 Task: Compose an email with the signature Christopher Carter with the subject Request for a discount and the message Please let me know if there are any issues with the attached file. from softage.1@softage.net to softage.9@softage.net,  softage.1@softage.net and softage.10@softage.net with CC to softage.2@softage.net with an attached document Service_level_agreement.pdf, insert an emoji of late Send the email
Action: Mouse moved to (596, 781)
Screenshot: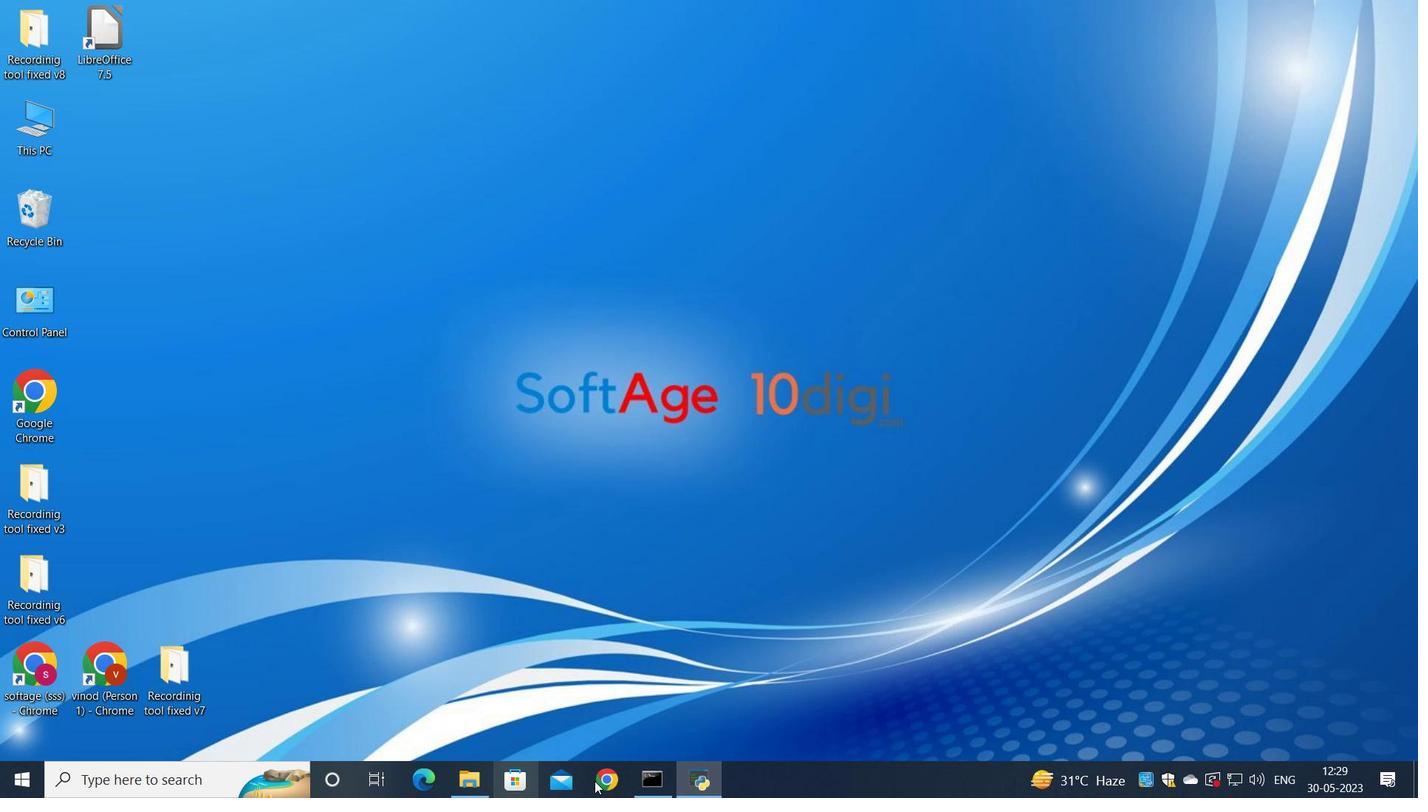 
Action: Mouse pressed left at (596, 781)
Screenshot: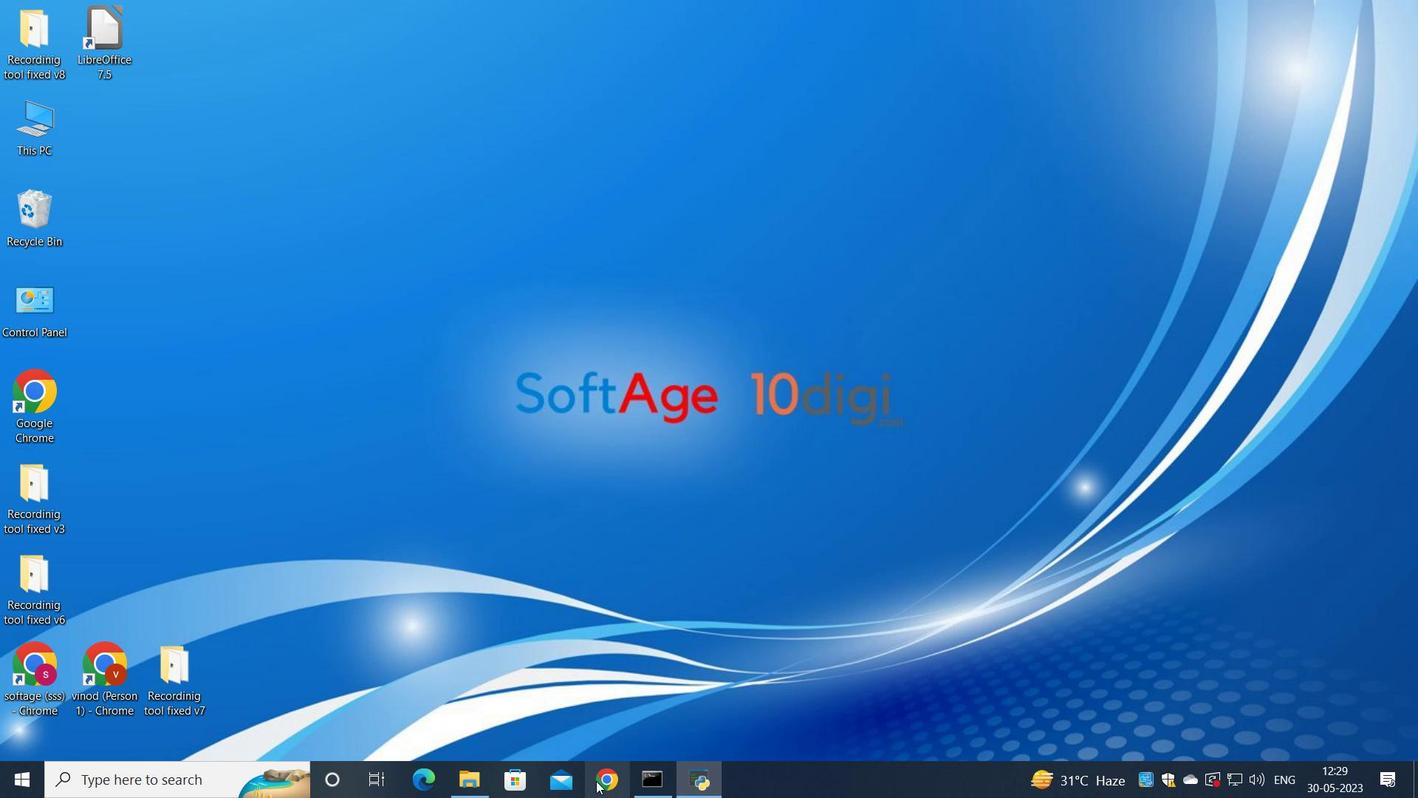 
Action: Mouse moved to (610, 512)
Screenshot: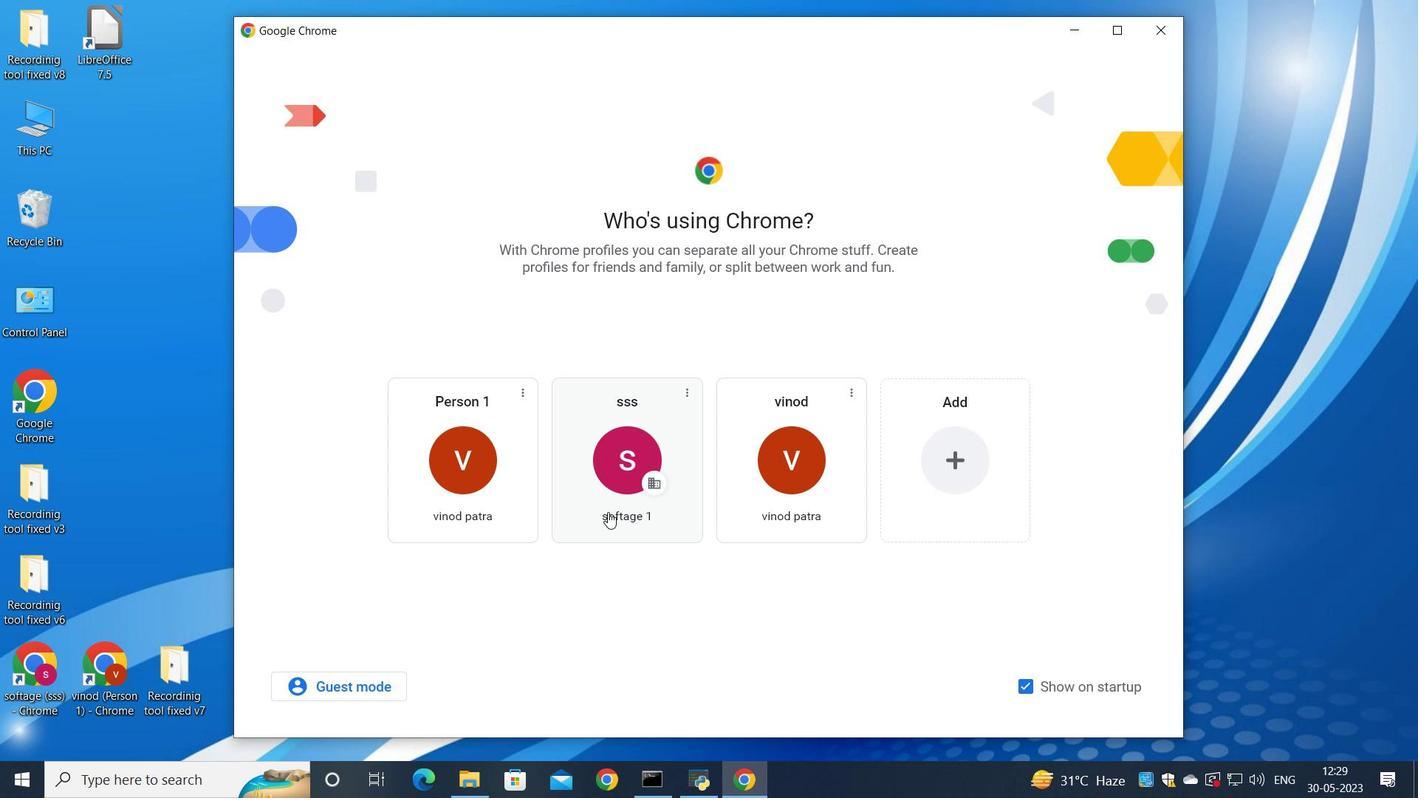 
Action: Mouse pressed left at (610, 512)
Screenshot: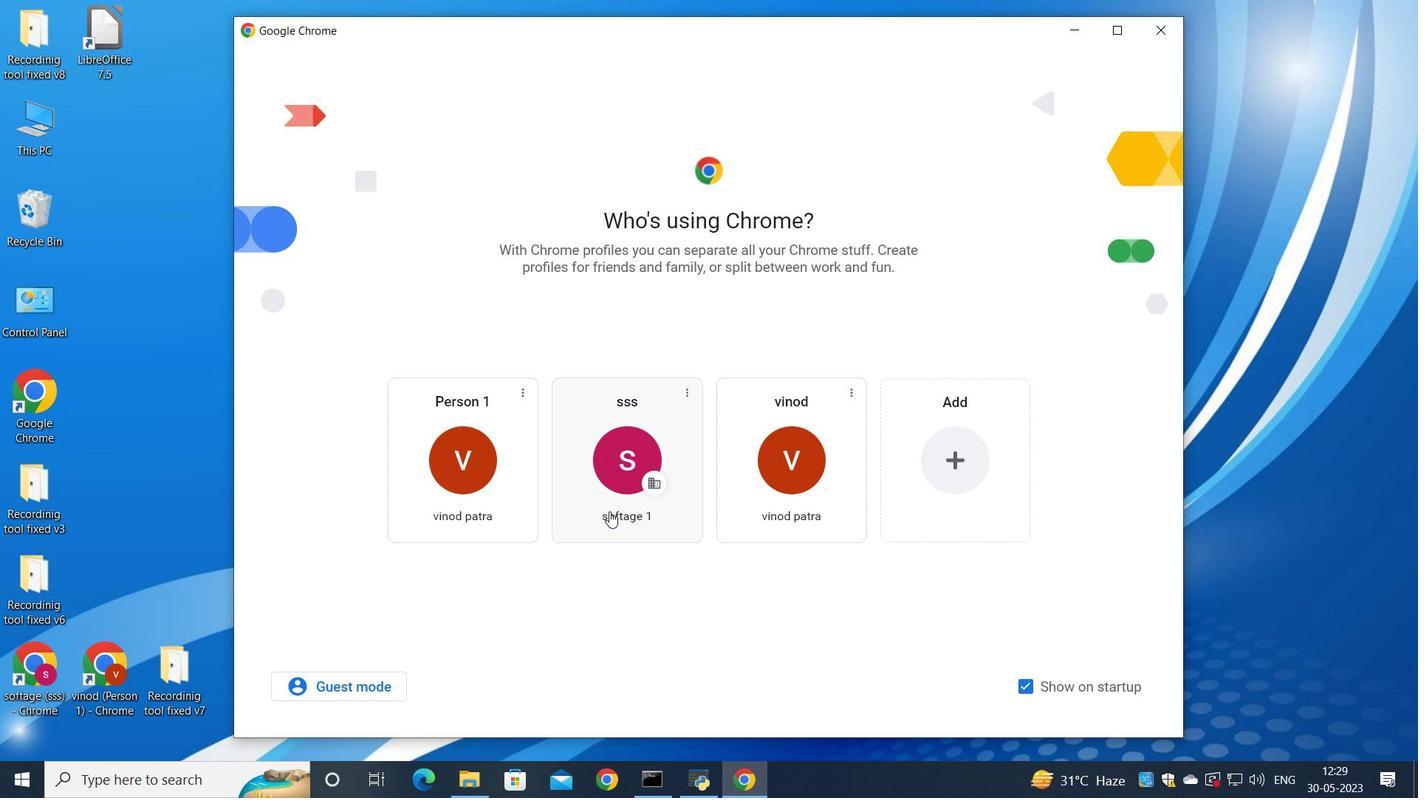
Action: Mouse moved to (1245, 97)
Screenshot: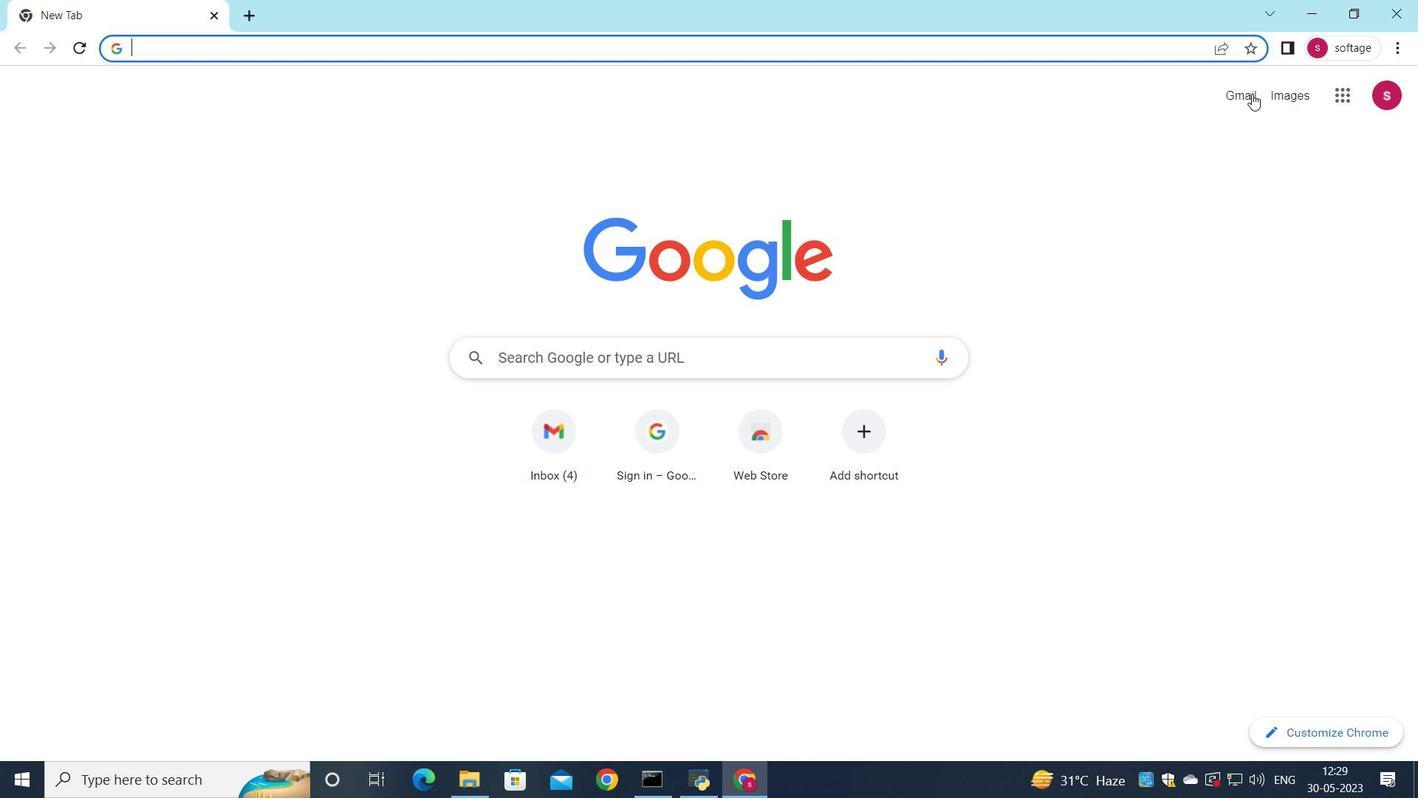 
Action: Mouse pressed left at (1245, 97)
Screenshot: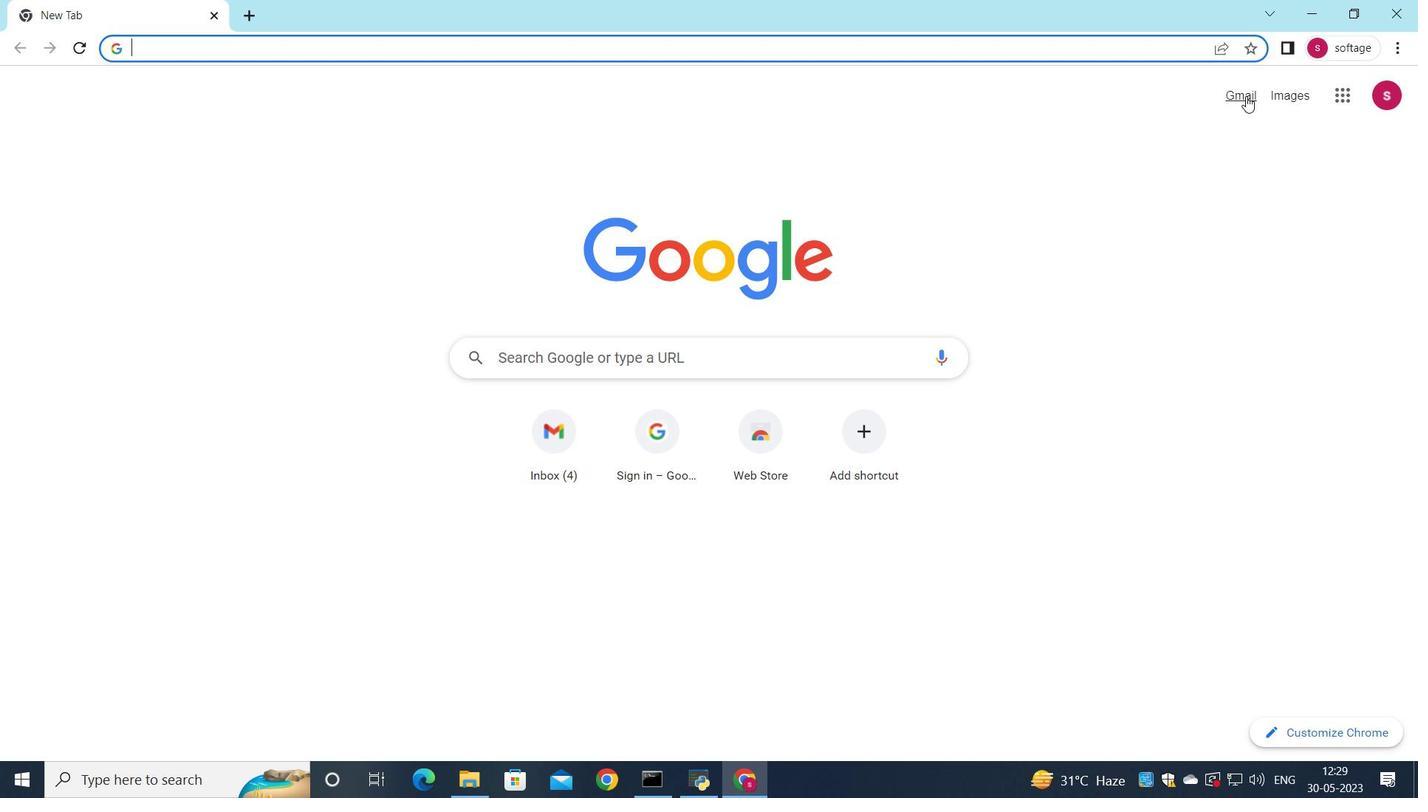 
Action: Mouse moved to (1212, 120)
Screenshot: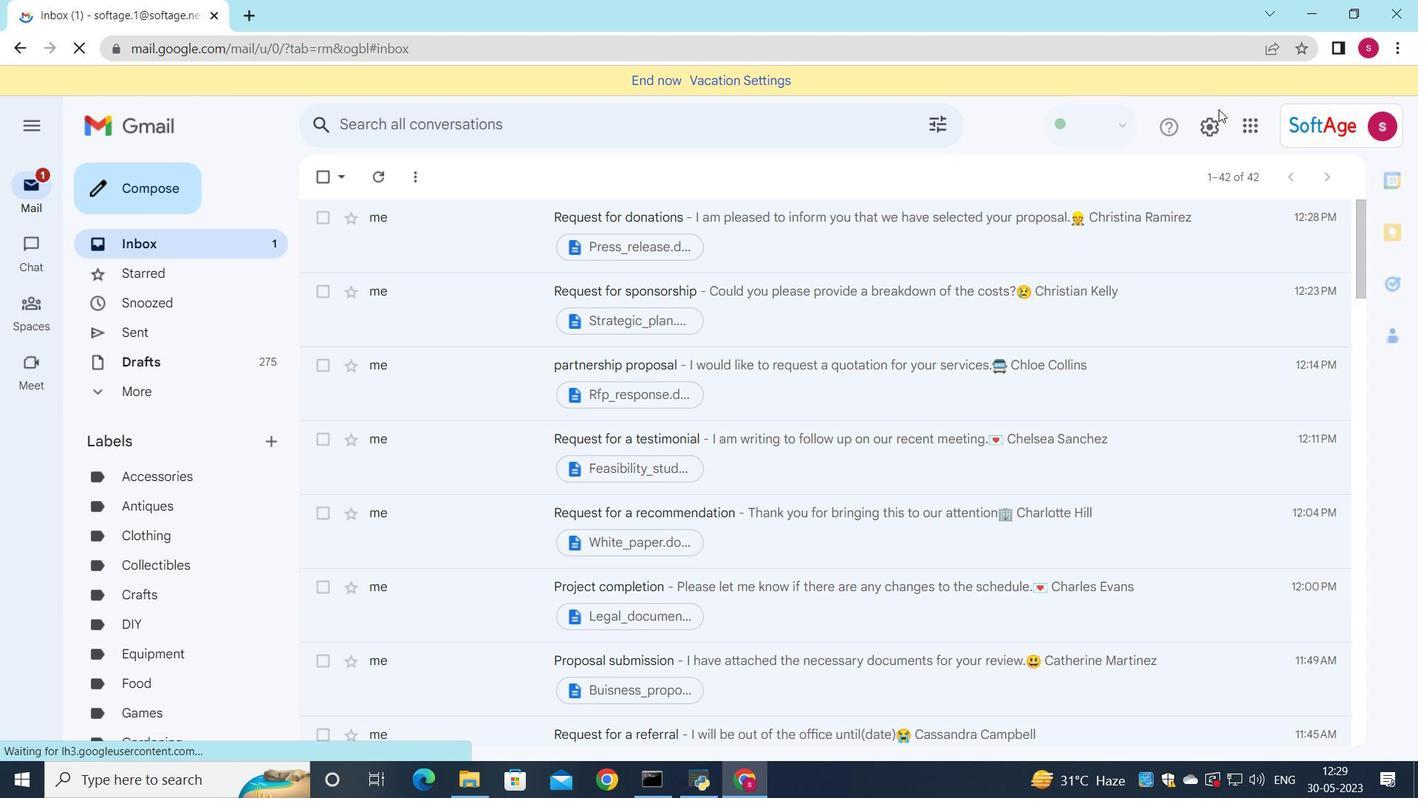 
Action: Mouse pressed left at (1212, 120)
Screenshot: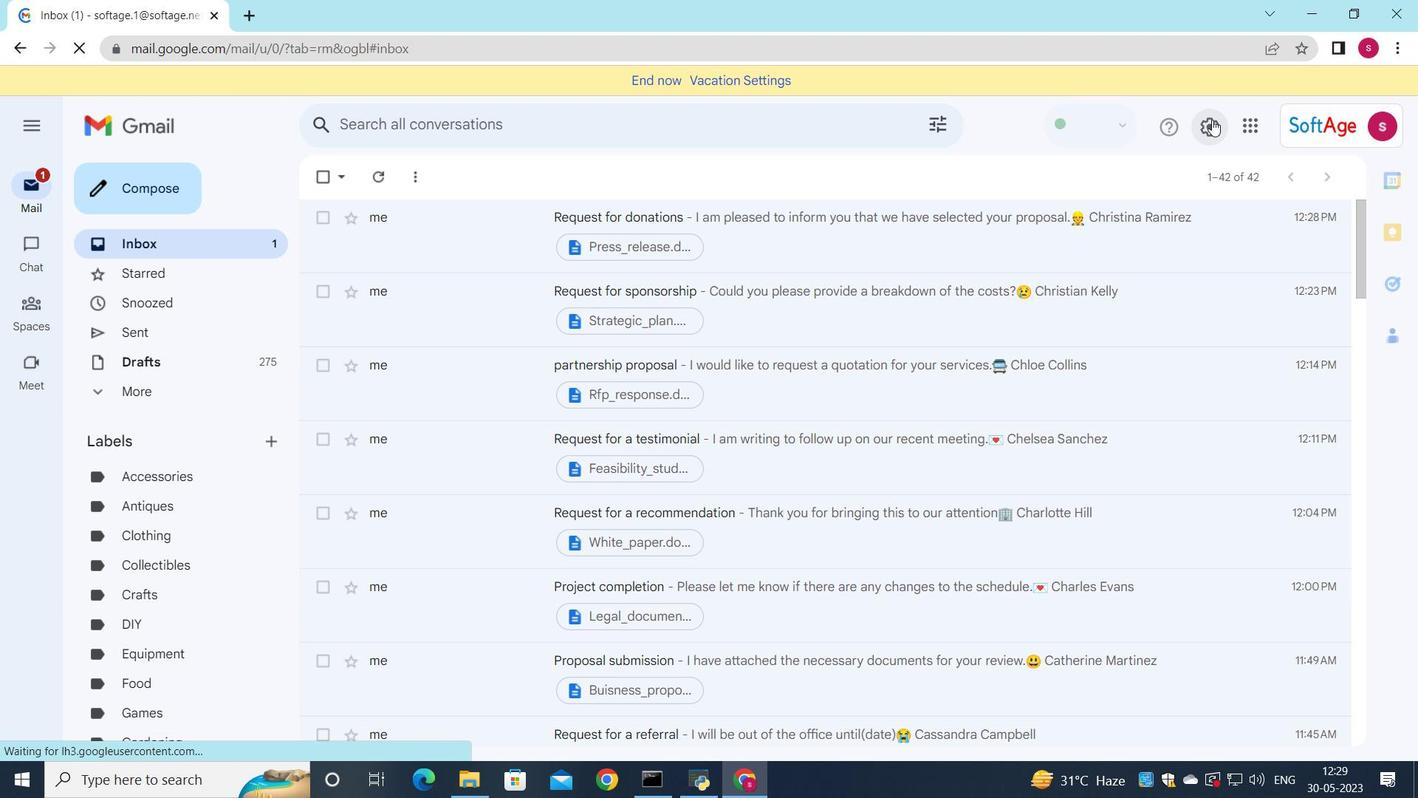 
Action: Mouse moved to (1202, 206)
Screenshot: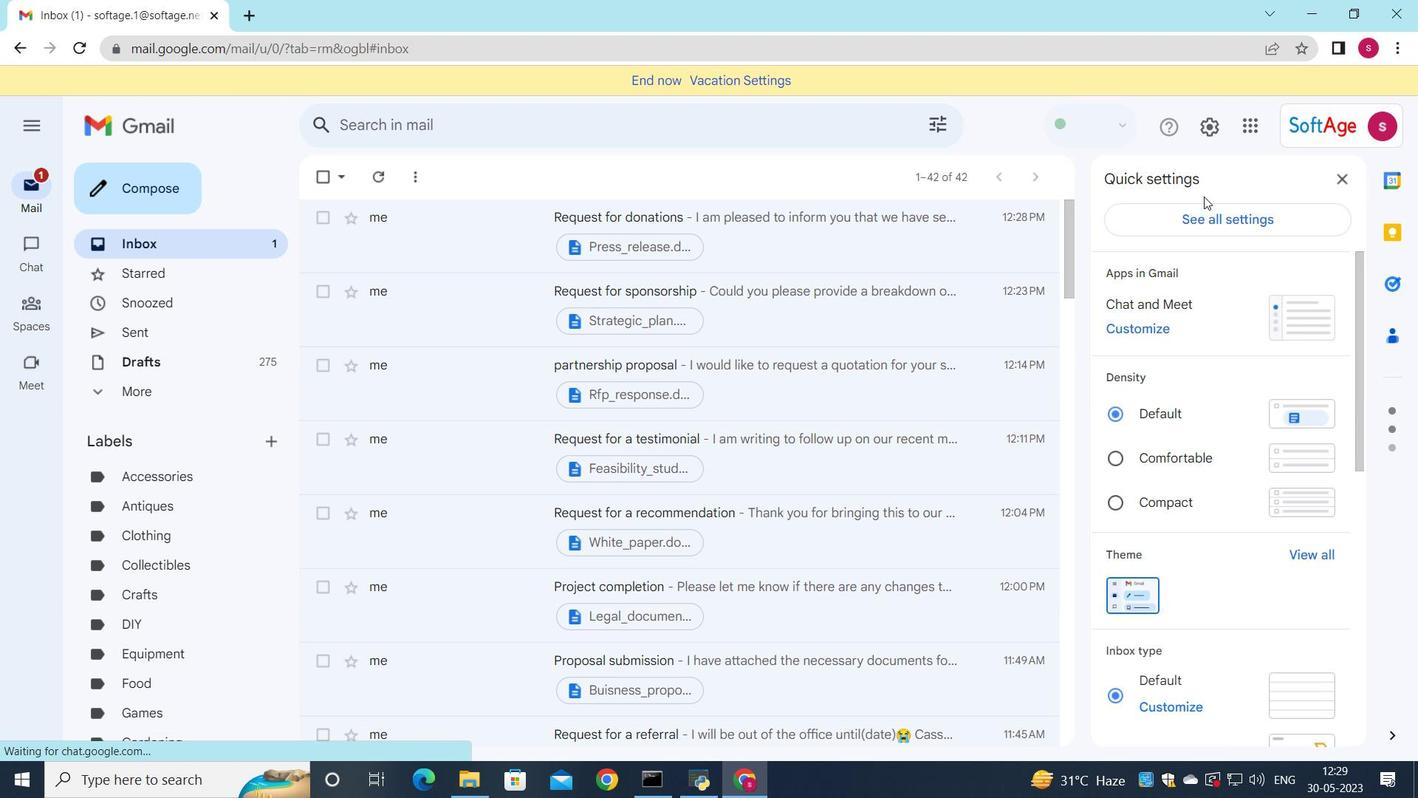 
Action: Mouse pressed left at (1202, 206)
Screenshot: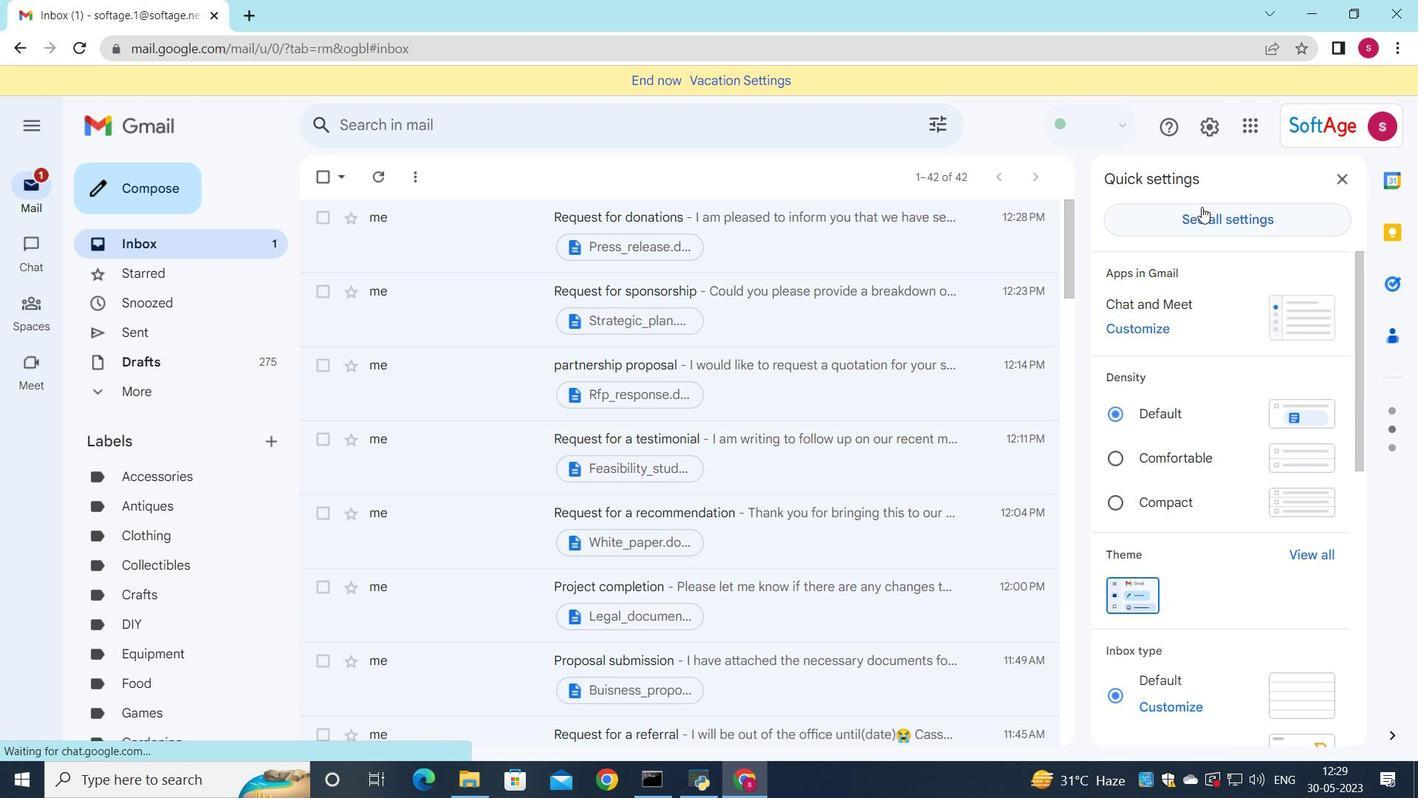 
Action: Mouse moved to (1202, 128)
Screenshot: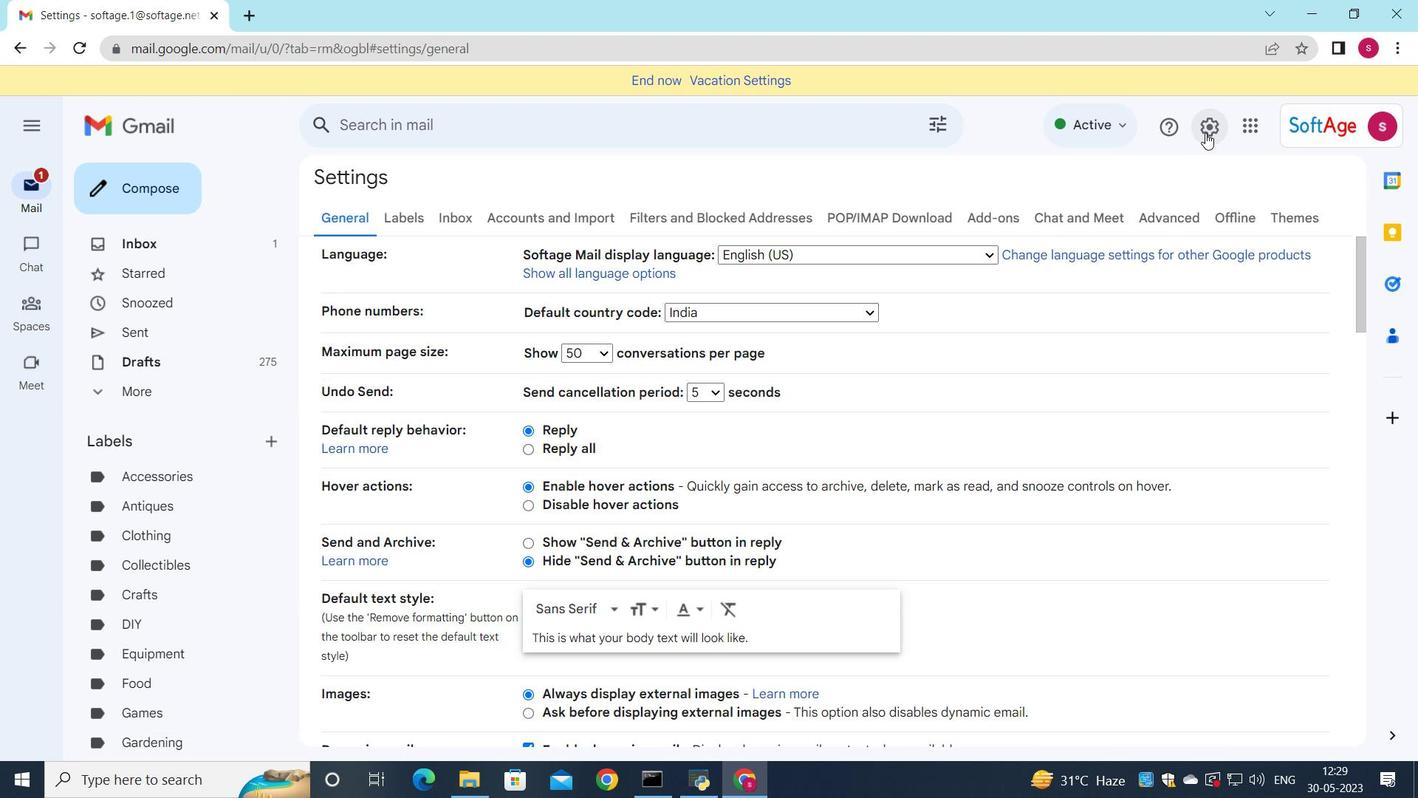 
Action: Mouse pressed left at (1202, 128)
Screenshot: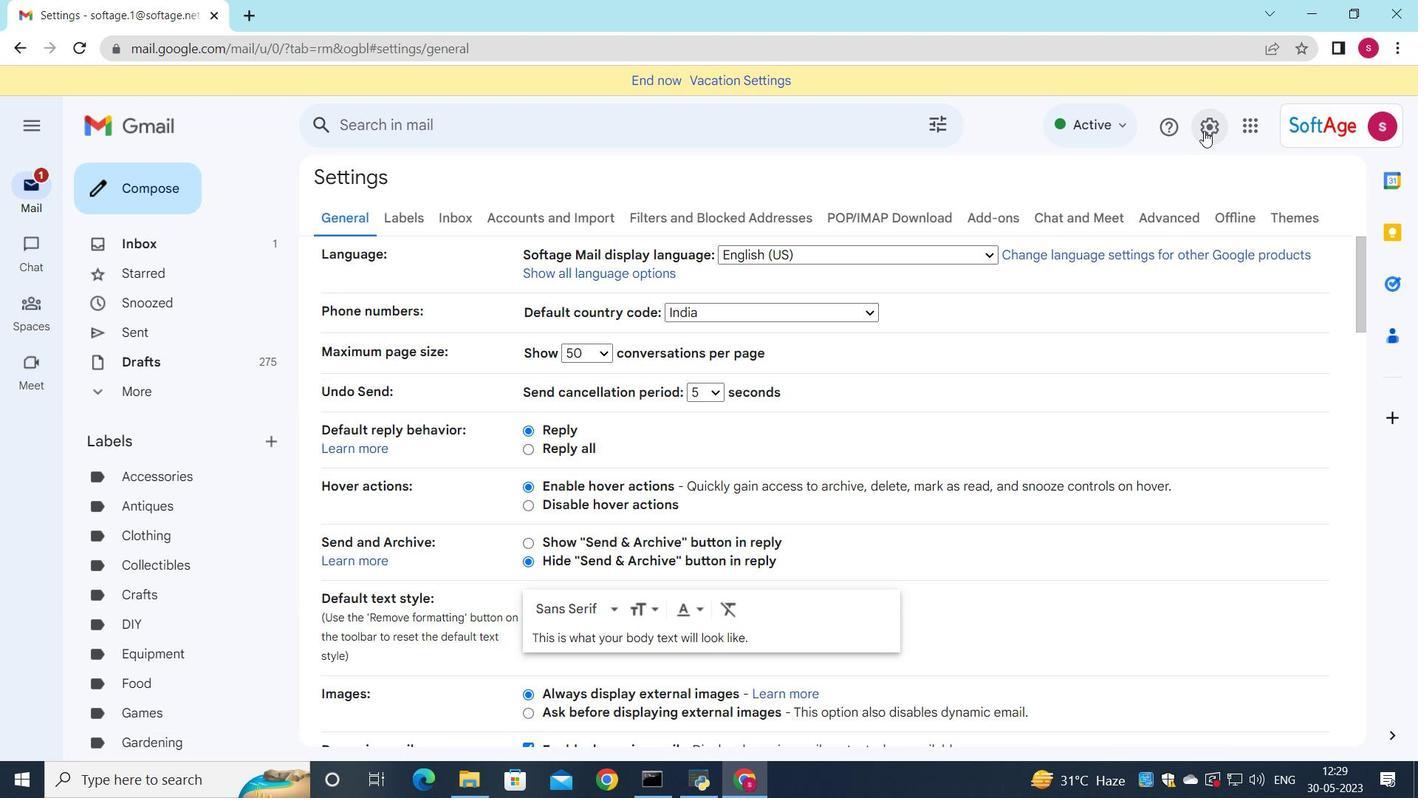 
Action: Mouse moved to (913, 309)
Screenshot: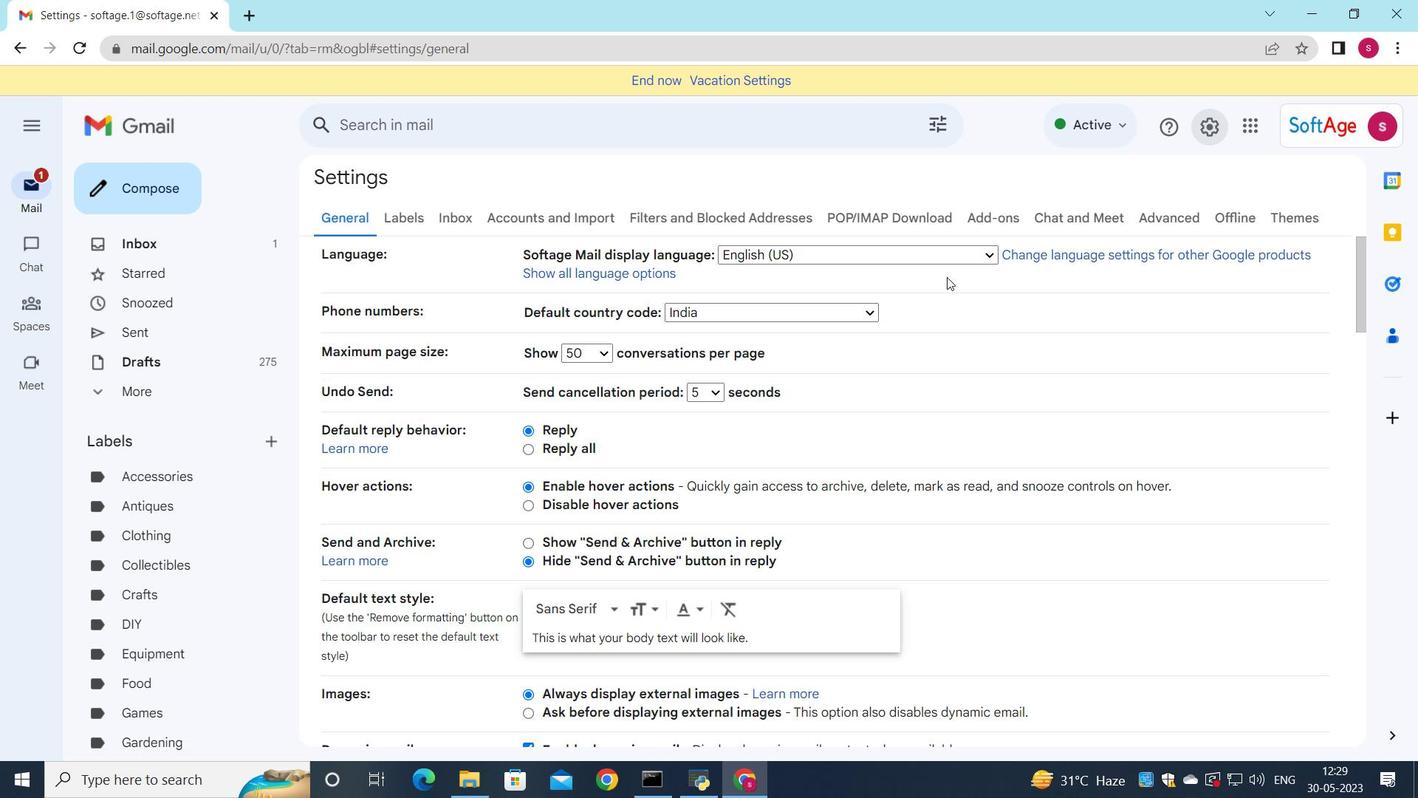 
Action: Mouse scrolled (913, 308) with delta (0, 0)
Screenshot: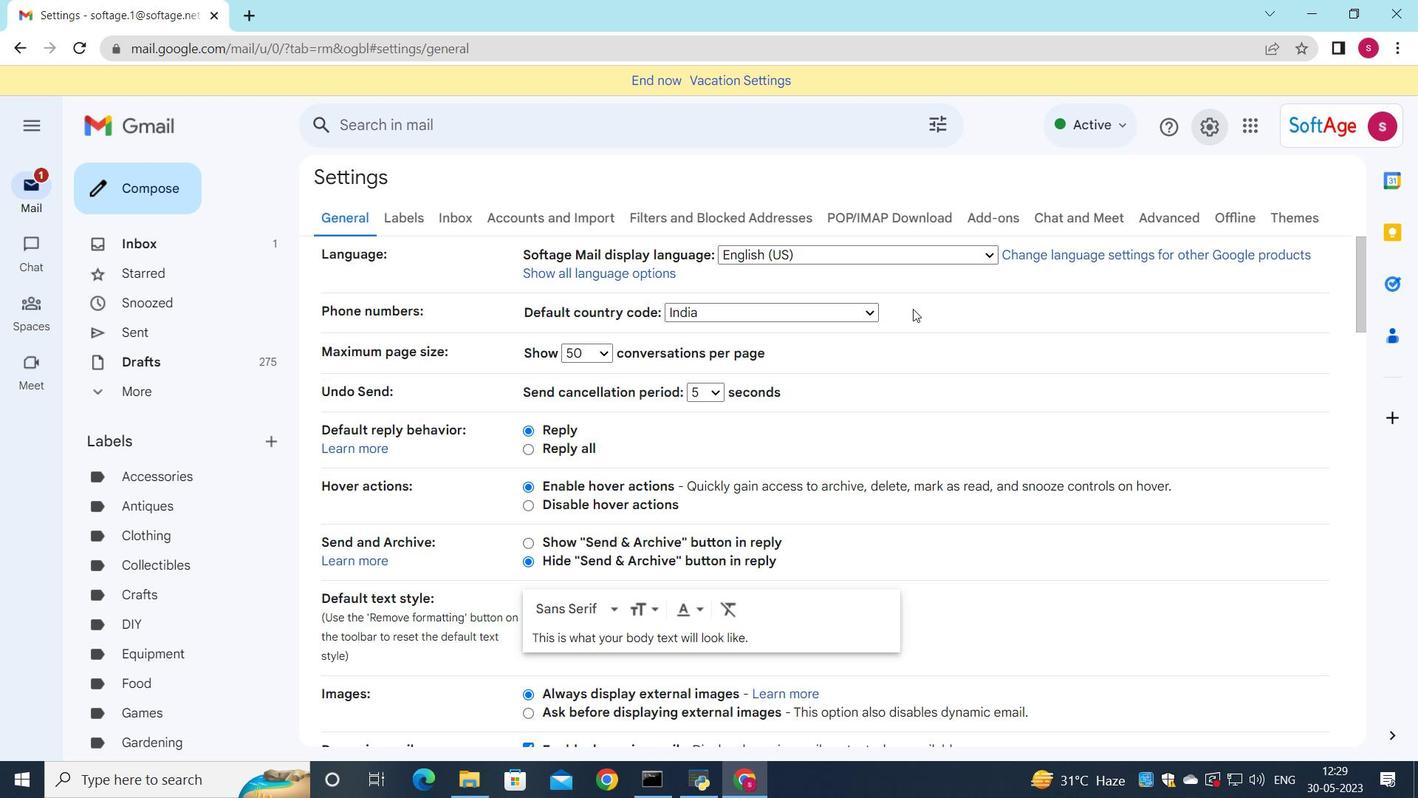
Action: Mouse moved to (912, 311)
Screenshot: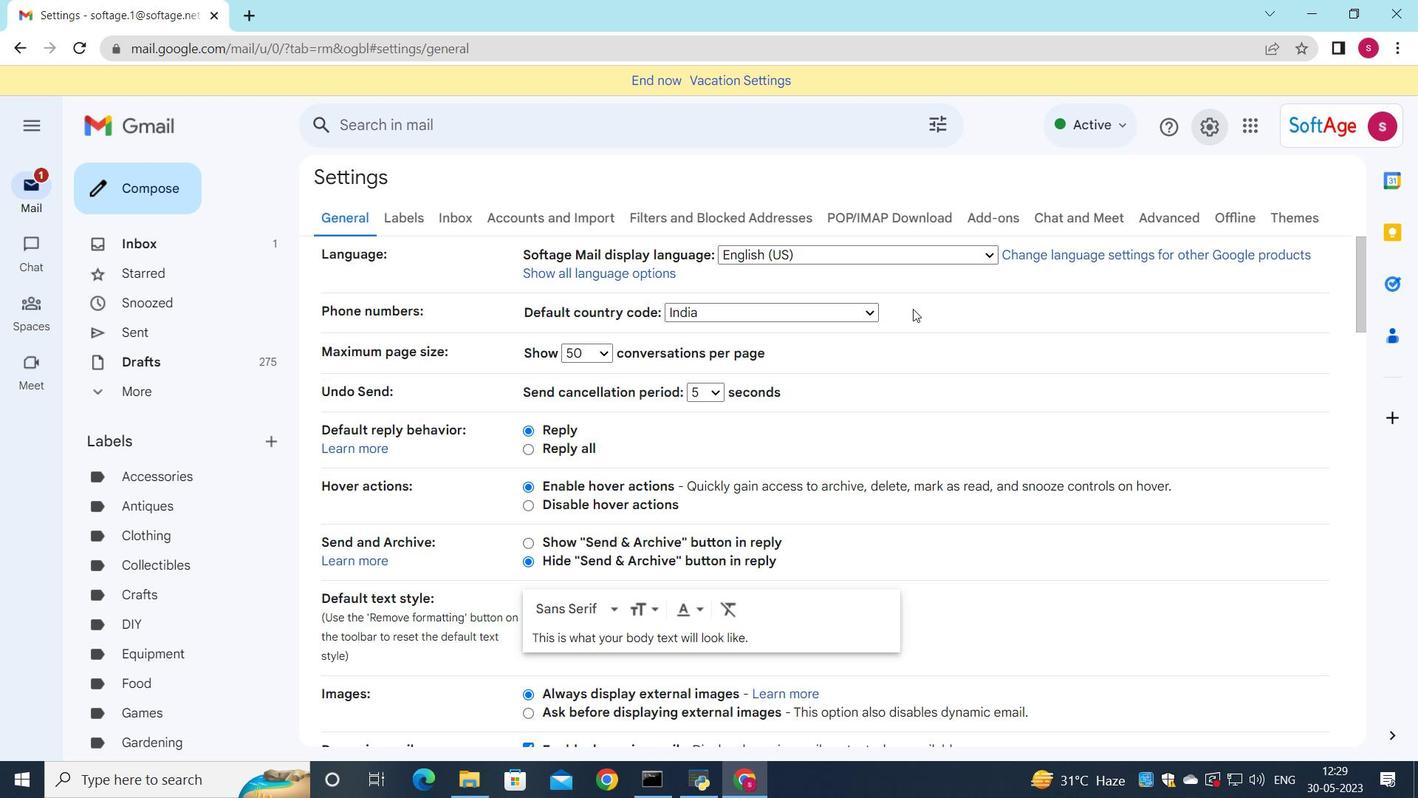 
Action: Mouse scrolled (912, 310) with delta (0, 0)
Screenshot: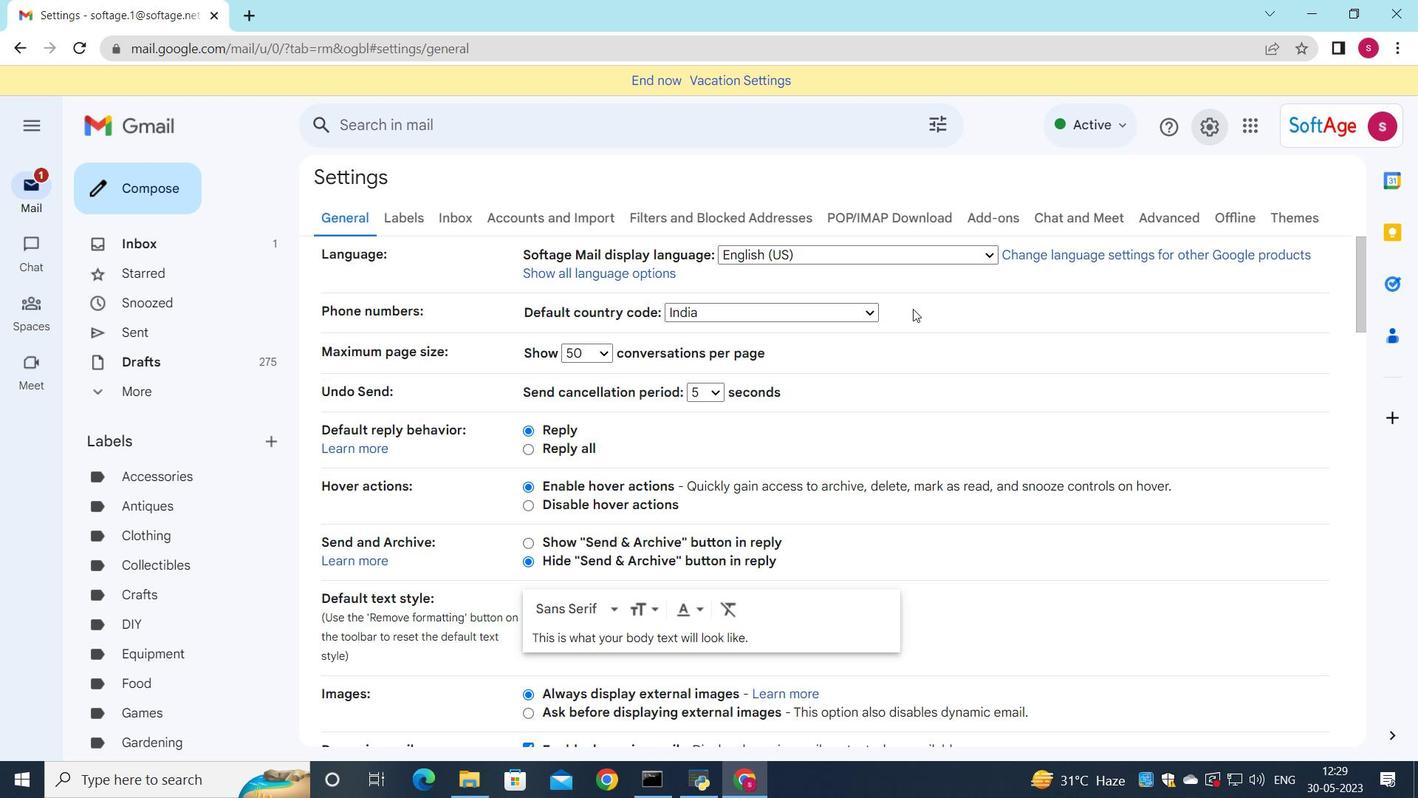 
Action: Mouse moved to (912, 312)
Screenshot: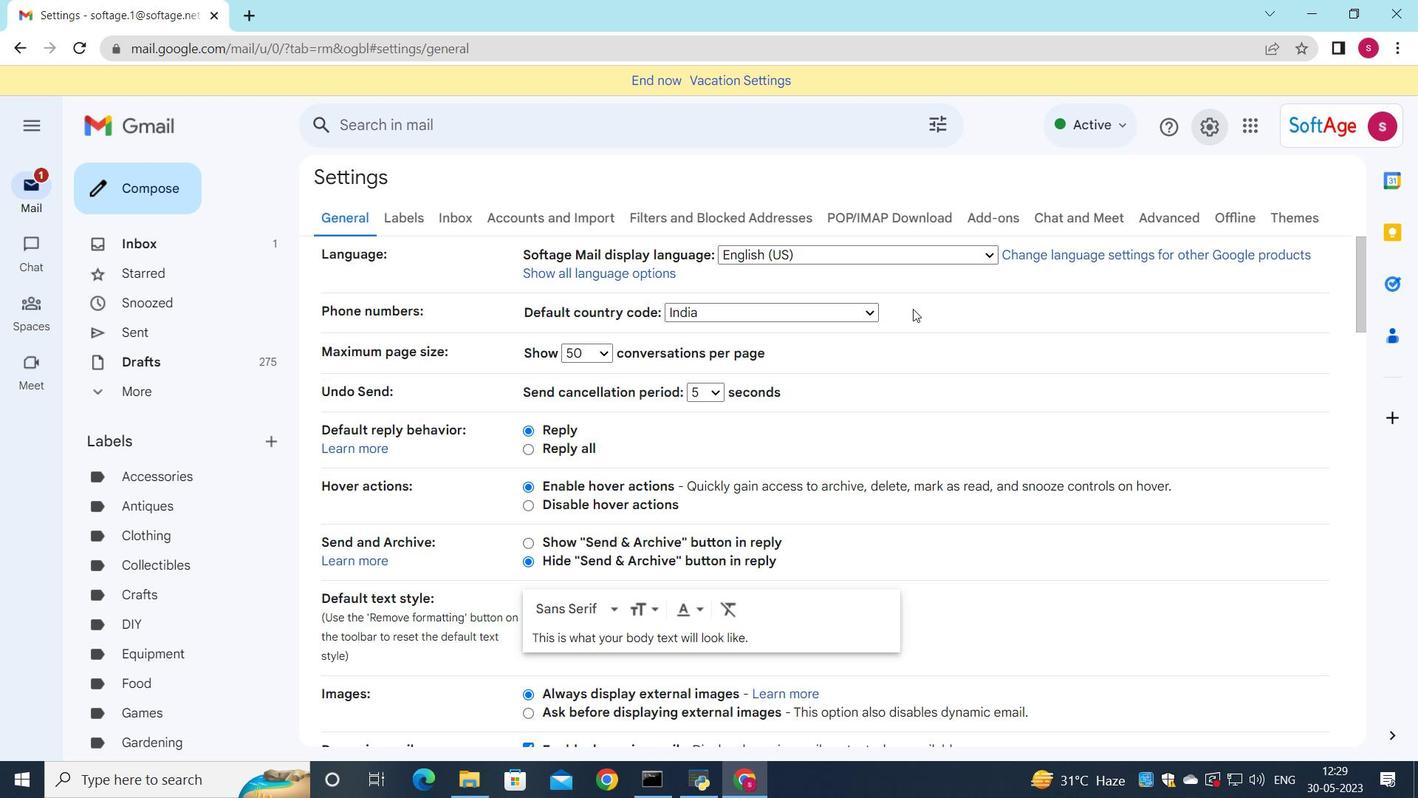 
Action: Mouse scrolled (912, 311) with delta (0, 0)
Screenshot: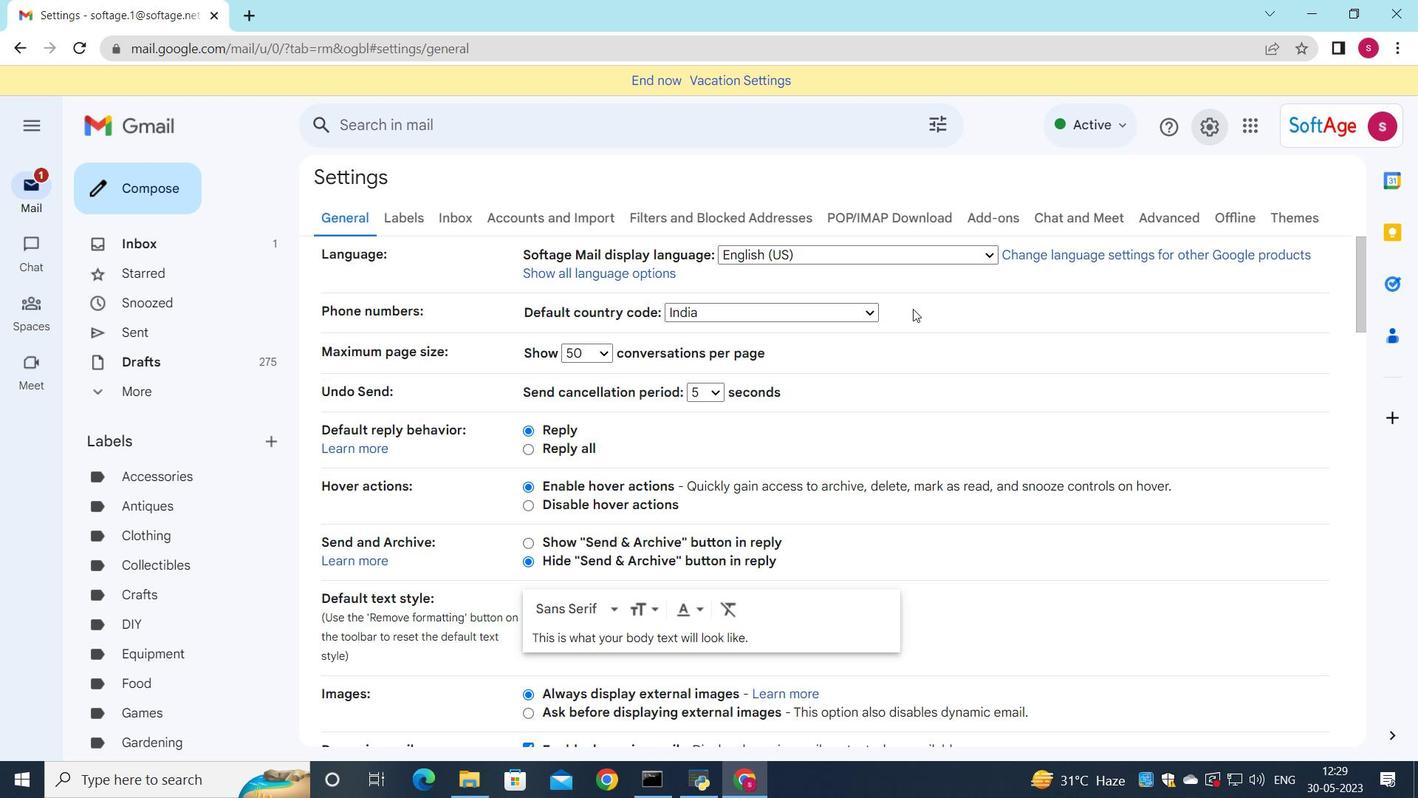 
Action: Mouse moved to (909, 314)
Screenshot: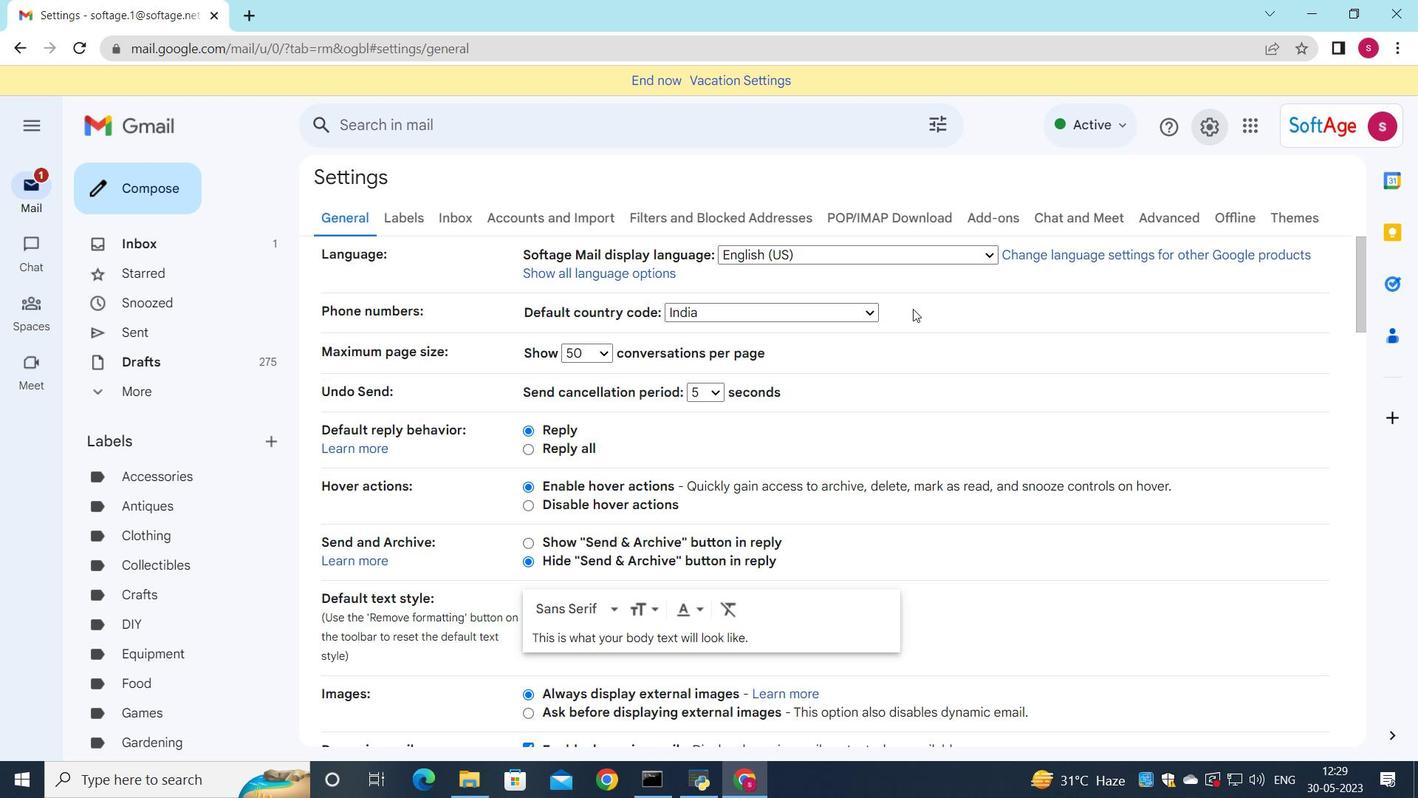 
Action: Mouse scrolled (909, 313) with delta (0, 0)
Screenshot: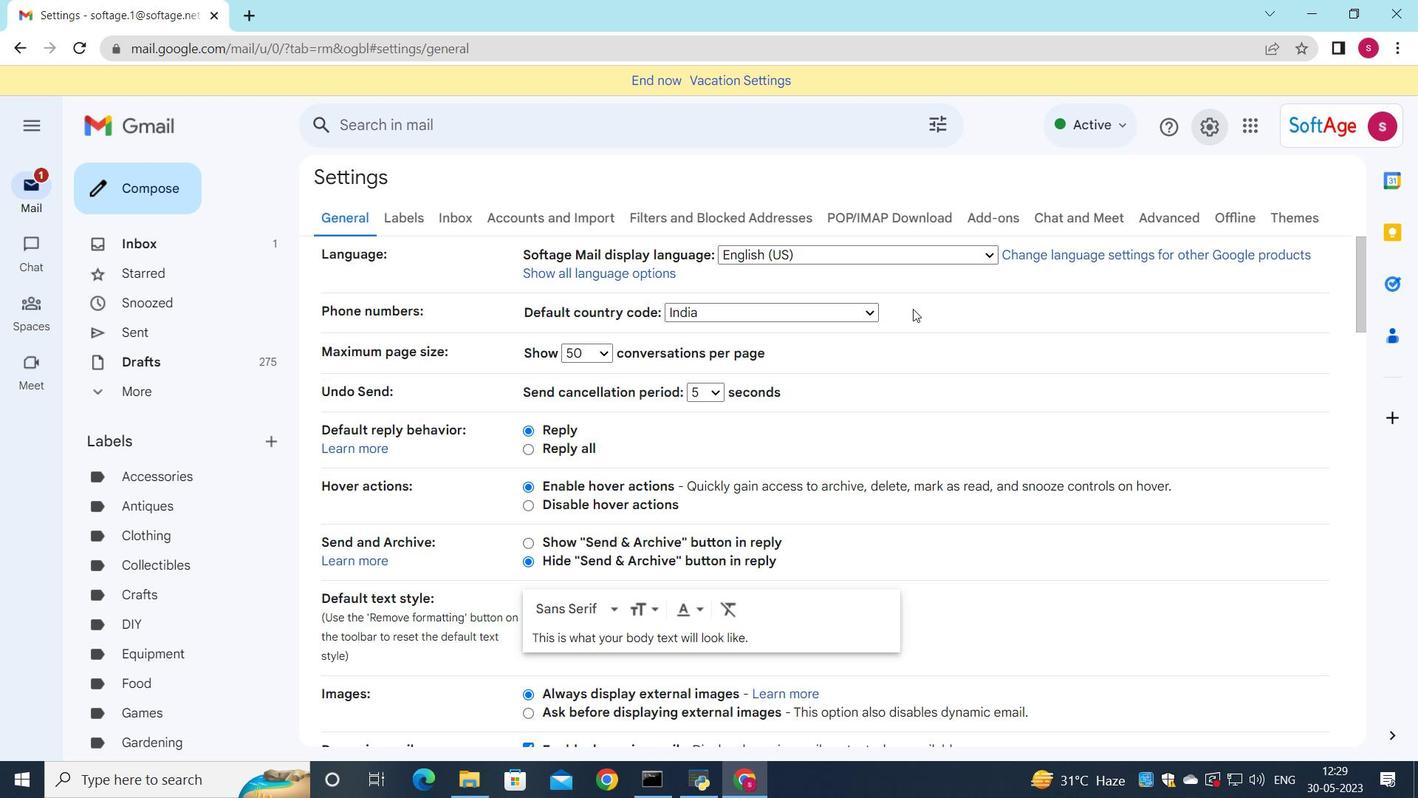 
Action: Mouse moved to (732, 419)
Screenshot: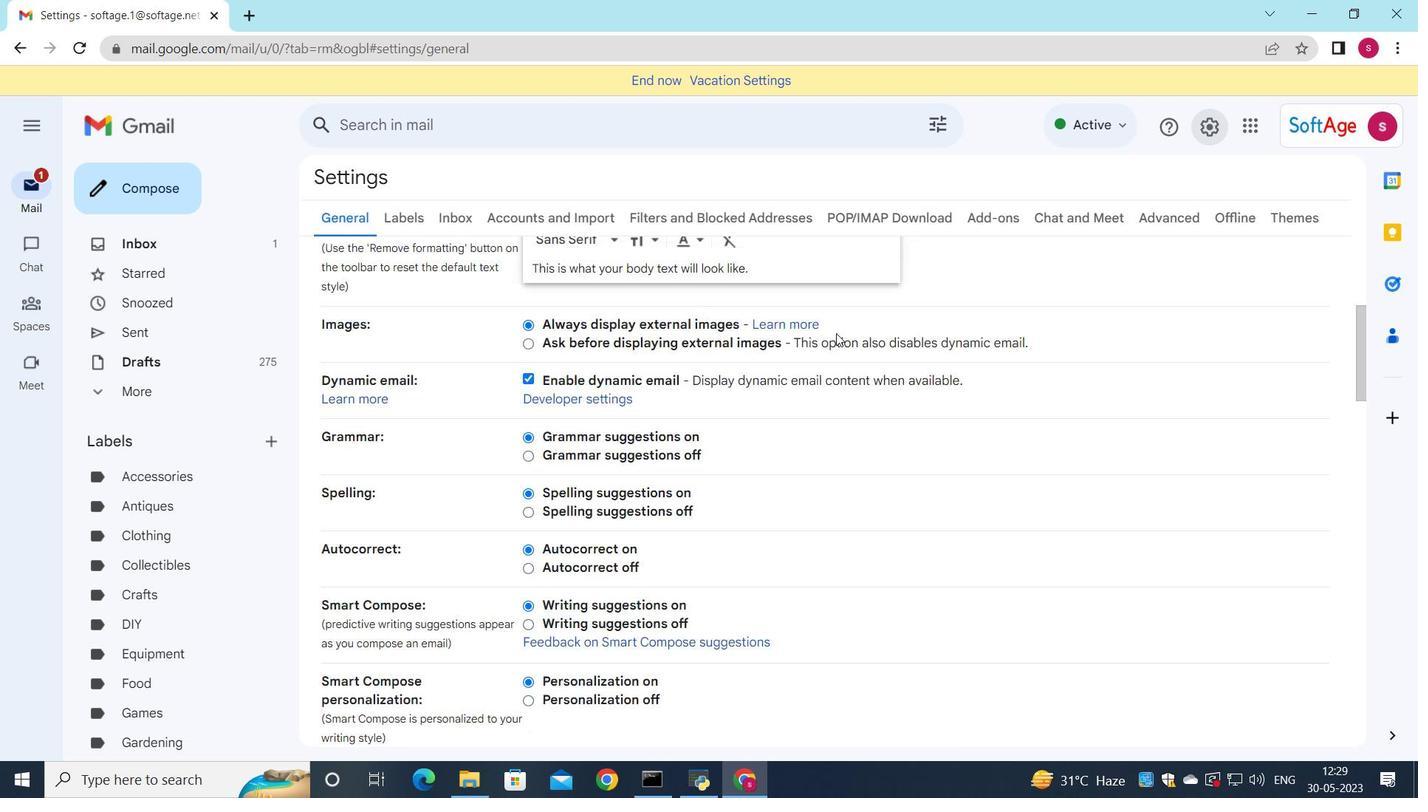 
Action: Mouse scrolled (732, 418) with delta (0, 0)
Screenshot: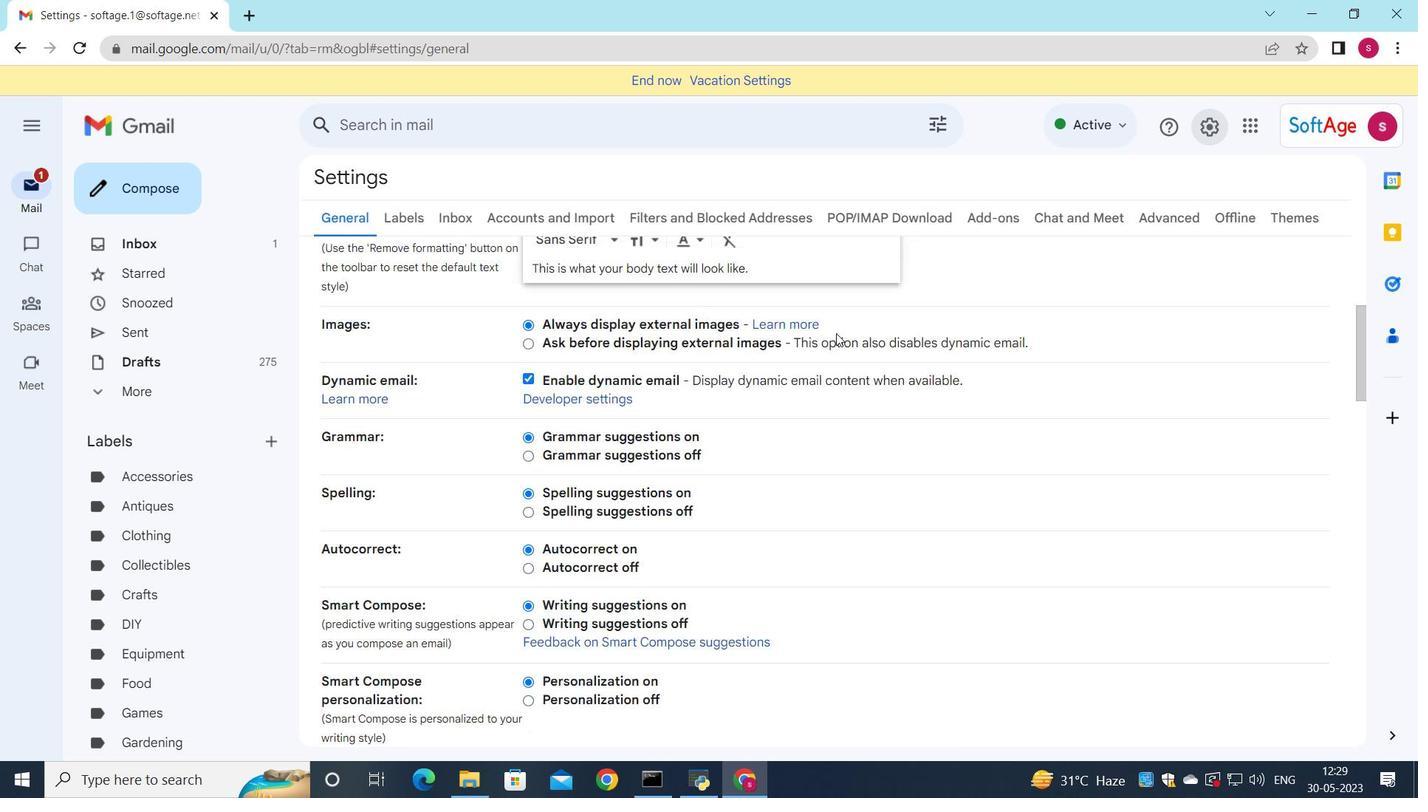 
Action: Mouse moved to (713, 437)
Screenshot: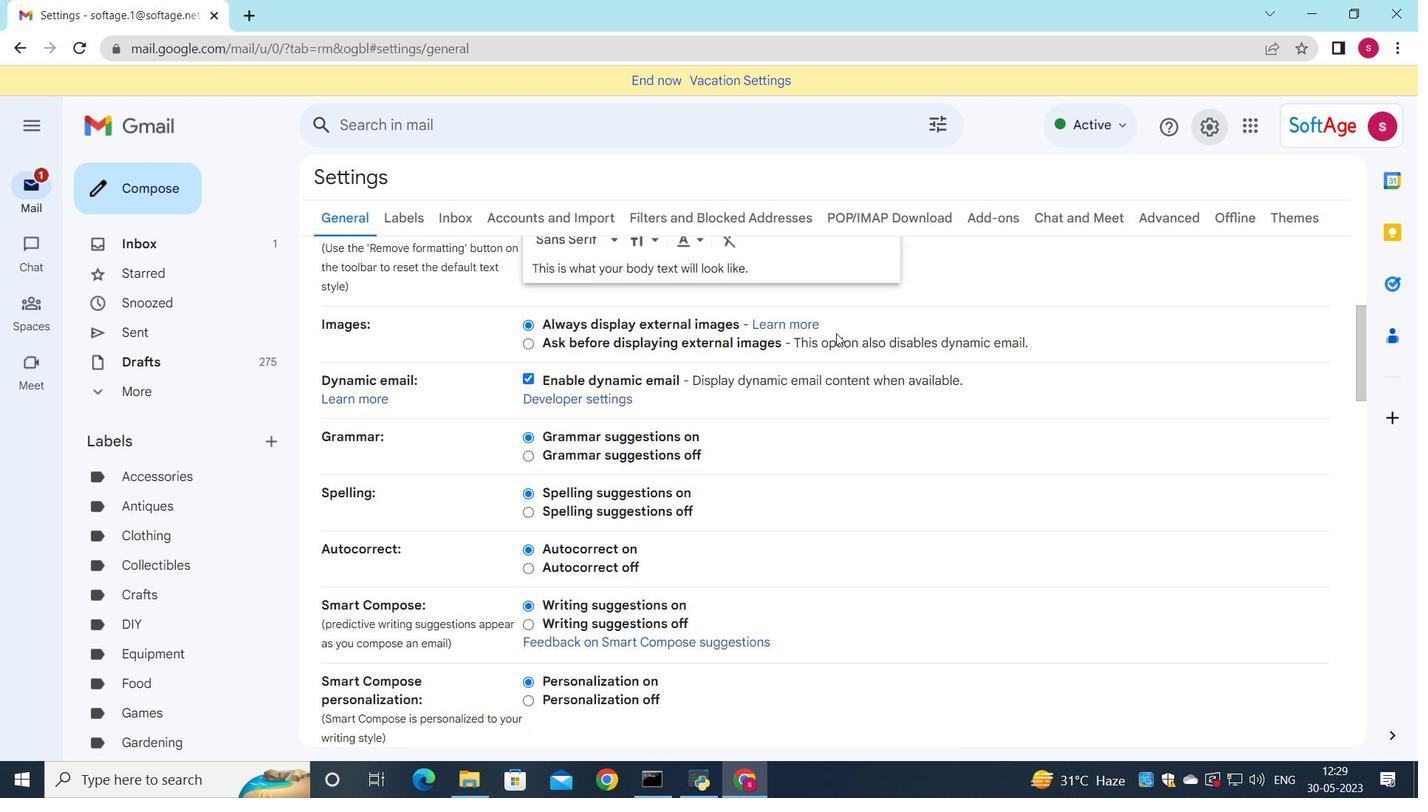 
Action: Mouse scrolled (713, 436) with delta (0, 0)
Screenshot: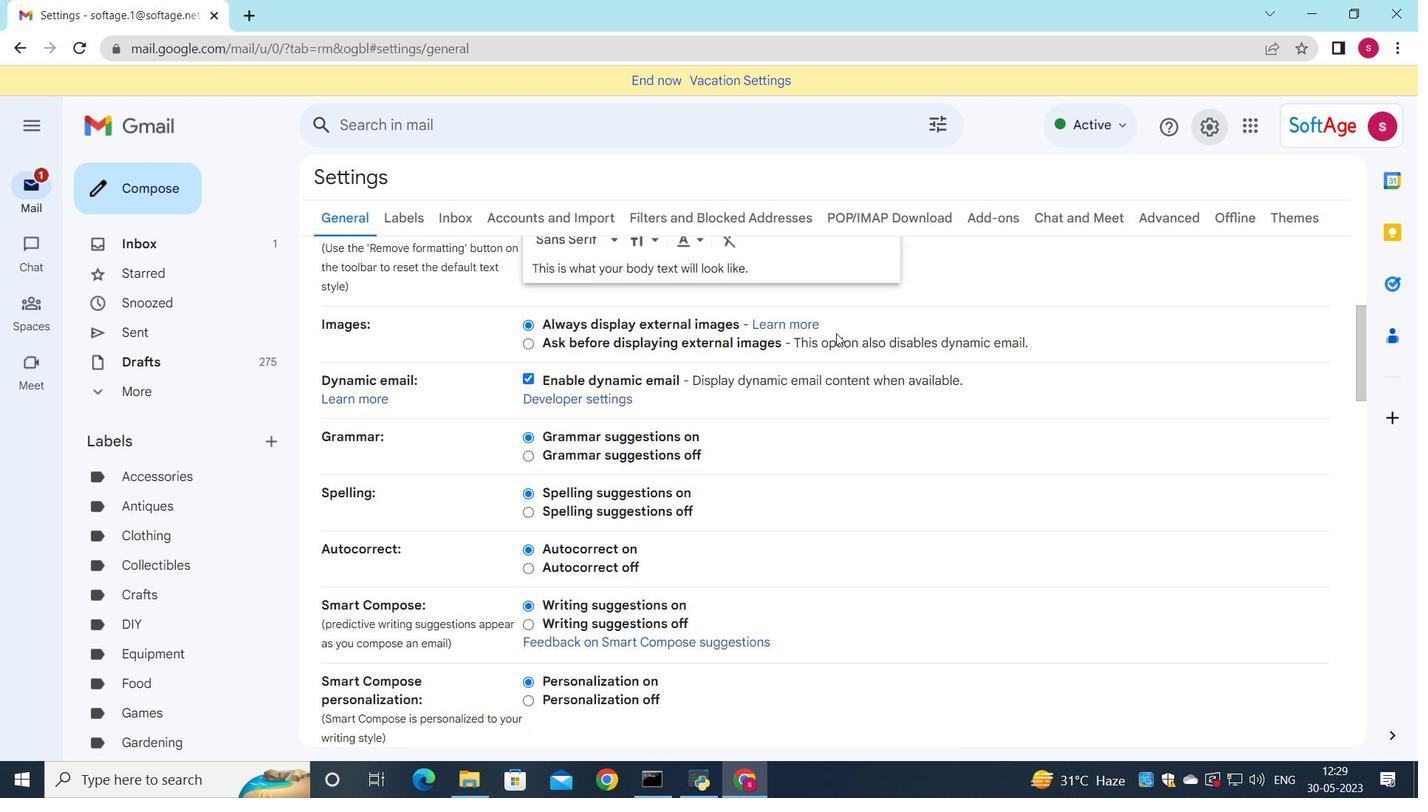 
Action: Mouse moved to (705, 443)
Screenshot: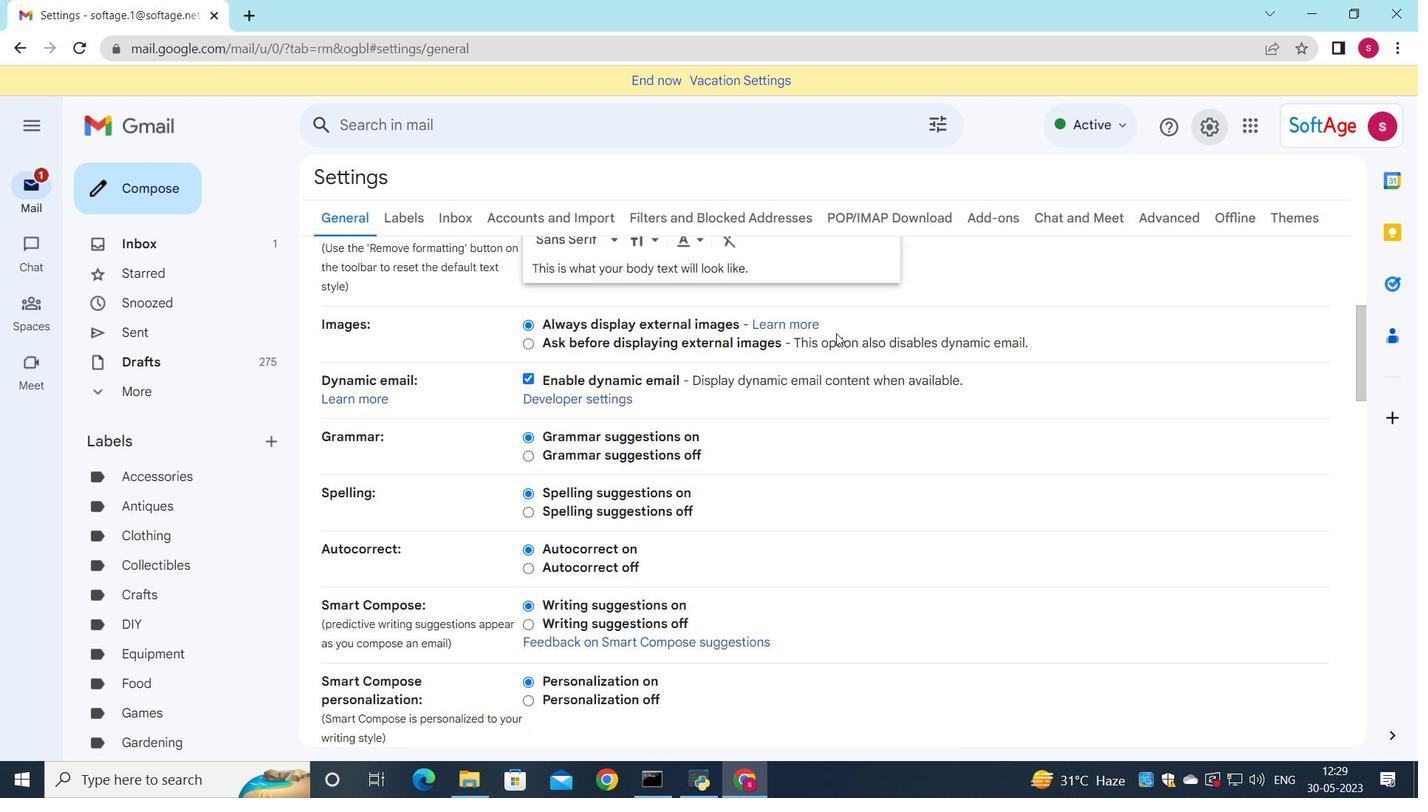 
Action: Mouse scrolled (705, 442) with delta (0, 0)
Screenshot: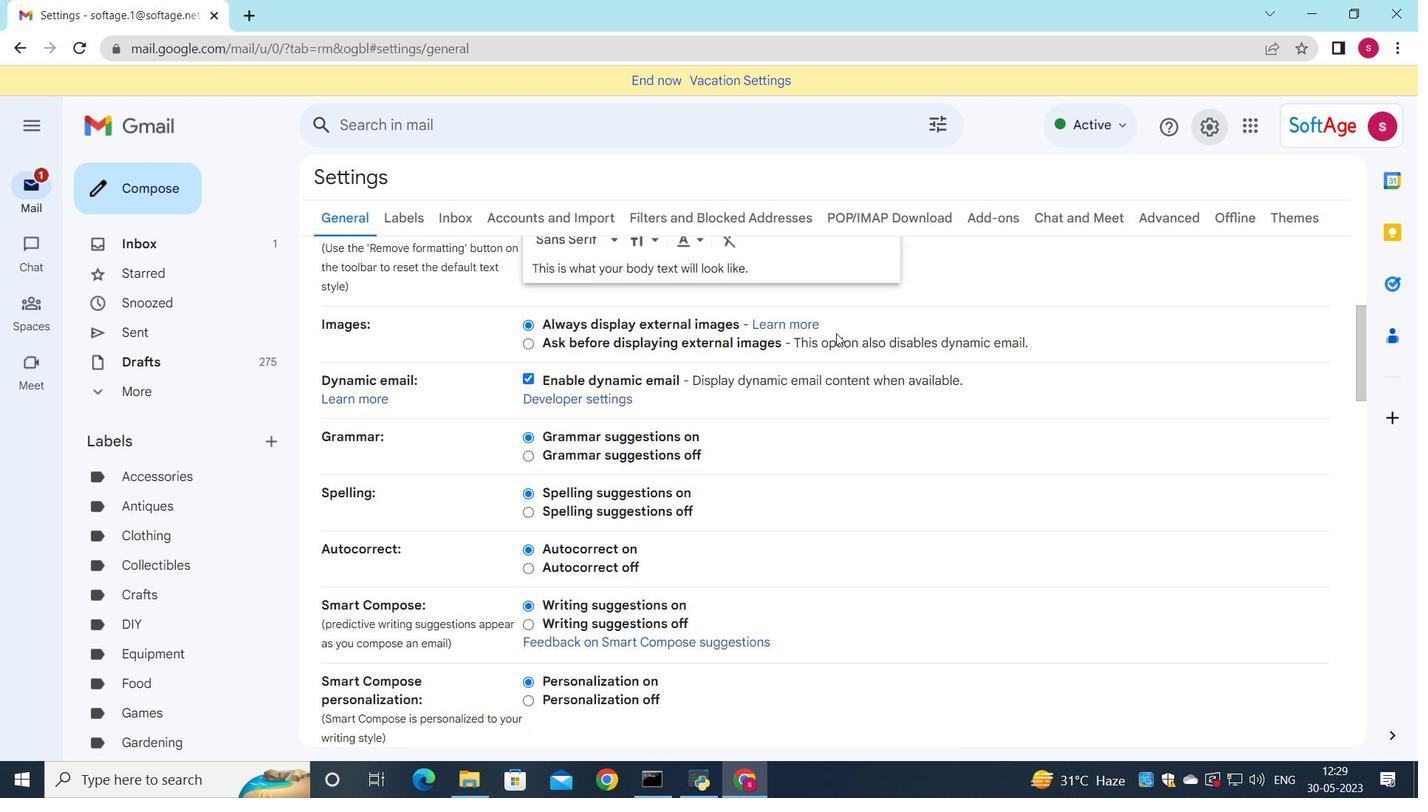 
Action: Mouse moved to (696, 450)
Screenshot: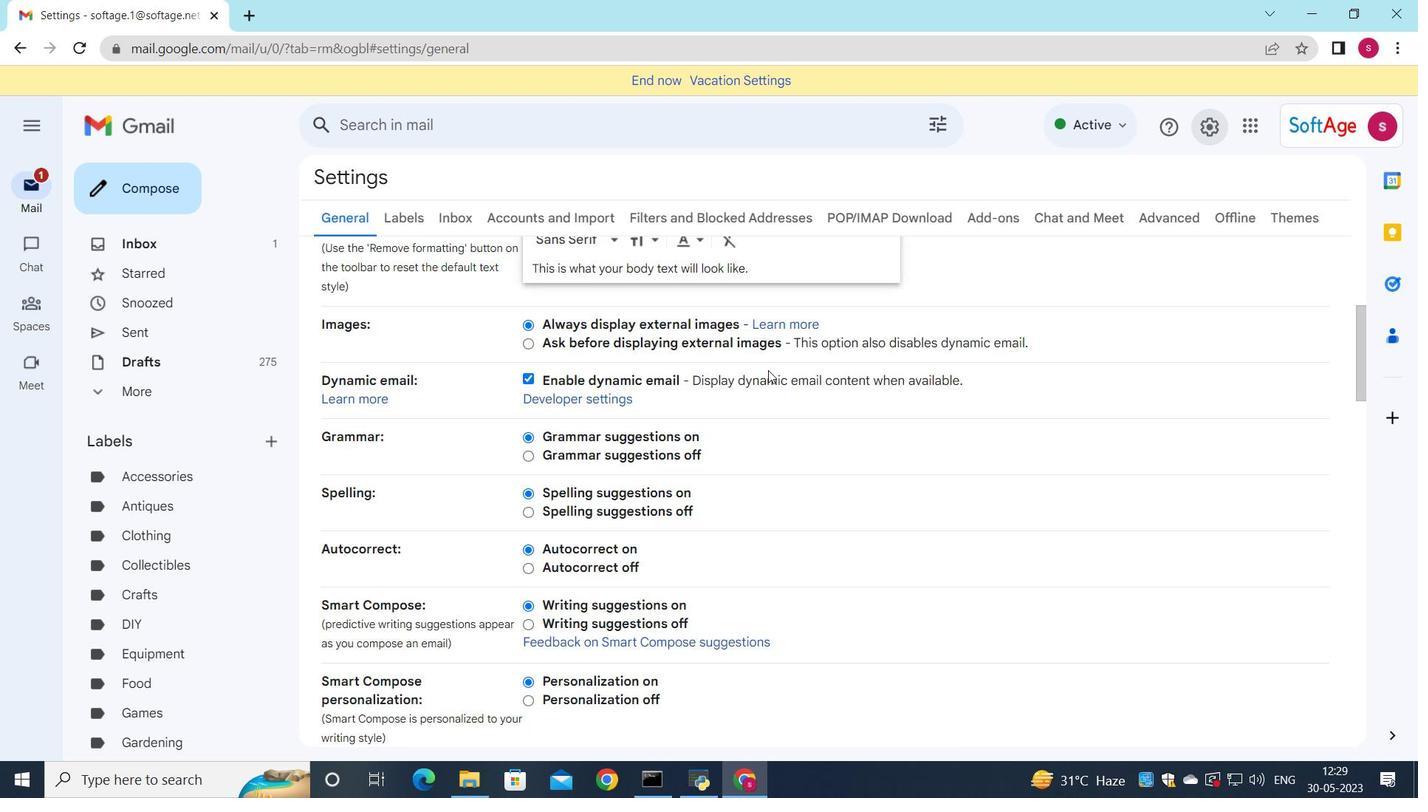 
Action: Mouse scrolled (696, 449) with delta (0, 0)
Screenshot: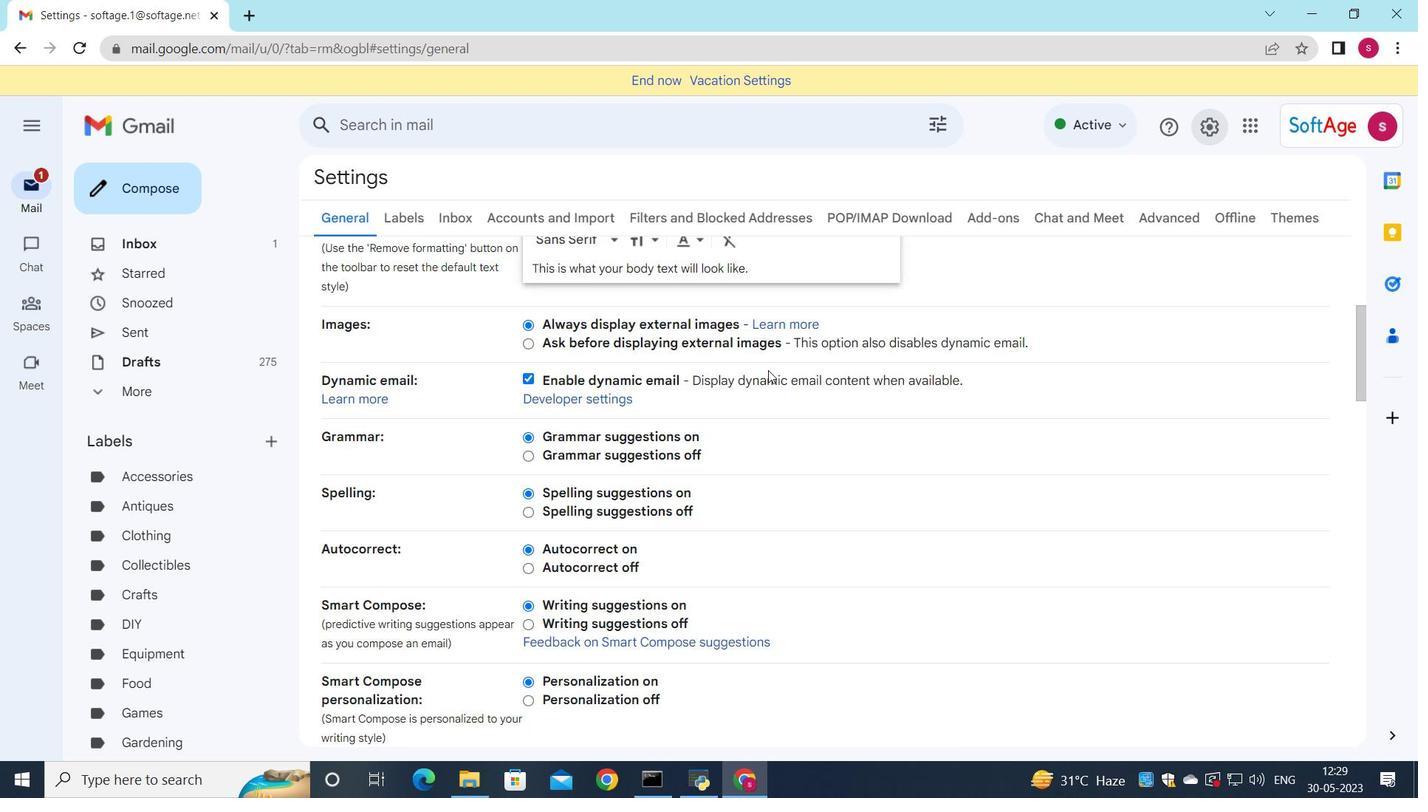 
Action: Mouse moved to (671, 449)
Screenshot: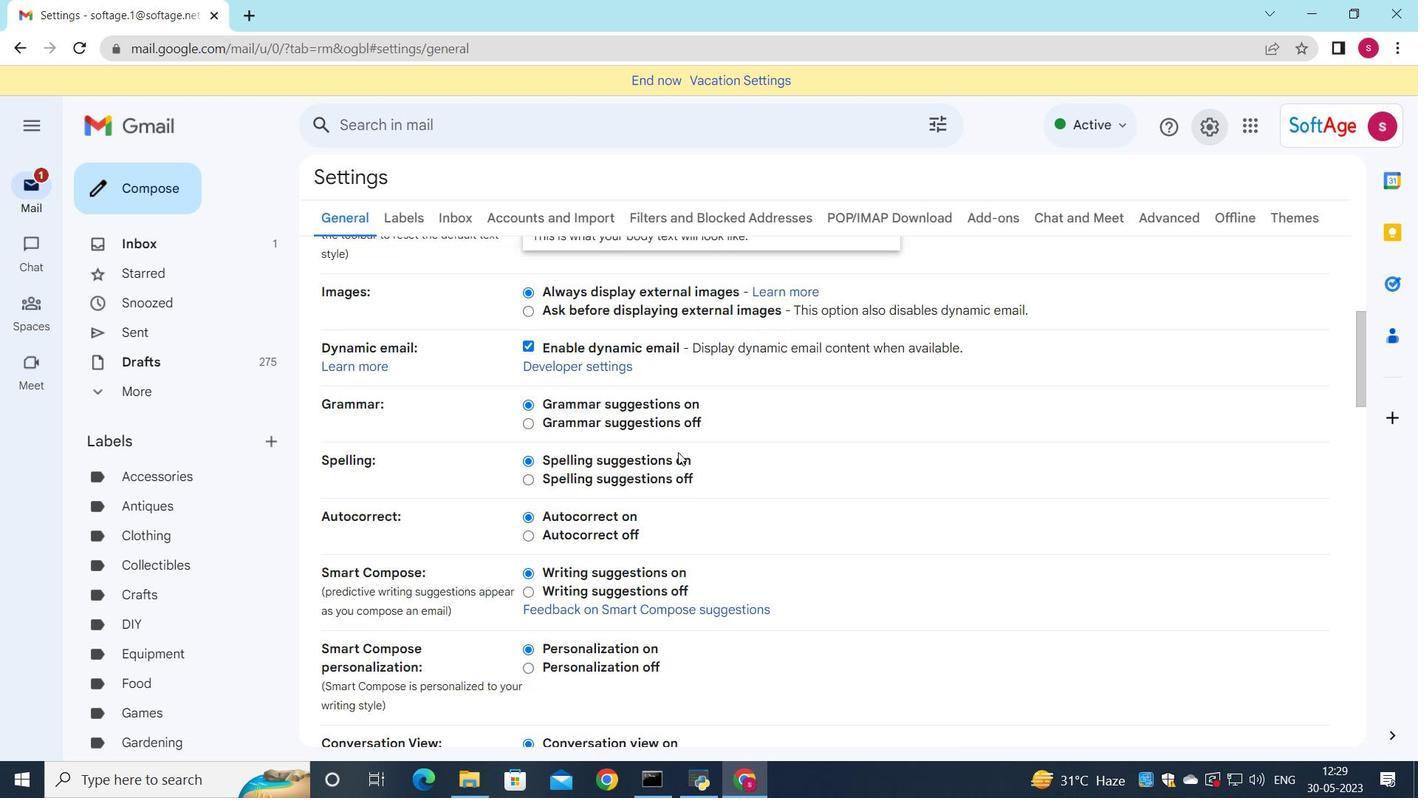 
Action: Mouse scrolled (671, 448) with delta (0, 0)
Screenshot: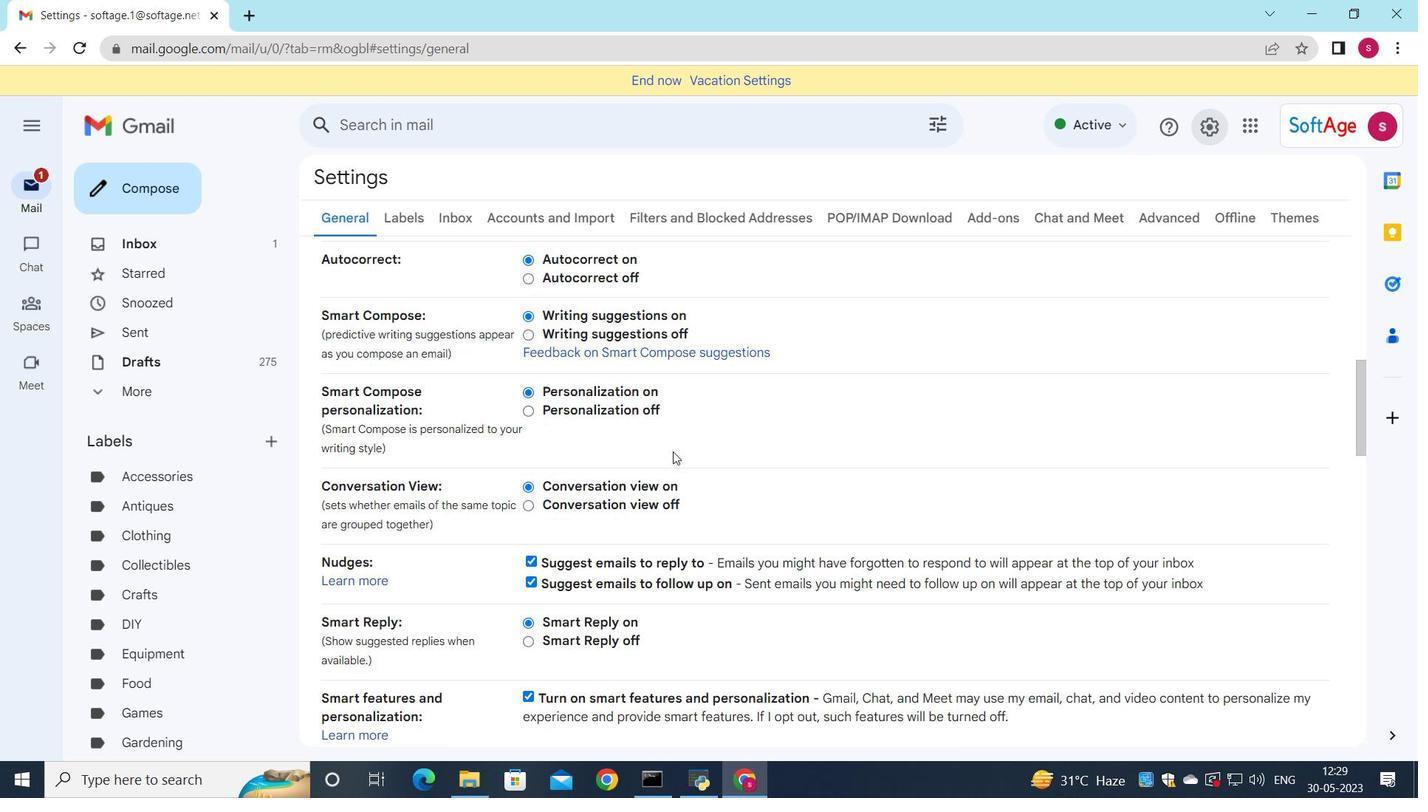 
Action: Mouse scrolled (671, 448) with delta (0, 0)
Screenshot: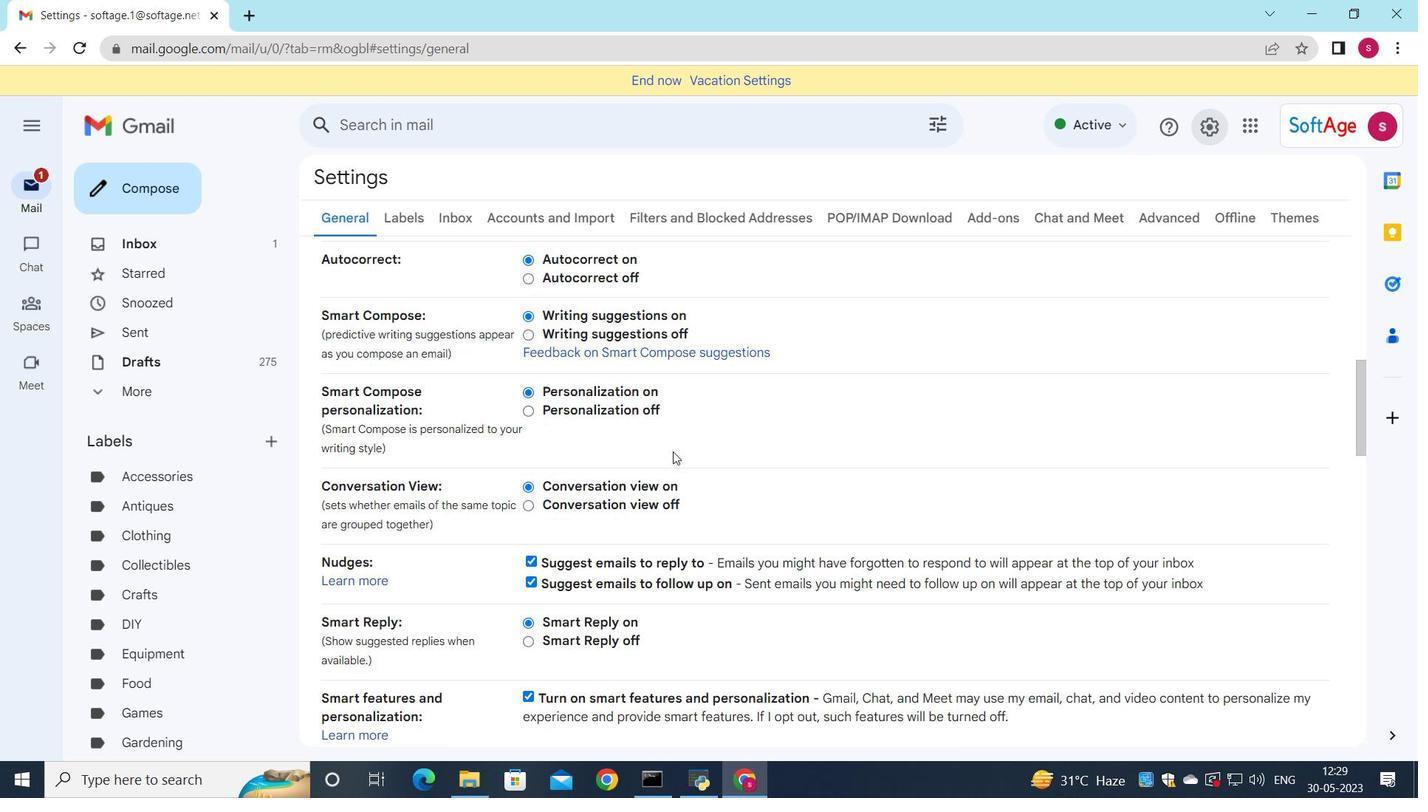 
Action: Mouse scrolled (671, 448) with delta (0, 0)
Screenshot: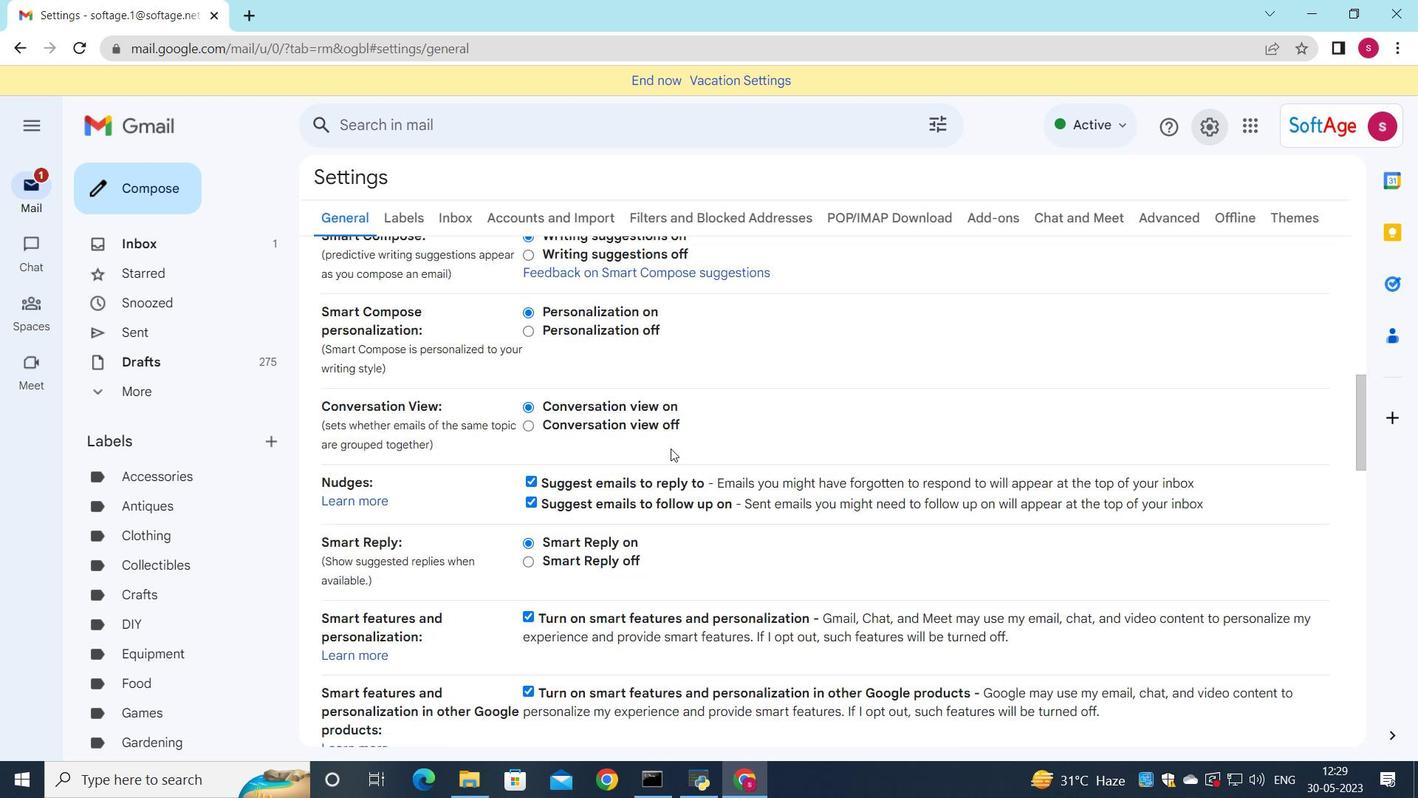 
Action: Mouse scrolled (671, 448) with delta (0, 0)
Screenshot: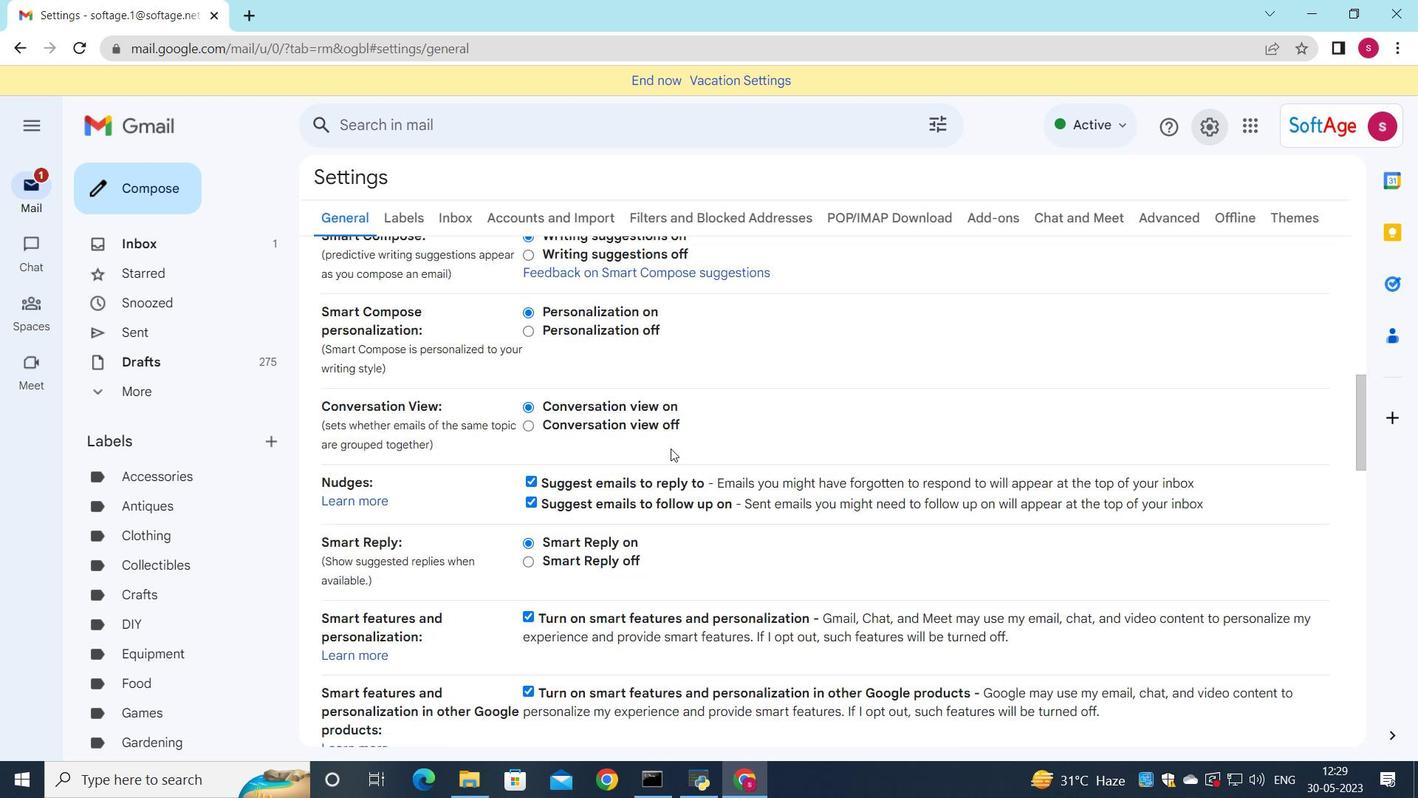 
Action: Mouse moved to (674, 448)
Screenshot: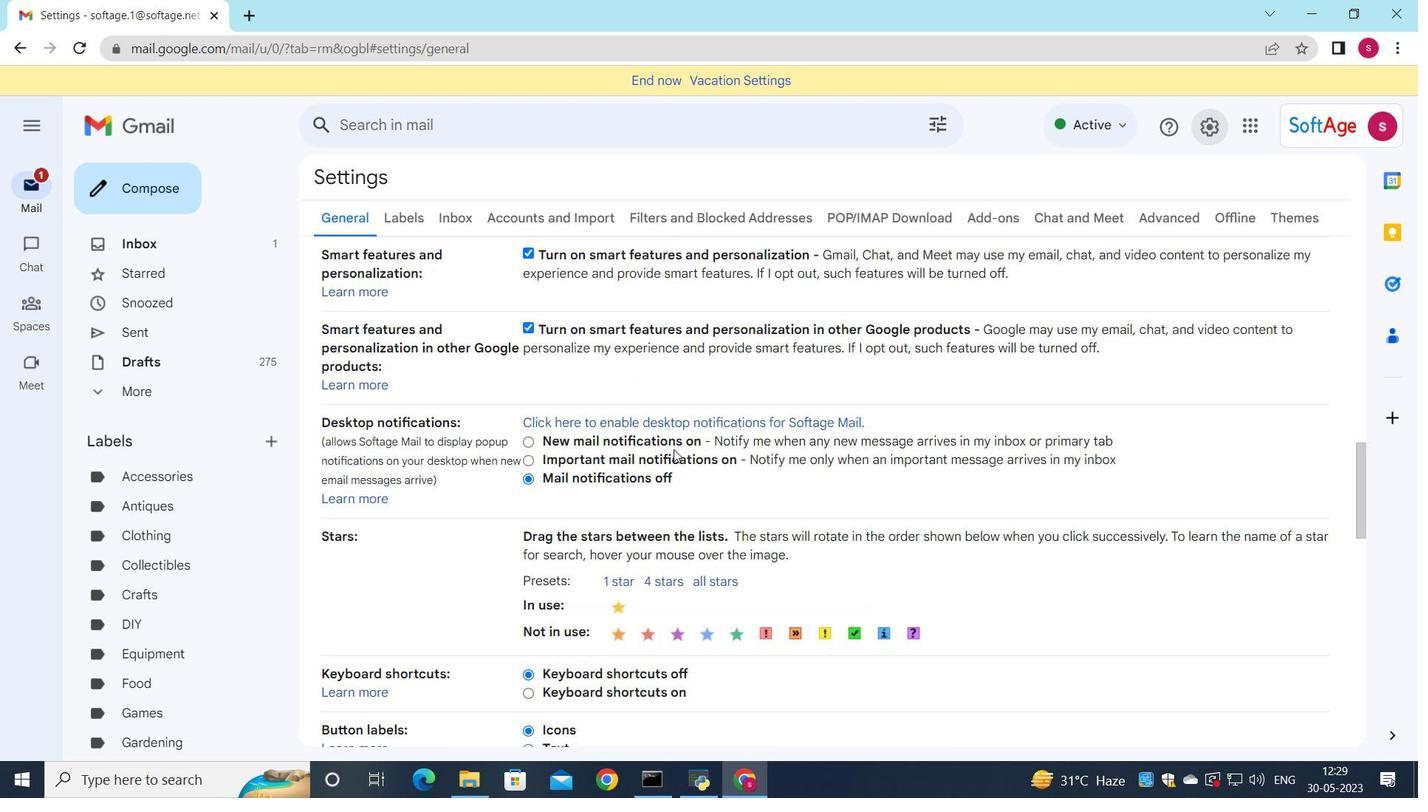 
Action: Mouse scrolled (674, 447) with delta (0, 0)
Screenshot: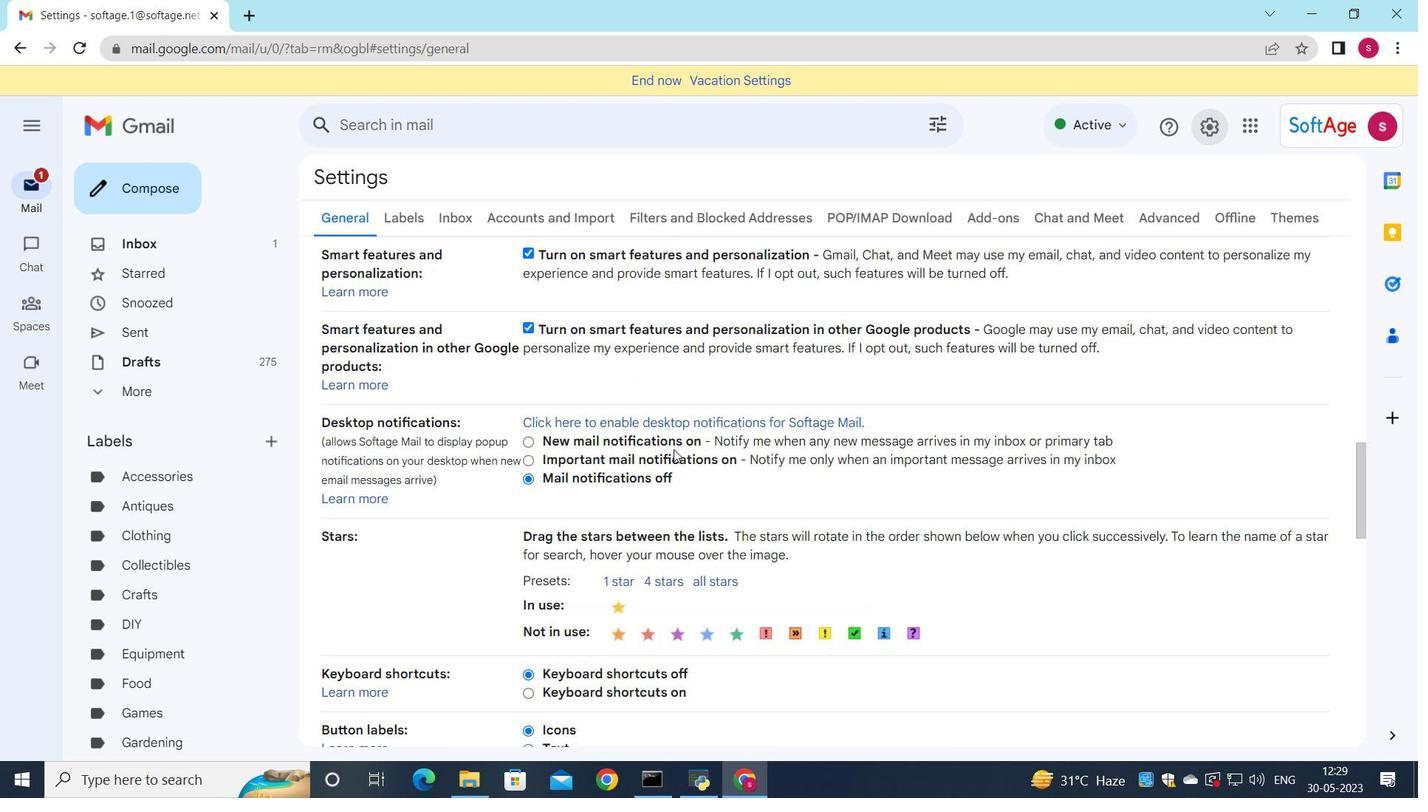 
Action: Mouse scrolled (674, 447) with delta (0, 0)
Screenshot: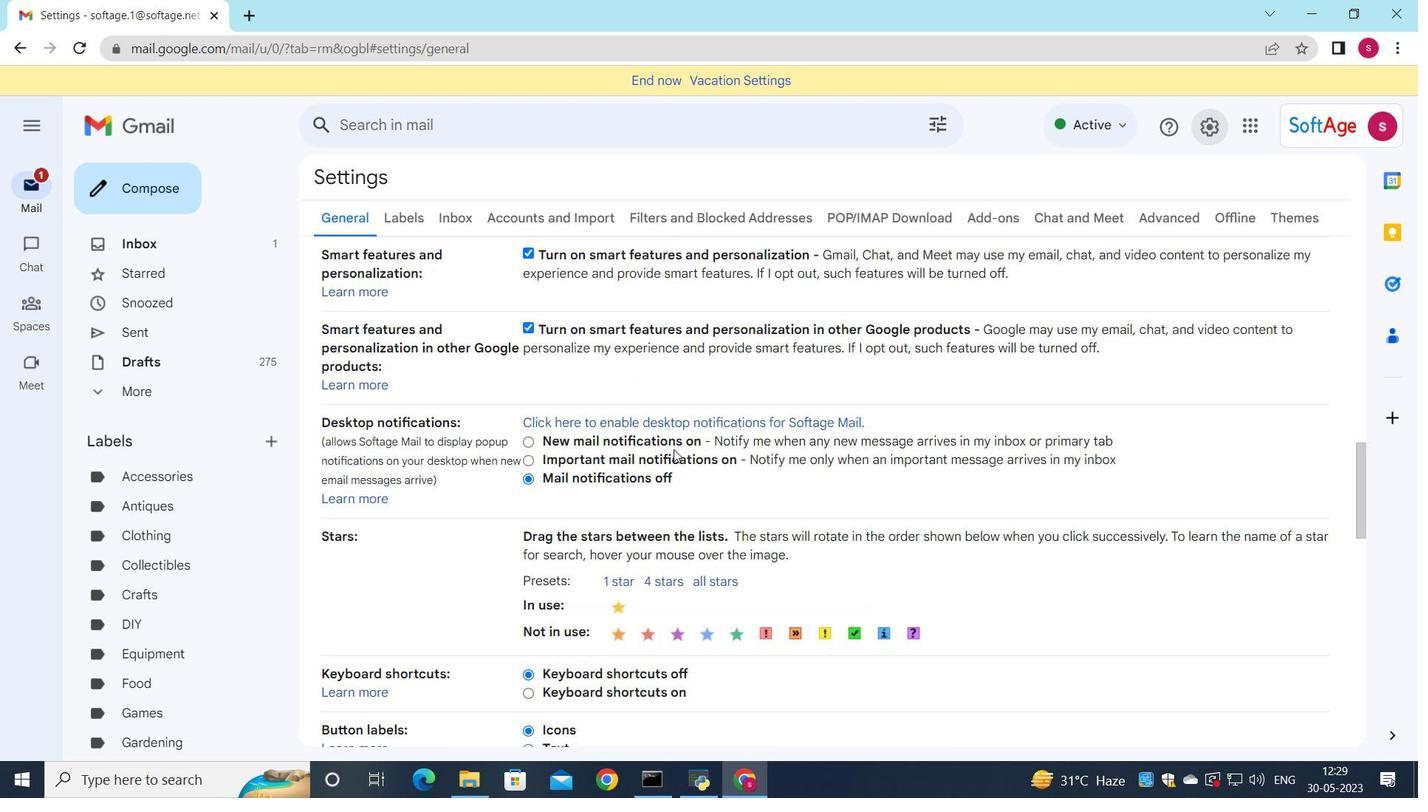 
Action: Mouse moved to (675, 448)
Screenshot: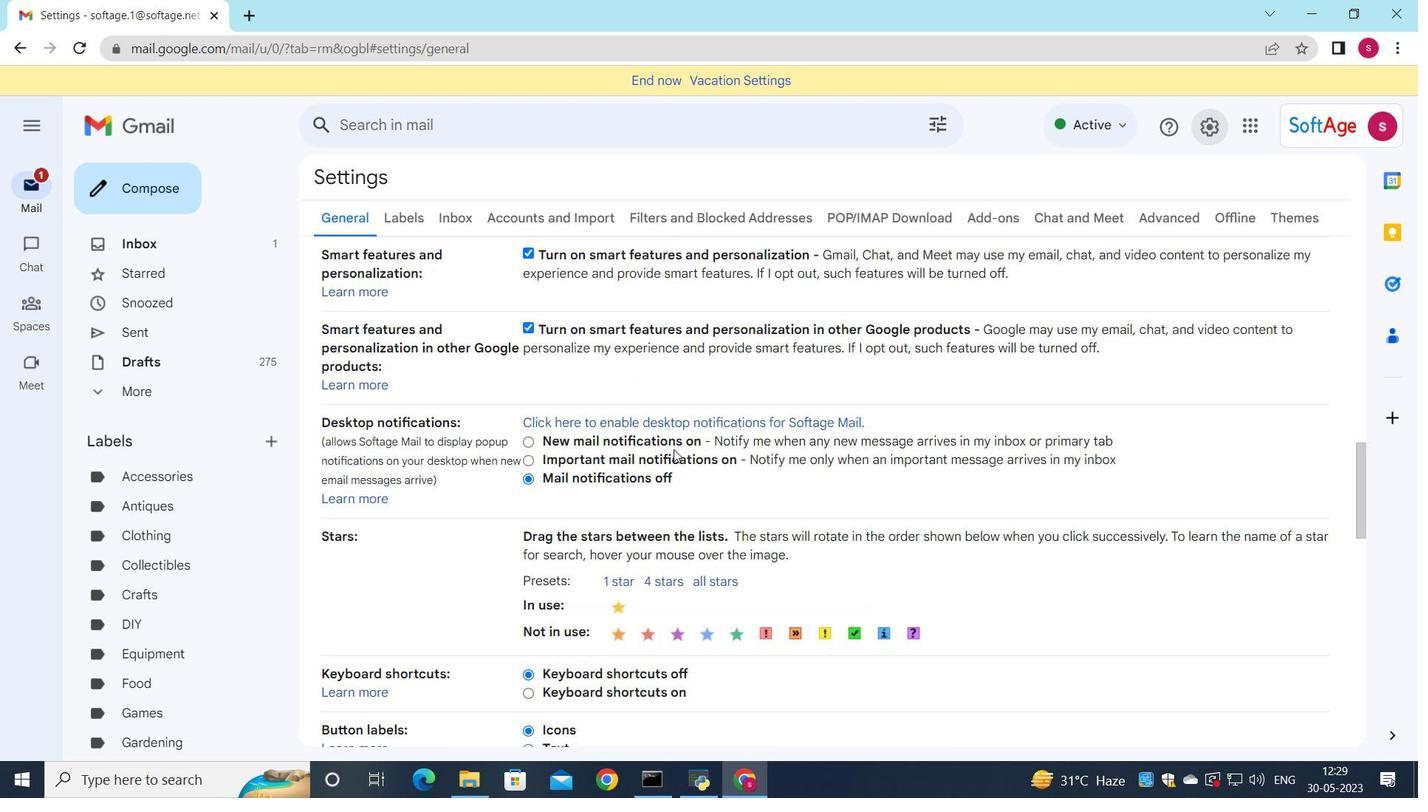 
Action: Mouse scrolled (675, 447) with delta (0, 0)
Screenshot: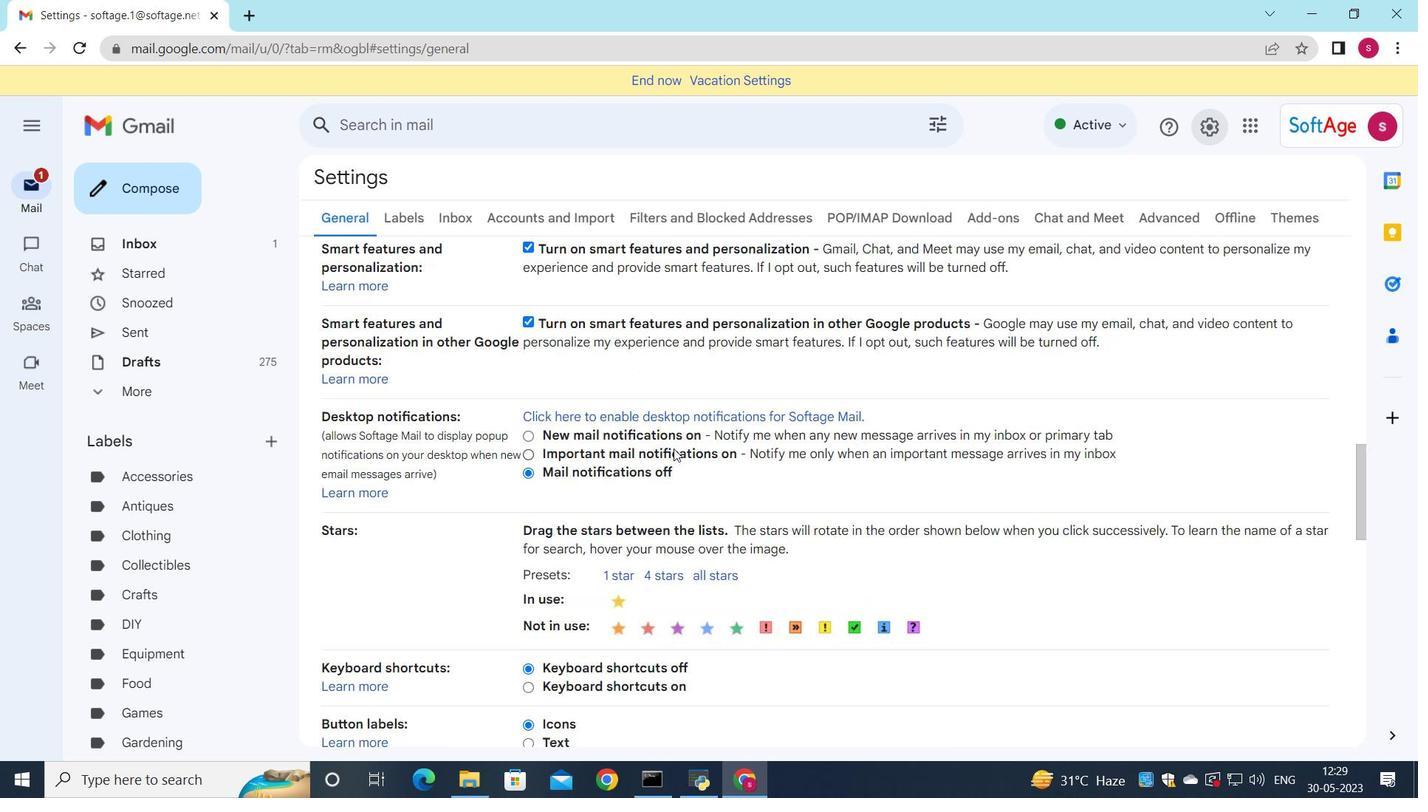 
Action: Mouse scrolled (675, 447) with delta (0, 0)
Screenshot: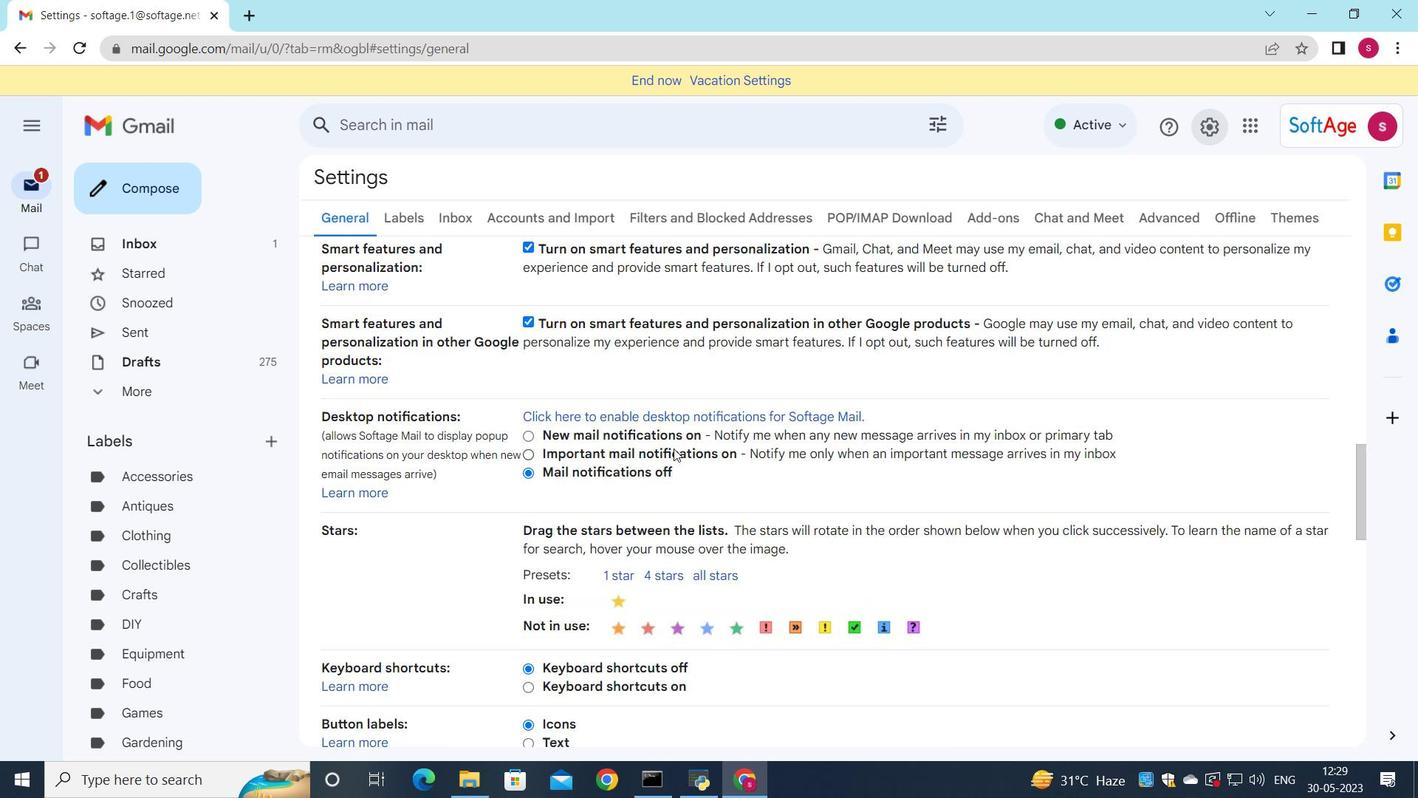 
Action: Mouse moved to (701, 451)
Screenshot: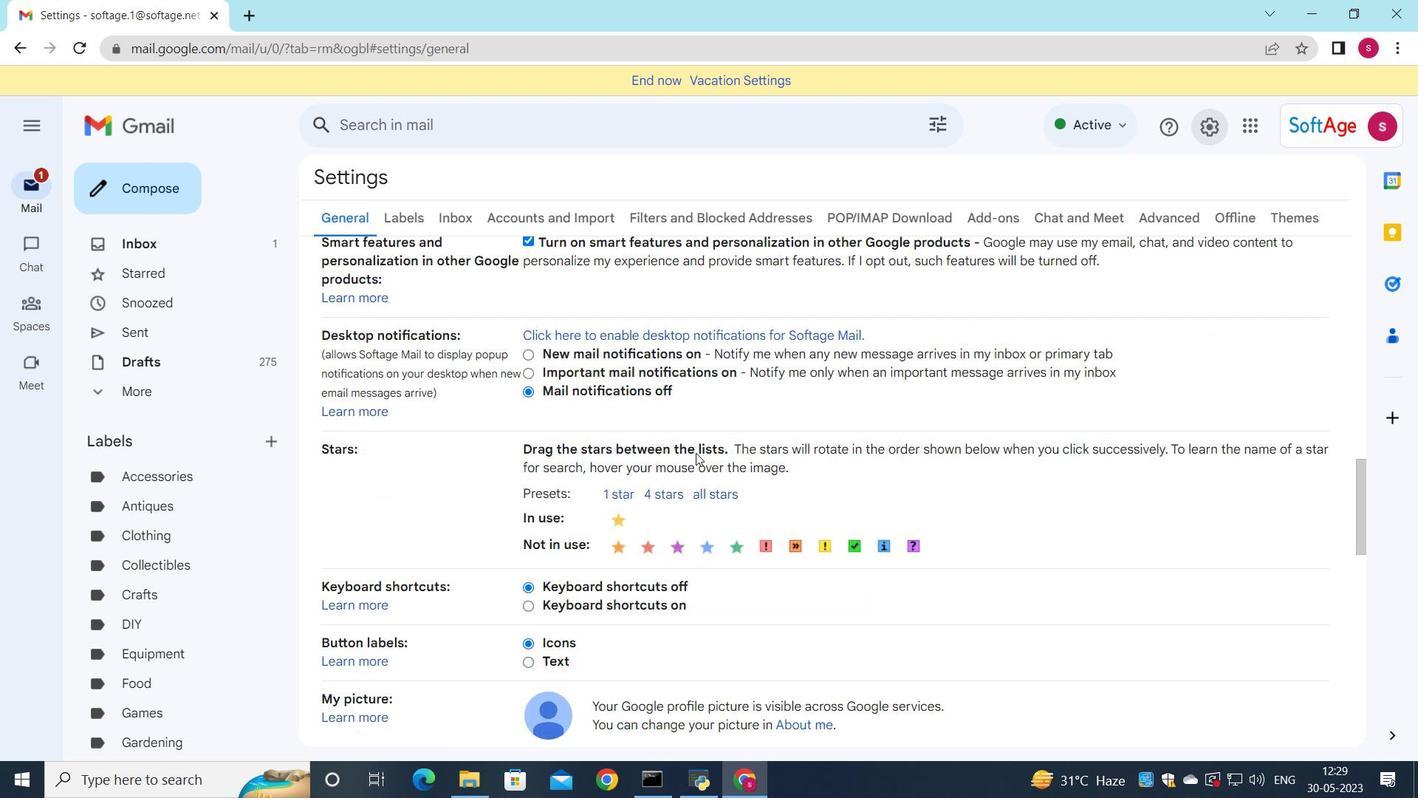 
Action: Mouse scrolled (701, 450) with delta (0, 0)
Screenshot: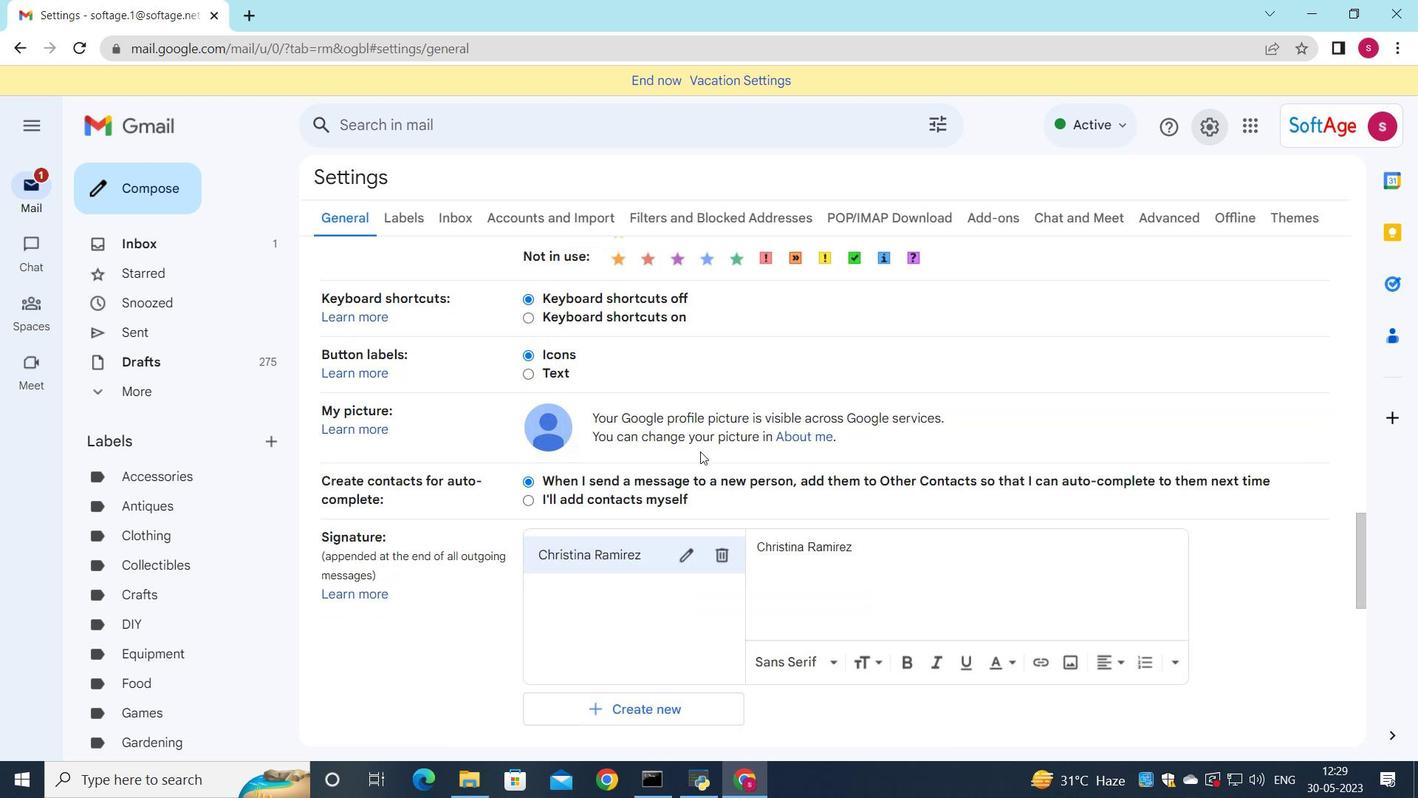 
Action: Mouse scrolled (701, 450) with delta (0, 0)
Screenshot: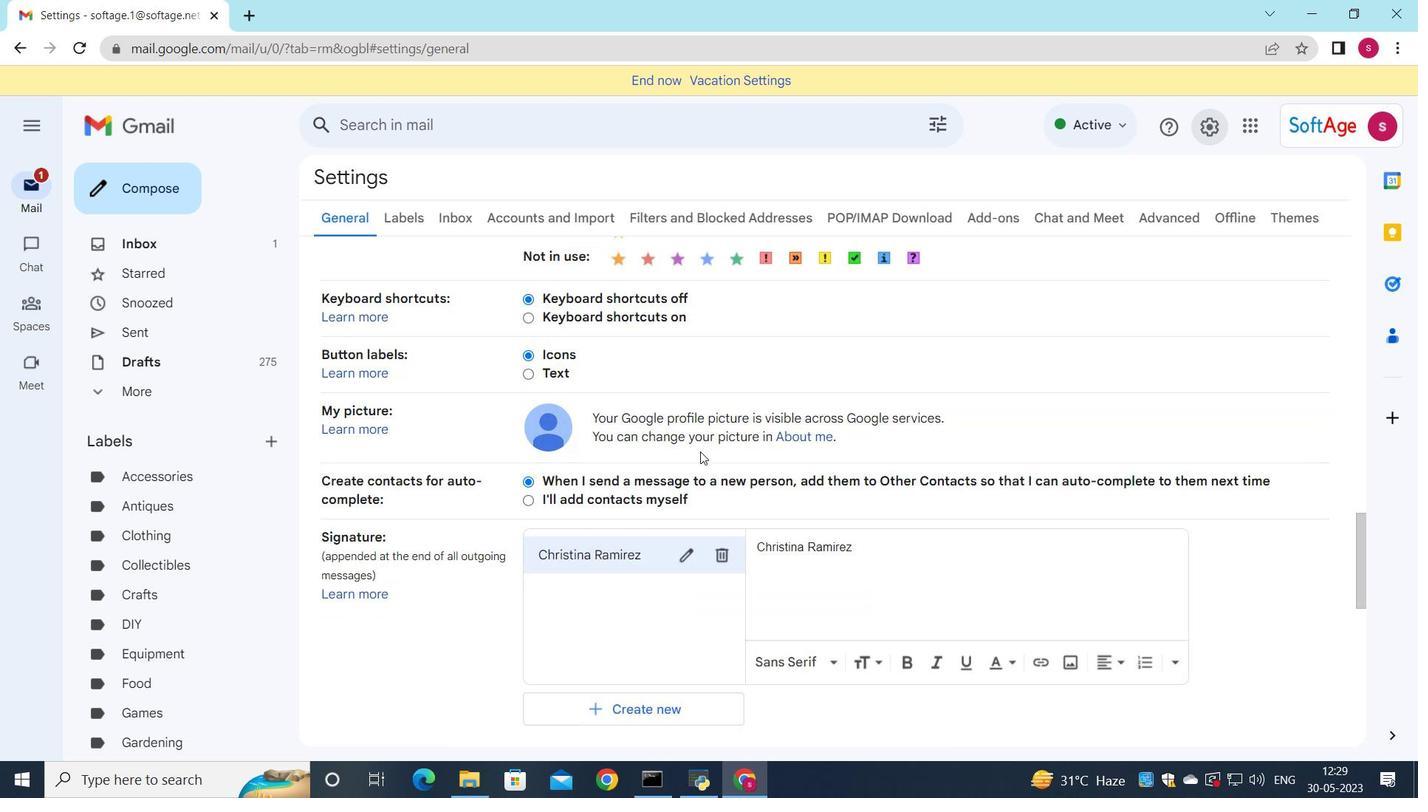 
Action: Mouse scrolled (701, 450) with delta (0, 0)
Screenshot: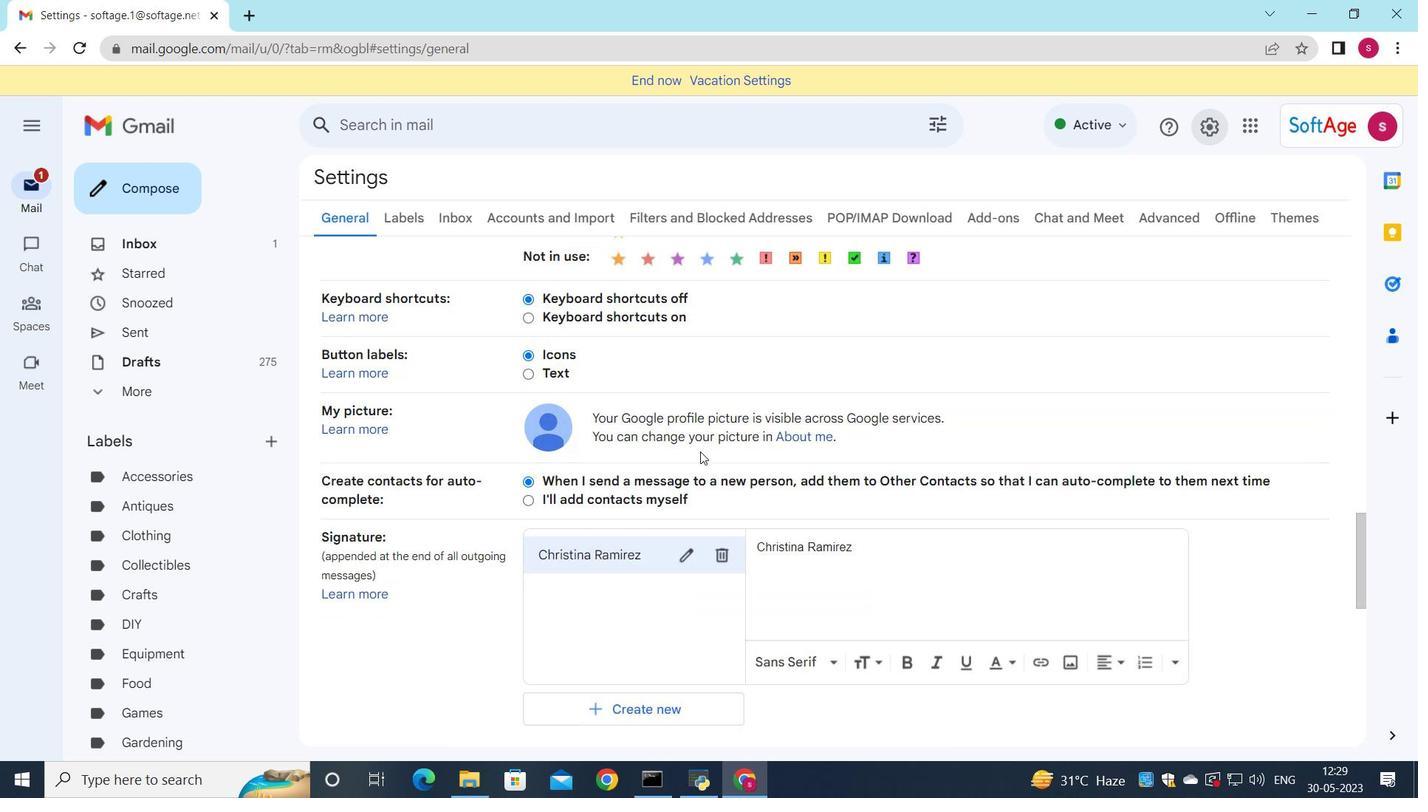 
Action: Mouse moved to (727, 277)
Screenshot: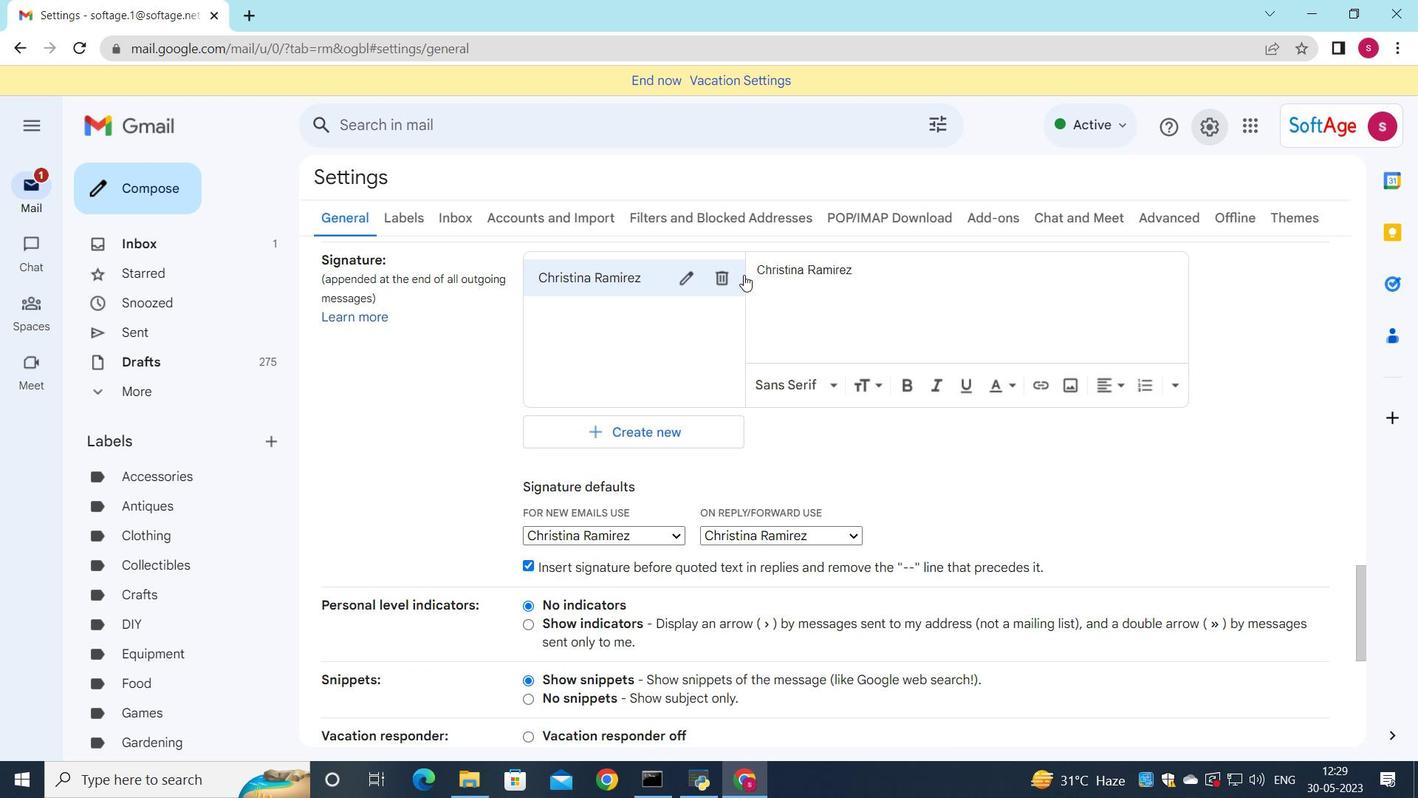 
Action: Mouse pressed left at (727, 277)
Screenshot: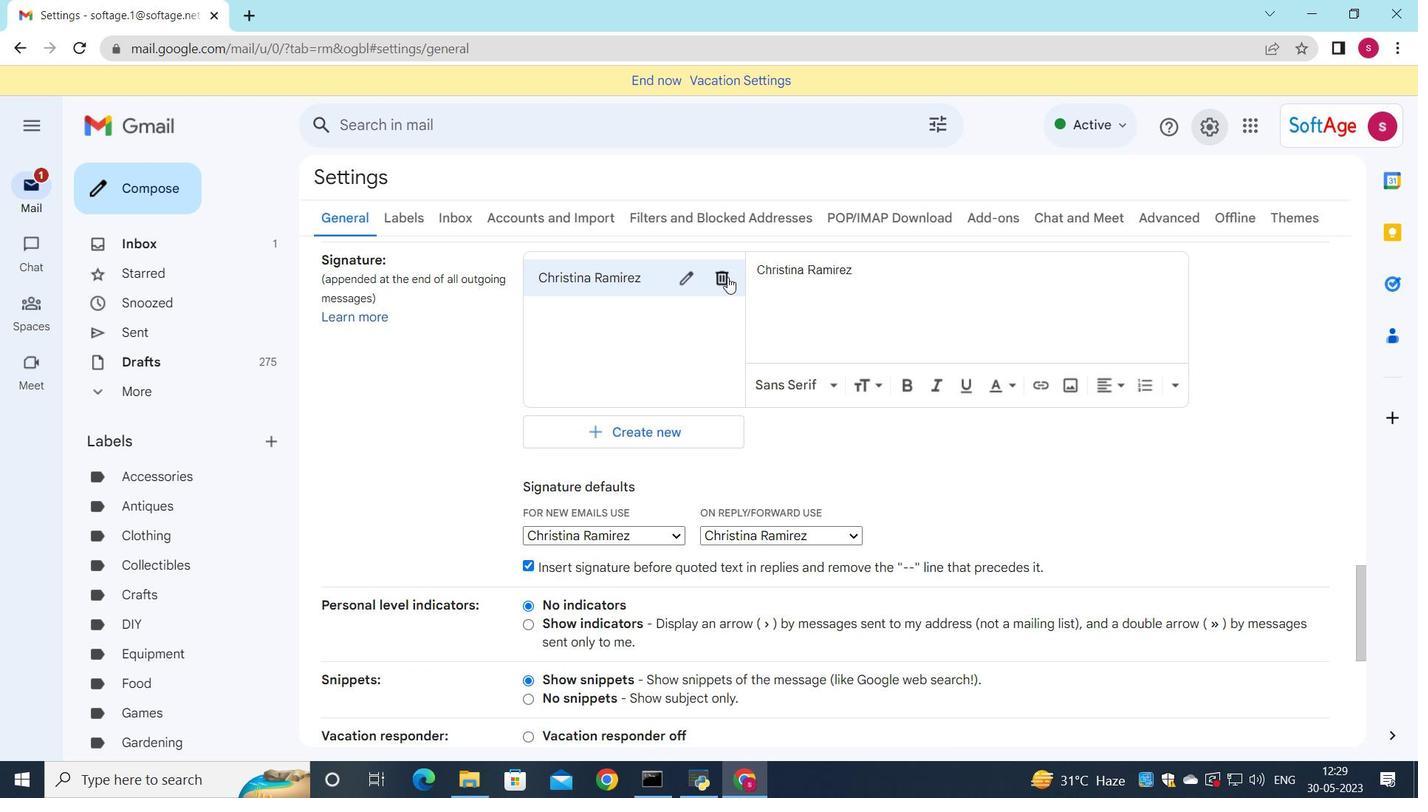 
Action: Mouse moved to (869, 457)
Screenshot: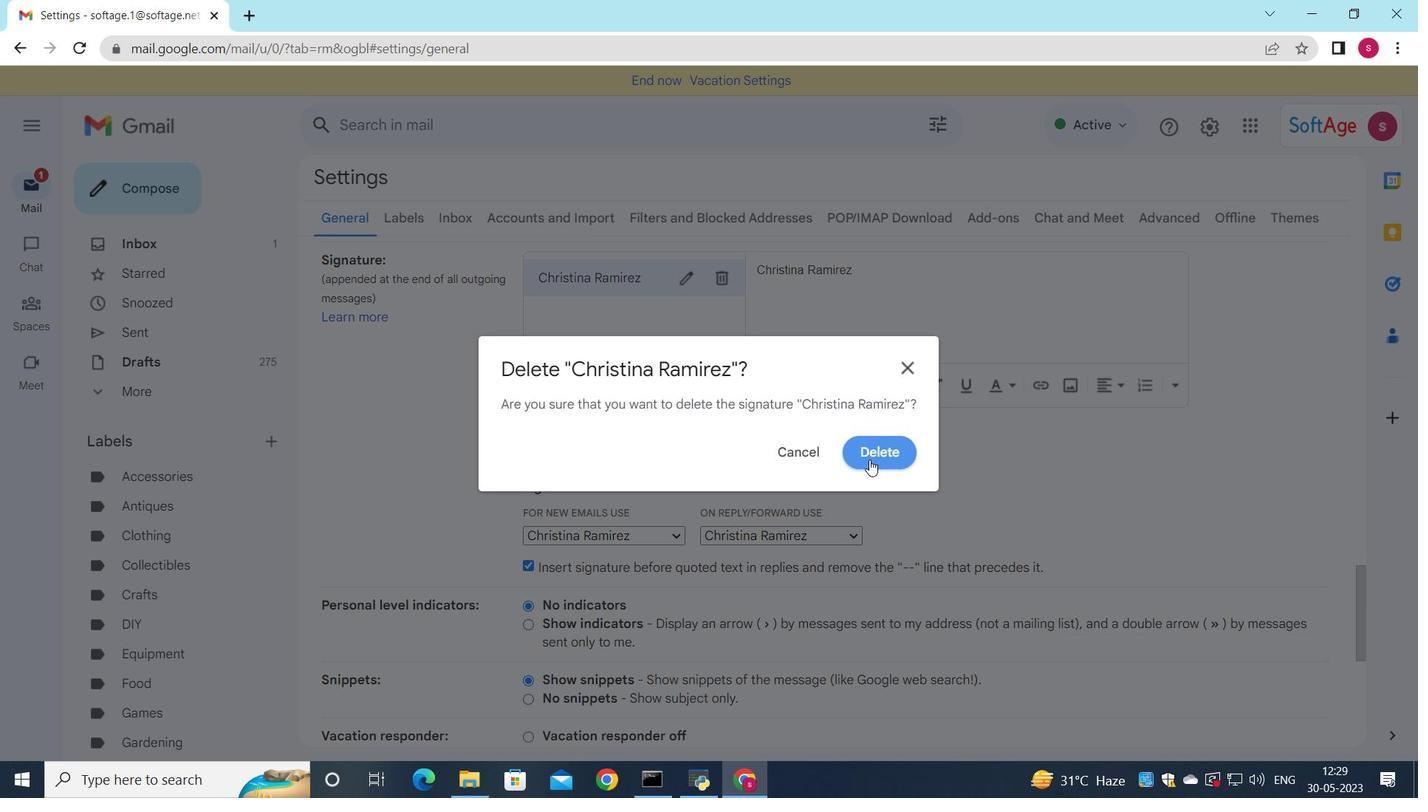 
Action: Mouse pressed left at (869, 457)
Screenshot: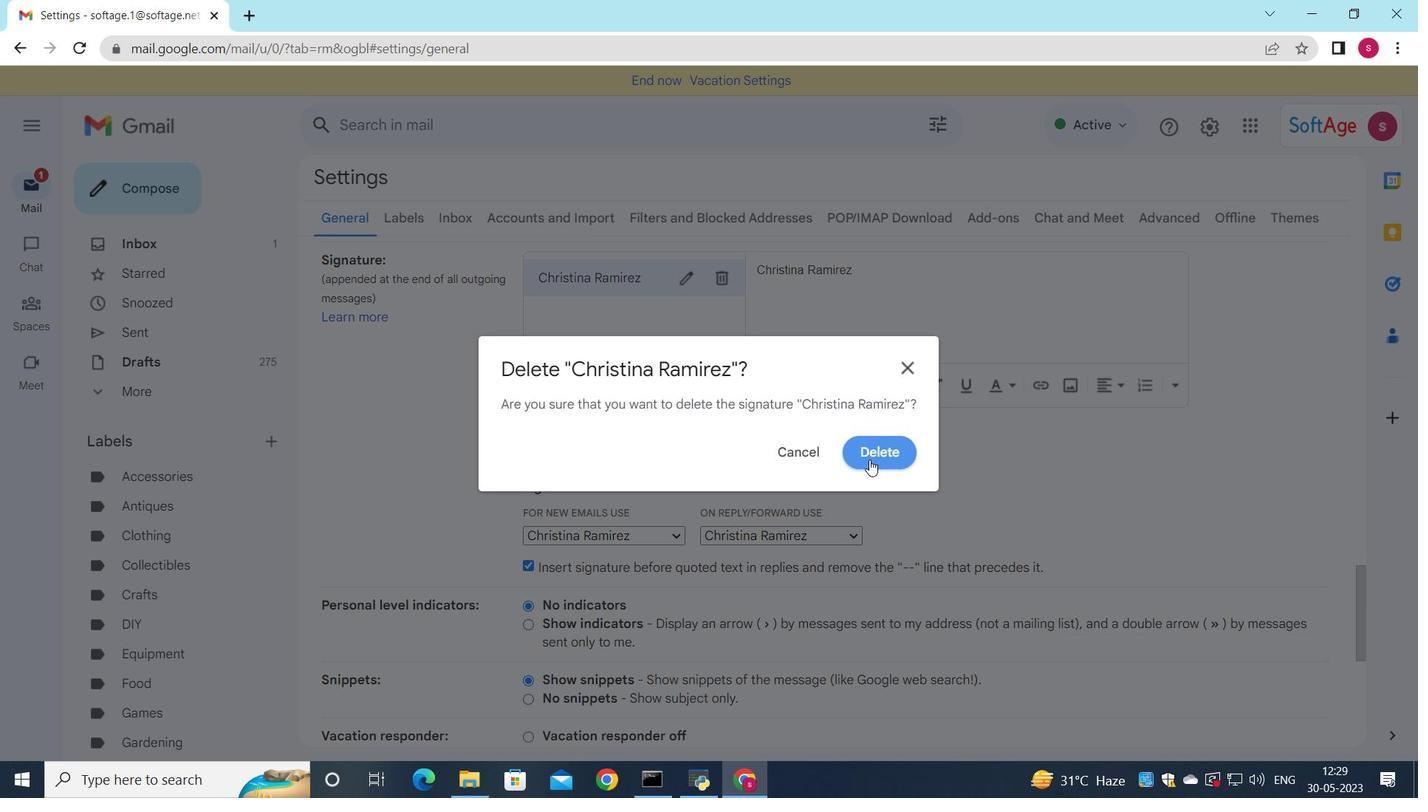
Action: Mouse moved to (621, 303)
Screenshot: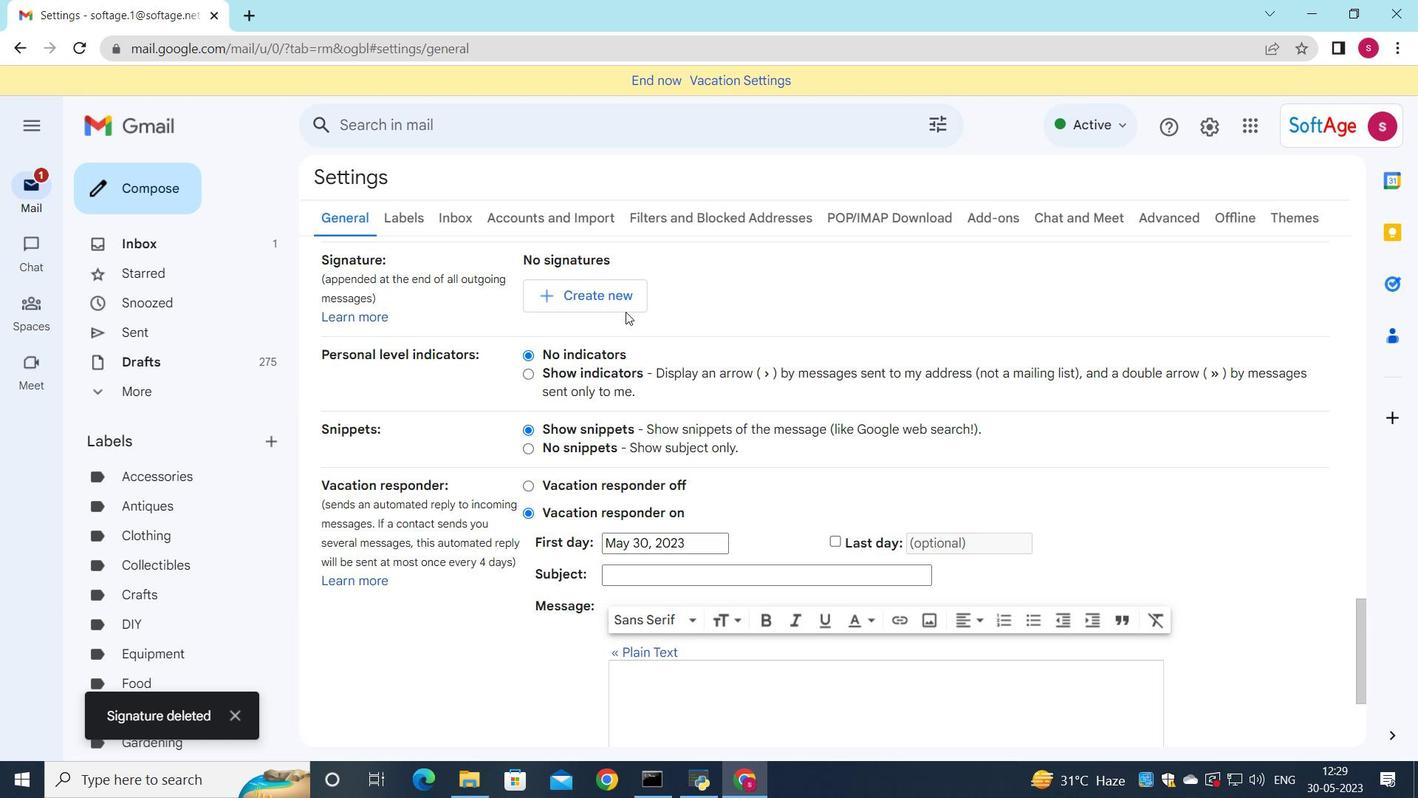 
Action: Mouse pressed left at (621, 303)
Screenshot: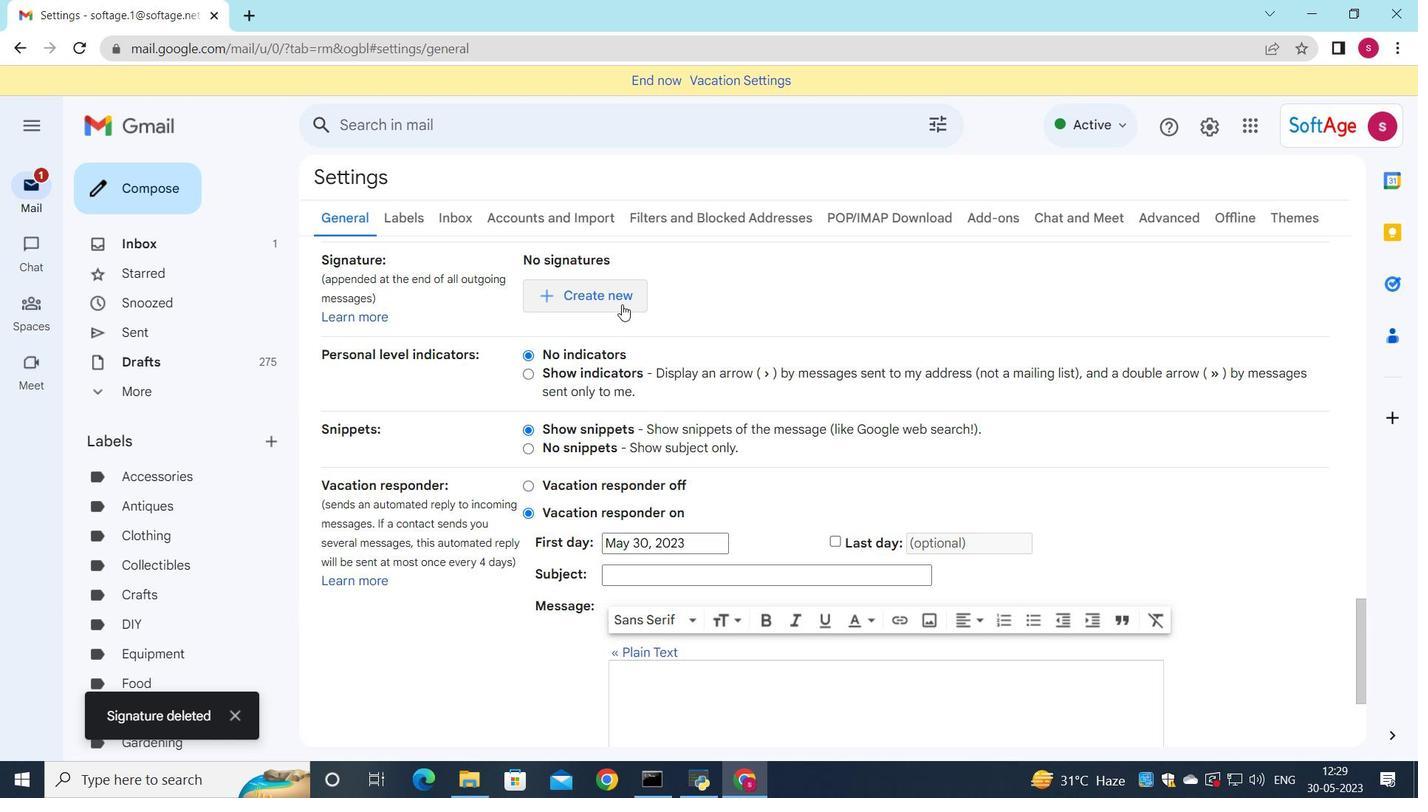 
Action: Mouse moved to (872, 295)
Screenshot: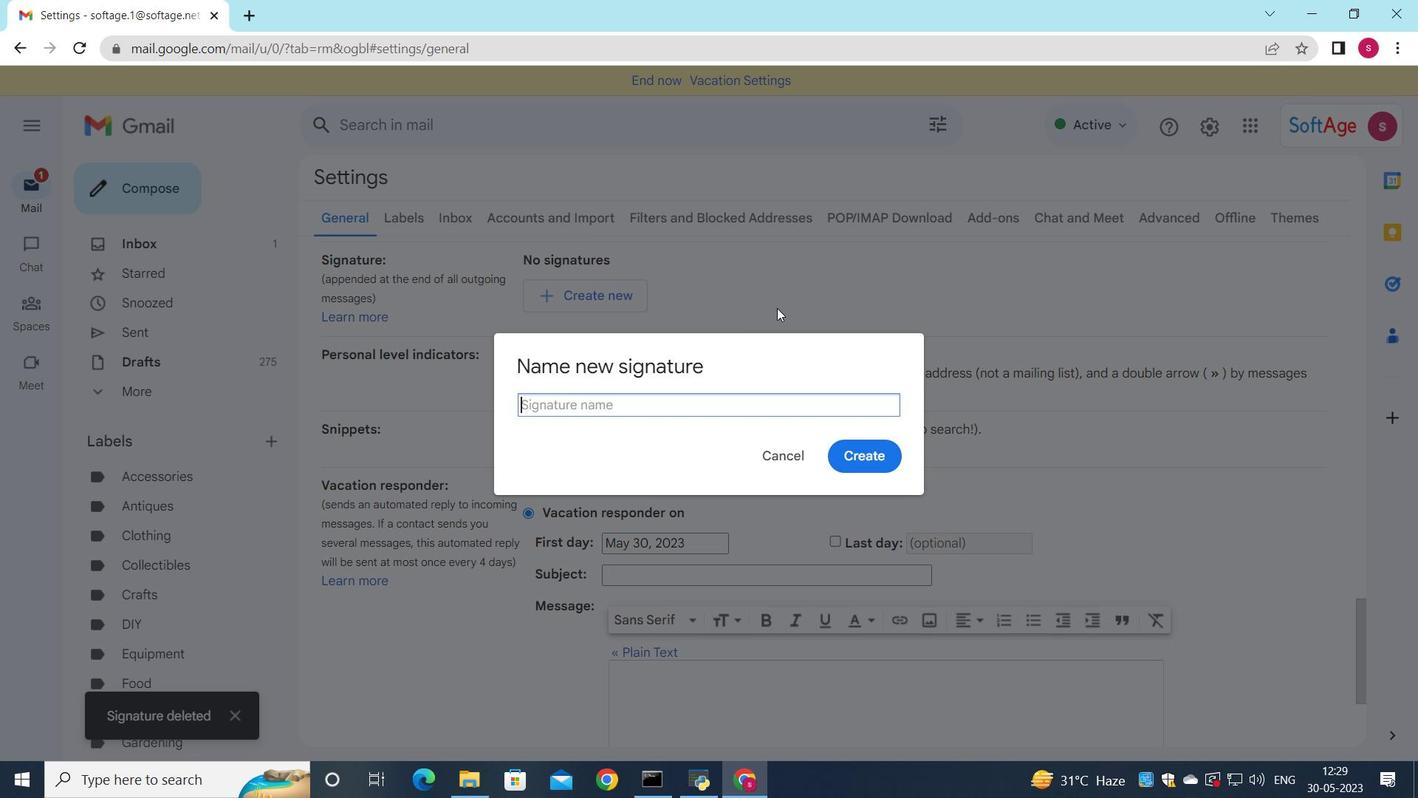 
Action: Key pressed <Key.shift>Christopher<Key.space><Key.shift>Carter
Screenshot: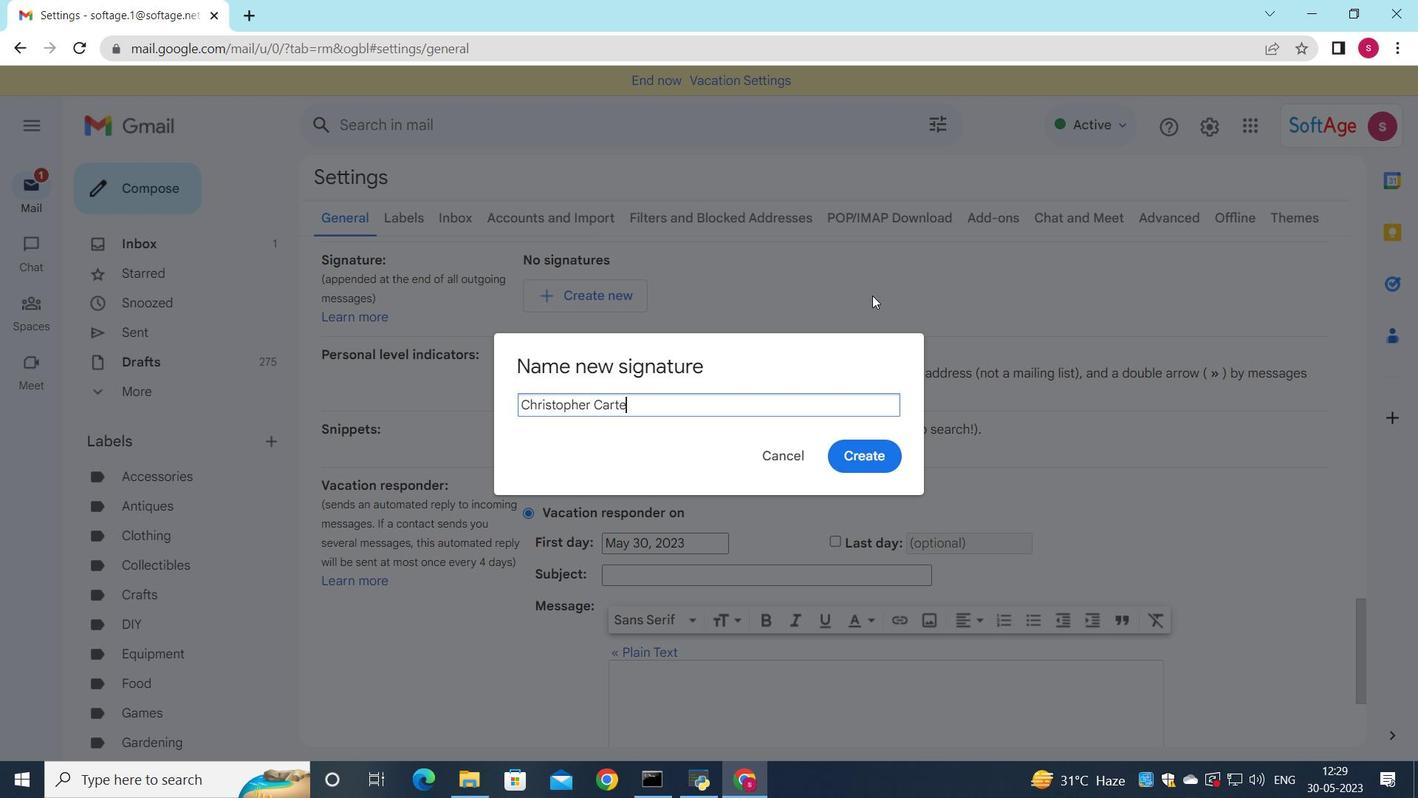 
Action: Mouse moved to (864, 452)
Screenshot: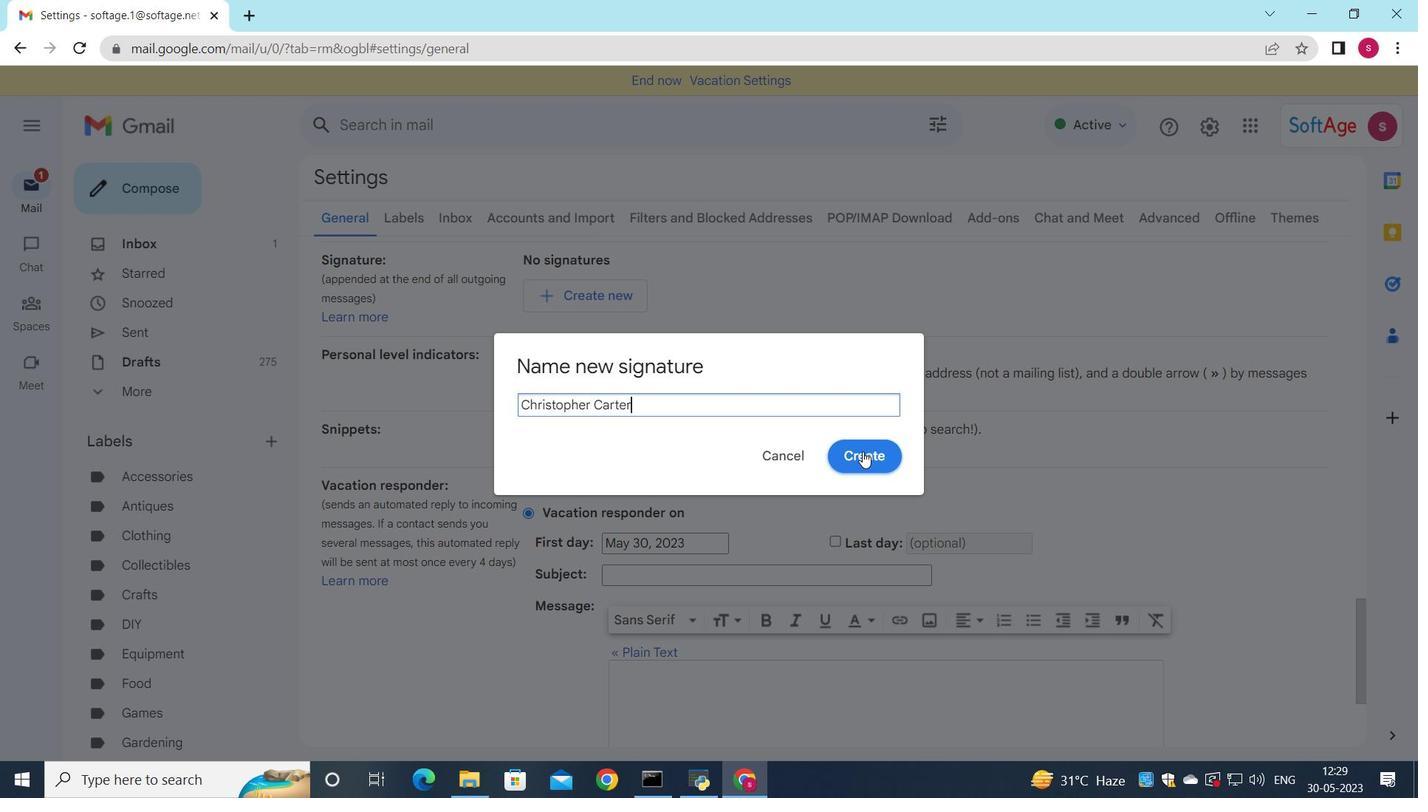 
Action: Mouse pressed left at (864, 452)
Screenshot: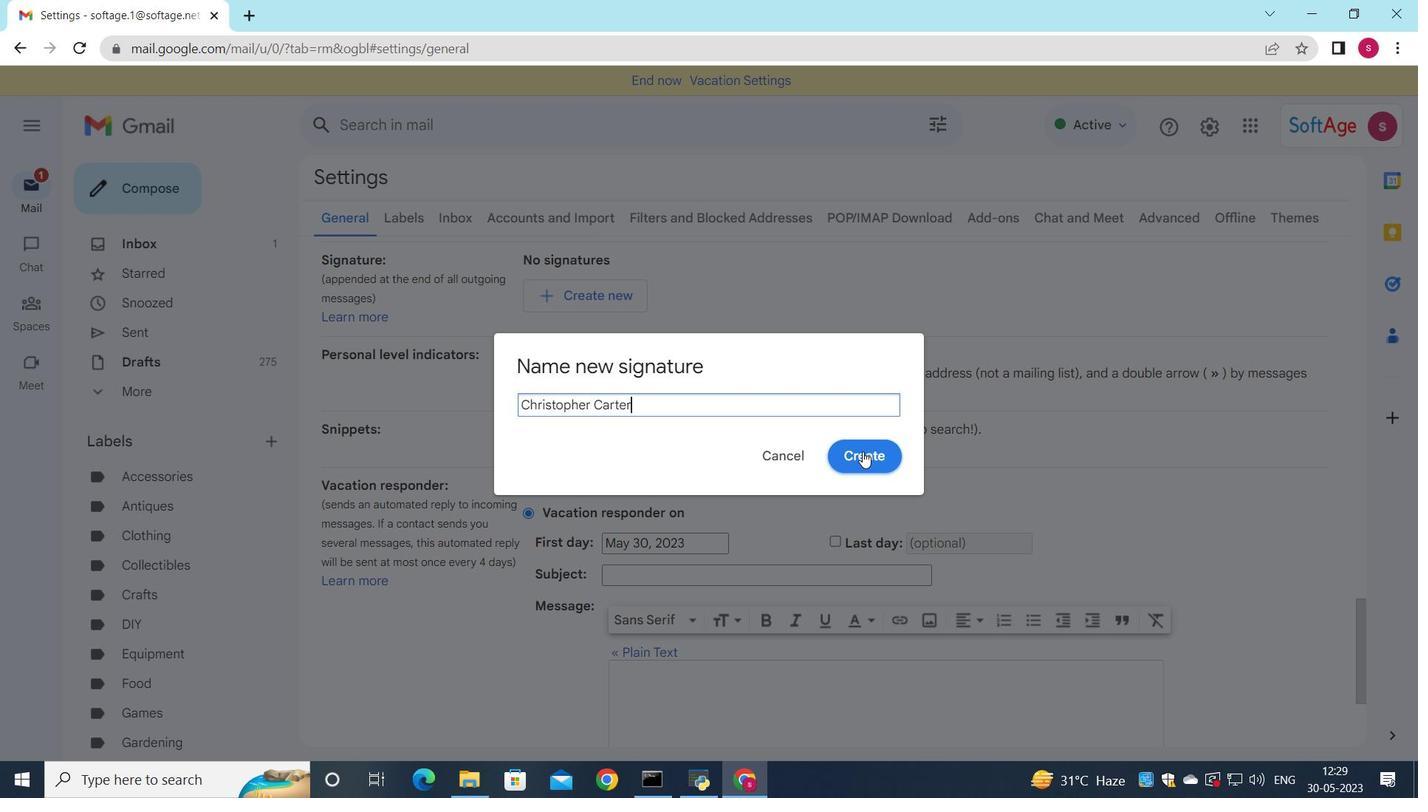 
Action: Mouse moved to (920, 333)
Screenshot: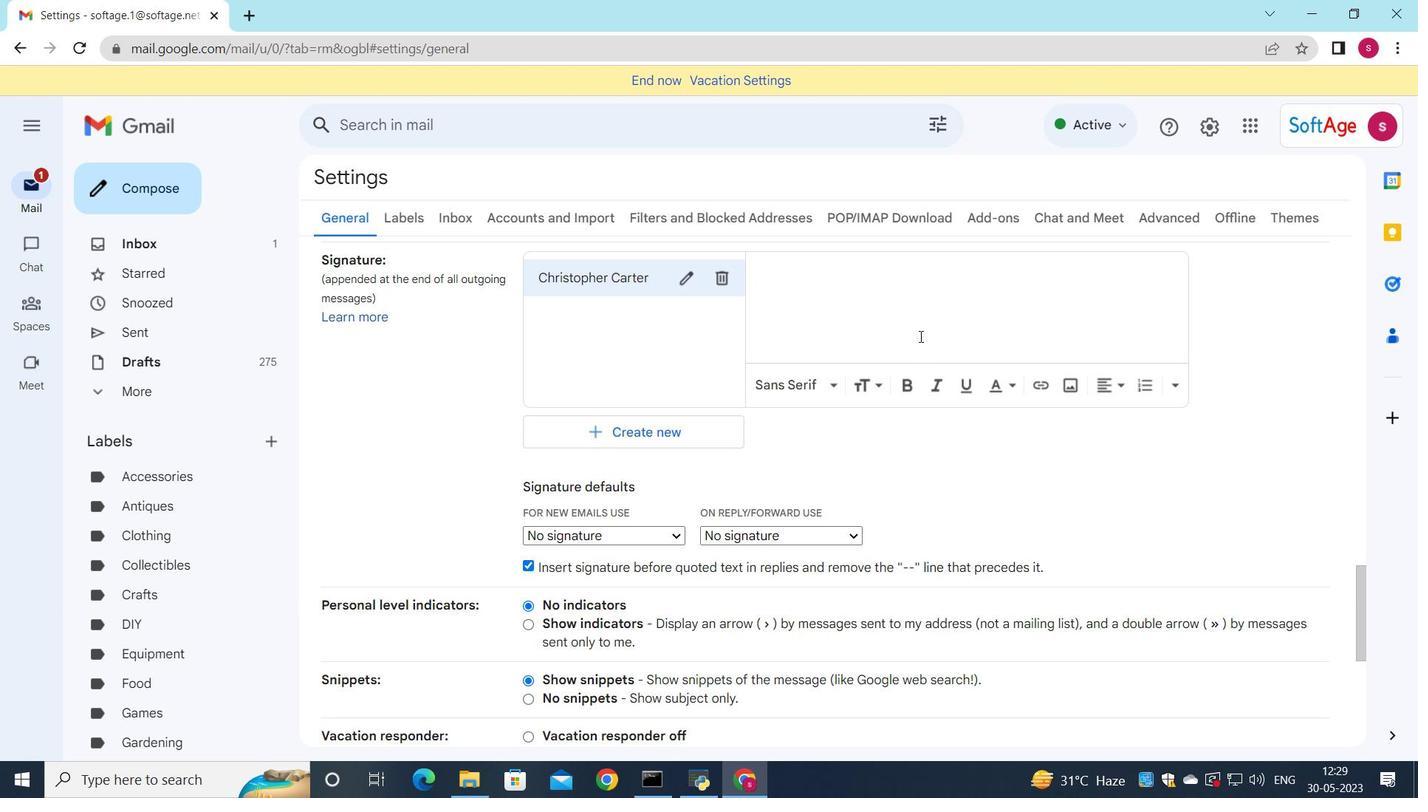 
Action: Mouse pressed left at (920, 333)
Screenshot: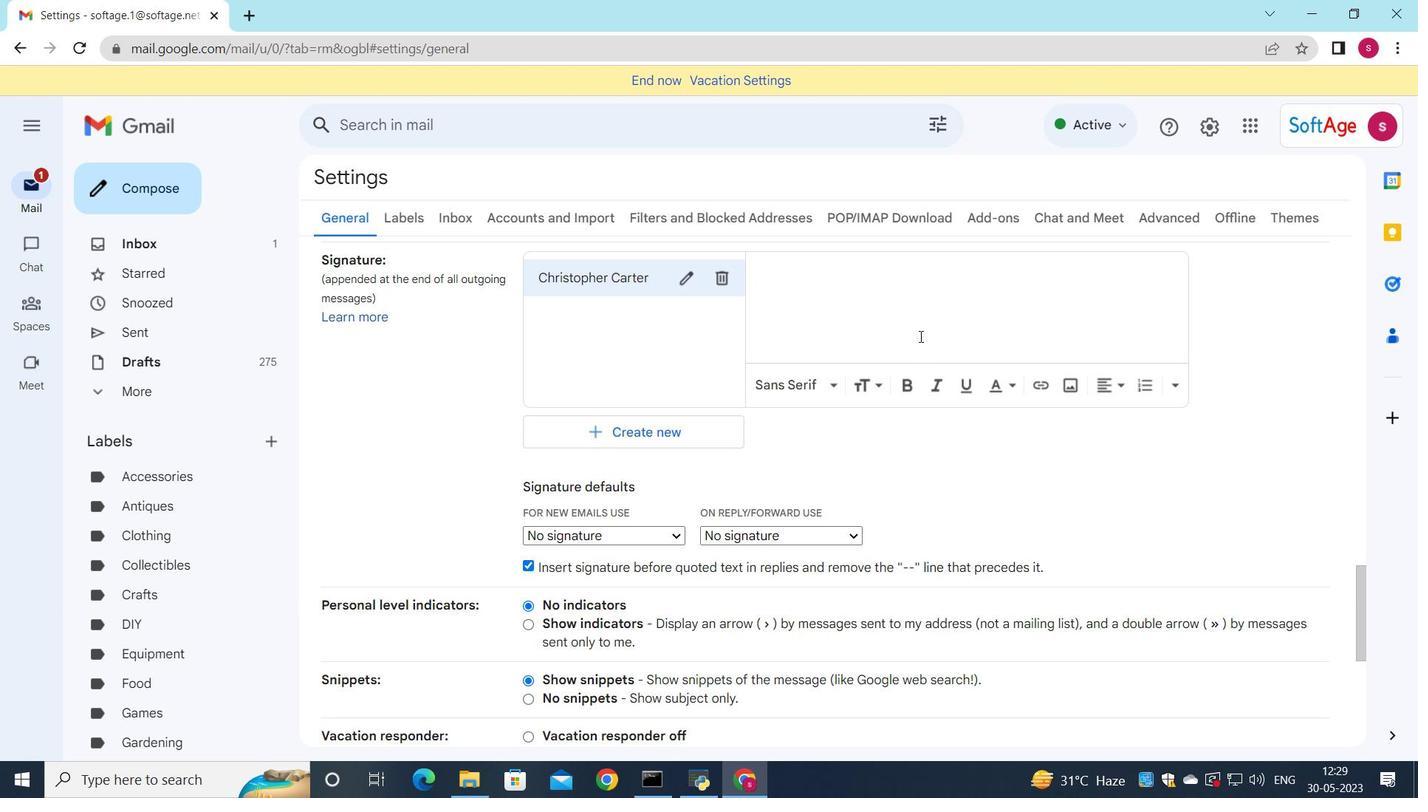 
Action: Key pressed <Key.shift>Christopher<Key.space><Key.shift>Carter
Screenshot: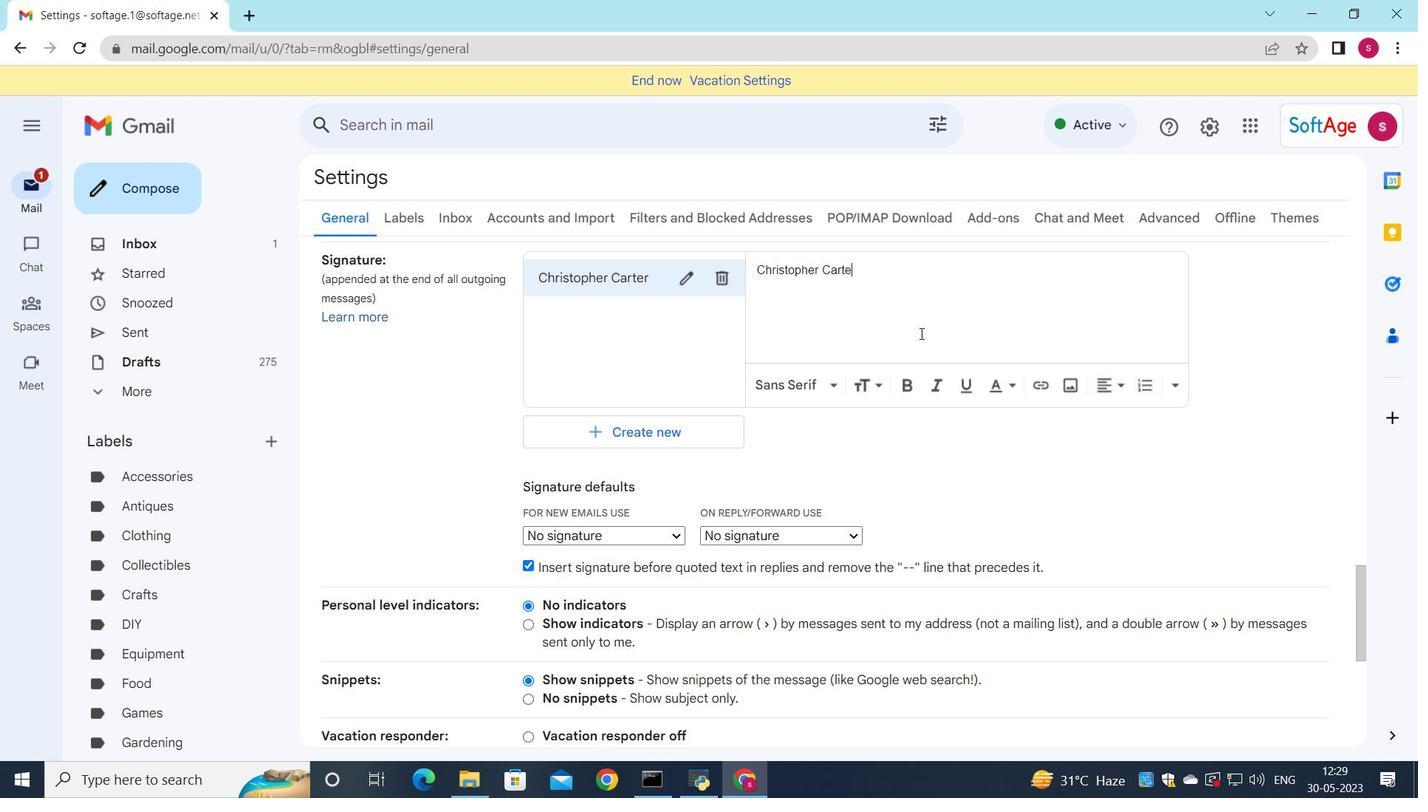 
Action: Mouse moved to (629, 537)
Screenshot: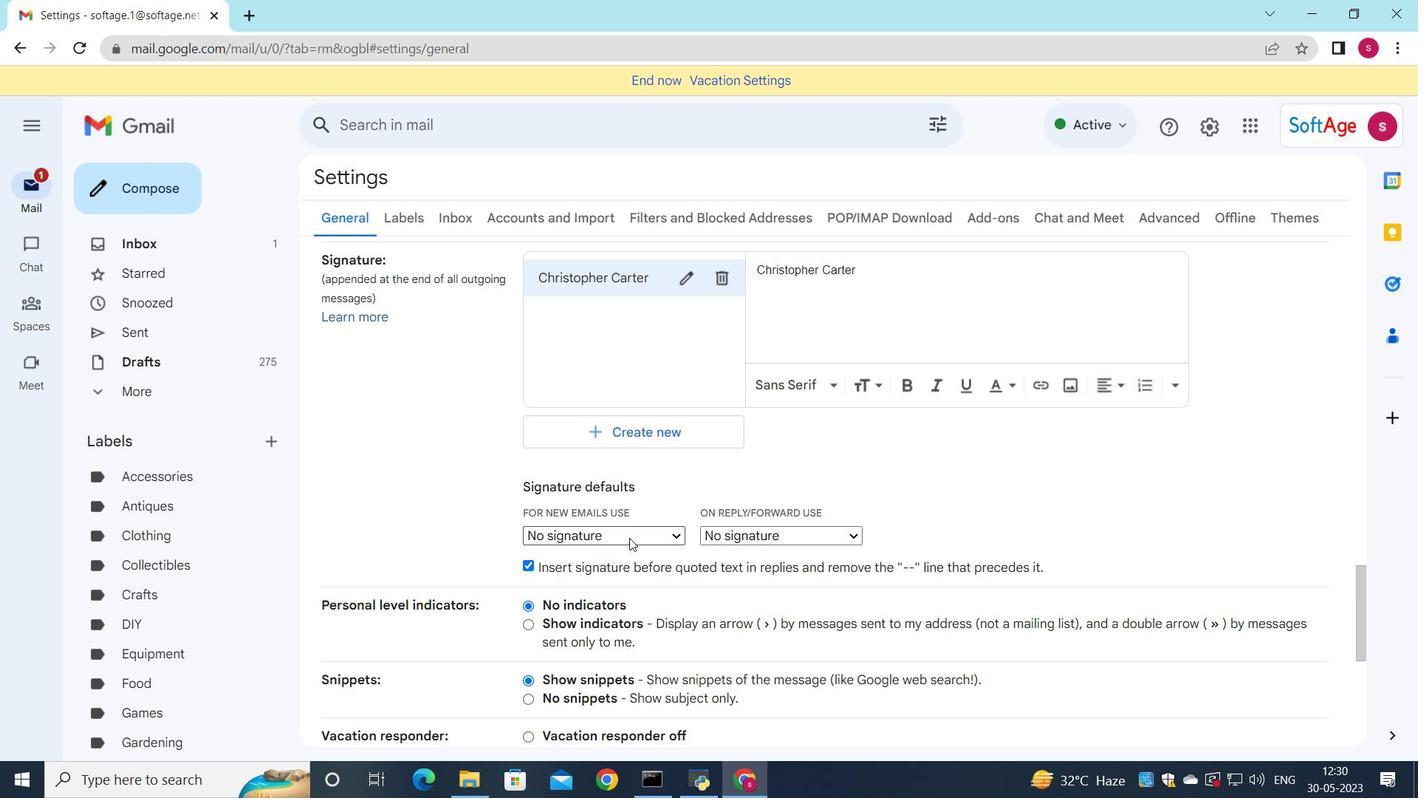 
Action: Mouse pressed left at (629, 537)
Screenshot: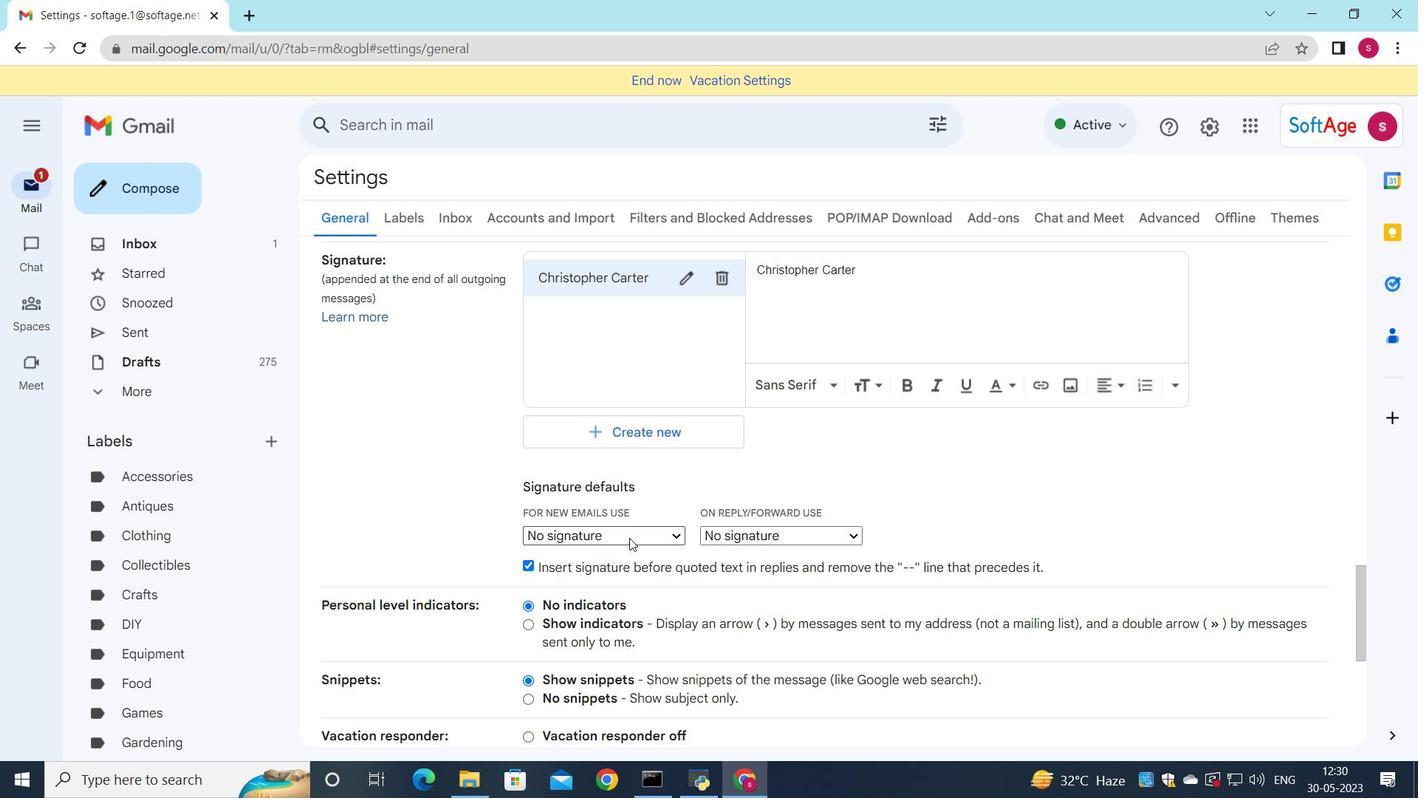 
Action: Mouse moved to (625, 566)
Screenshot: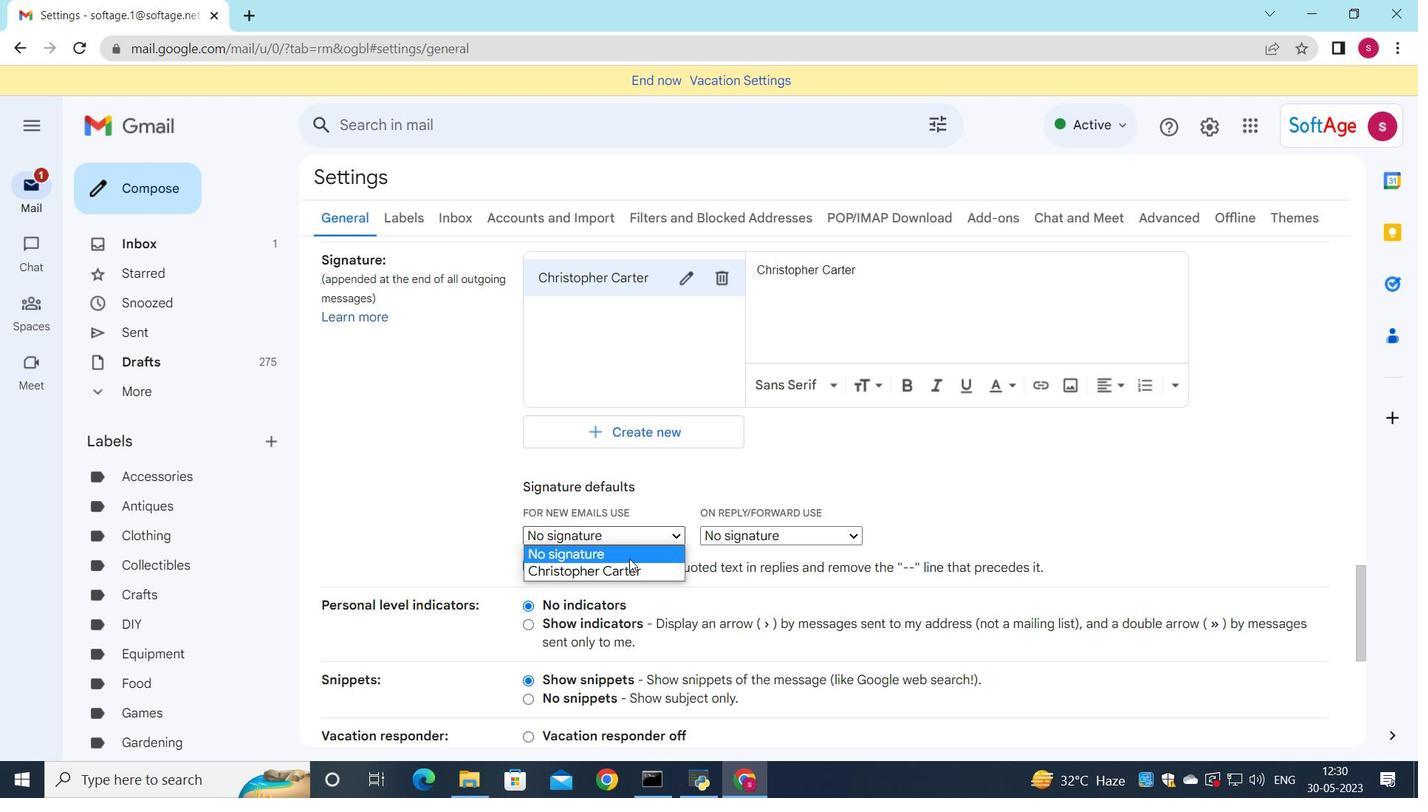 
Action: Mouse pressed left at (625, 566)
Screenshot: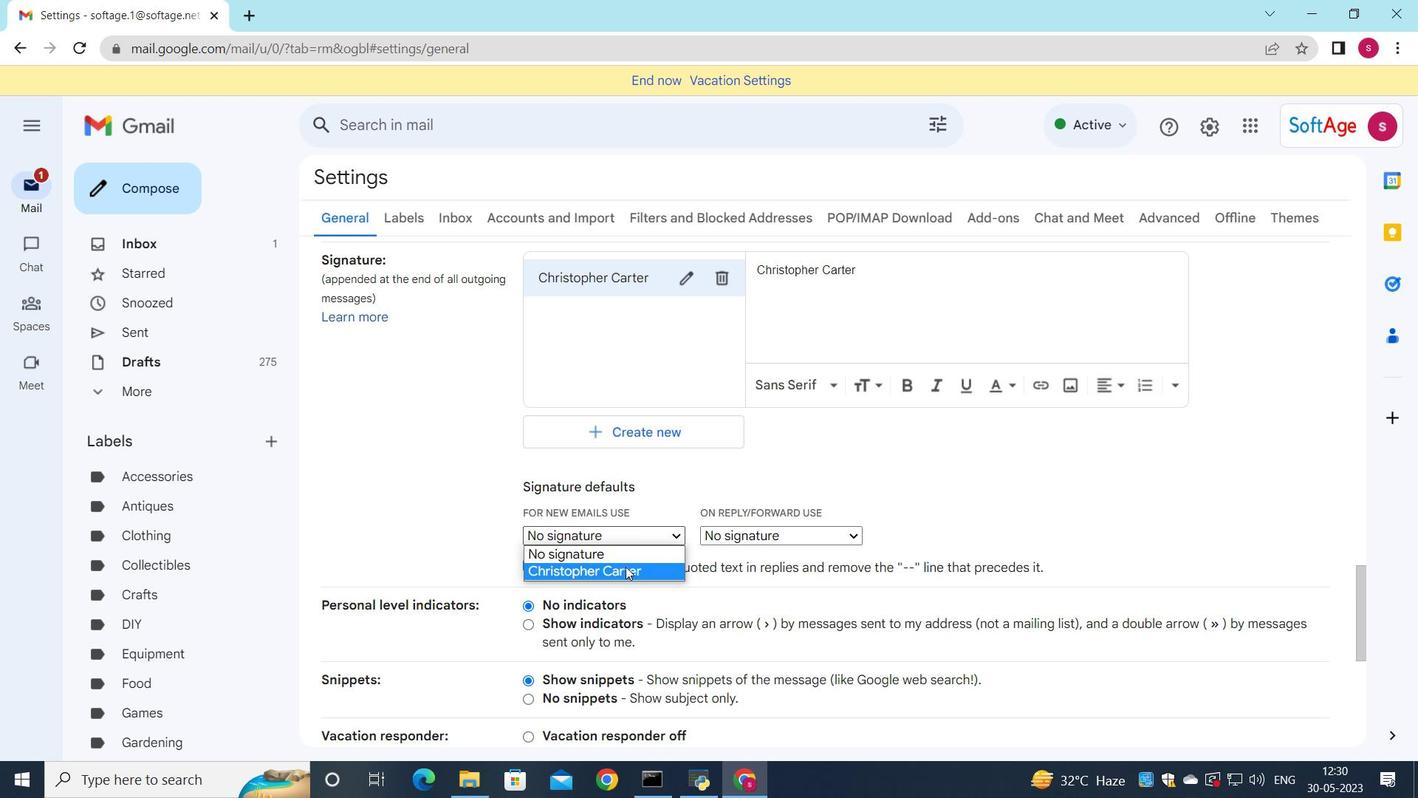 
Action: Mouse moved to (706, 523)
Screenshot: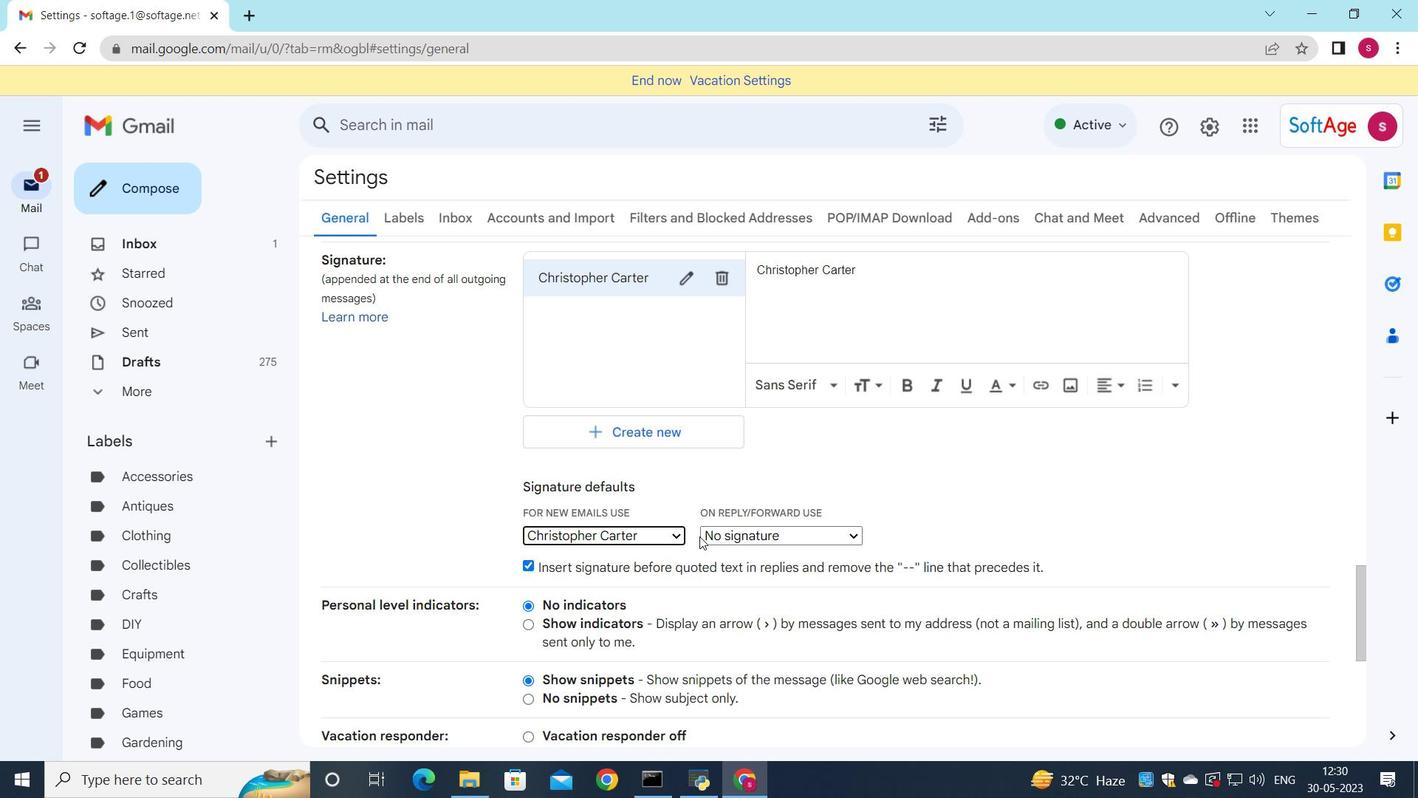 
Action: Mouse pressed left at (706, 523)
Screenshot: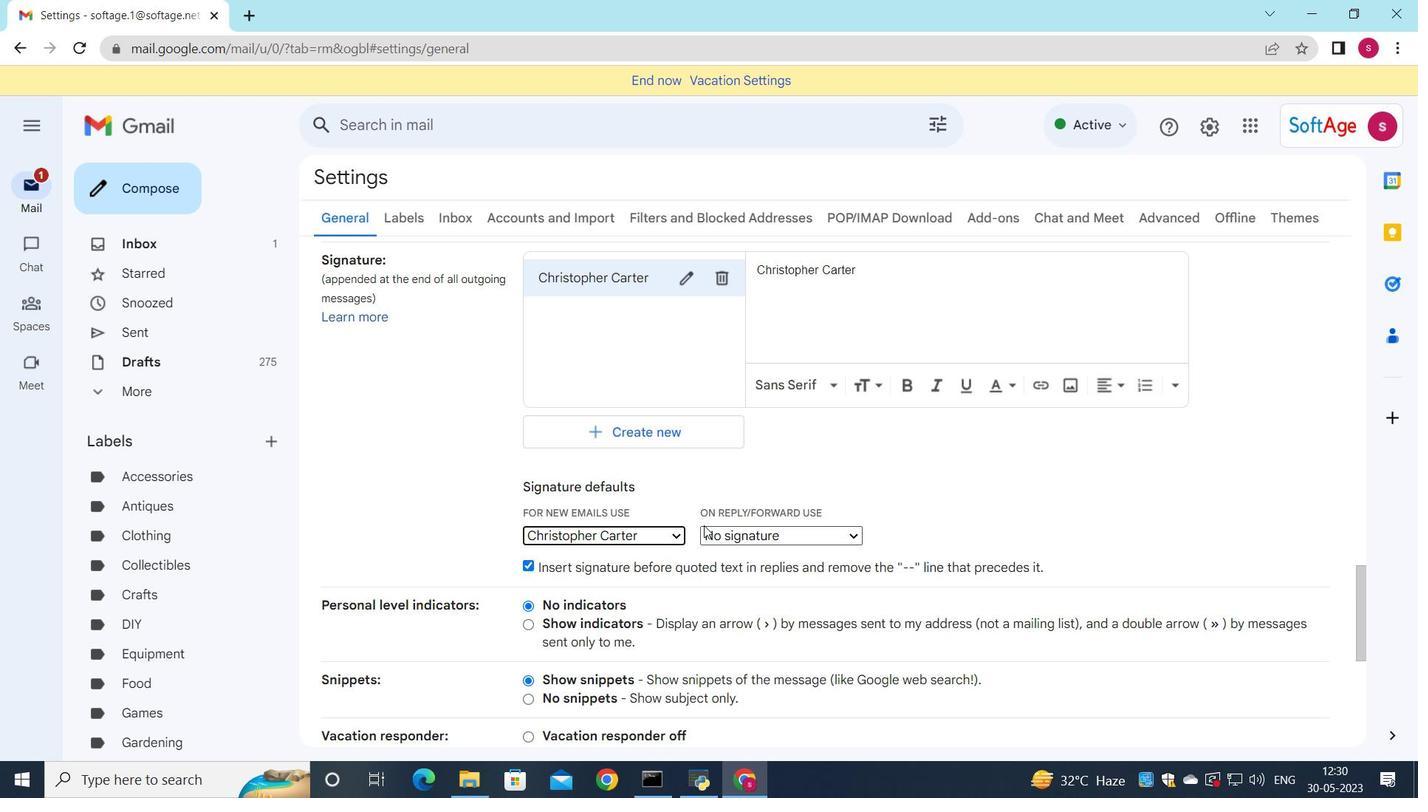 
Action: Mouse moved to (708, 541)
Screenshot: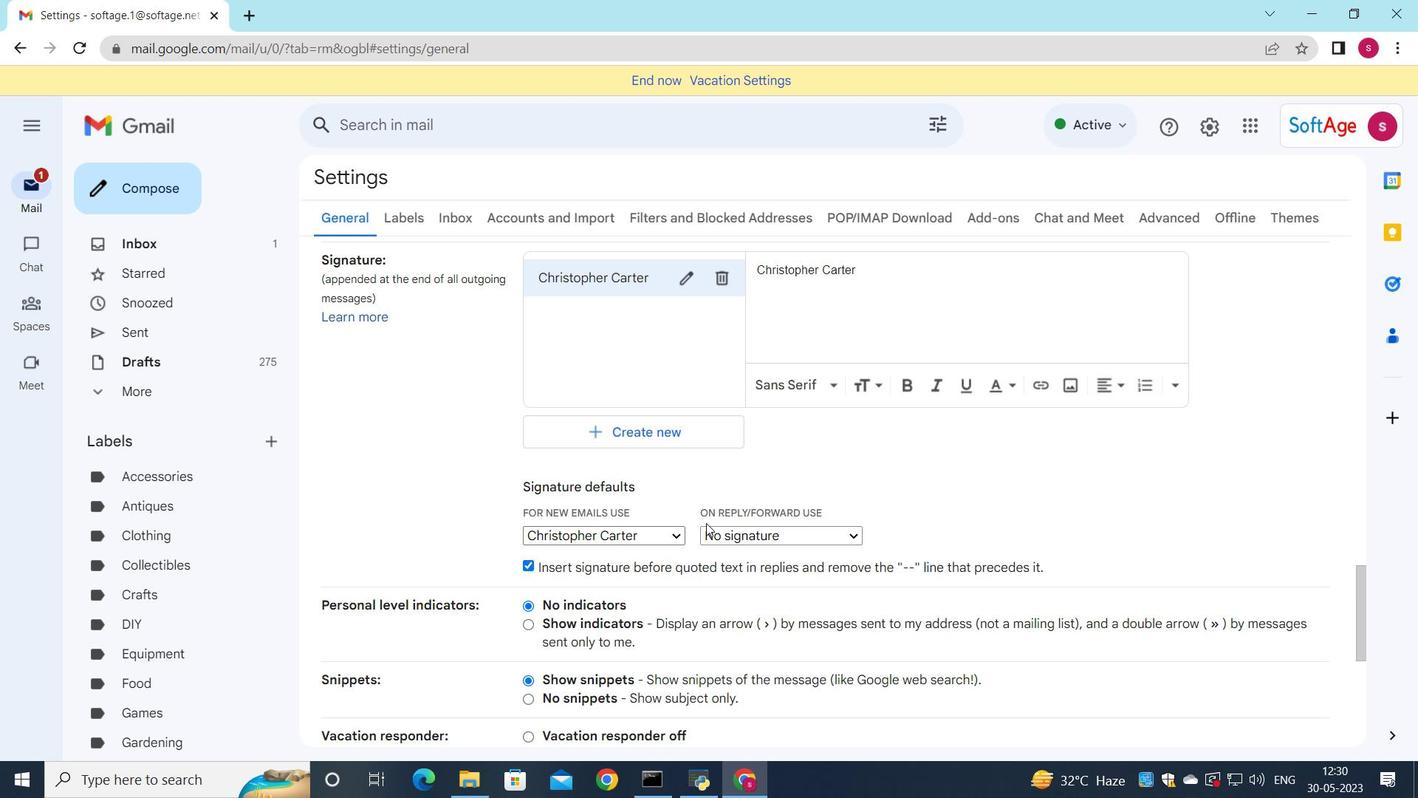 
Action: Mouse pressed left at (708, 541)
Screenshot: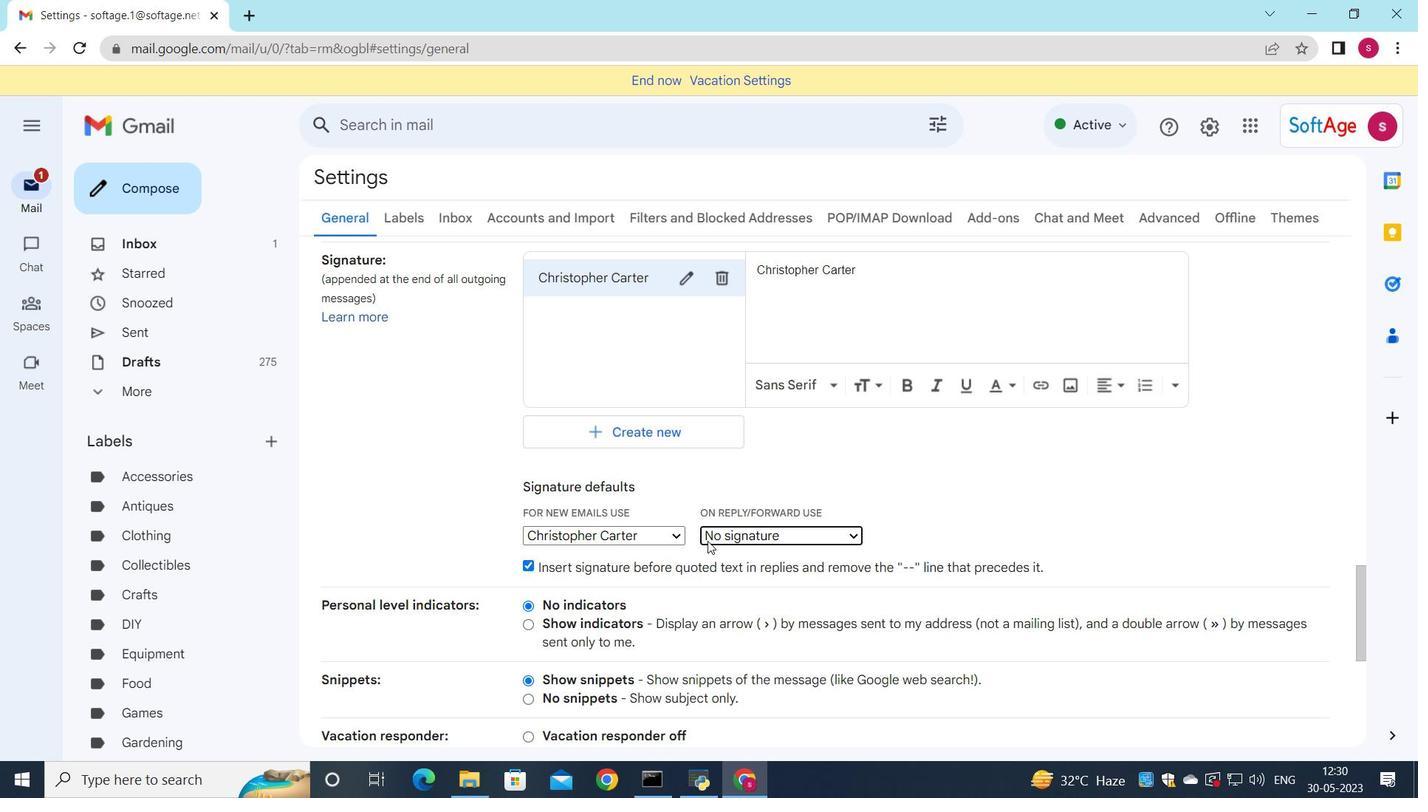 
Action: Mouse moved to (704, 568)
Screenshot: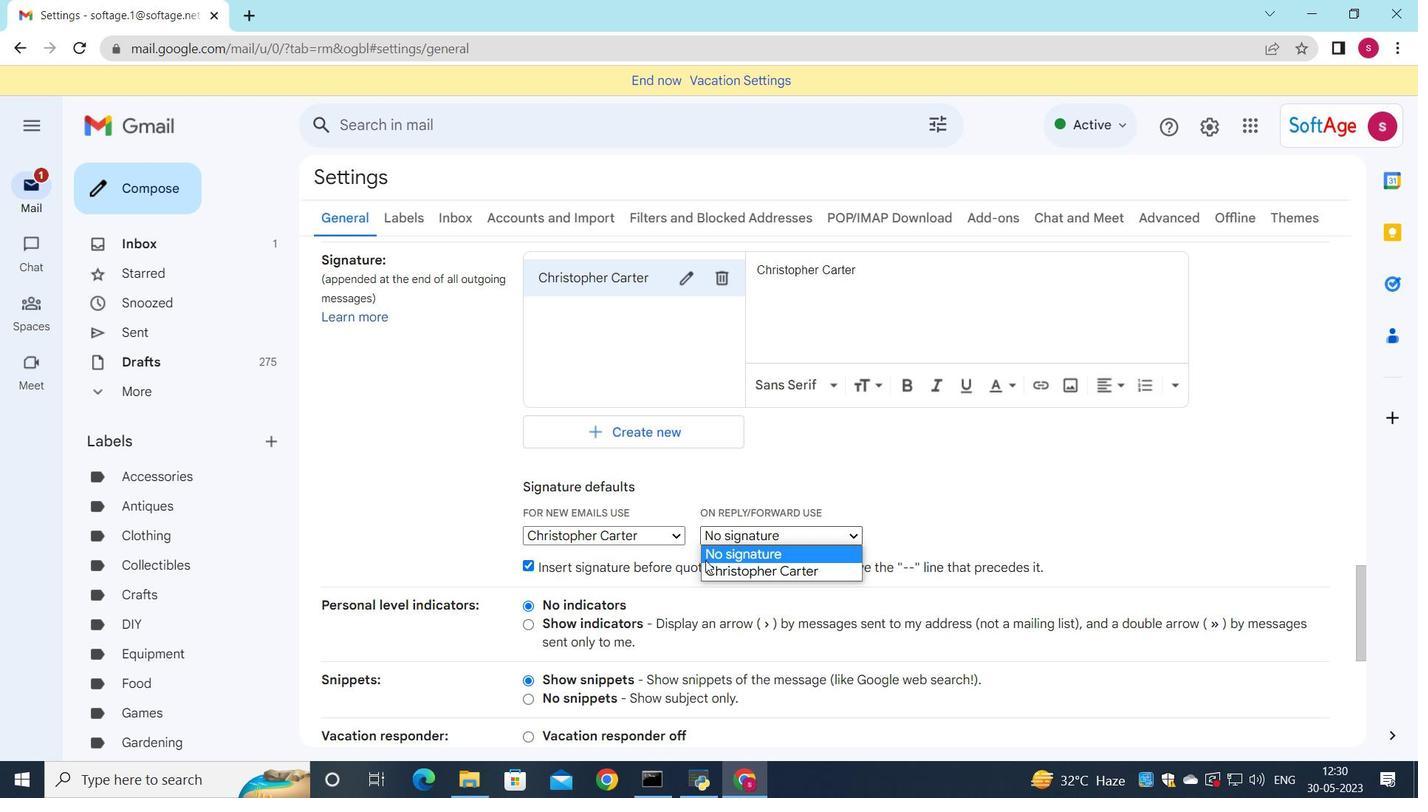 
Action: Mouse pressed left at (704, 568)
Screenshot: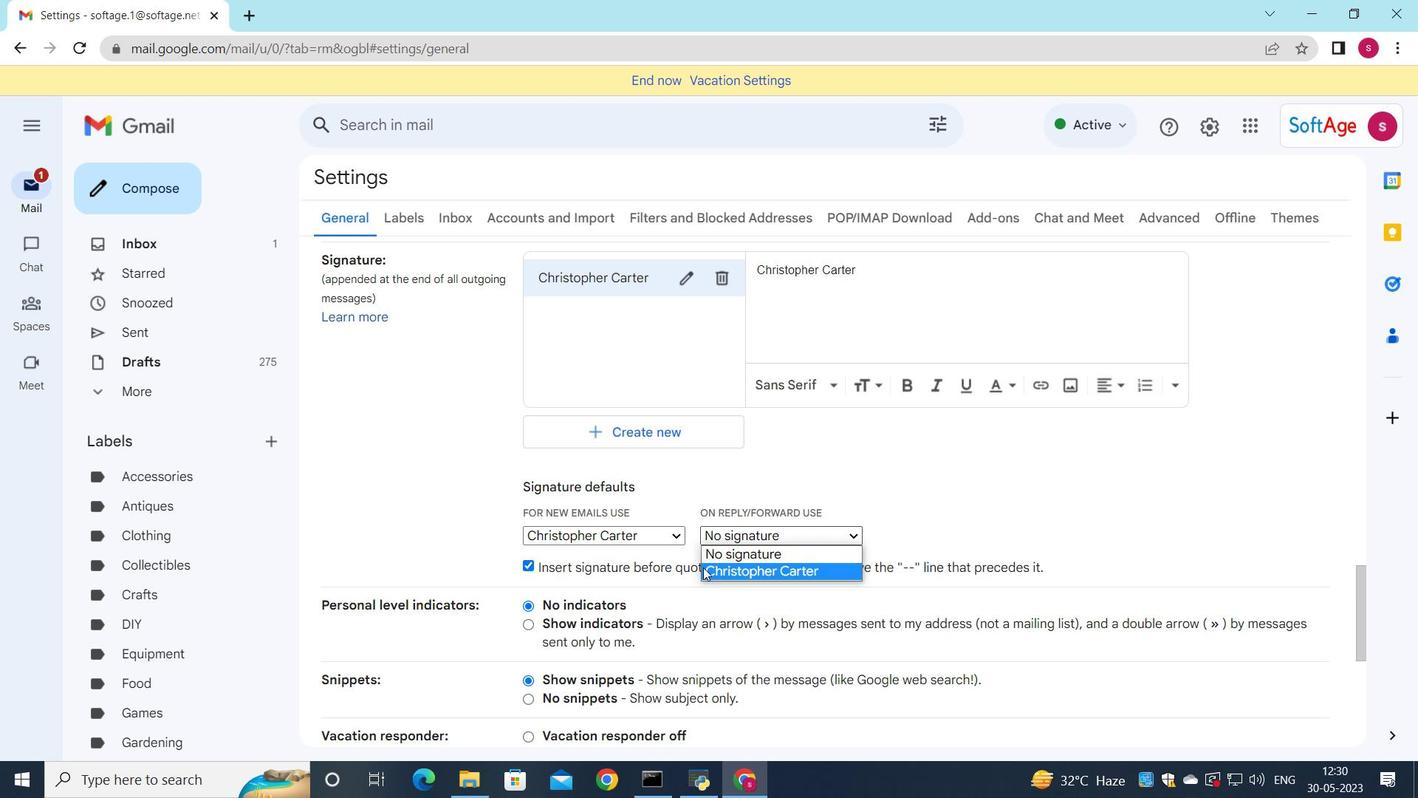 
Action: Mouse moved to (710, 549)
Screenshot: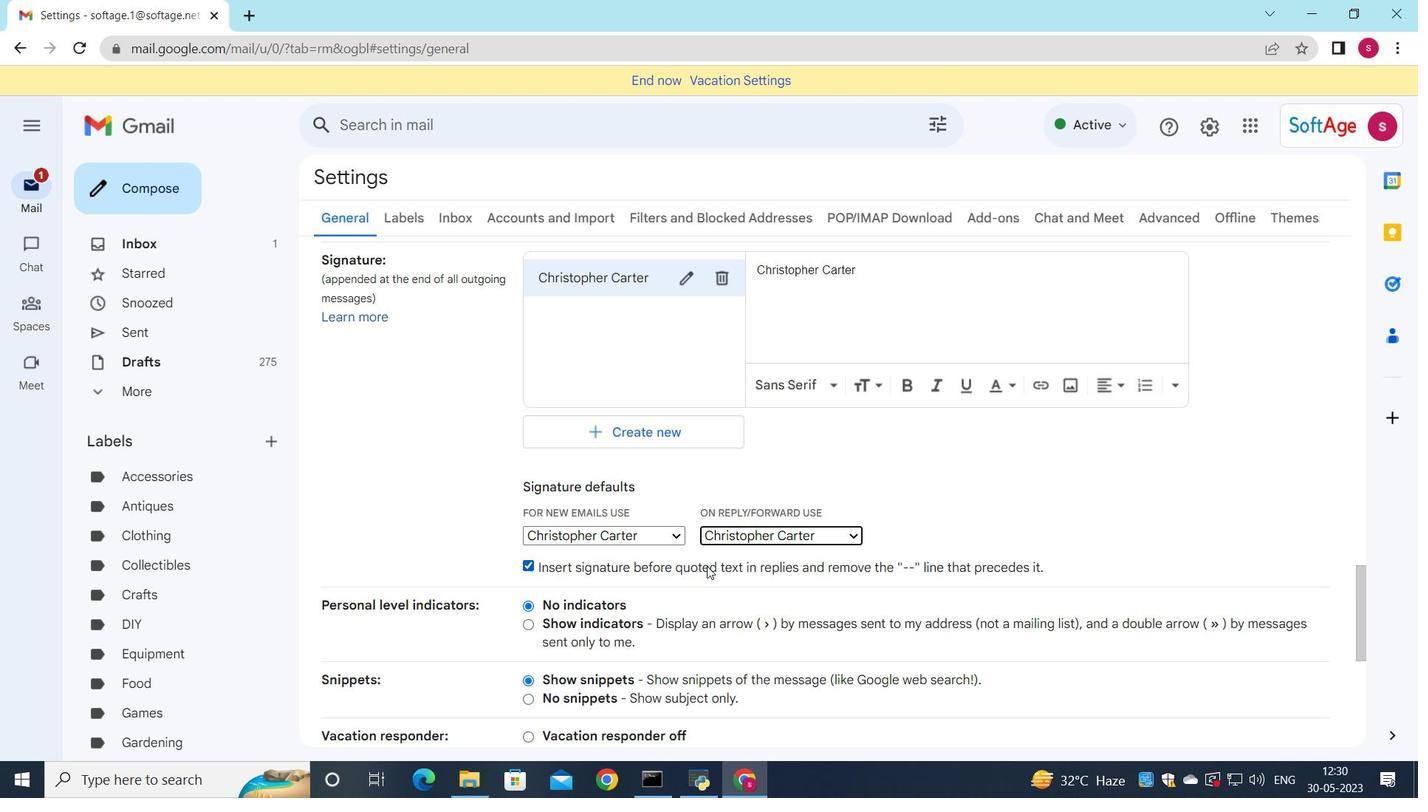 
Action: Mouse scrolled (710, 549) with delta (0, 0)
Screenshot: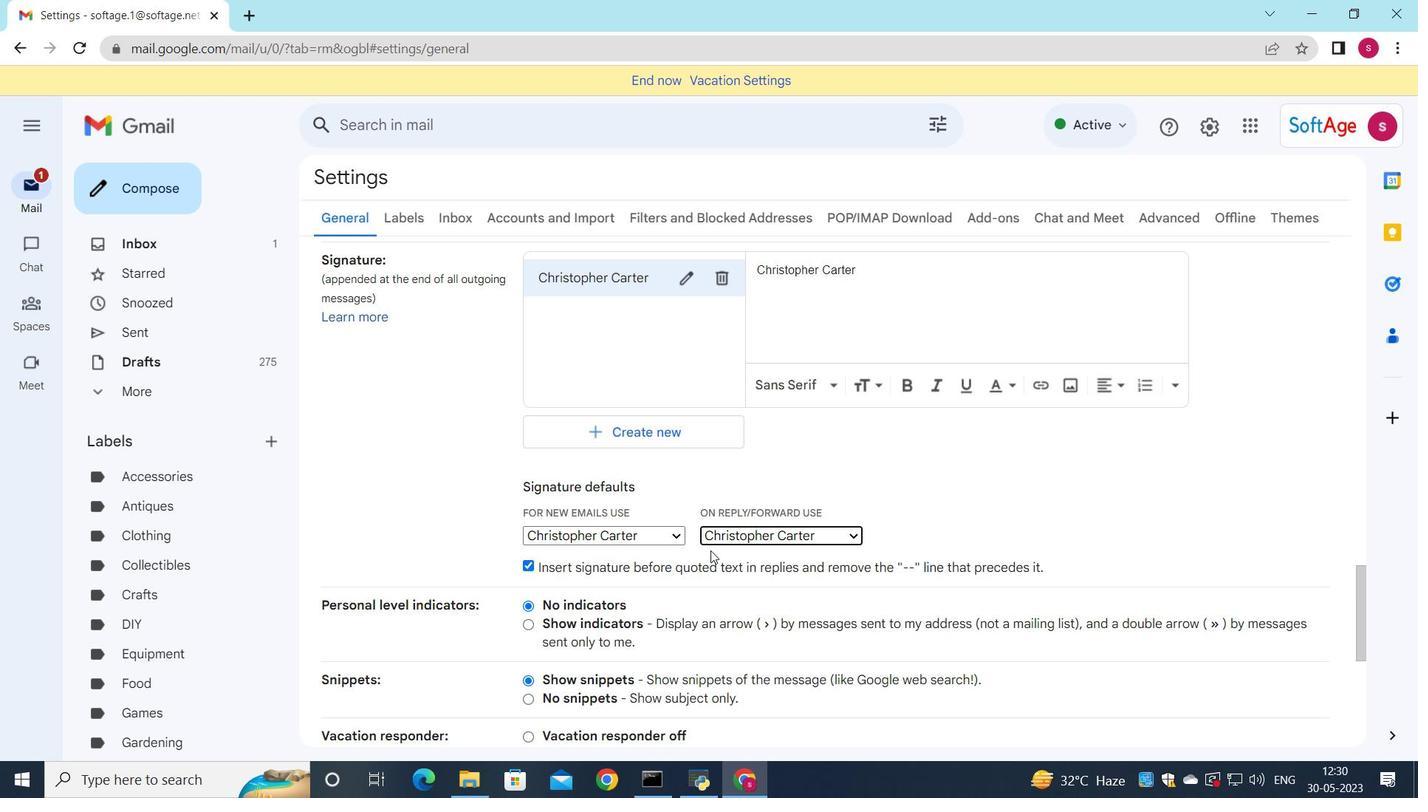 
Action: Mouse scrolled (710, 549) with delta (0, 0)
Screenshot: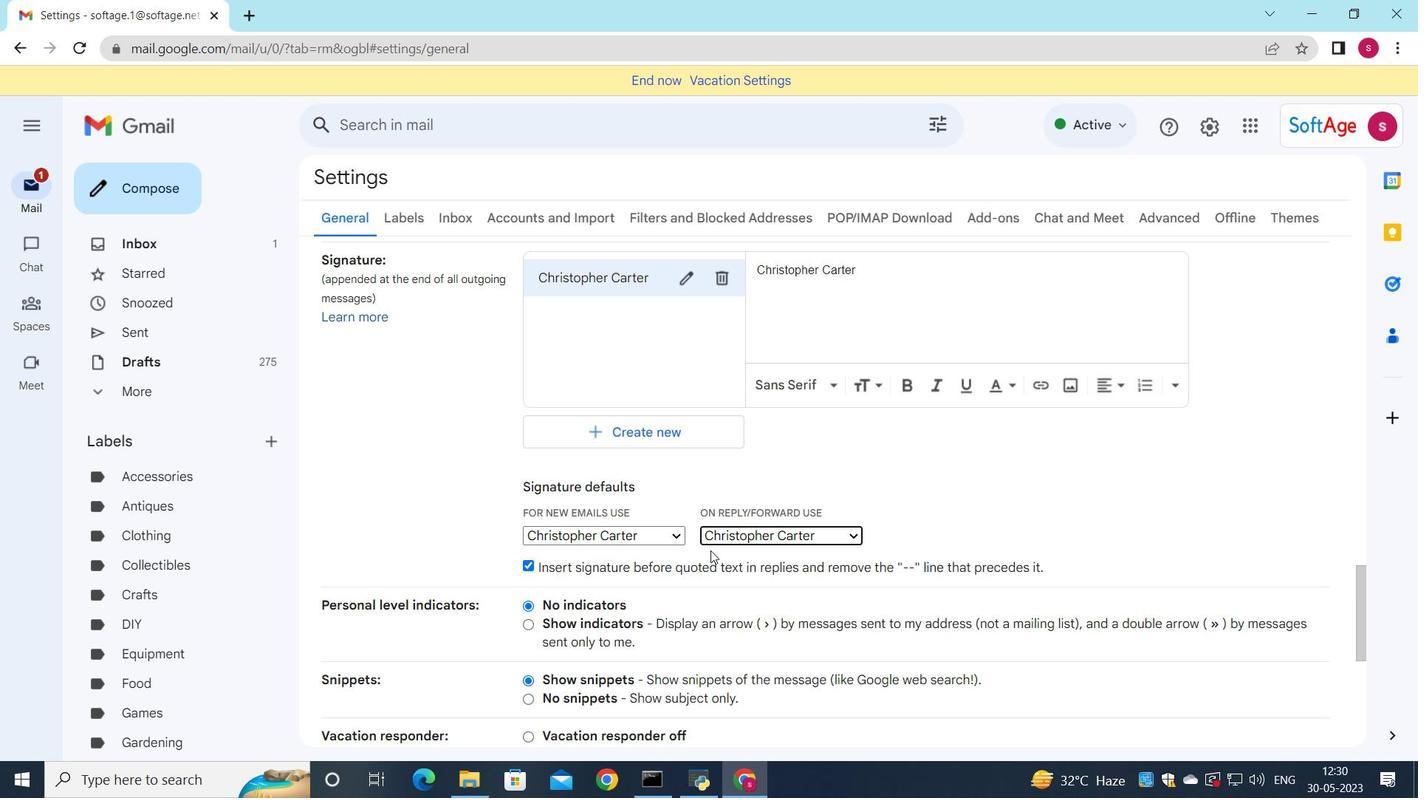 
Action: Mouse scrolled (710, 549) with delta (0, 0)
Screenshot: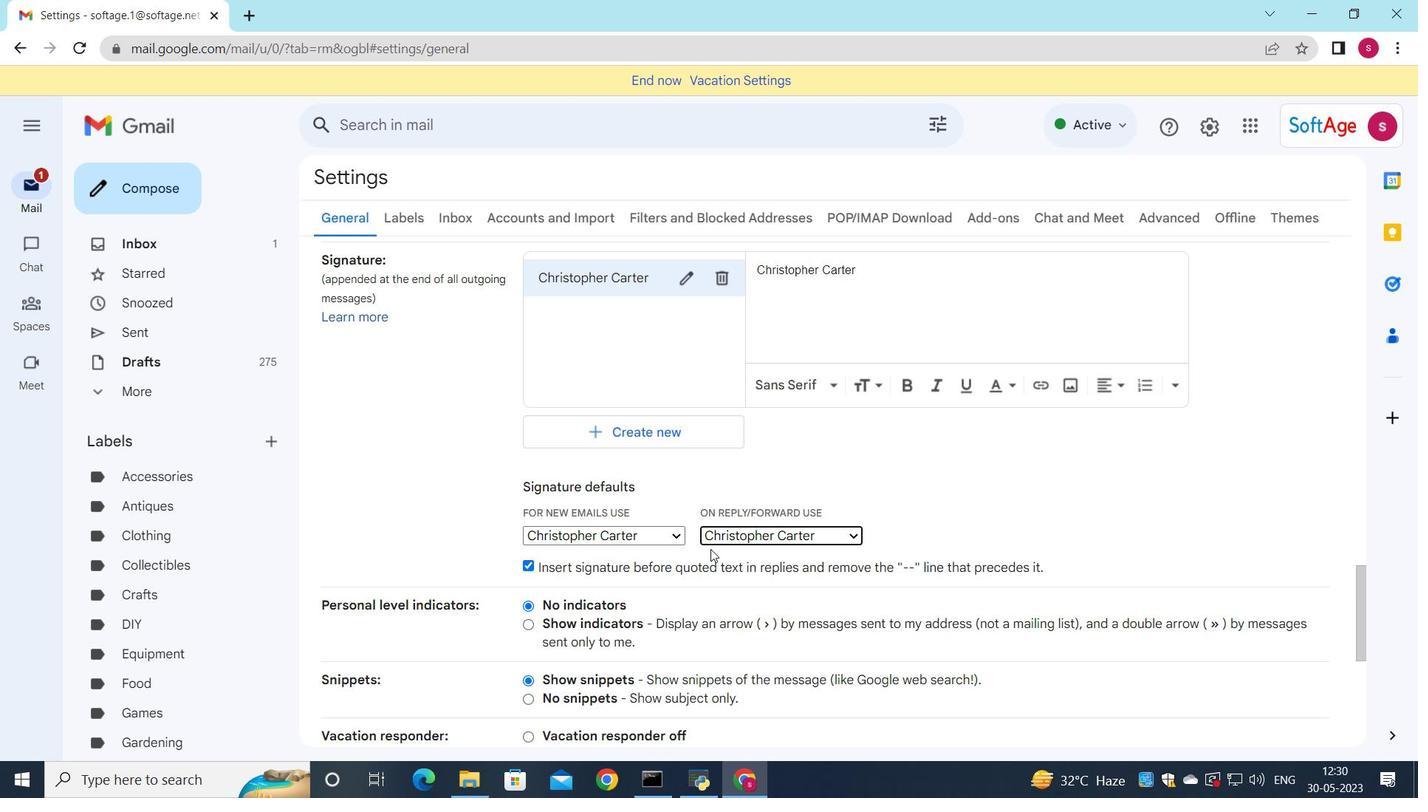 
Action: Mouse scrolled (710, 549) with delta (0, 0)
Screenshot: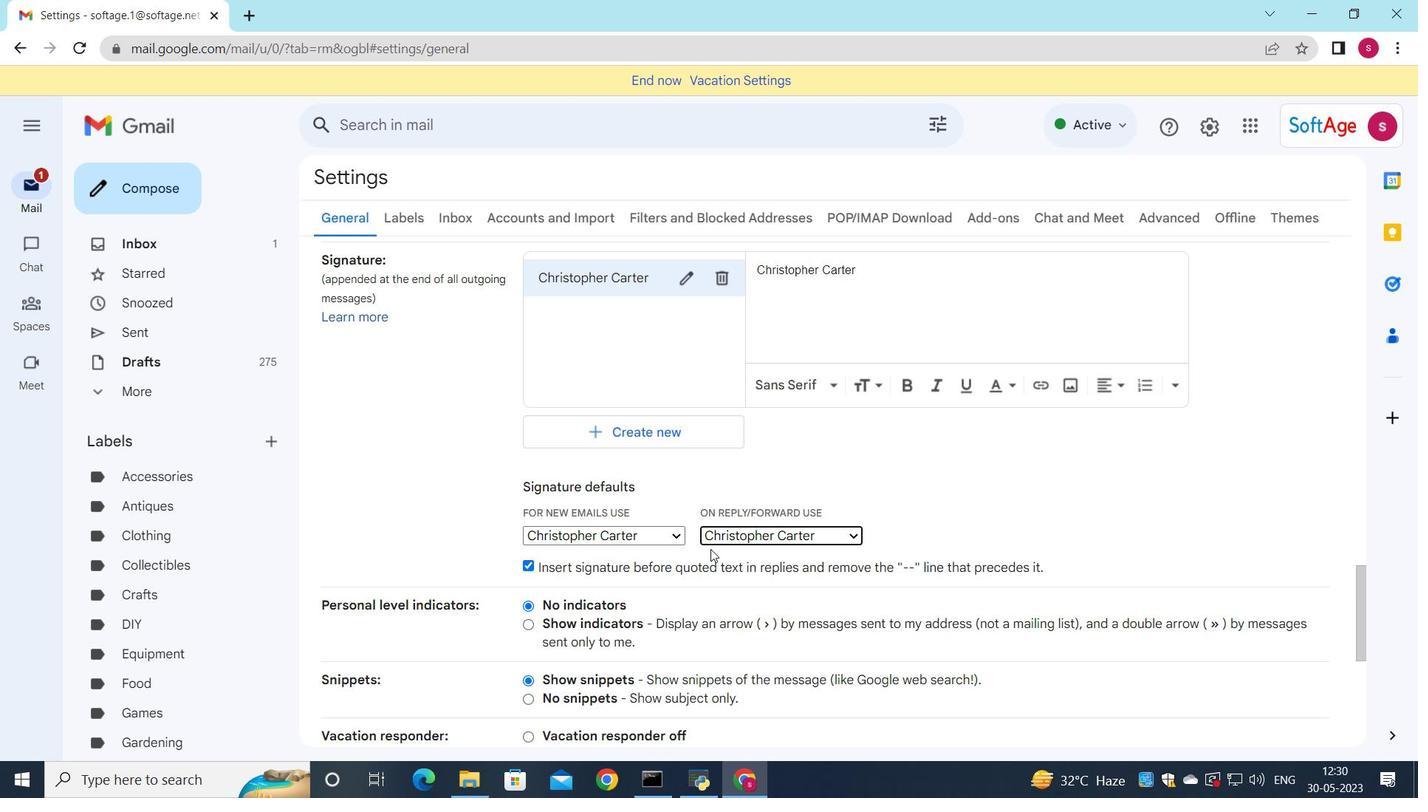 
Action: Mouse scrolled (710, 549) with delta (0, 0)
Screenshot: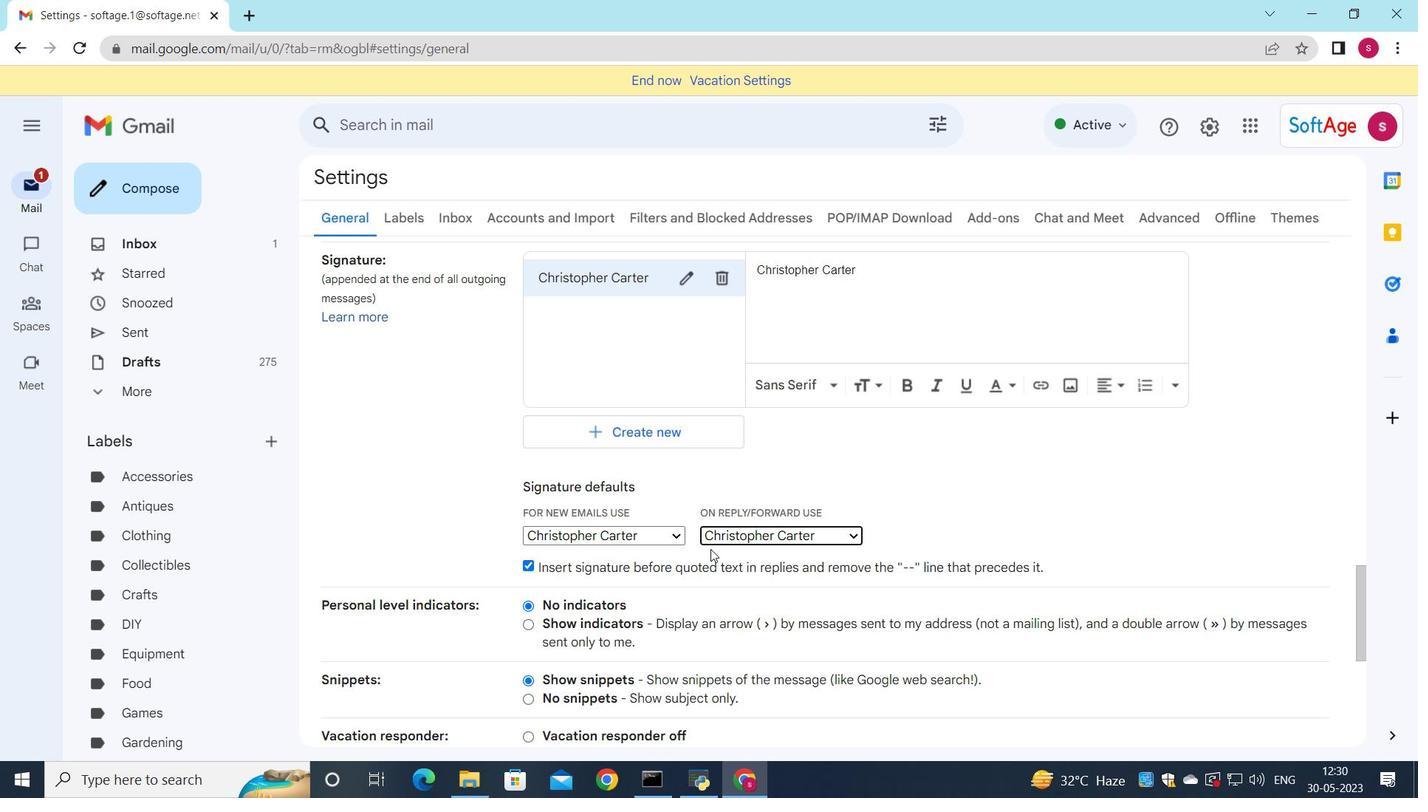 
Action: Mouse moved to (710, 549)
Screenshot: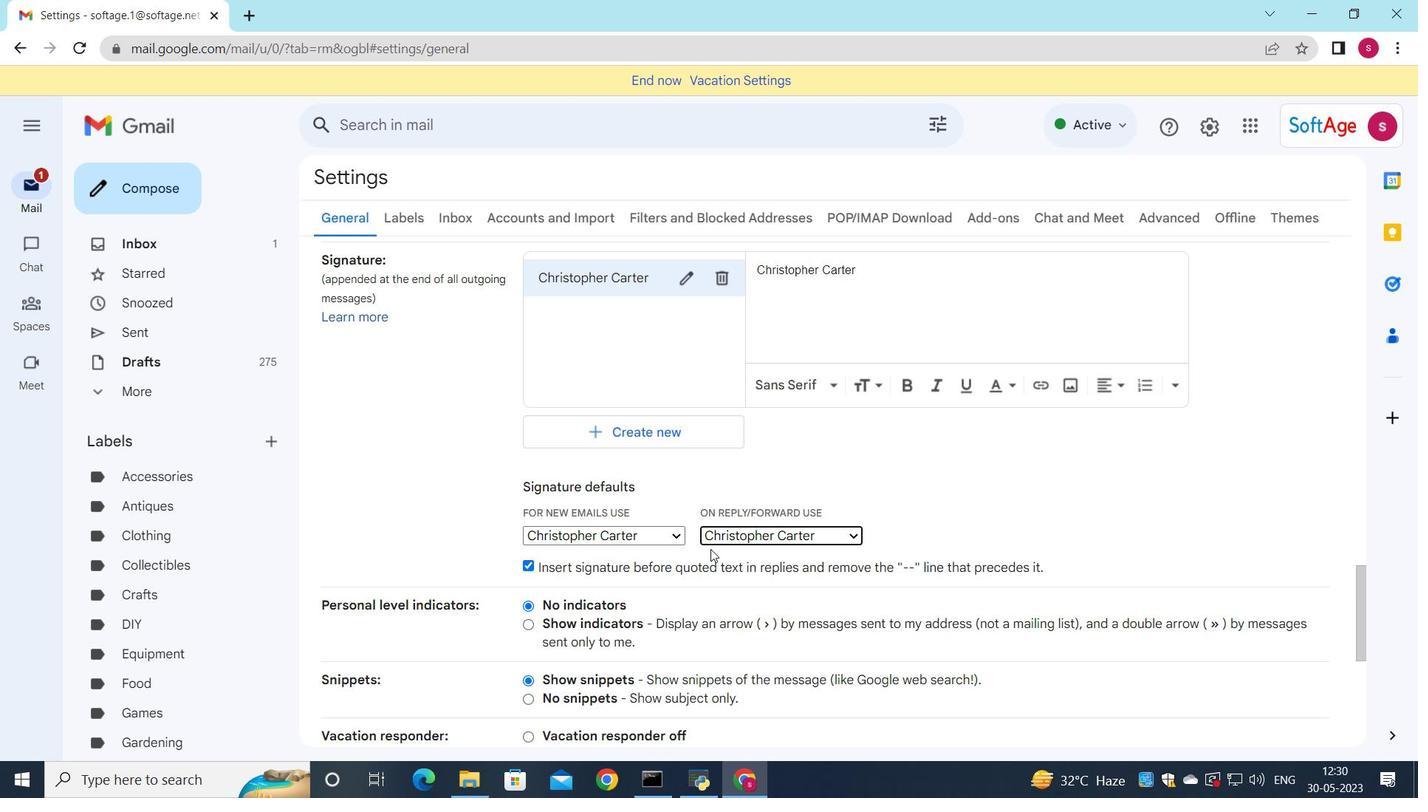 
Action: Mouse scrolled (710, 549) with delta (0, 0)
Screenshot: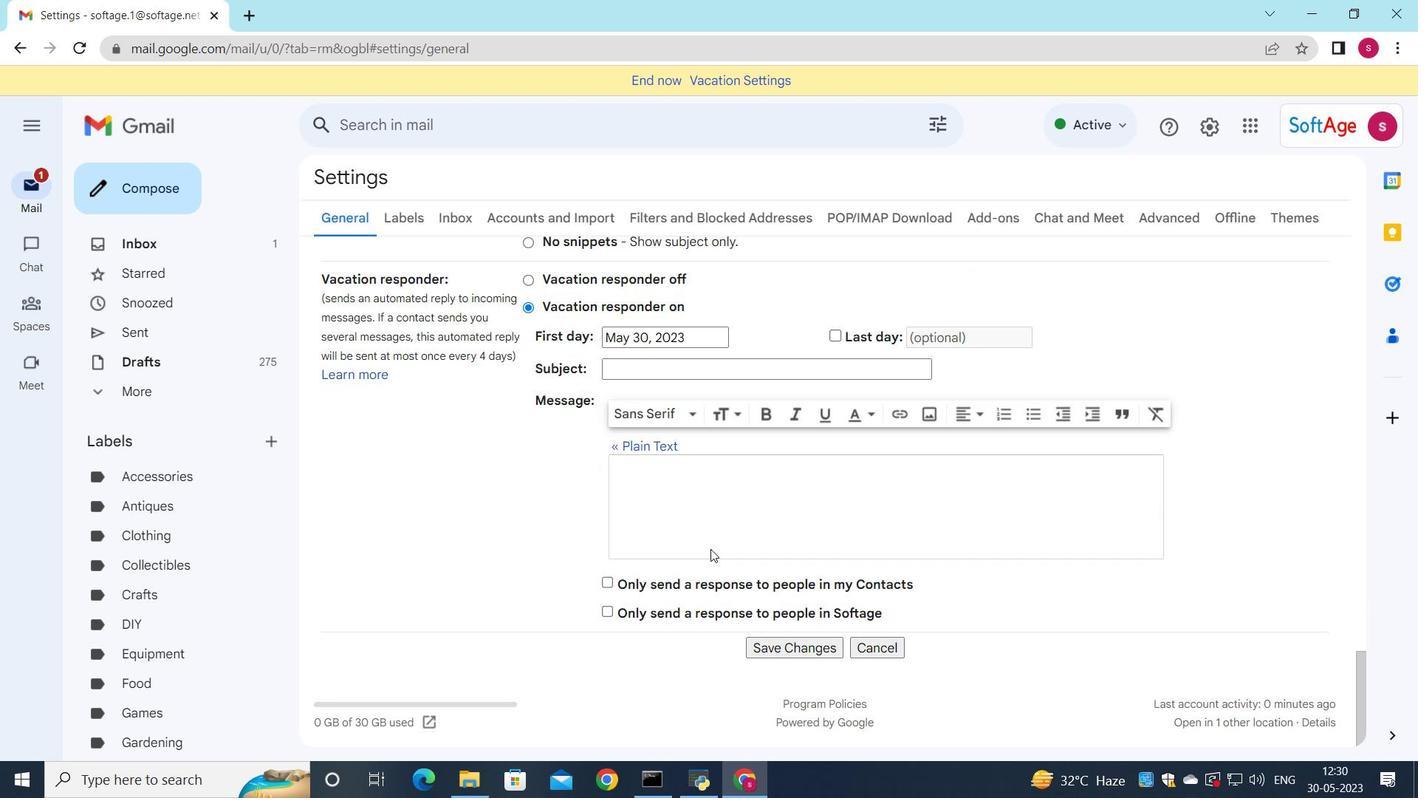 
Action: Mouse scrolled (710, 549) with delta (0, 0)
Screenshot: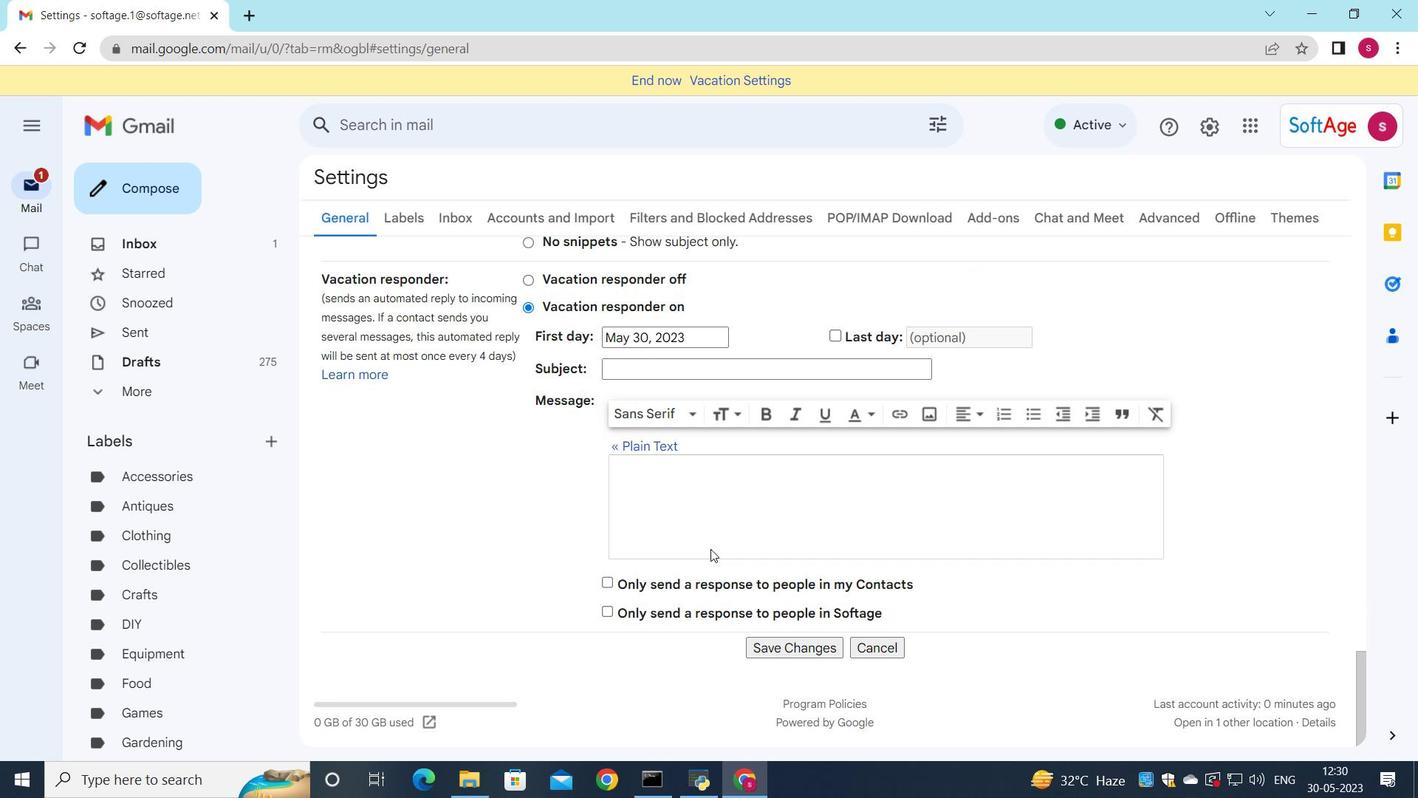 
Action: Mouse moved to (765, 642)
Screenshot: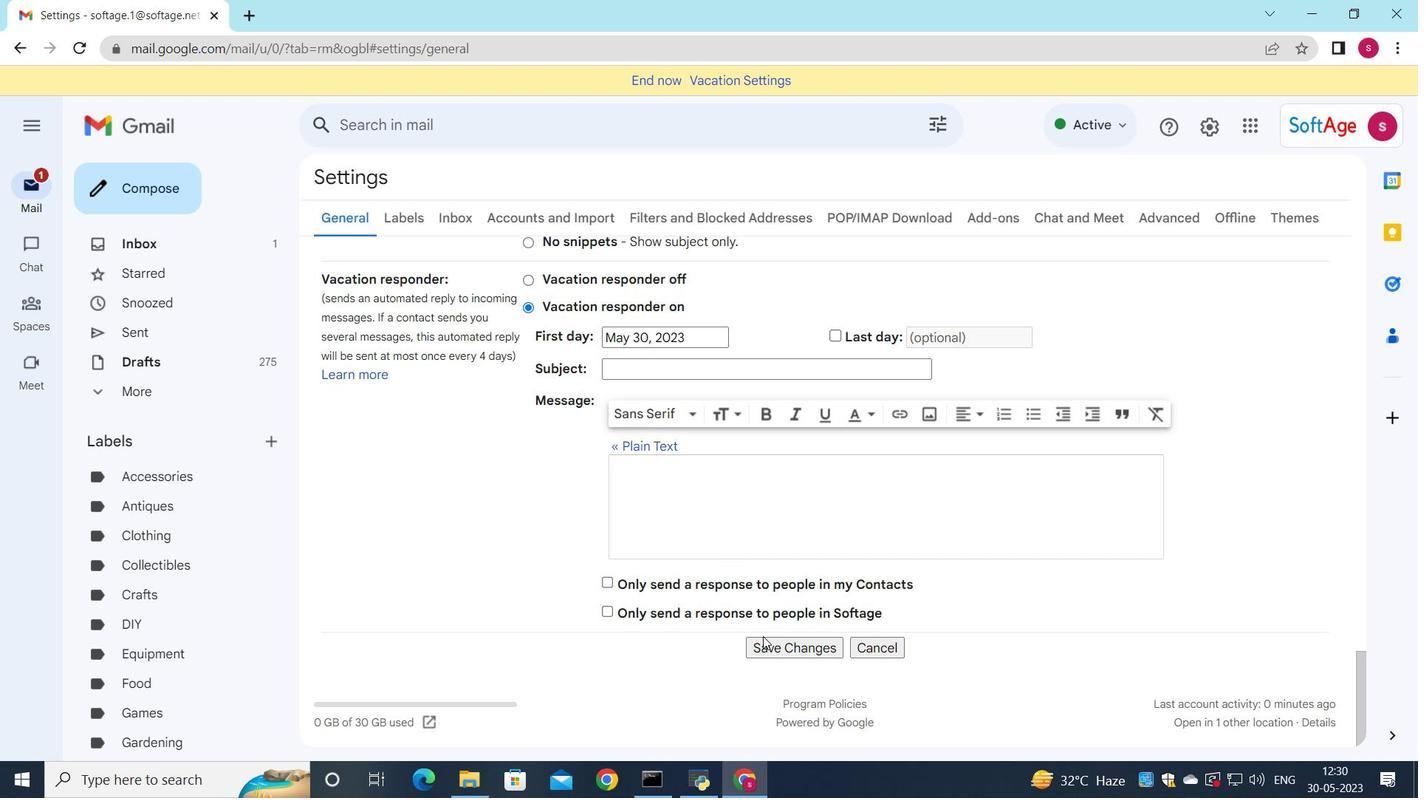 
Action: Mouse pressed left at (765, 642)
Screenshot: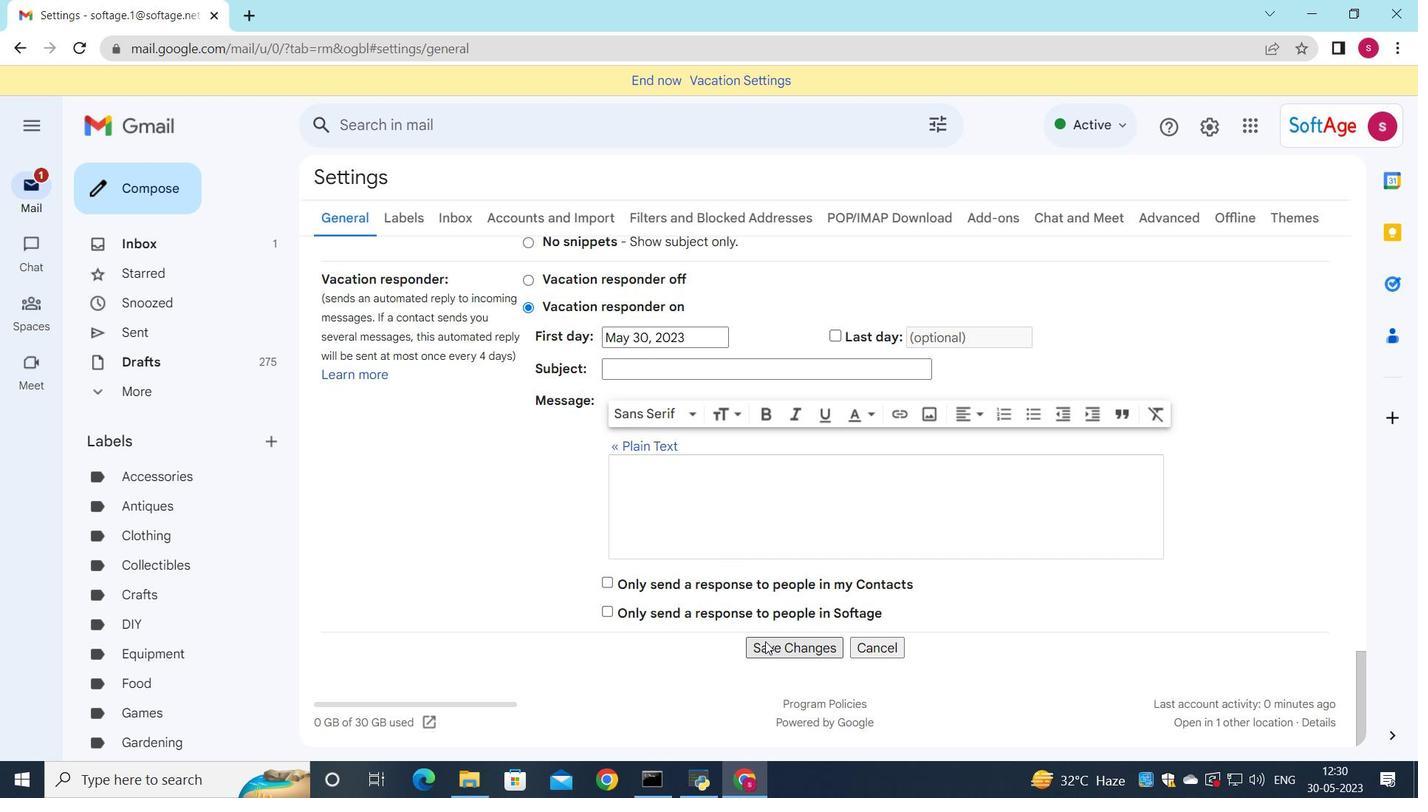 
Action: Mouse moved to (189, 182)
Screenshot: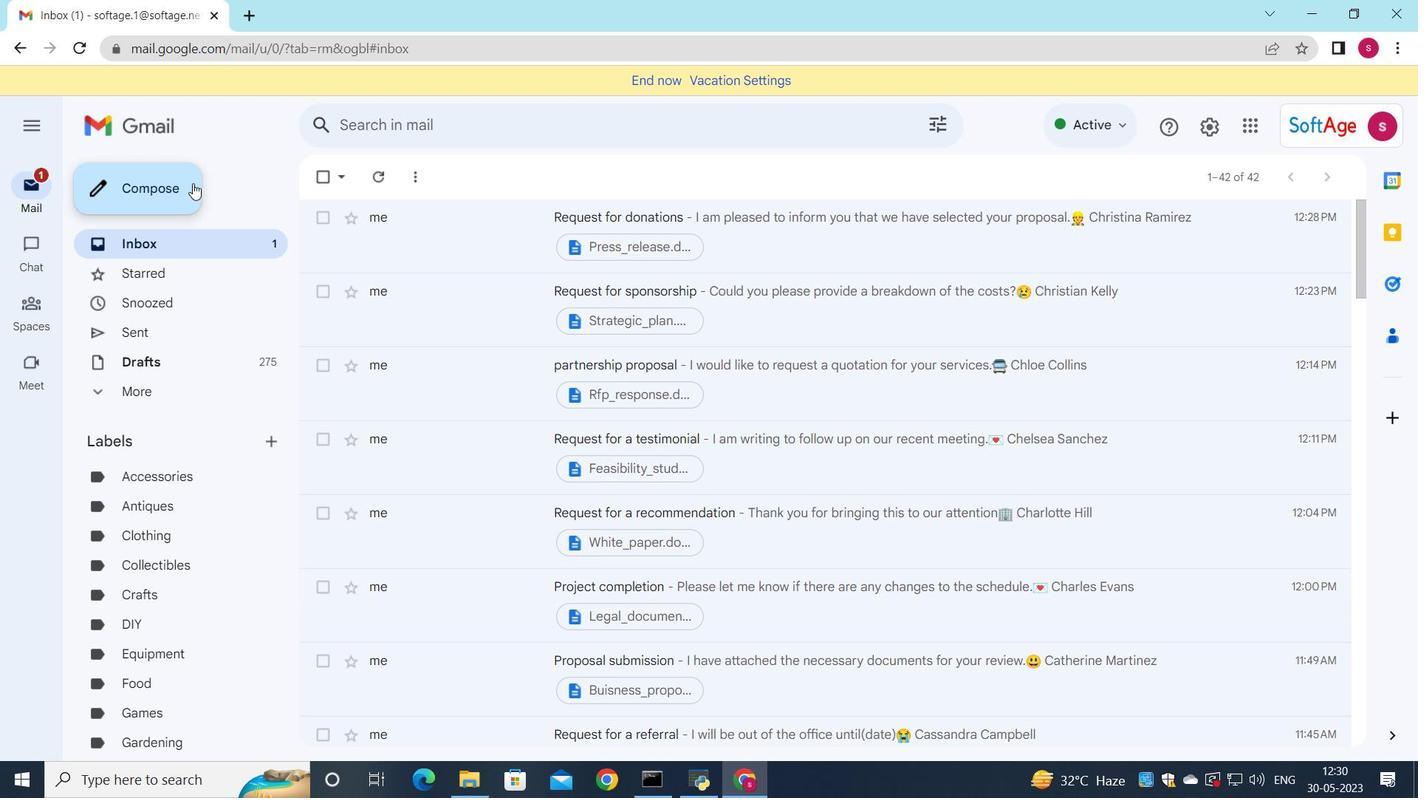 
Action: Mouse pressed left at (189, 182)
Screenshot: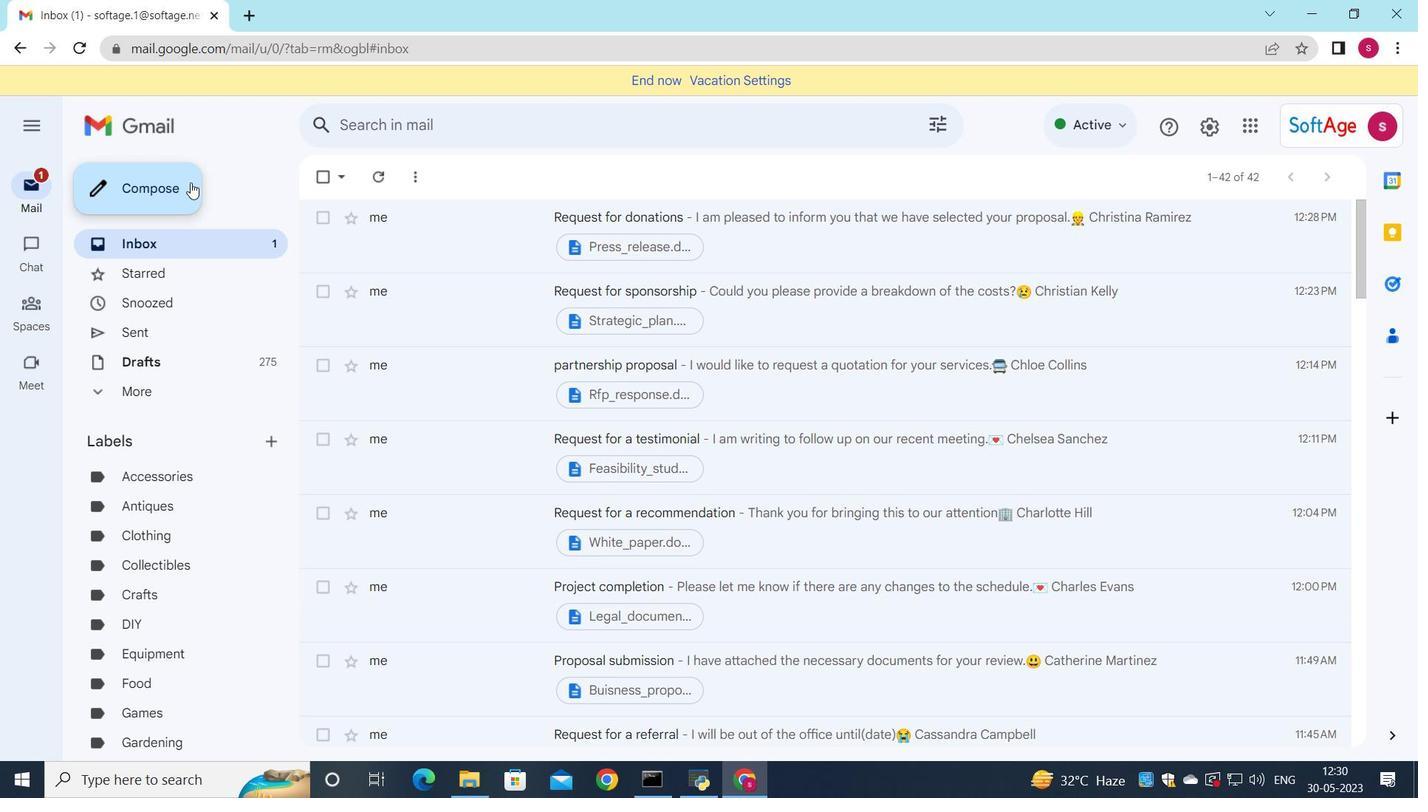 
Action: Mouse moved to (407, 208)
Screenshot: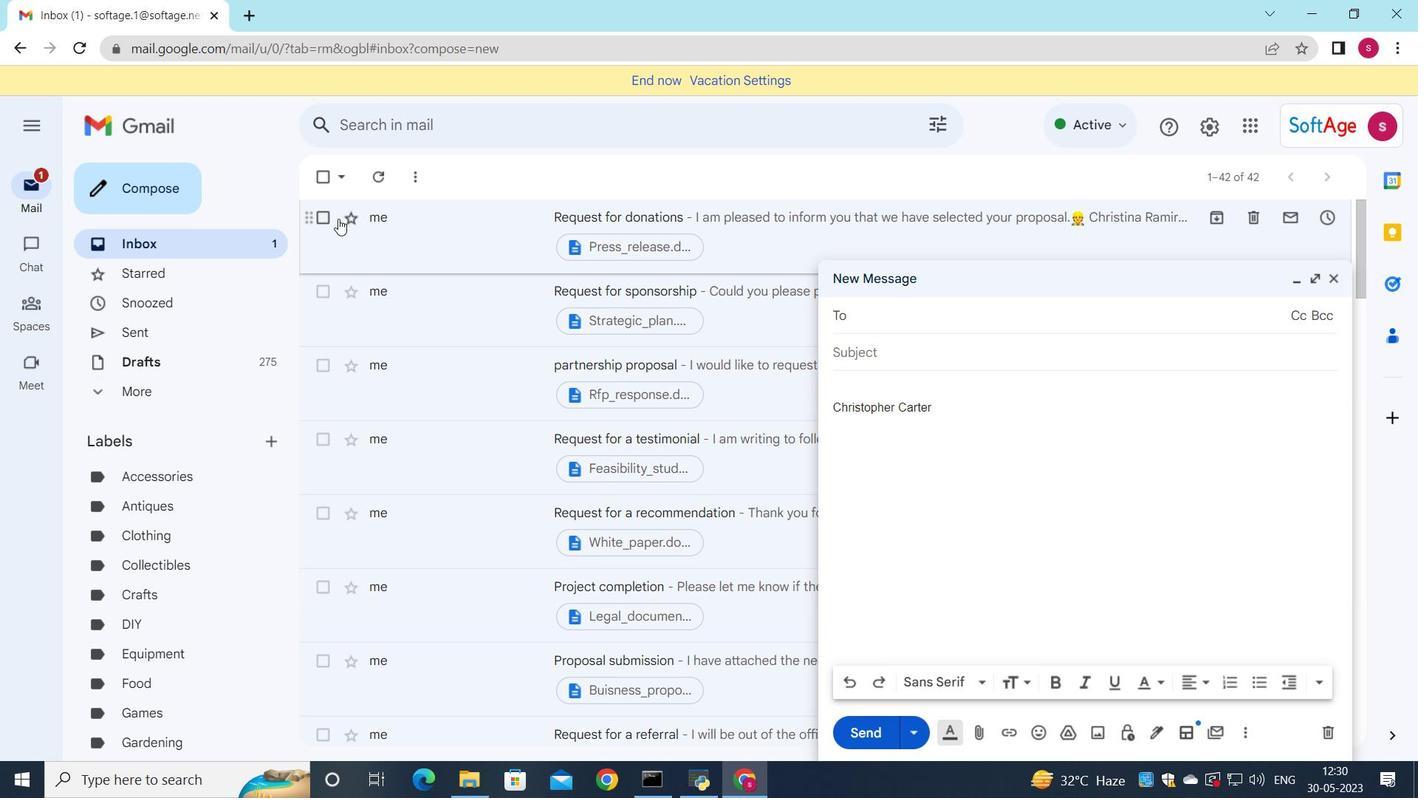 
Action: Key pressed <Key.up>
Screenshot: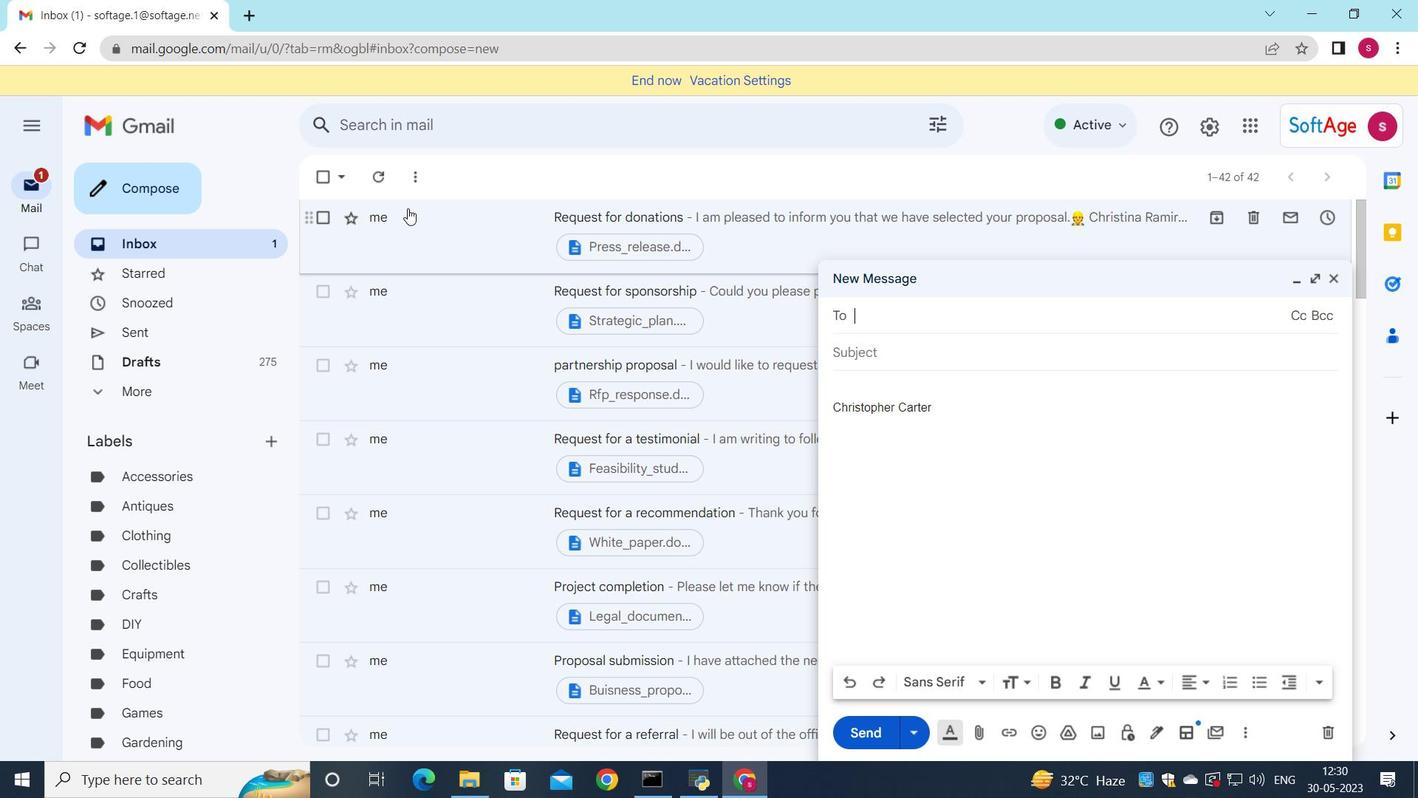 
Action: Mouse moved to (616, 311)
Screenshot: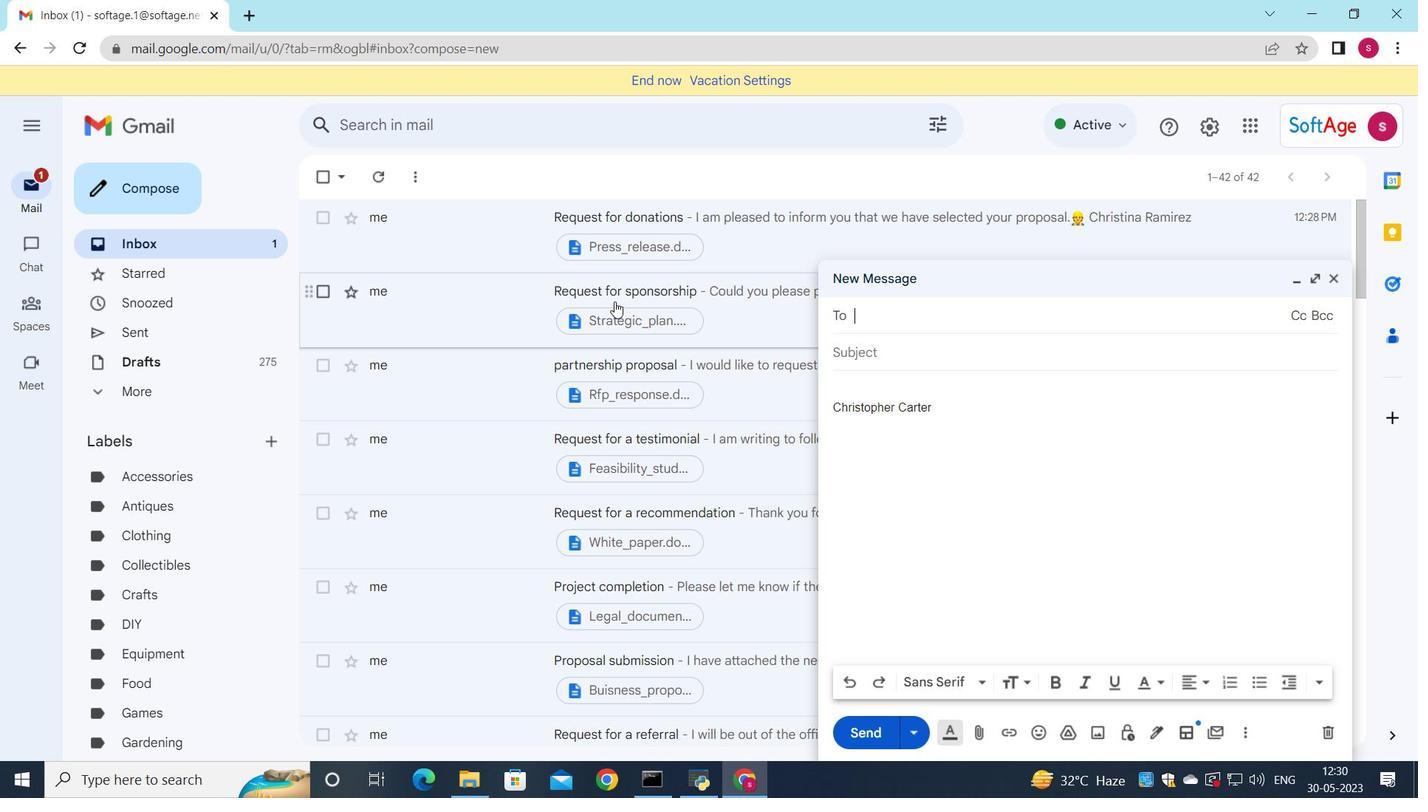 
Action: Key pressed <Key.down>
Screenshot: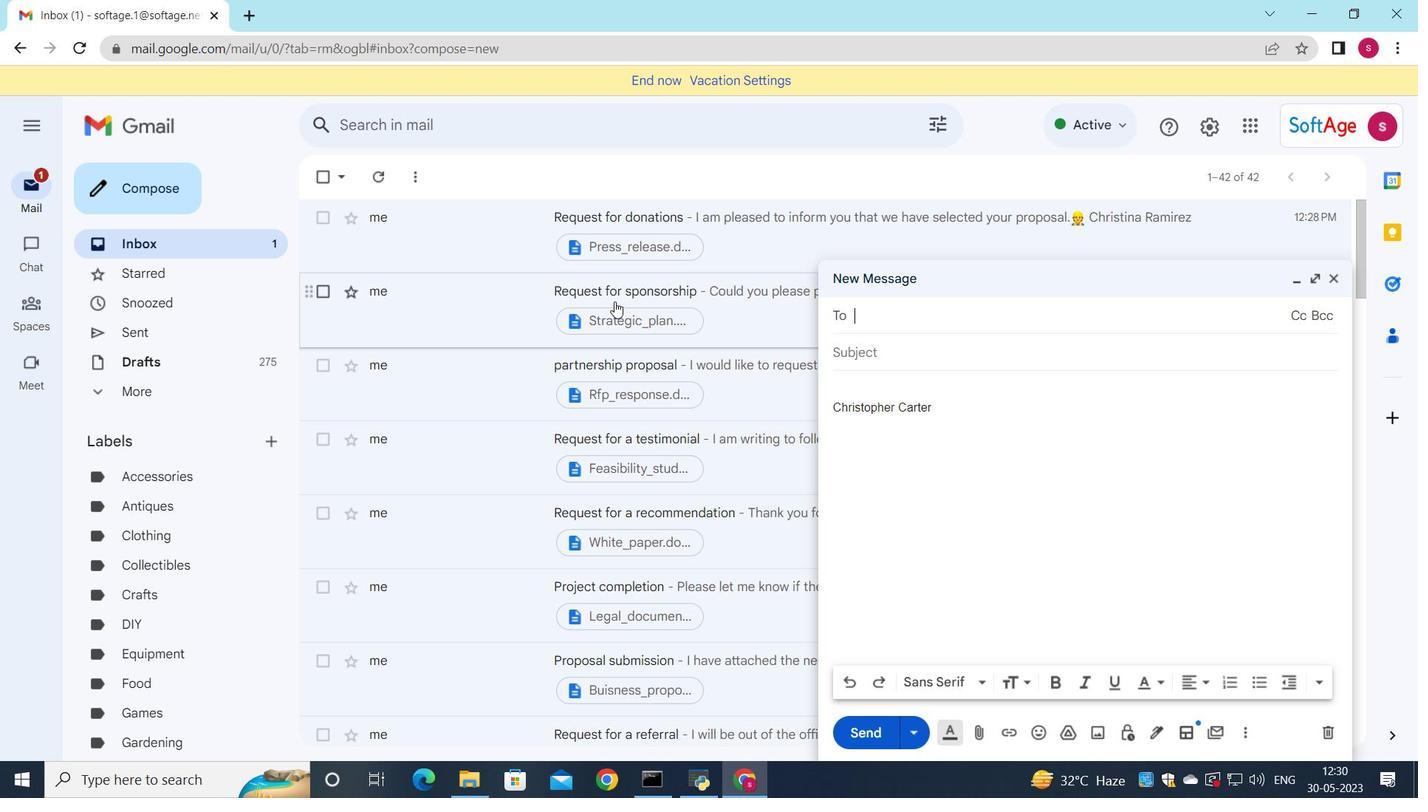 
Action: Mouse moved to (843, 330)
Screenshot: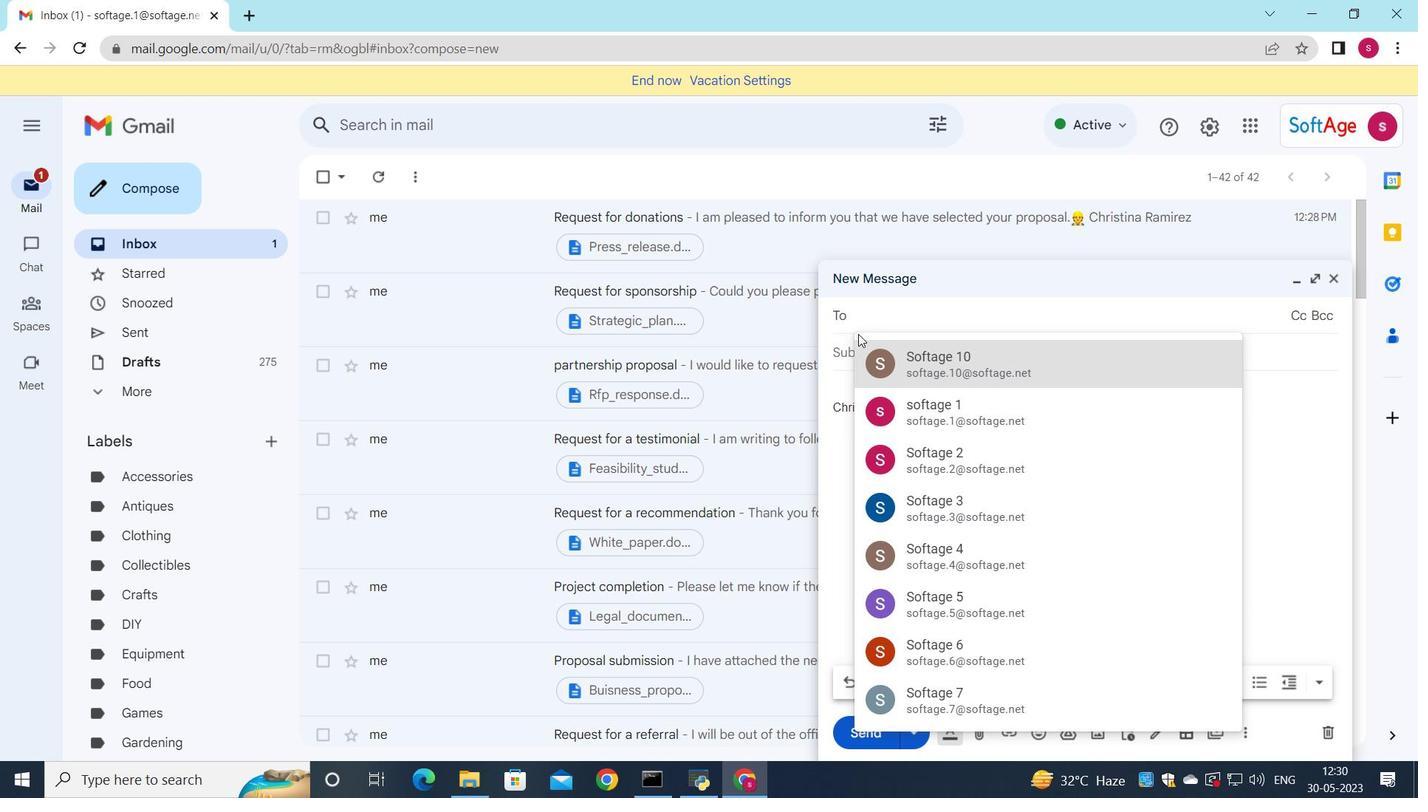 
Action: Key pressed softage.9<Key.enter>s<Key.down><Key.enter>s<Key.enter>
Screenshot: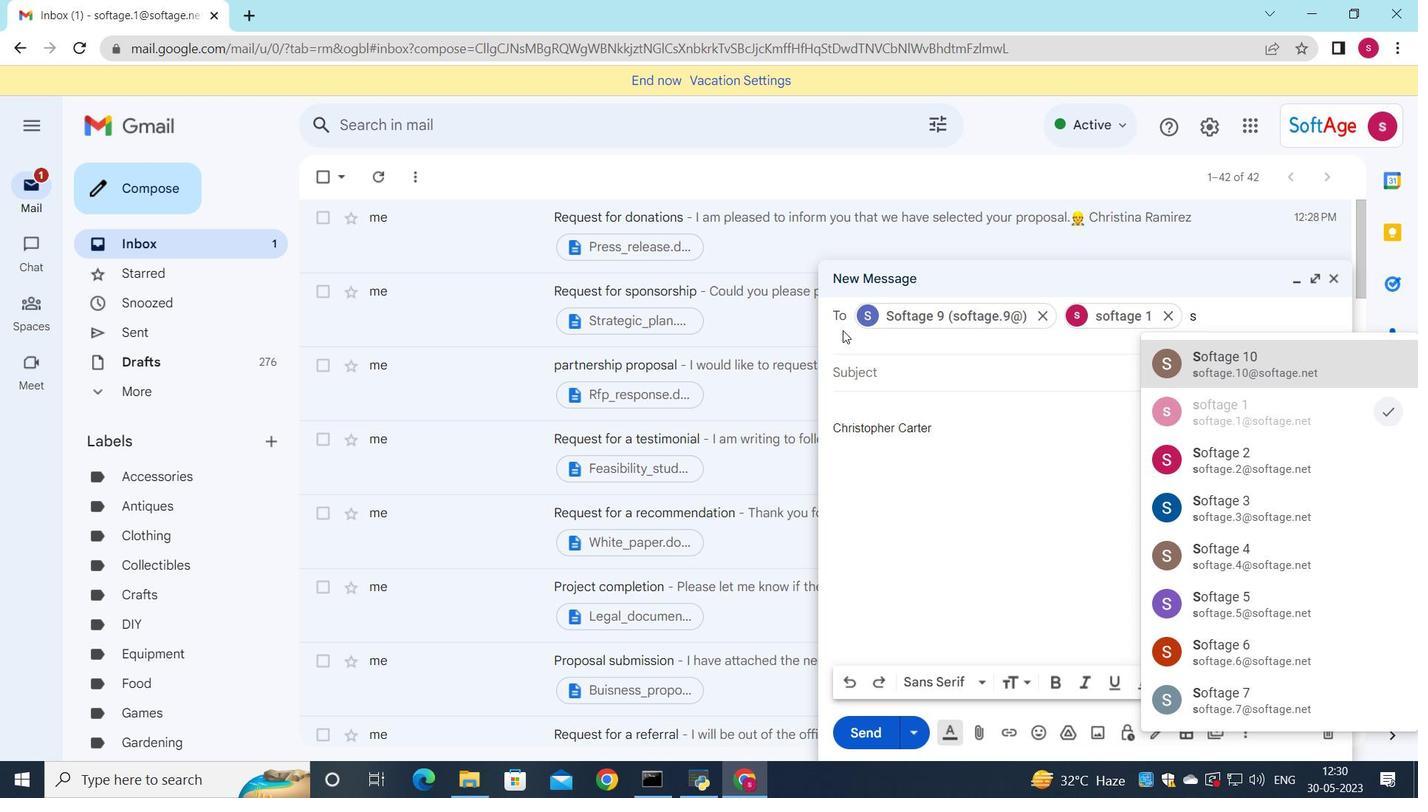 
Action: Mouse moved to (1306, 376)
Screenshot: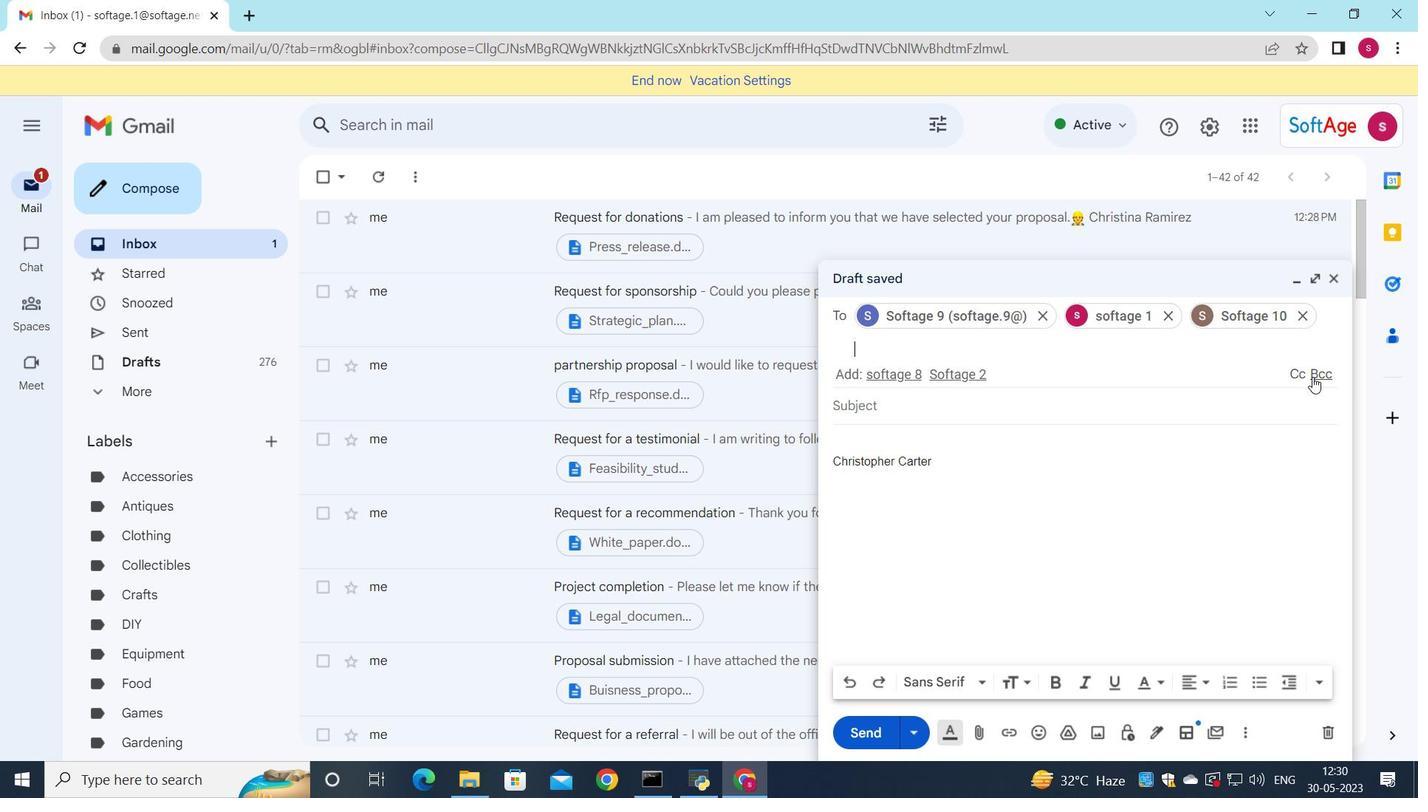 
Action: Mouse pressed left at (1306, 376)
Screenshot: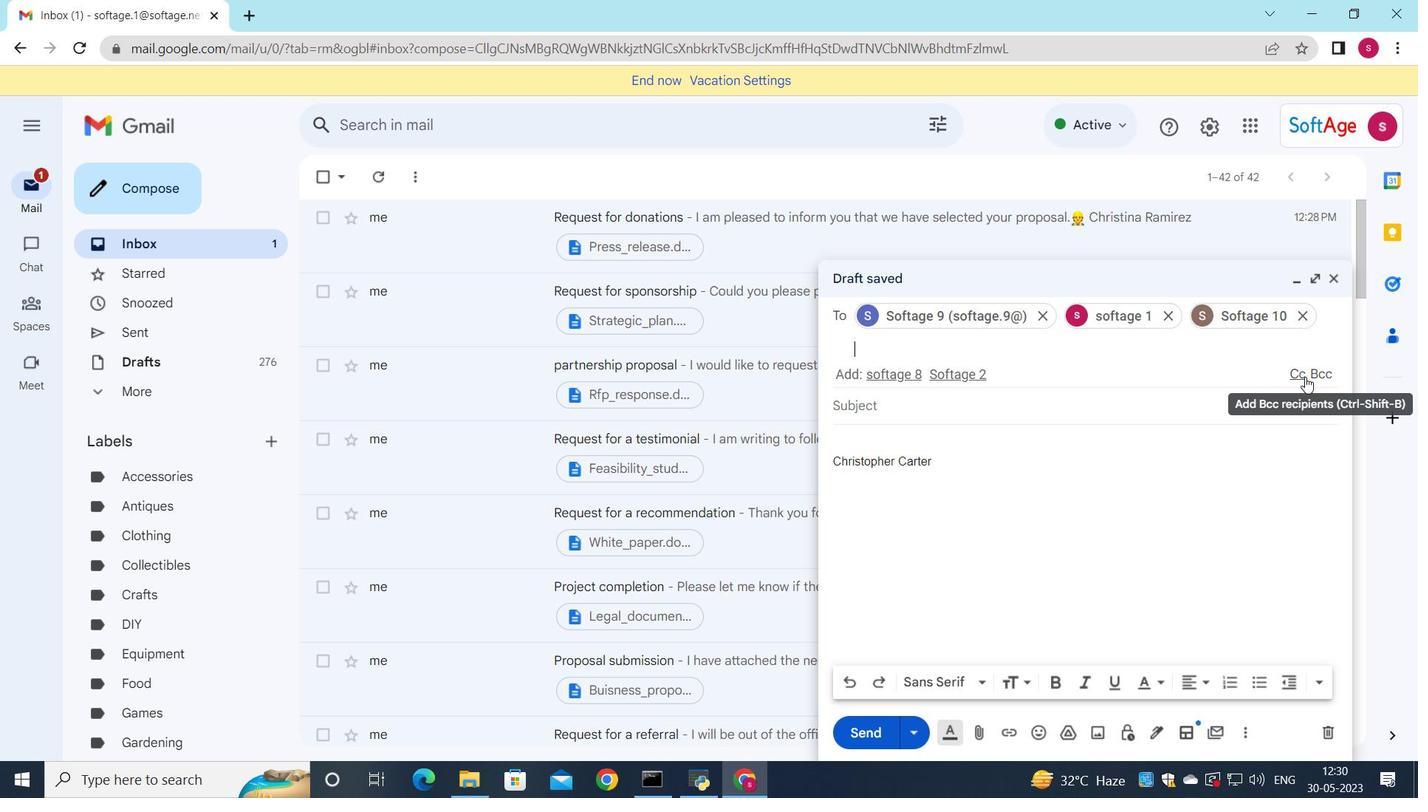 
Action: Mouse moved to (1136, 421)
Screenshot: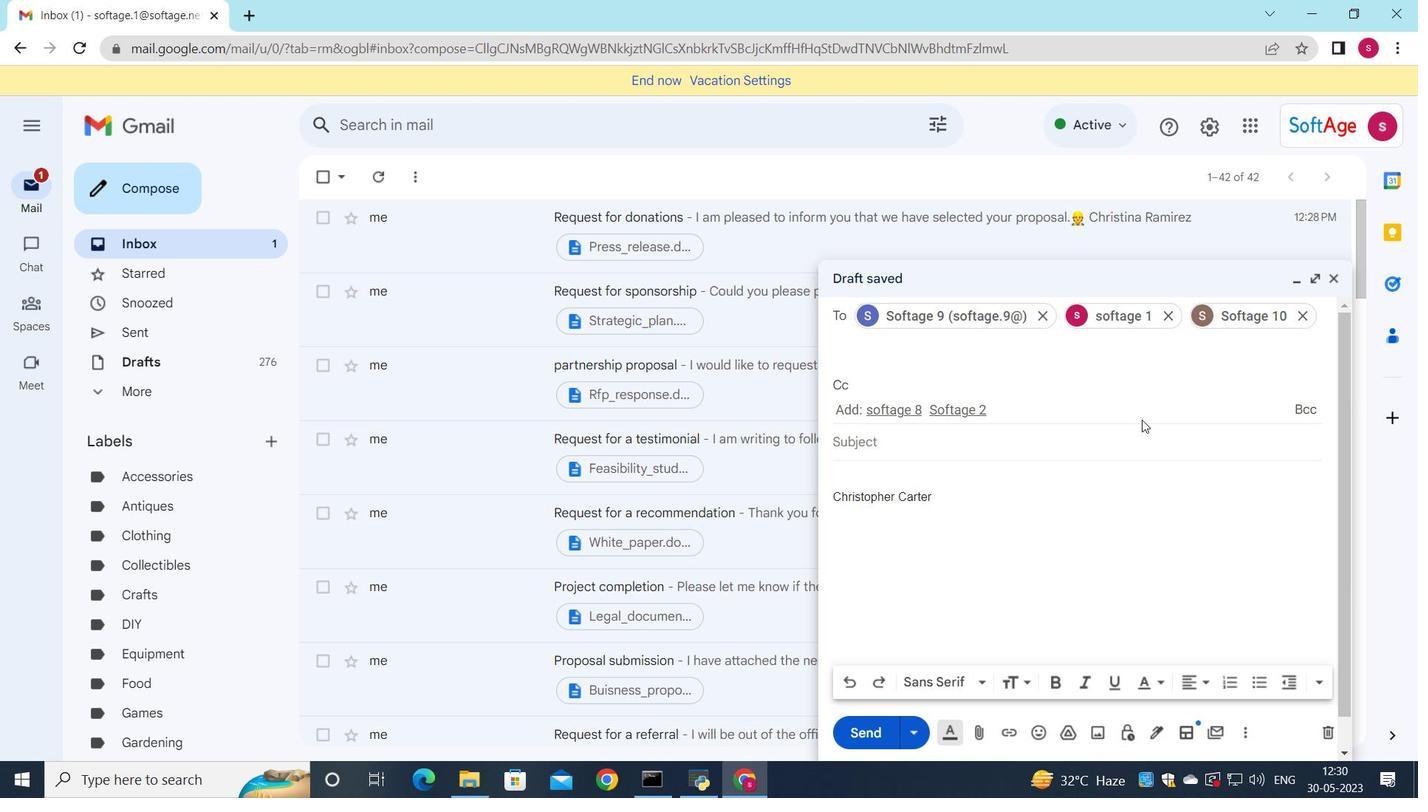 
Action: Key pressed <Key.down>
Screenshot: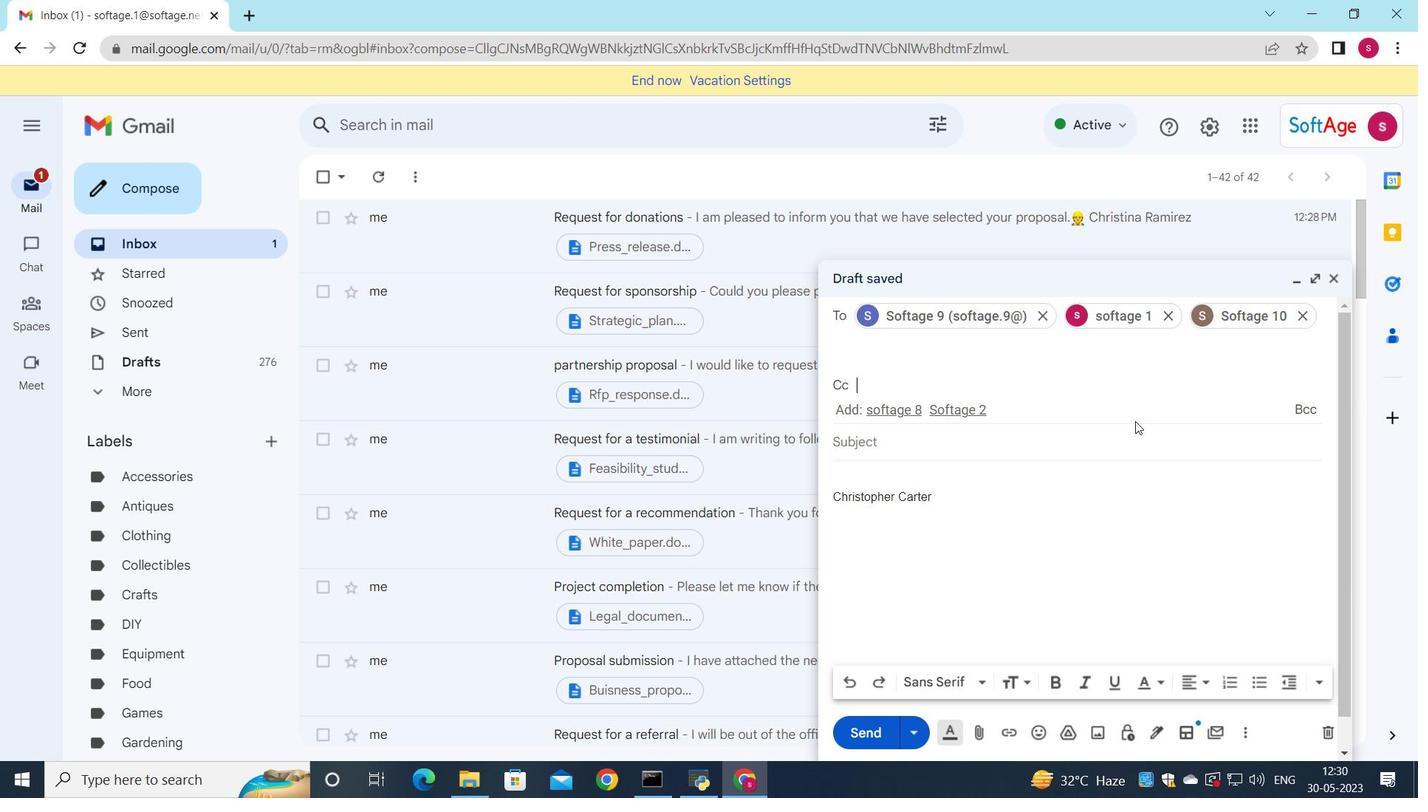 
Action: Mouse moved to (995, 530)
Screenshot: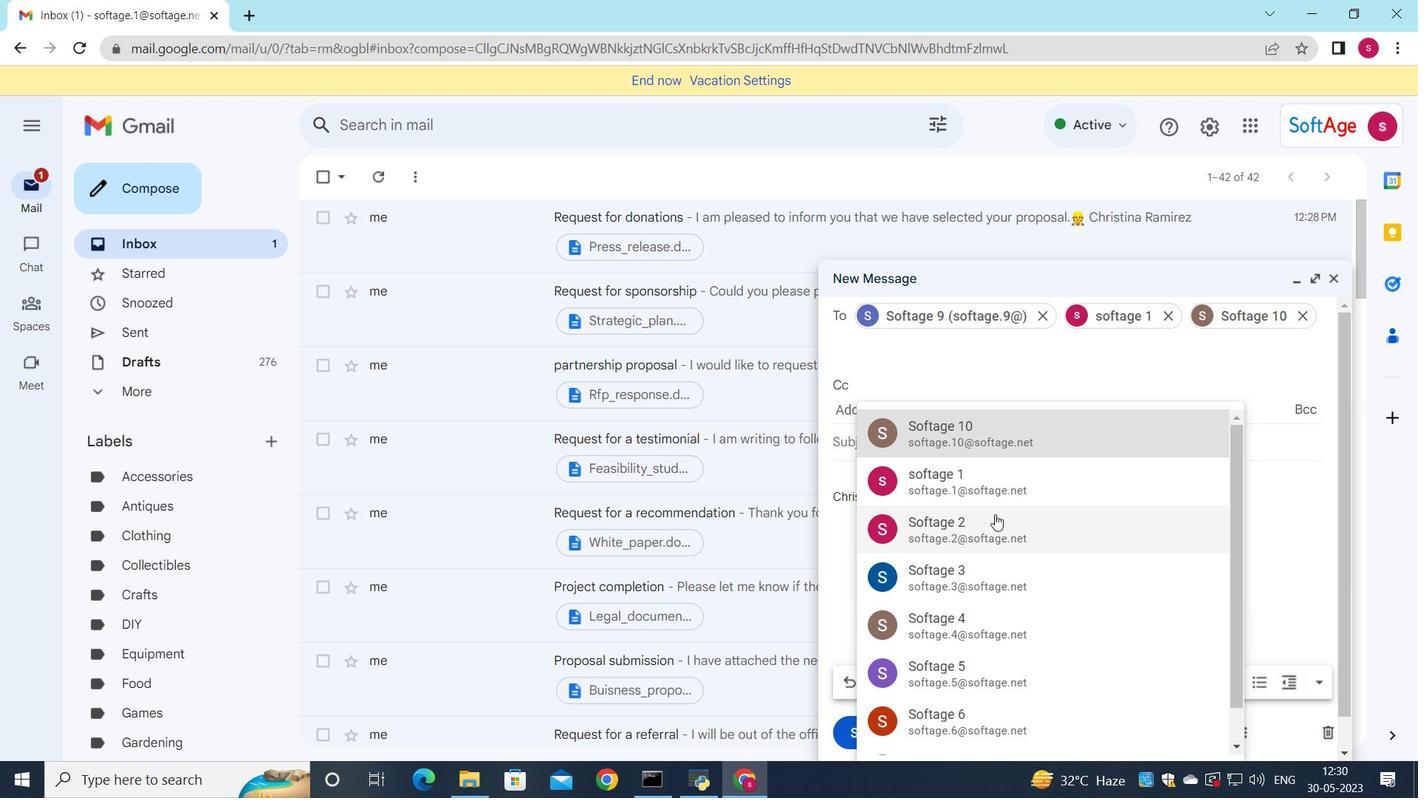 
Action: Mouse pressed left at (995, 530)
Screenshot: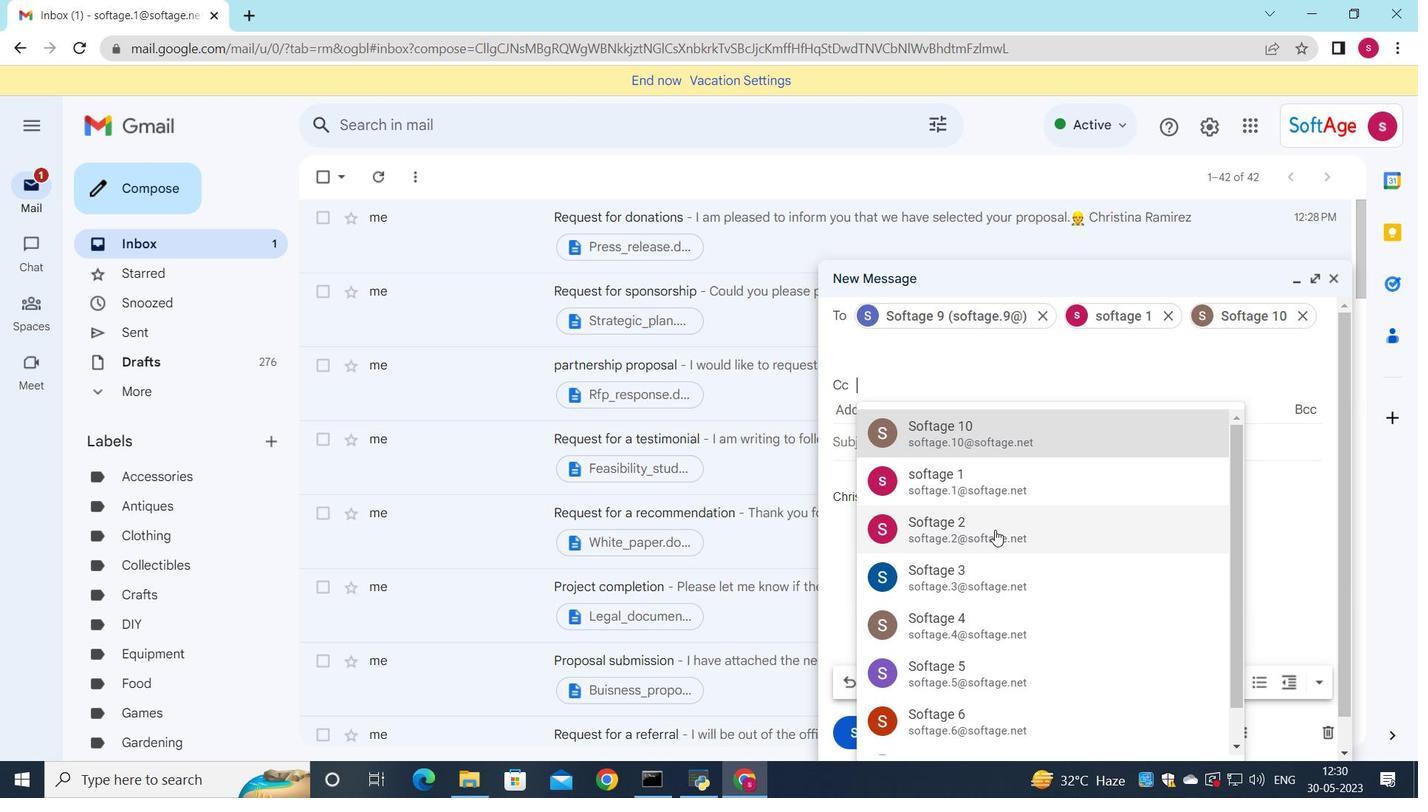 
Action: Mouse moved to (888, 430)
Screenshot: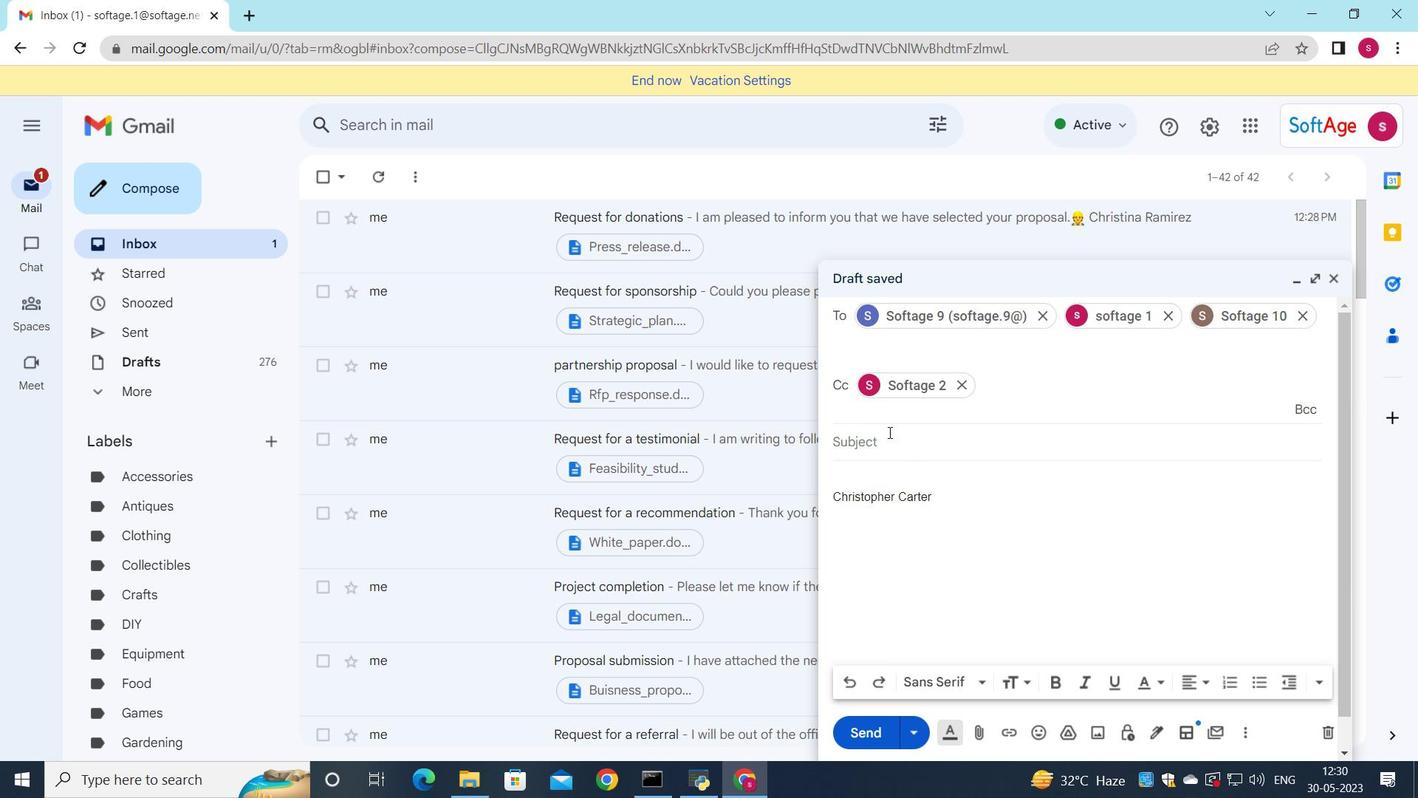 
Action: Mouse pressed left at (888, 430)
Screenshot: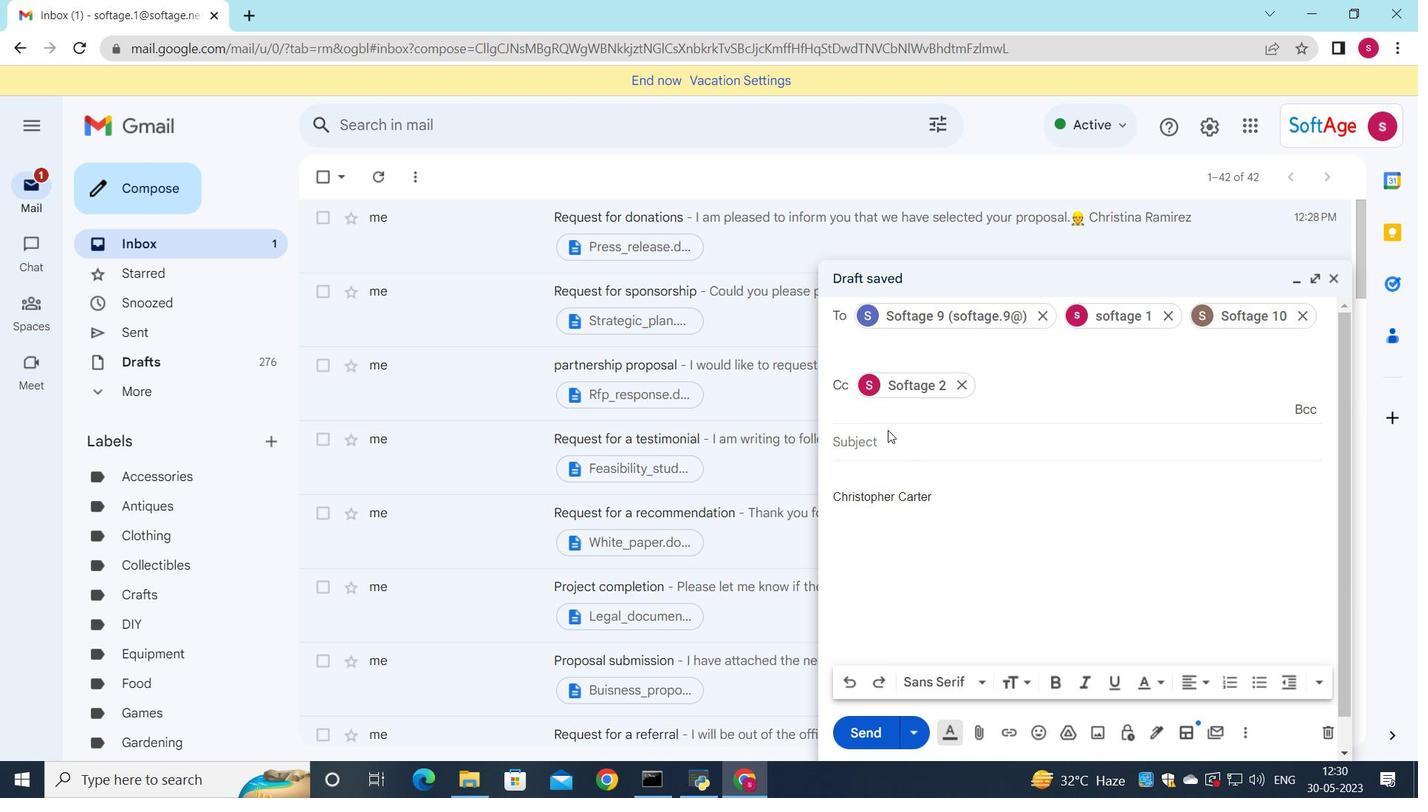 
Action: Mouse moved to (1020, 422)
Screenshot: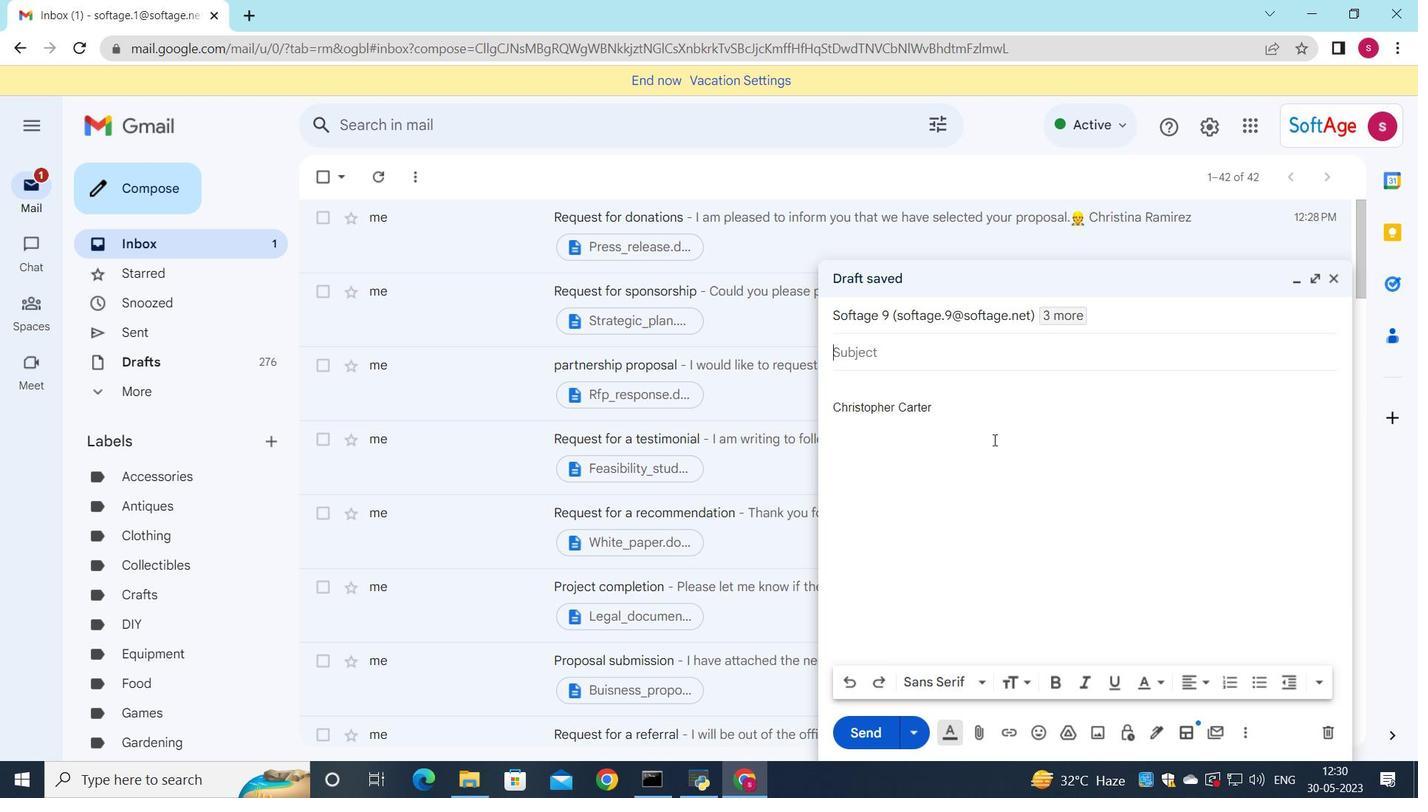 
Action: Key pressed <Key.shift>Request<Key.space>for<Key.space>a<Key.space>discount<Key.space>
Screenshot: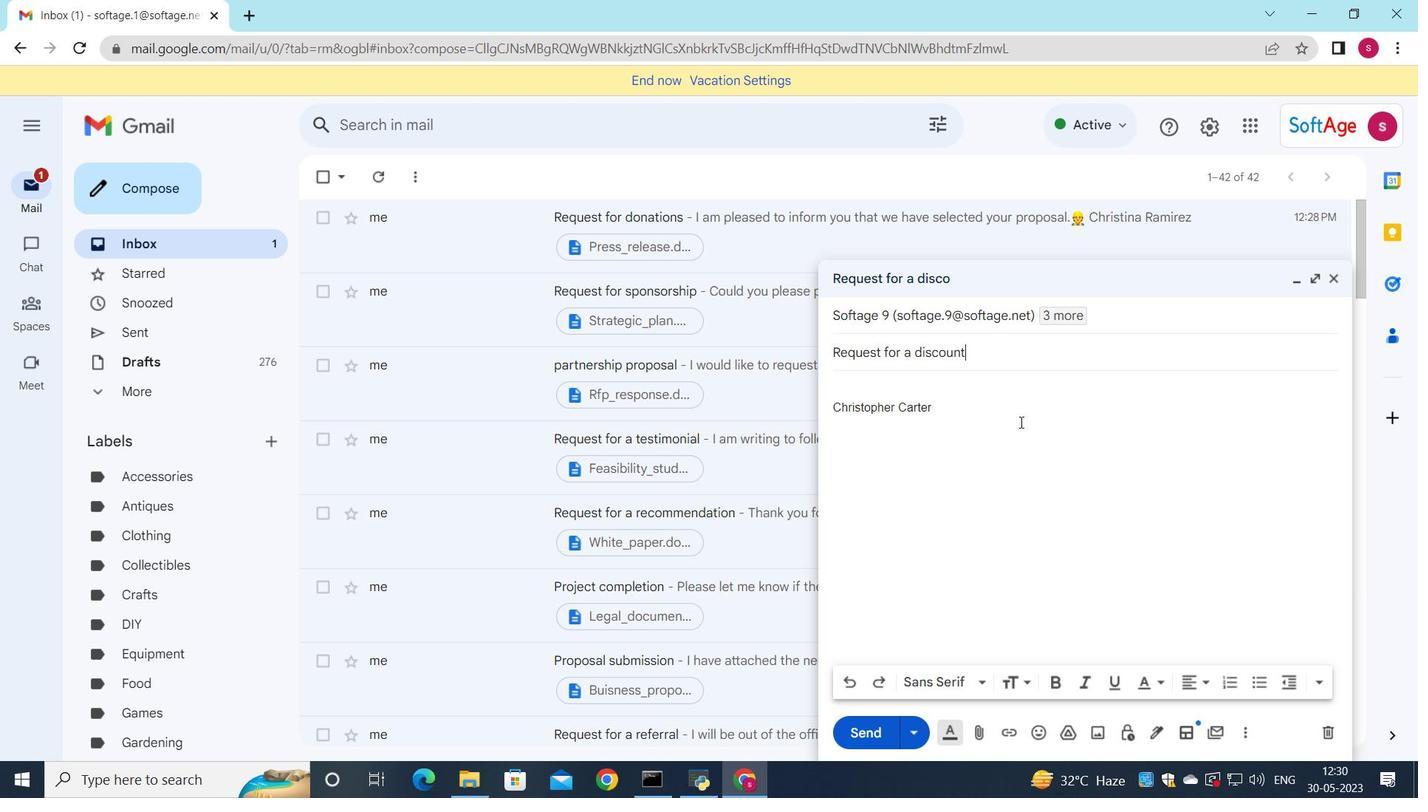 
Action: Mouse moved to (873, 383)
Screenshot: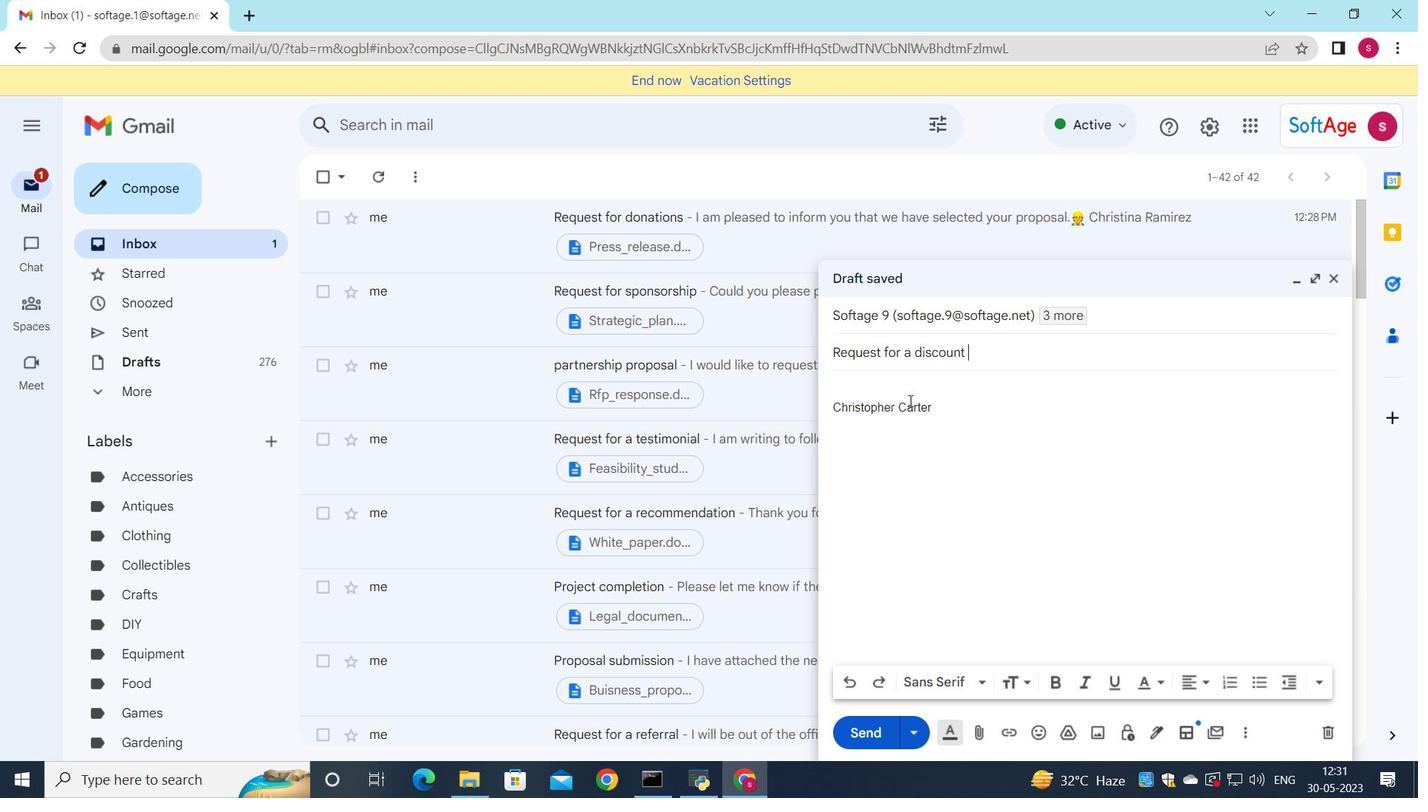 
Action: Mouse pressed left at (873, 383)
Screenshot: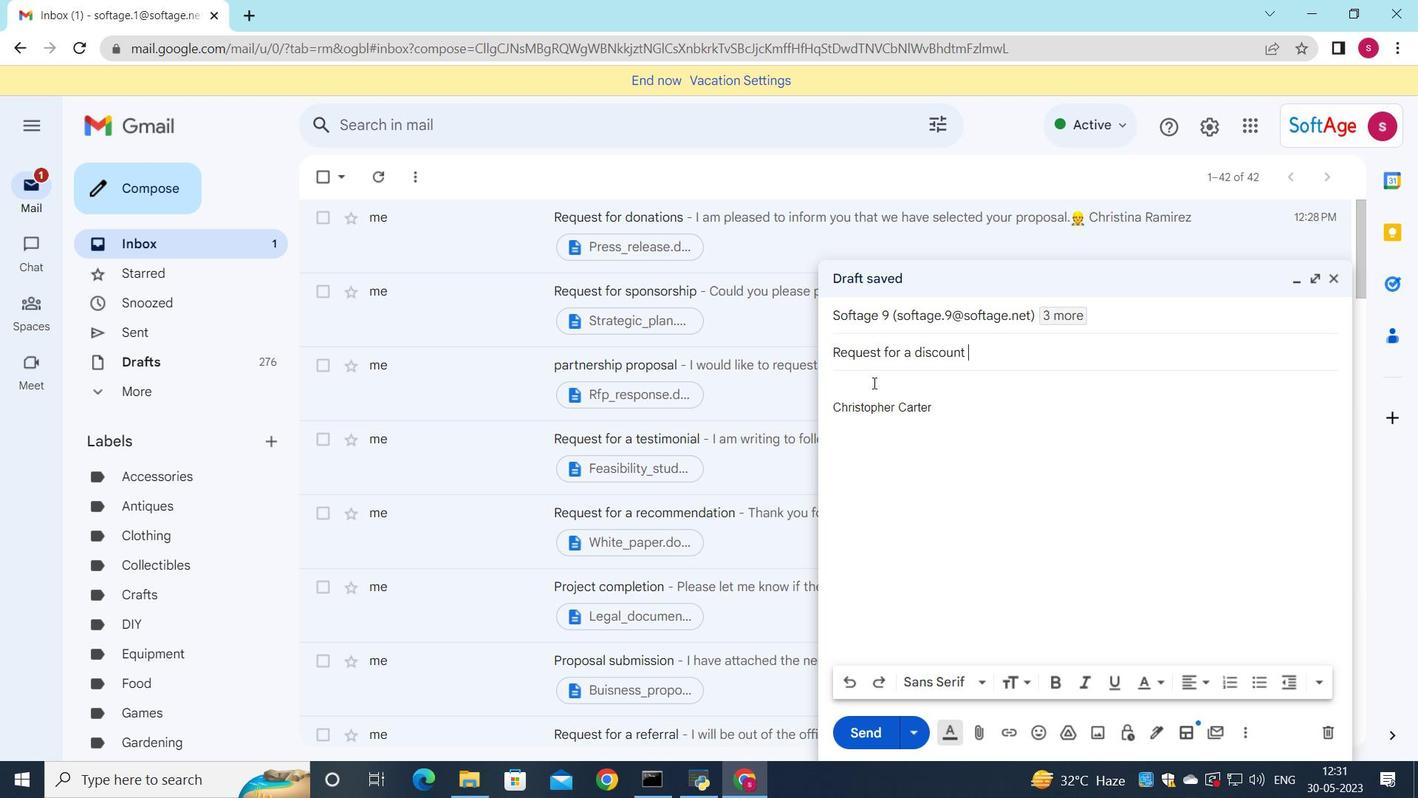 
Action: Key pressed <Key.shift>Please<Key.space>let<Key.space>me<Key.space>know<Key.space>if<Key.space>there<Key.space>are<Key.space>any<Key.space>issueswith<Key.space>the<Key.space>attached<Key.space>file
Screenshot: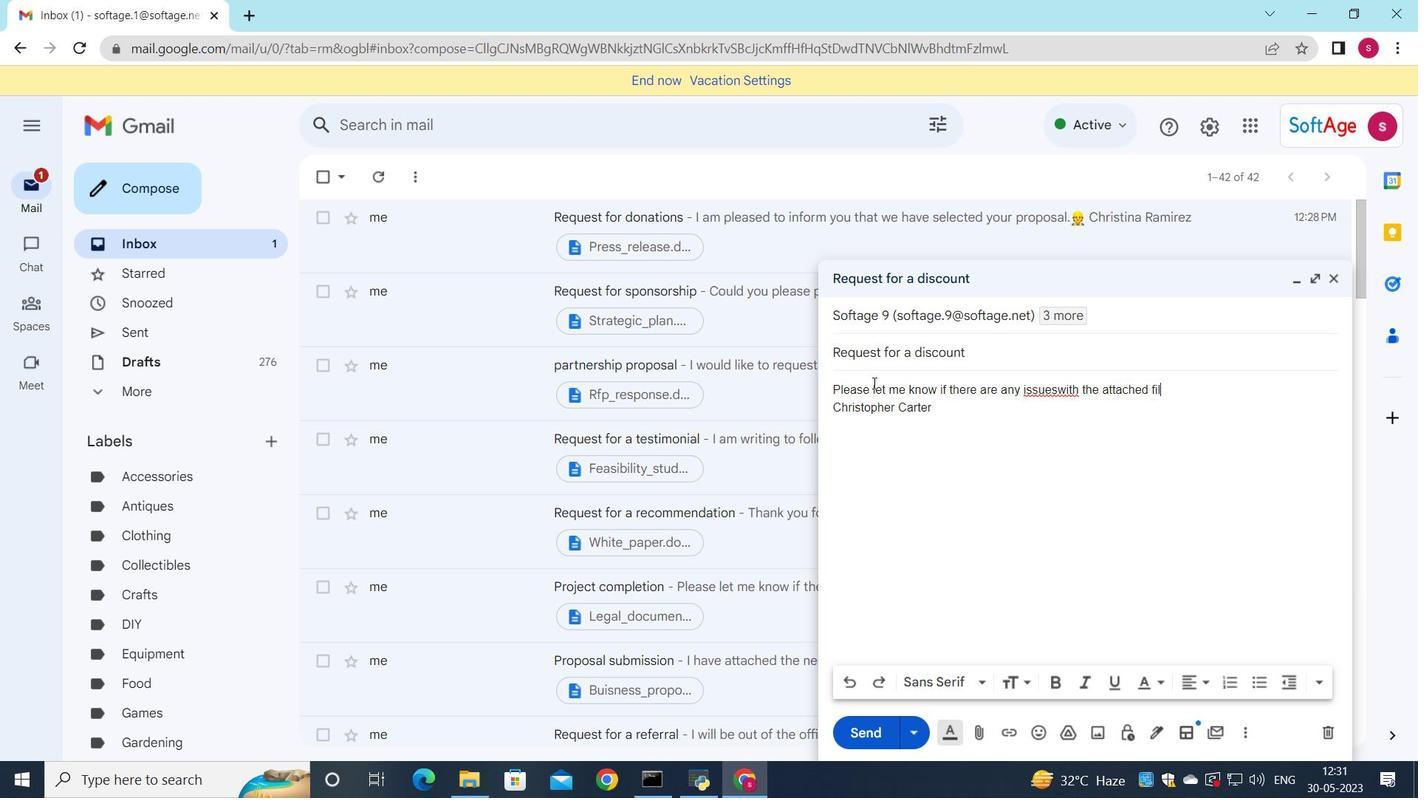 
Action: Mouse moved to (1060, 392)
Screenshot: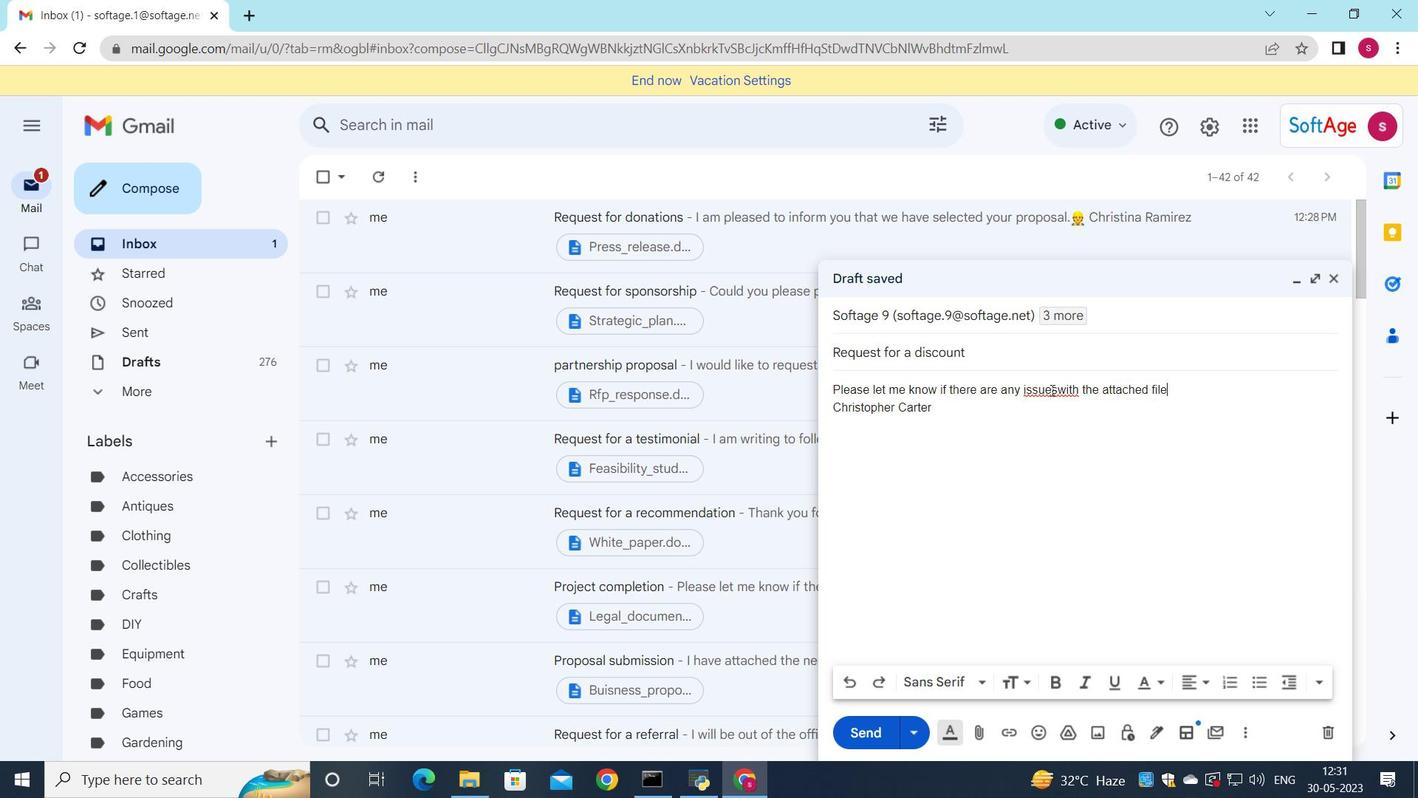 
Action: Mouse pressed left at (1060, 392)
Screenshot: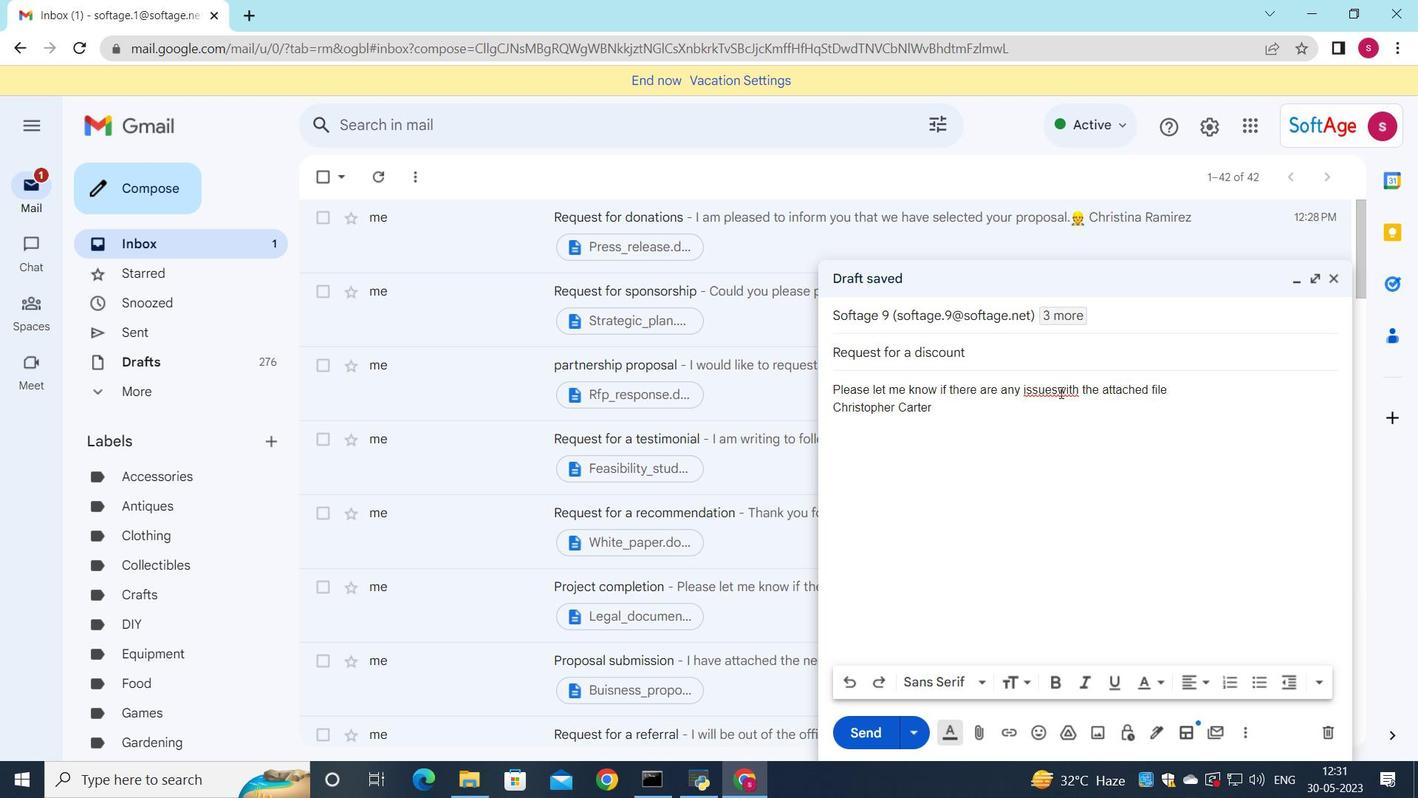 
Action: Key pressed <Key.space>
Screenshot: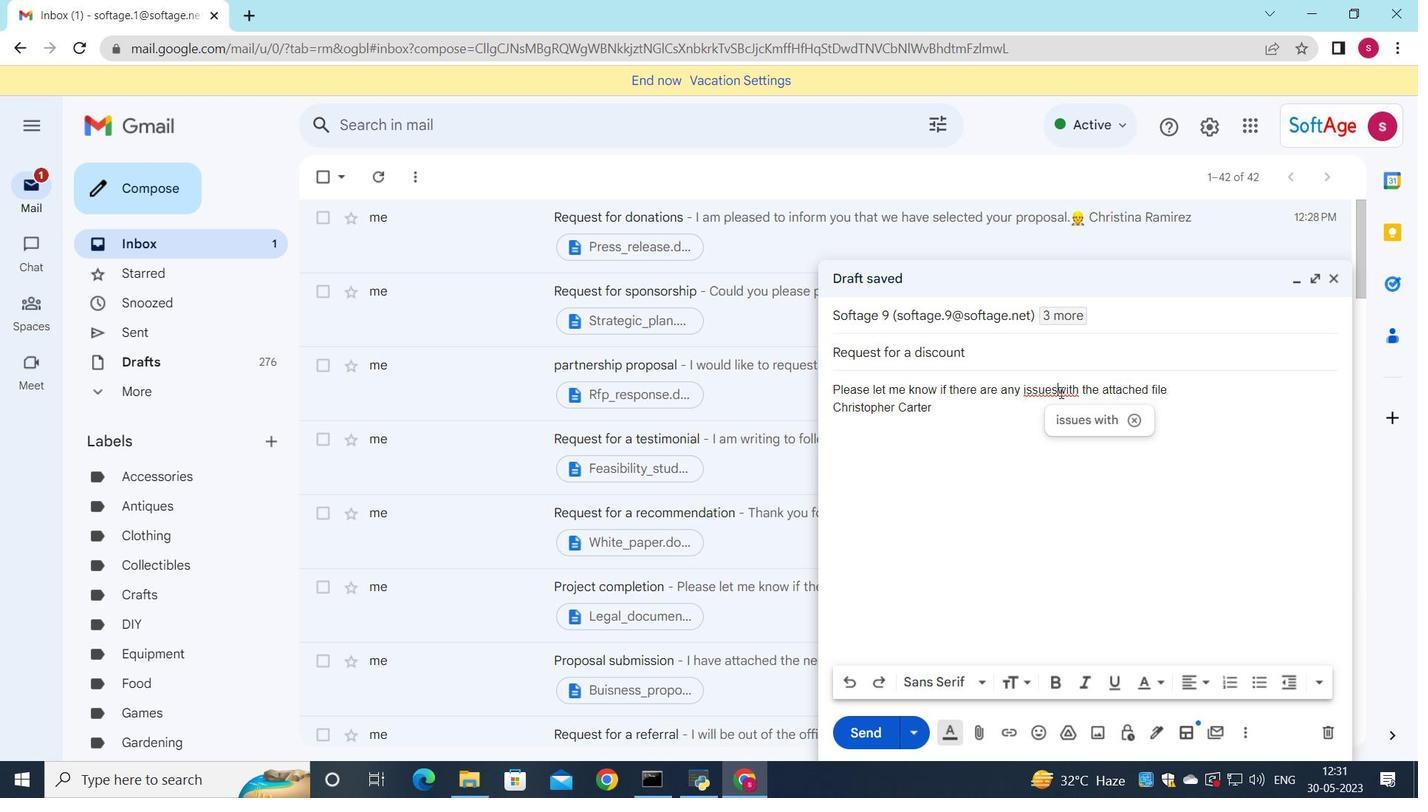 
Action: Mouse moved to (1035, 736)
Screenshot: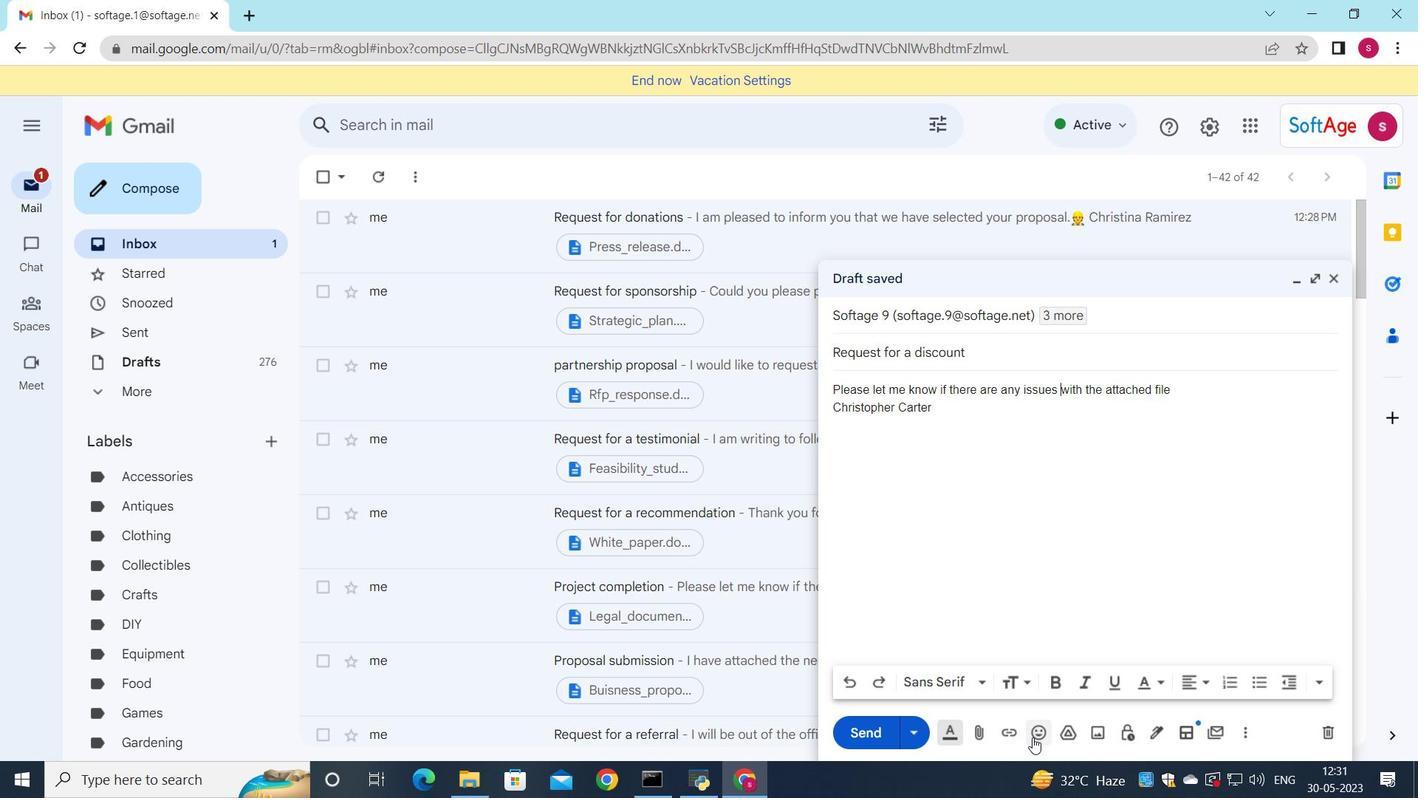 
Action: Mouse pressed left at (1035, 736)
Screenshot: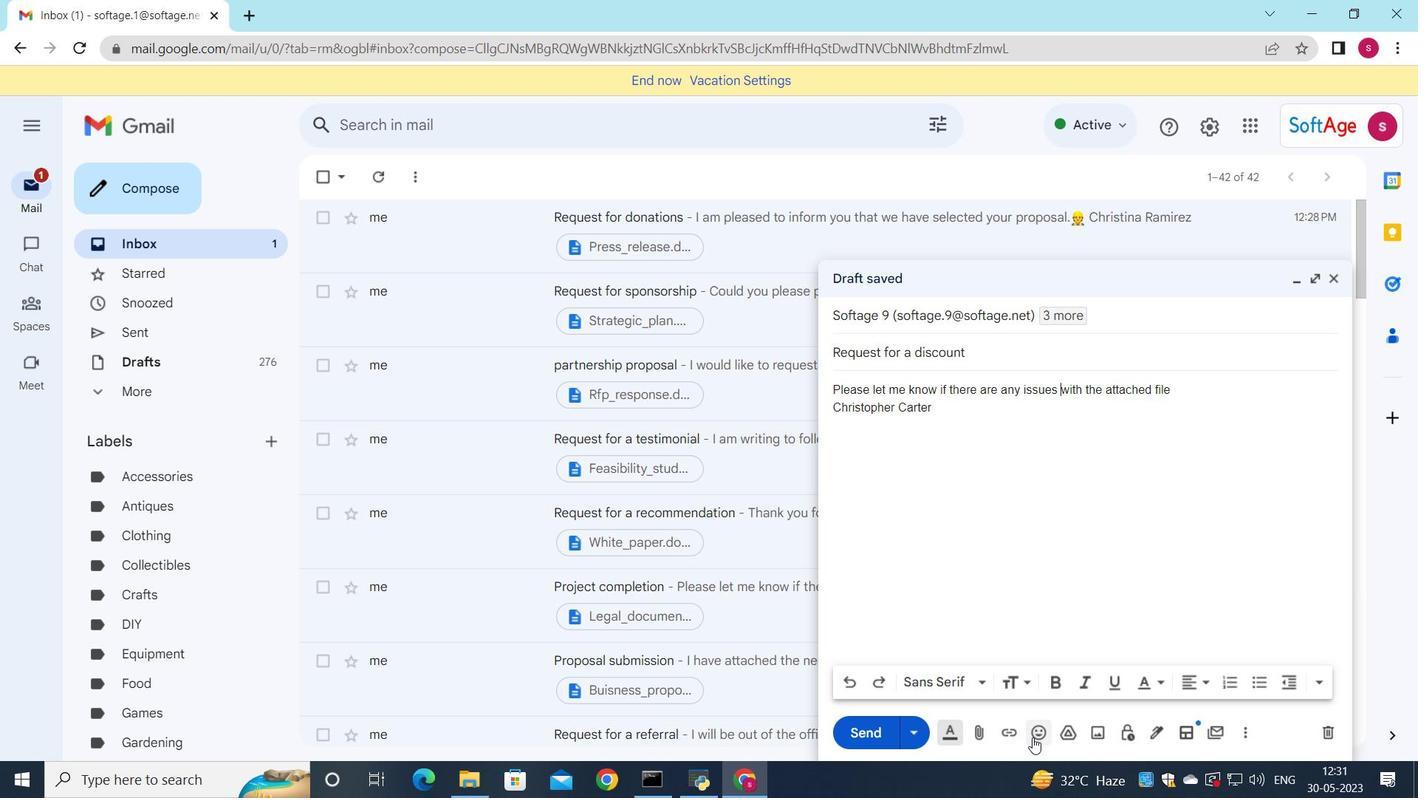 
Action: Mouse moved to (1011, 651)
Screenshot: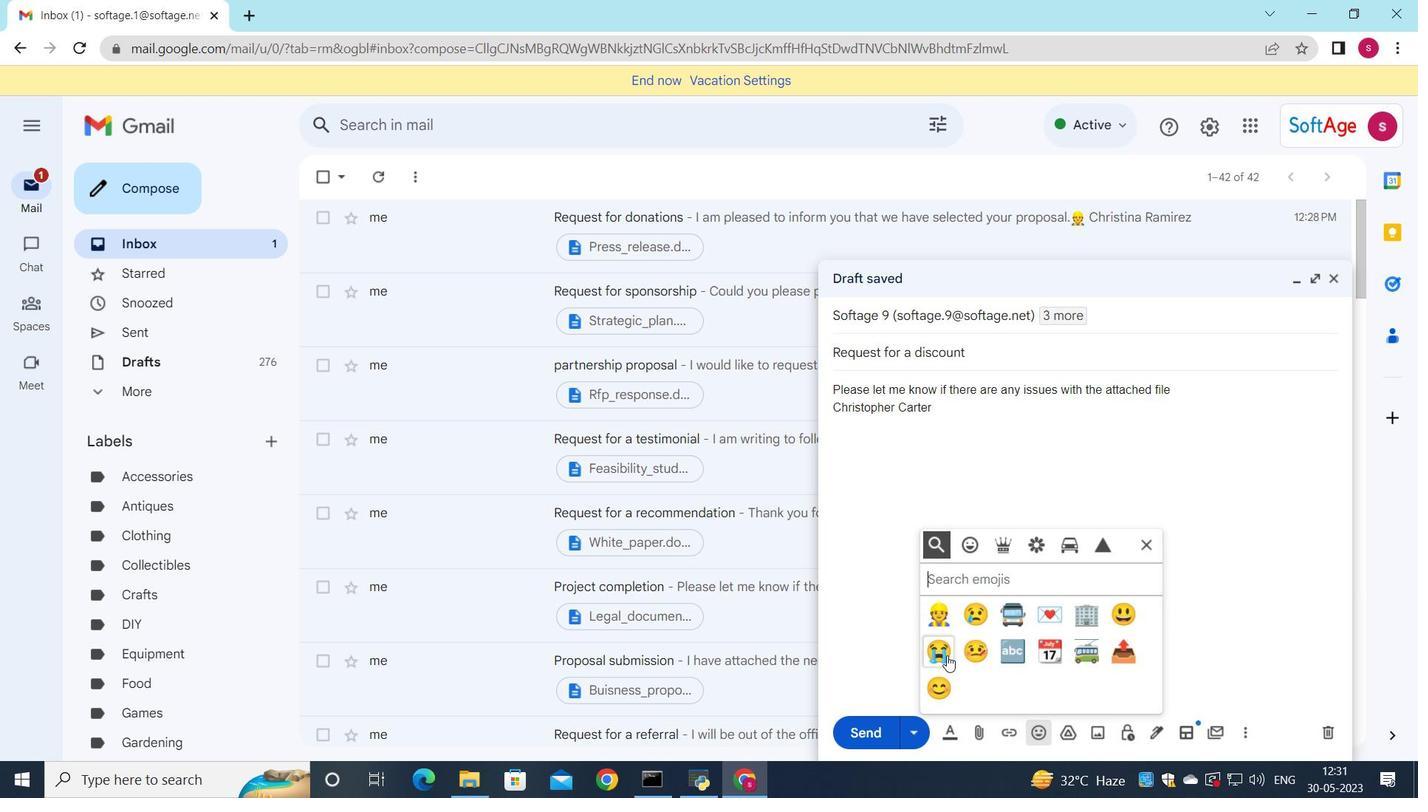 
Action: Mouse pressed left at (1011, 651)
Screenshot: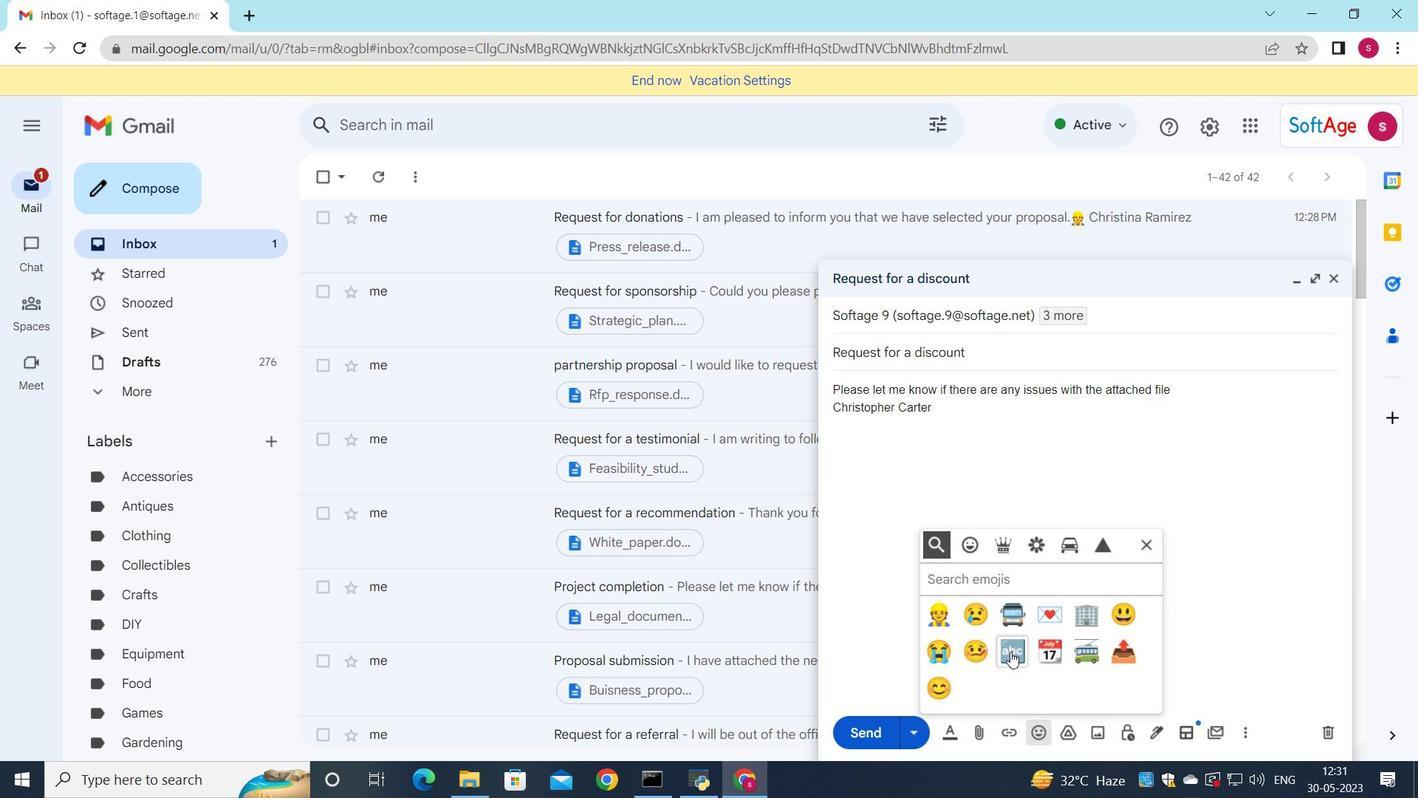 
Action: Mouse moved to (1045, 396)
Screenshot: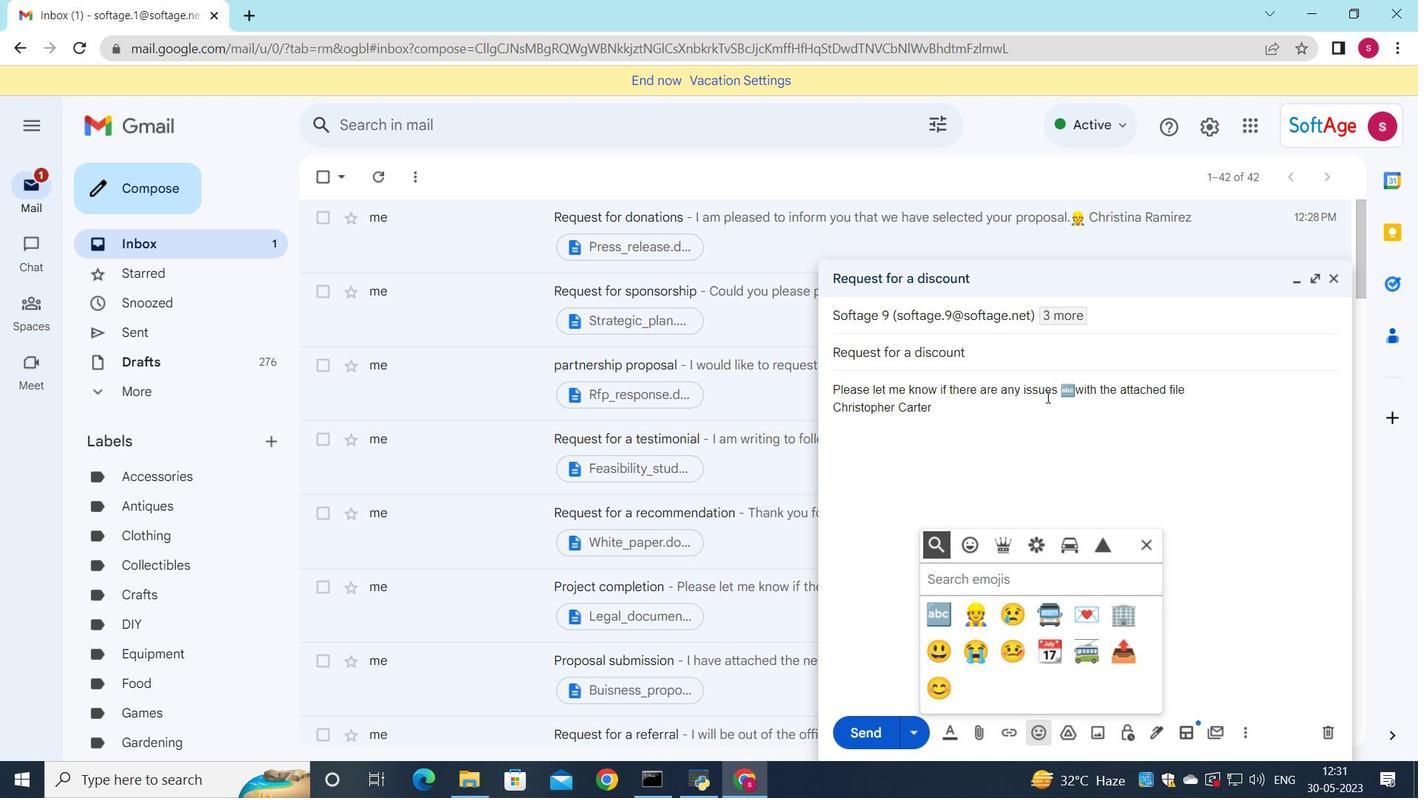
Action: Key pressed <Key.backspace>
Screenshot: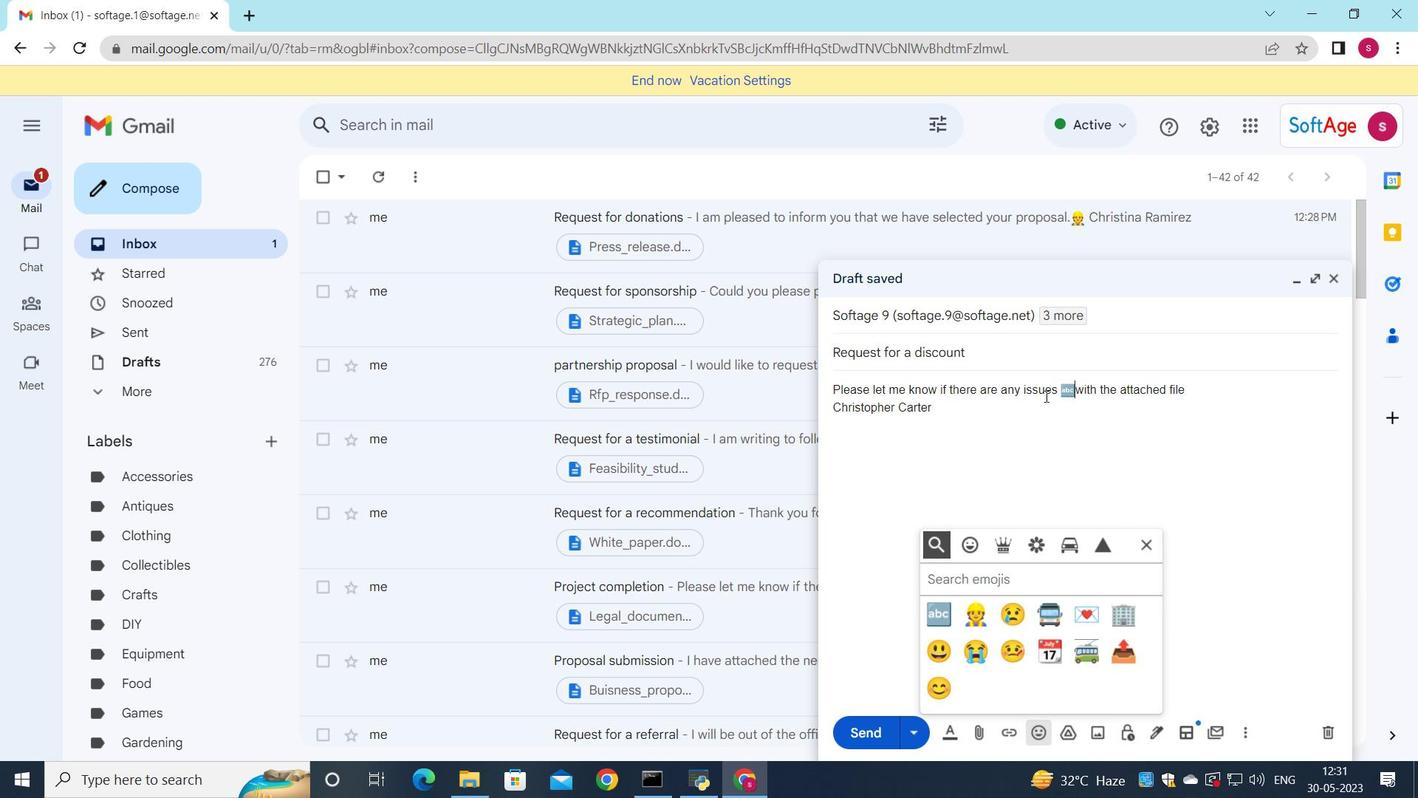 
Action: Mouse moved to (1178, 394)
Screenshot: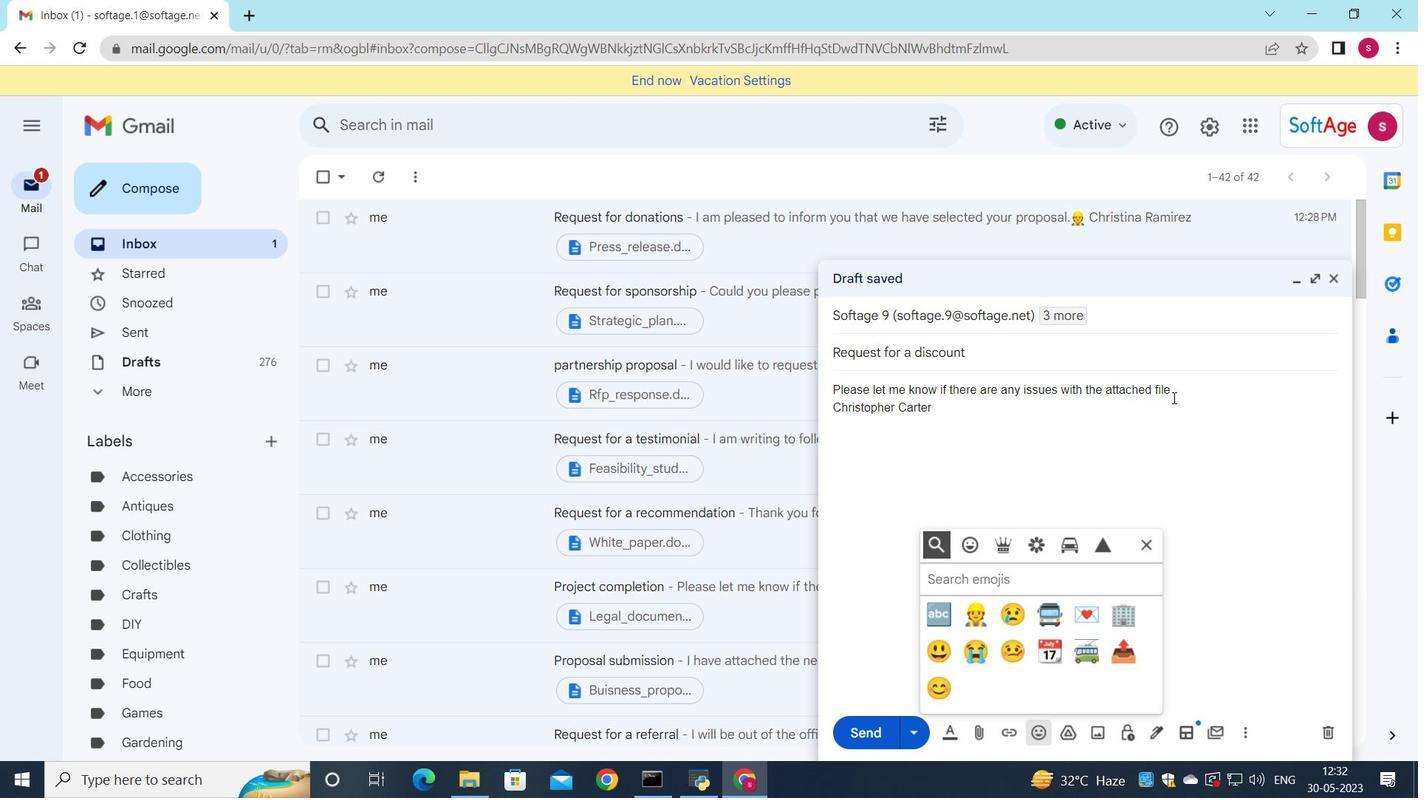 
Action: Mouse pressed left at (1178, 394)
Screenshot: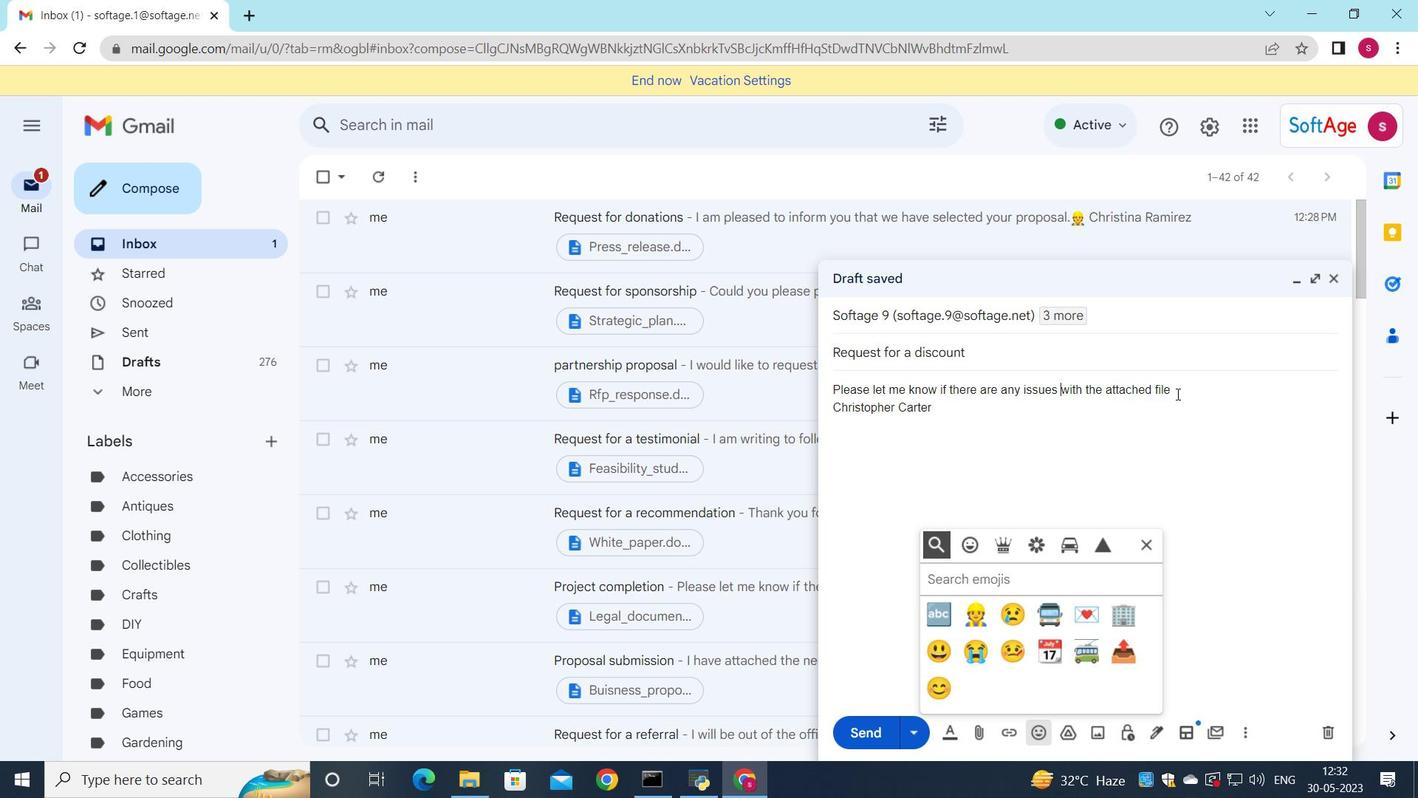 
Action: Mouse moved to (1040, 733)
Screenshot: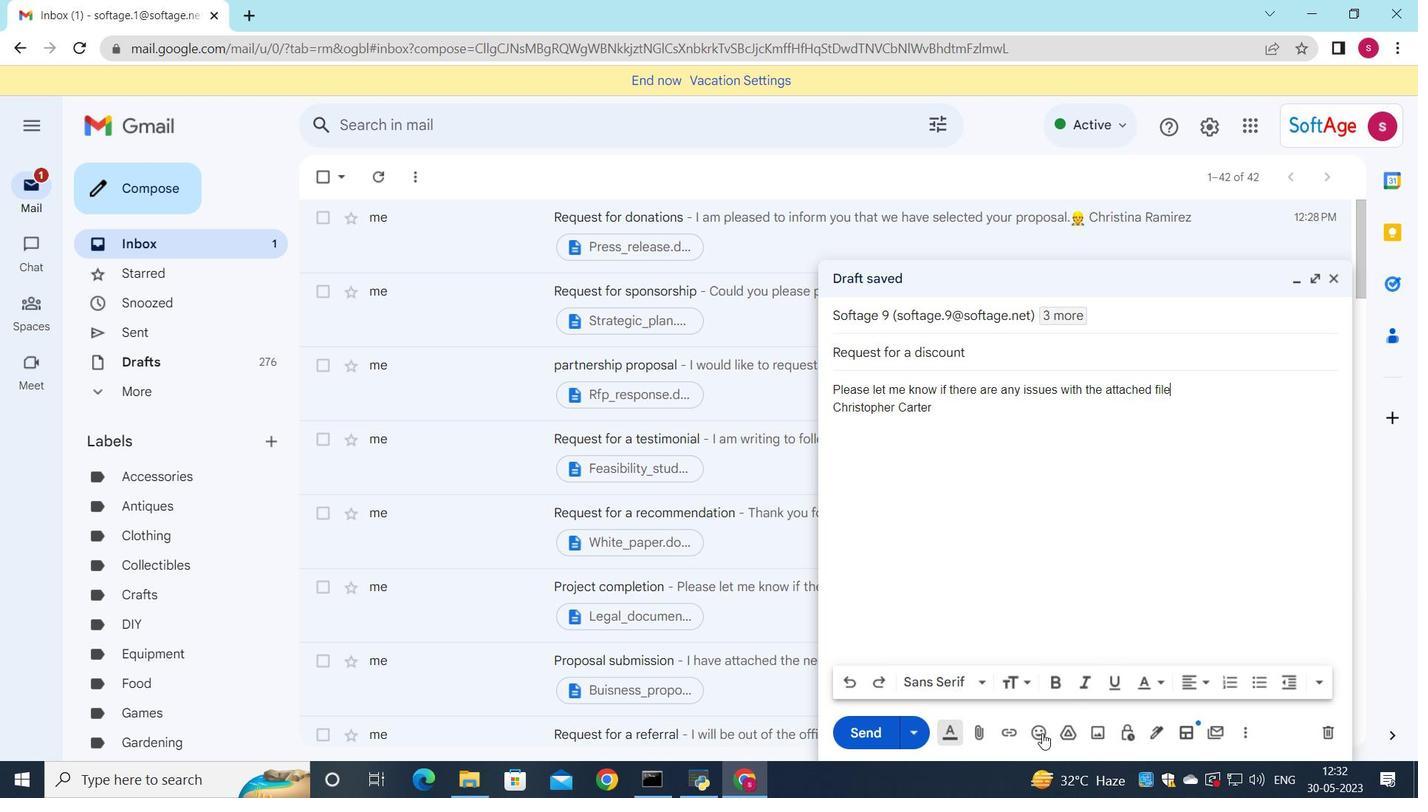 
Action: Mouse pressed left at (1040, 733)
Screenshot: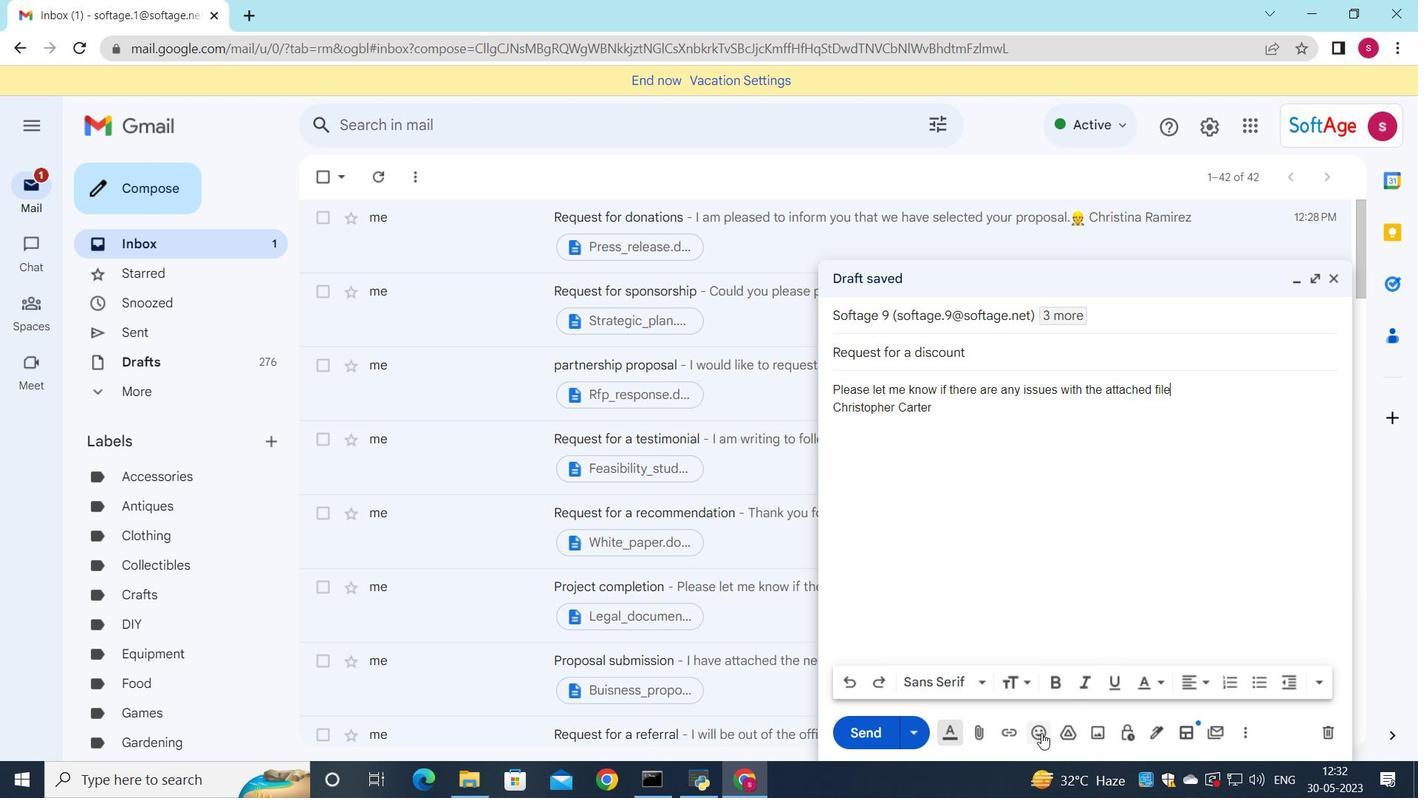 
Action: Mouse moved to (933, 608)
Screenshot: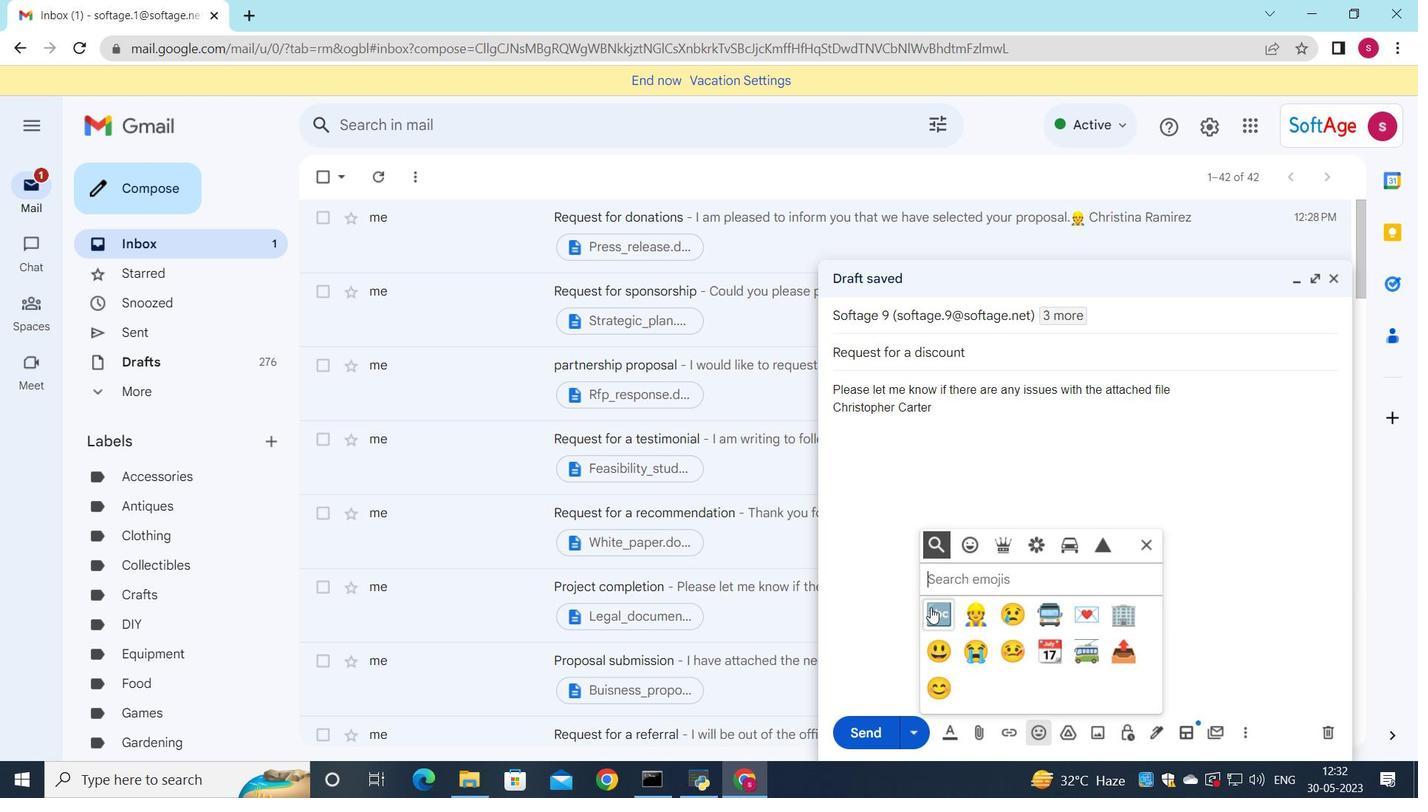 
Action: Mouse pressed left at (933, 608)
Screenshot: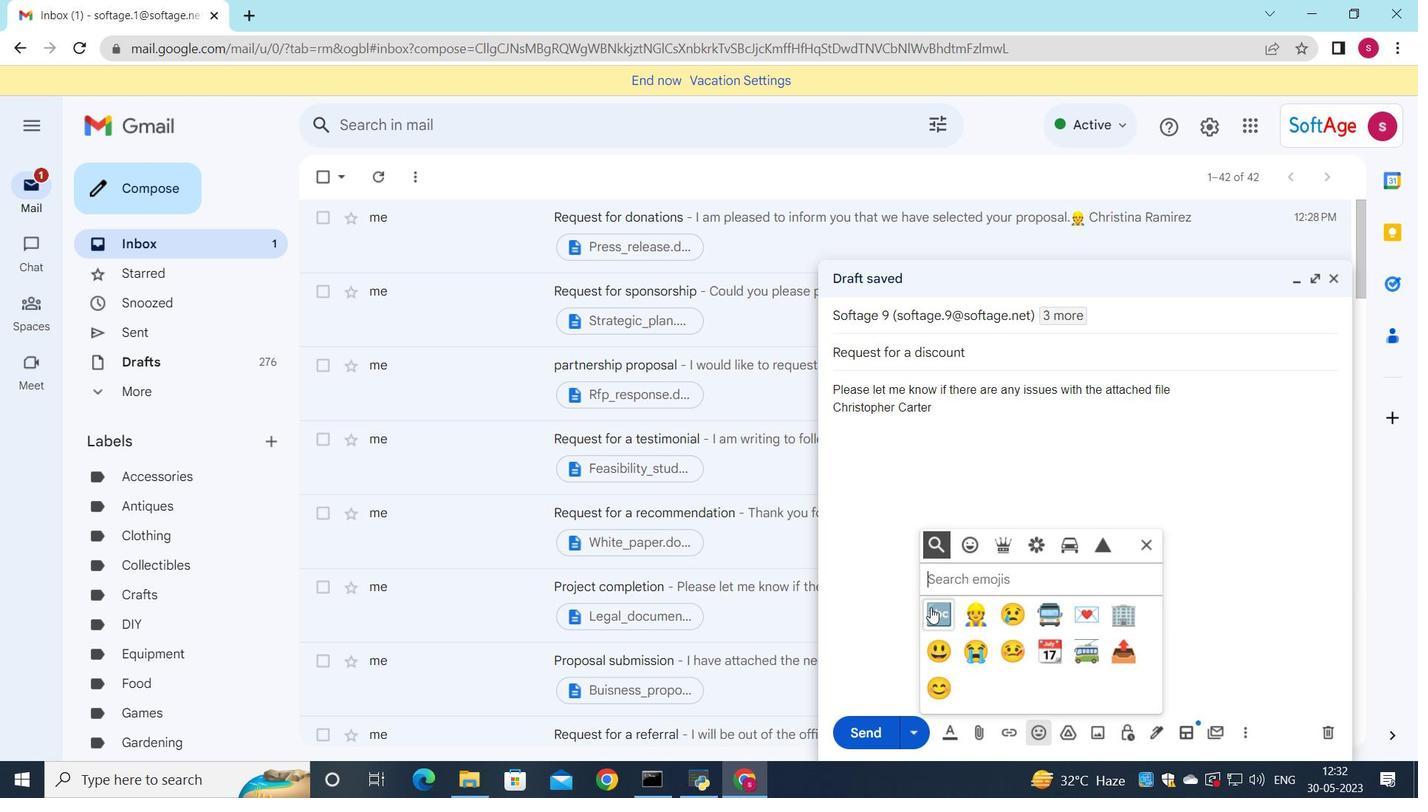 
Action: Mouse moved to (1158, 541)
Screenshot: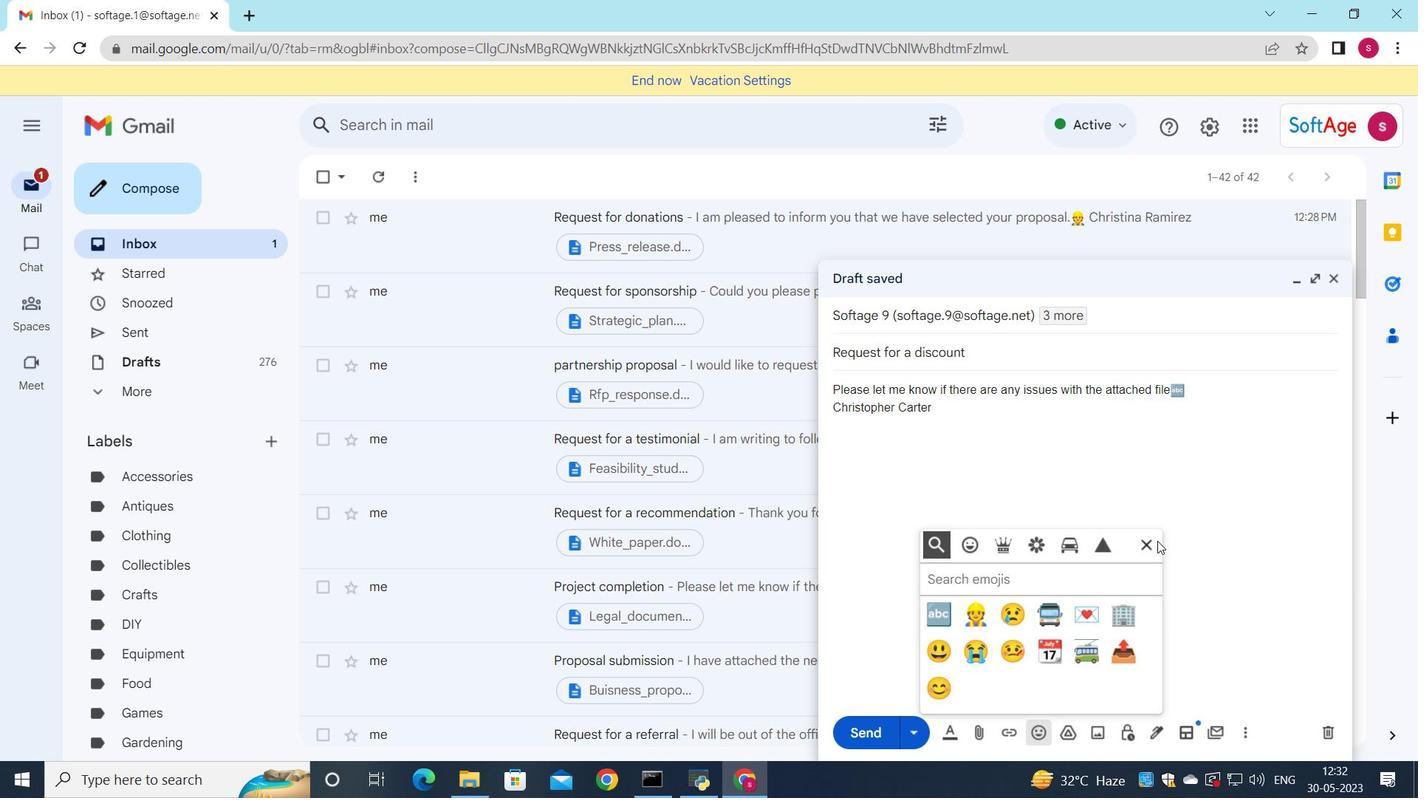 
Action: Mouse pressed left at (1158, 541)
Screenshot: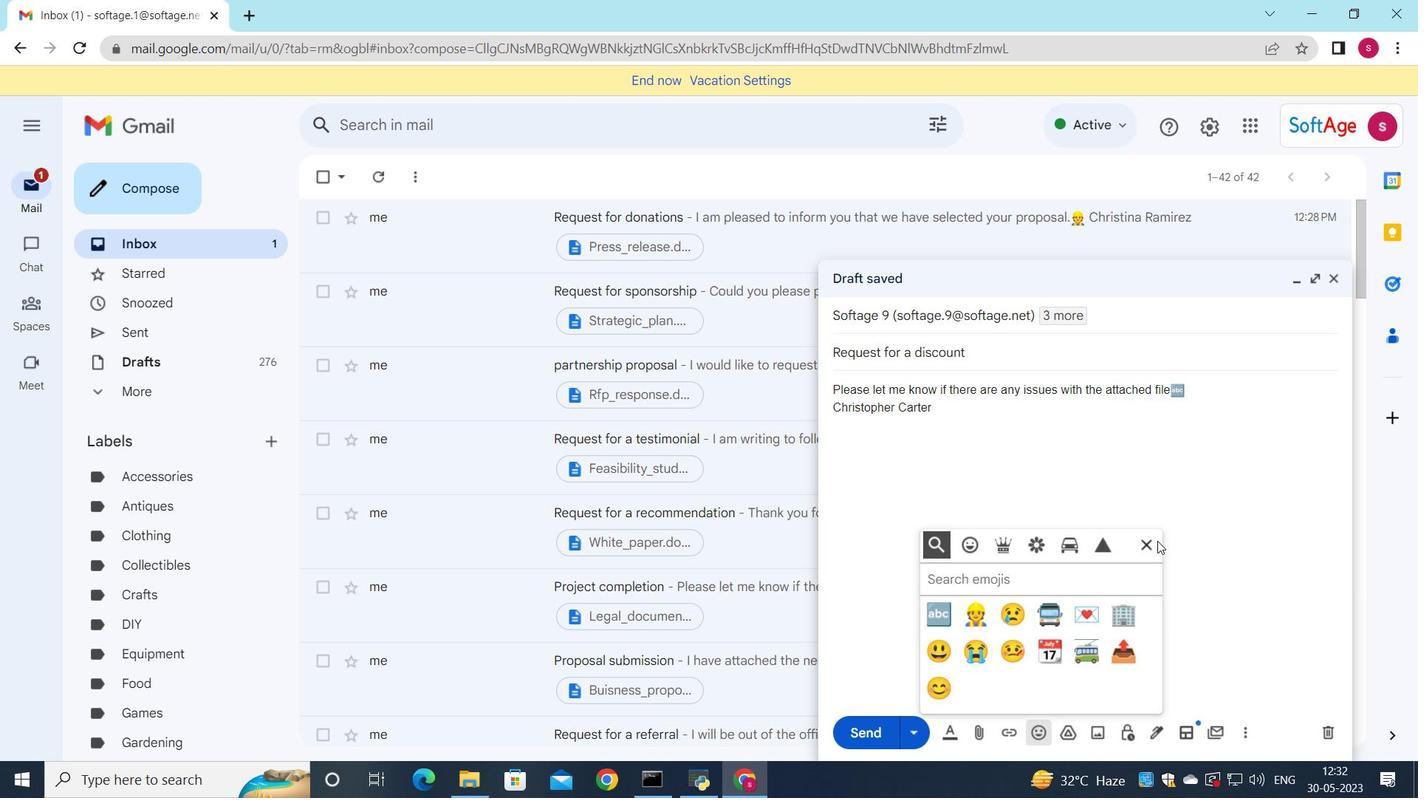 
Action: Mouse moved to (974, 731)
Screenshot: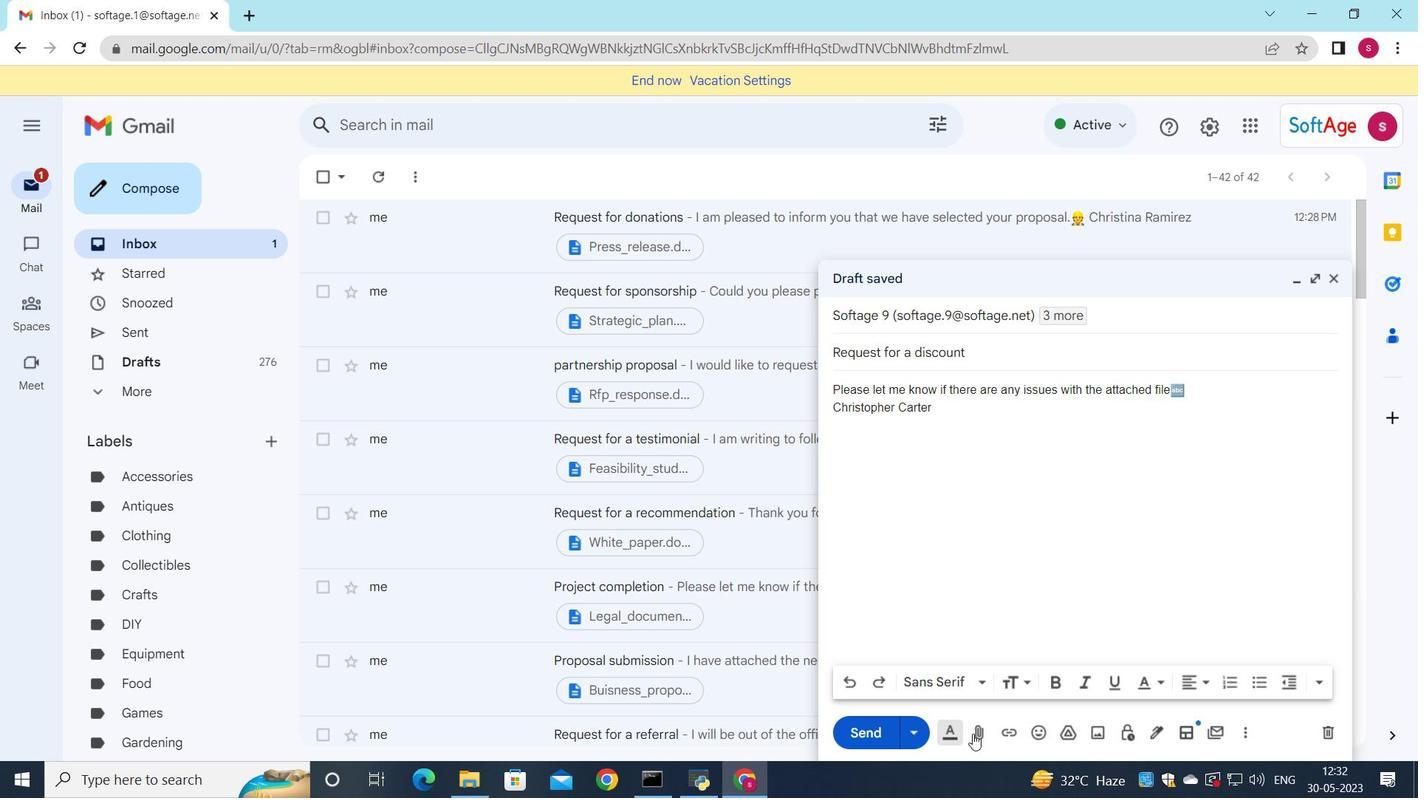 
Action: Mouse pressed left at (974, 731)
Screenshot: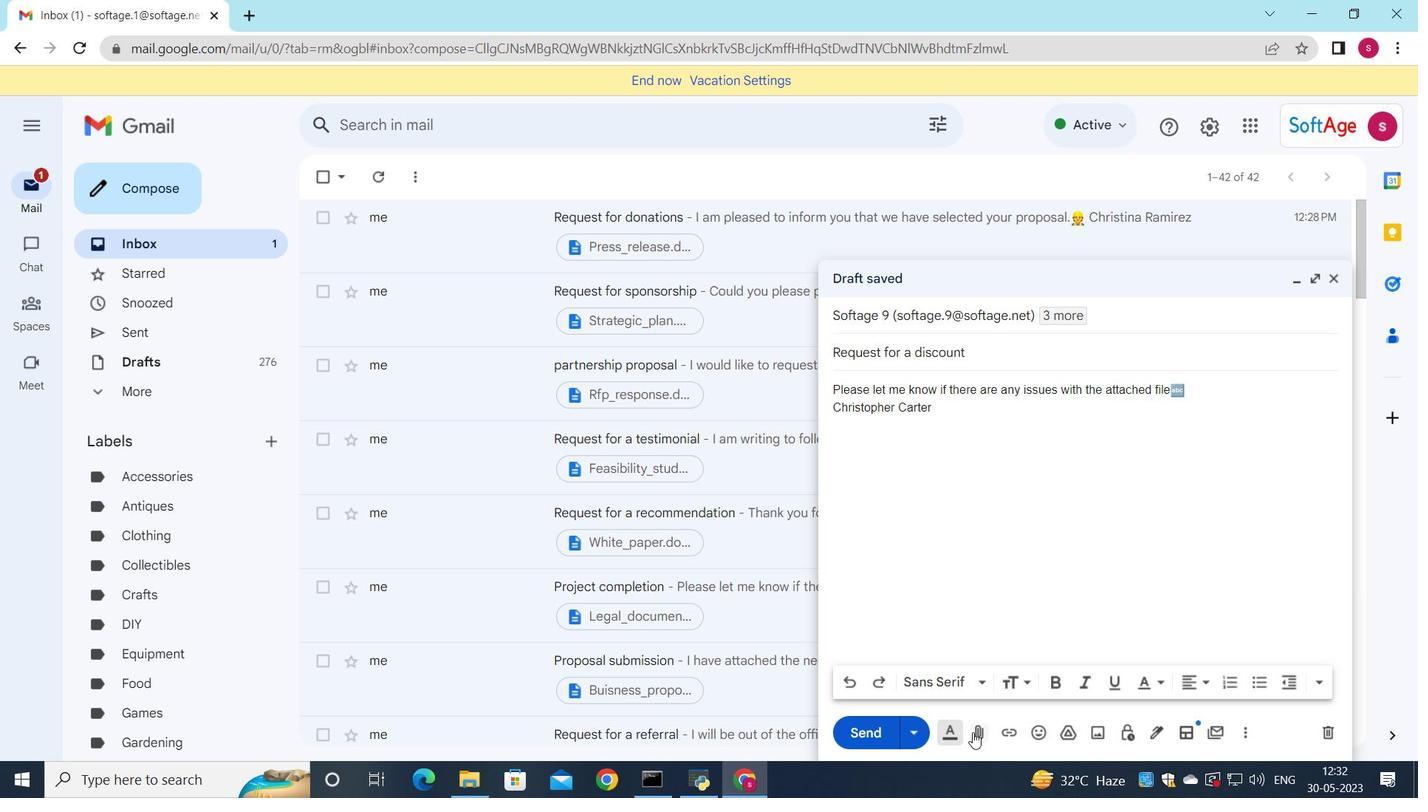 
Action: Mouse moved to (426, 133)
Screenshot: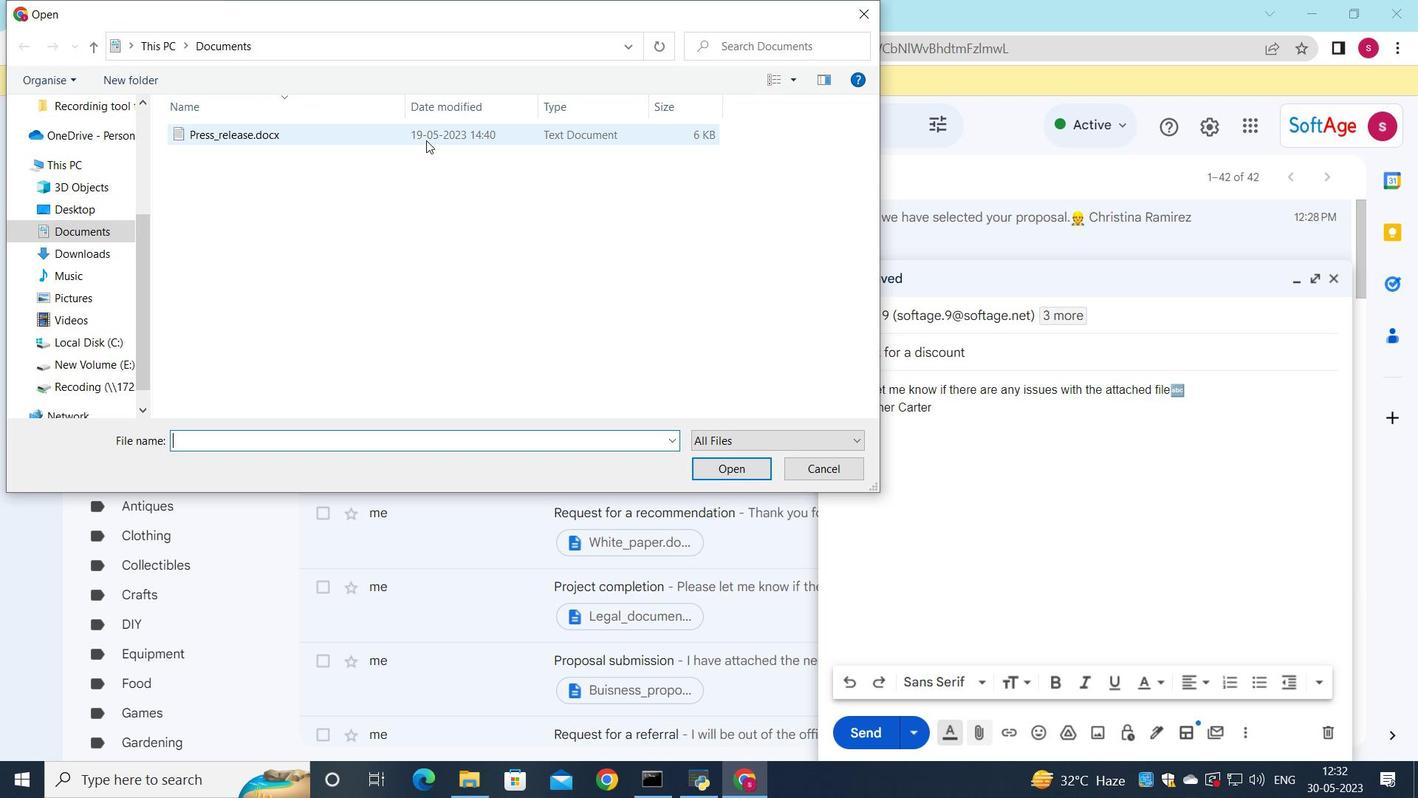 
Action: Mouse pressed left at (426, 133)
Screenshot: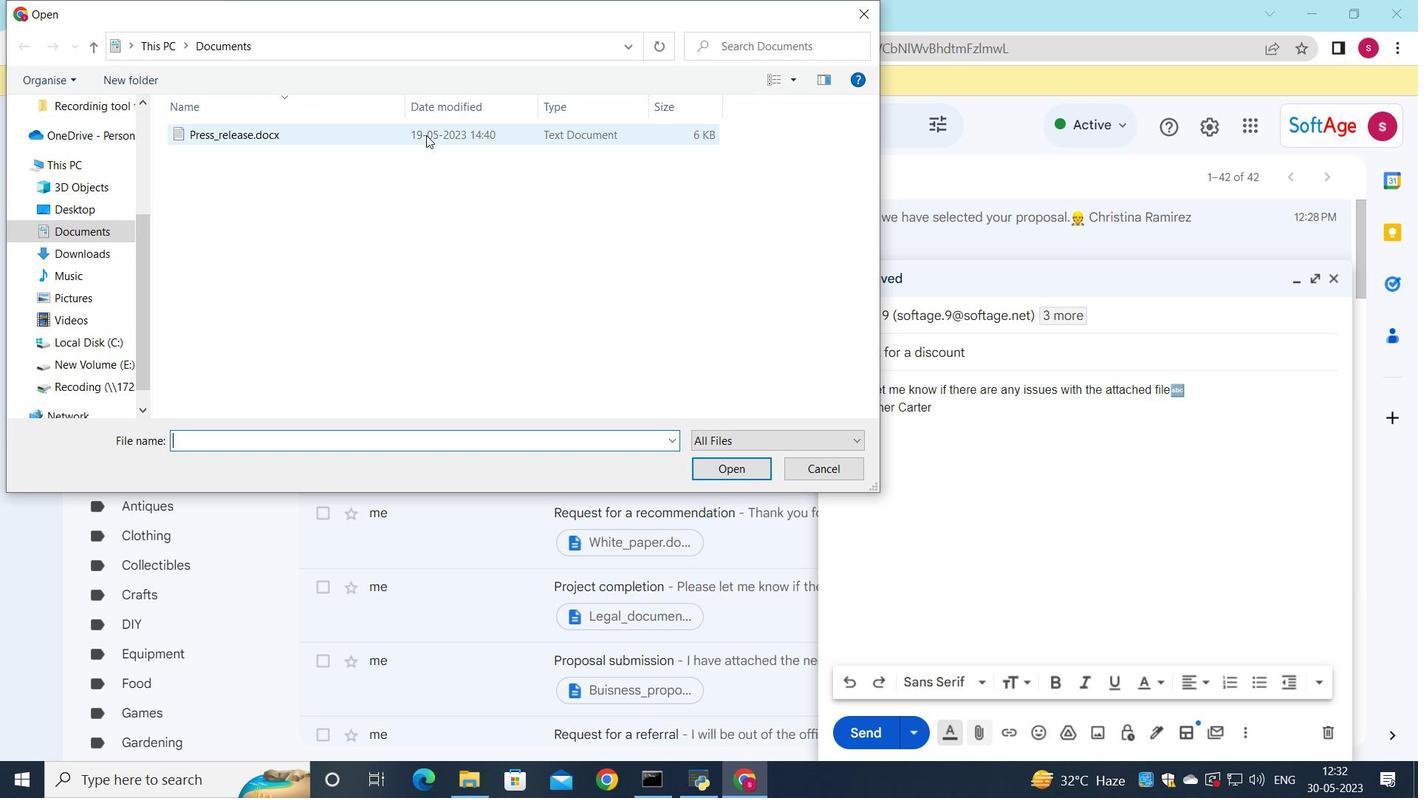
Action: Mouse moved to (357, 138)
Screenshot: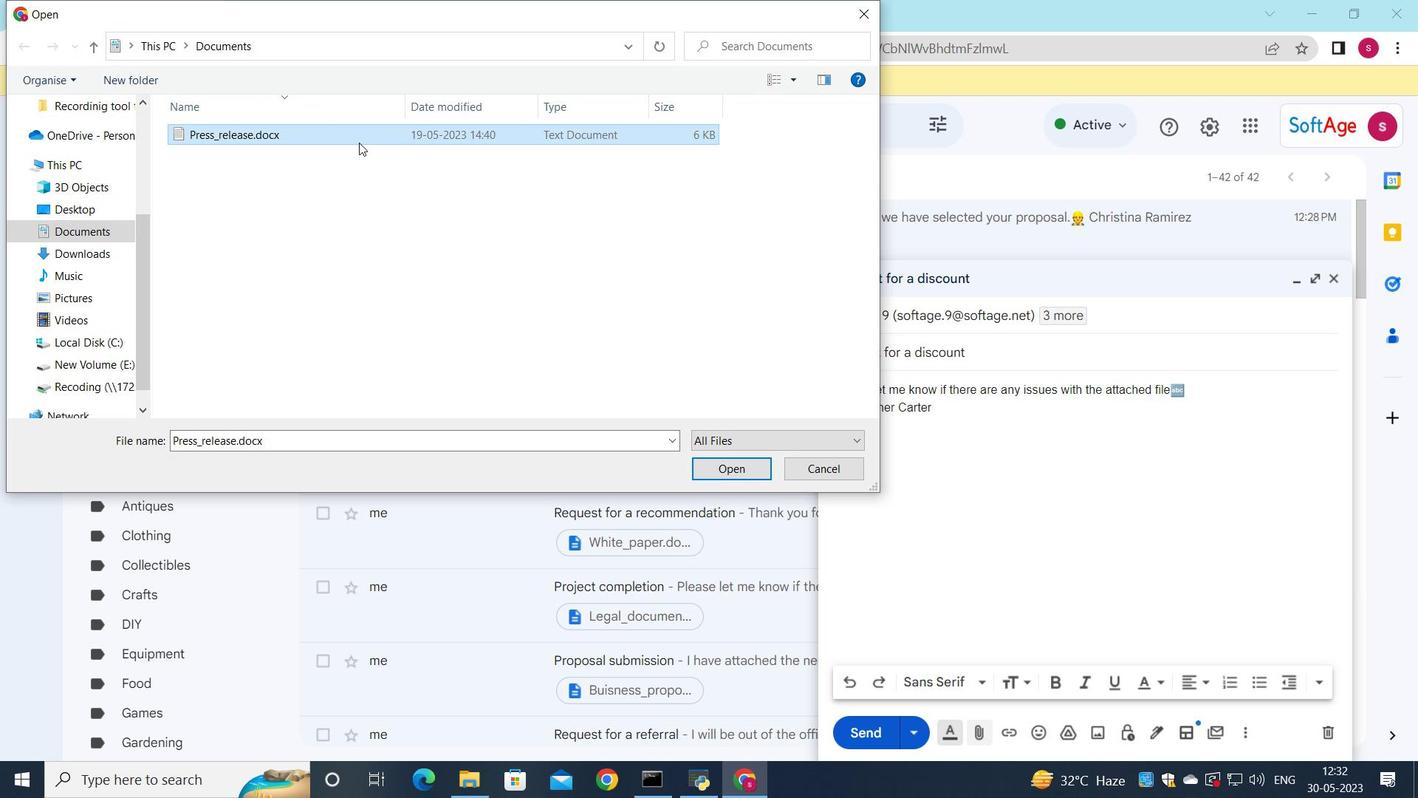 
Action: Mouse pressed left at (357, 138)
Screenshot: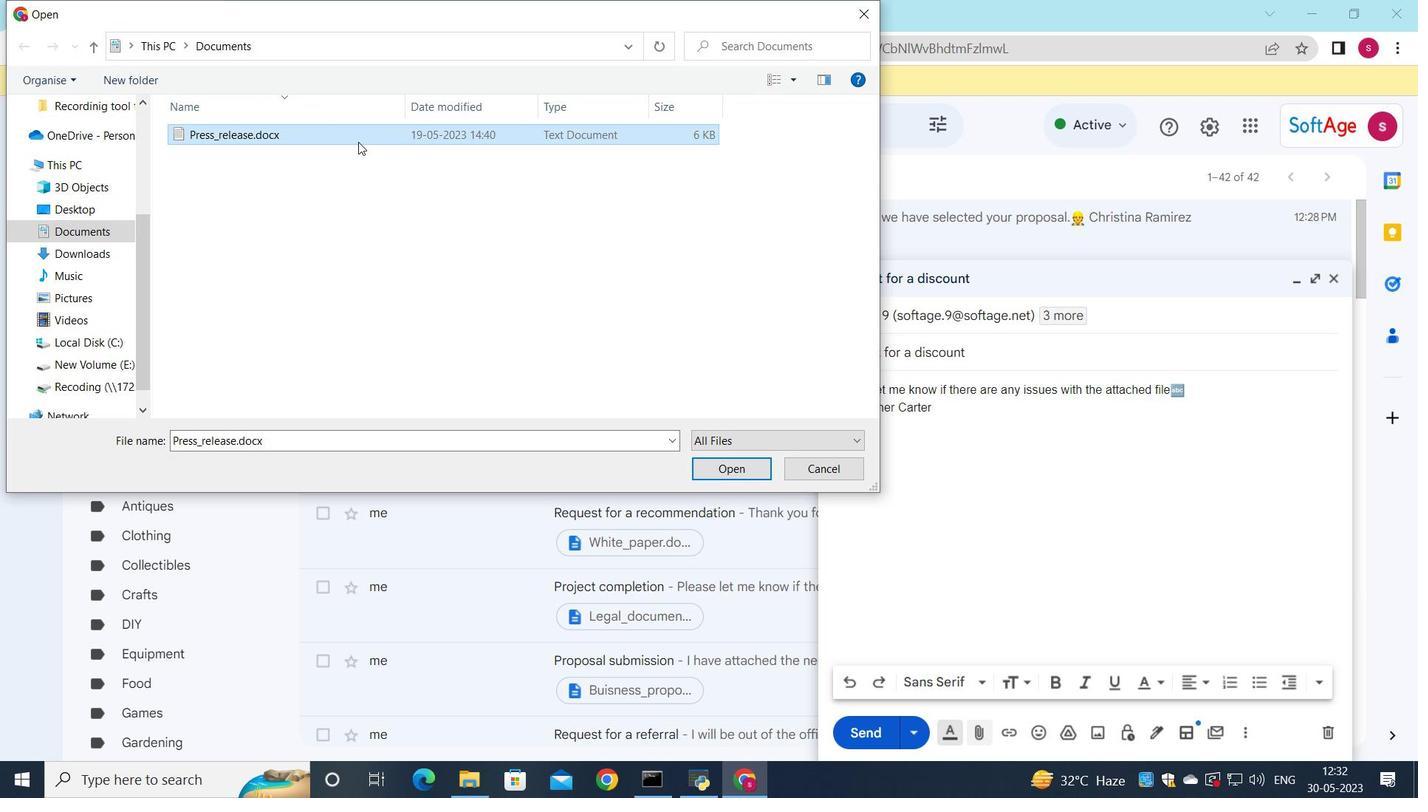 
Action: Mouse moved to (389, 139)
Screenshot: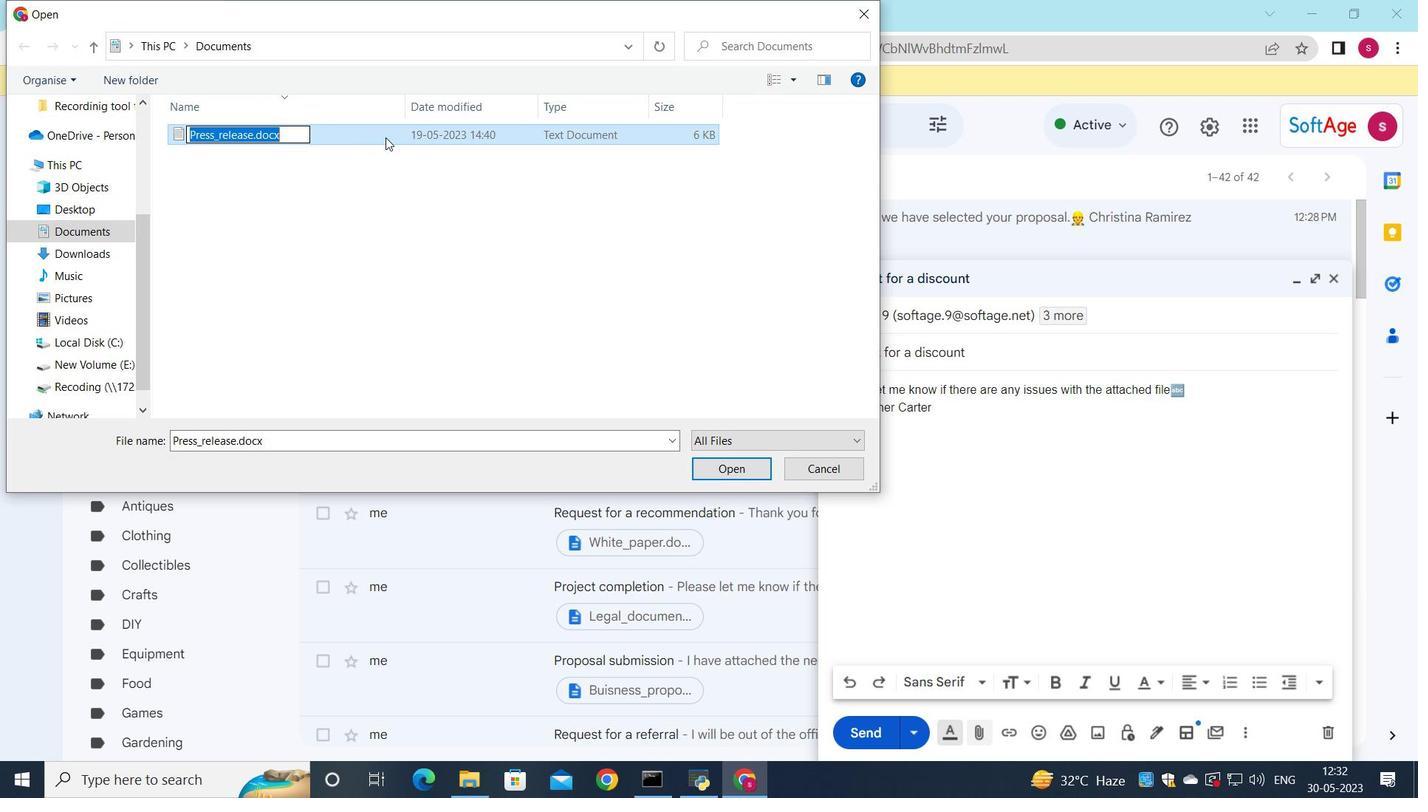 
Action: Key pressed <Key.shift>Service<Key.shift>_level<Key.shift><Key.shift><Key.shift><Key.shift><Key.shift><Key.shift><Key.shift>_agreement.pdf
Screenshot: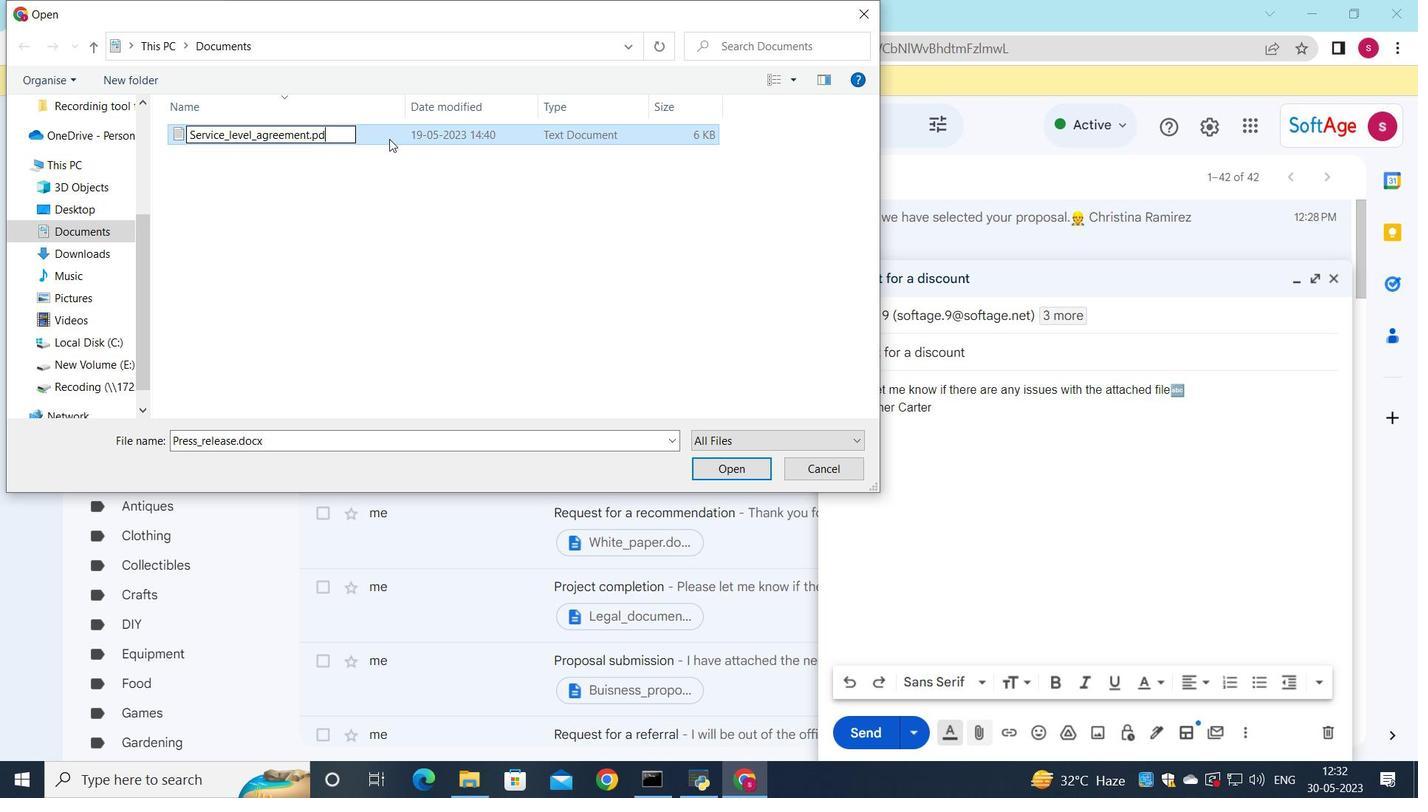 
Action: Mouse pressed left at (389, 139)
Screenshot: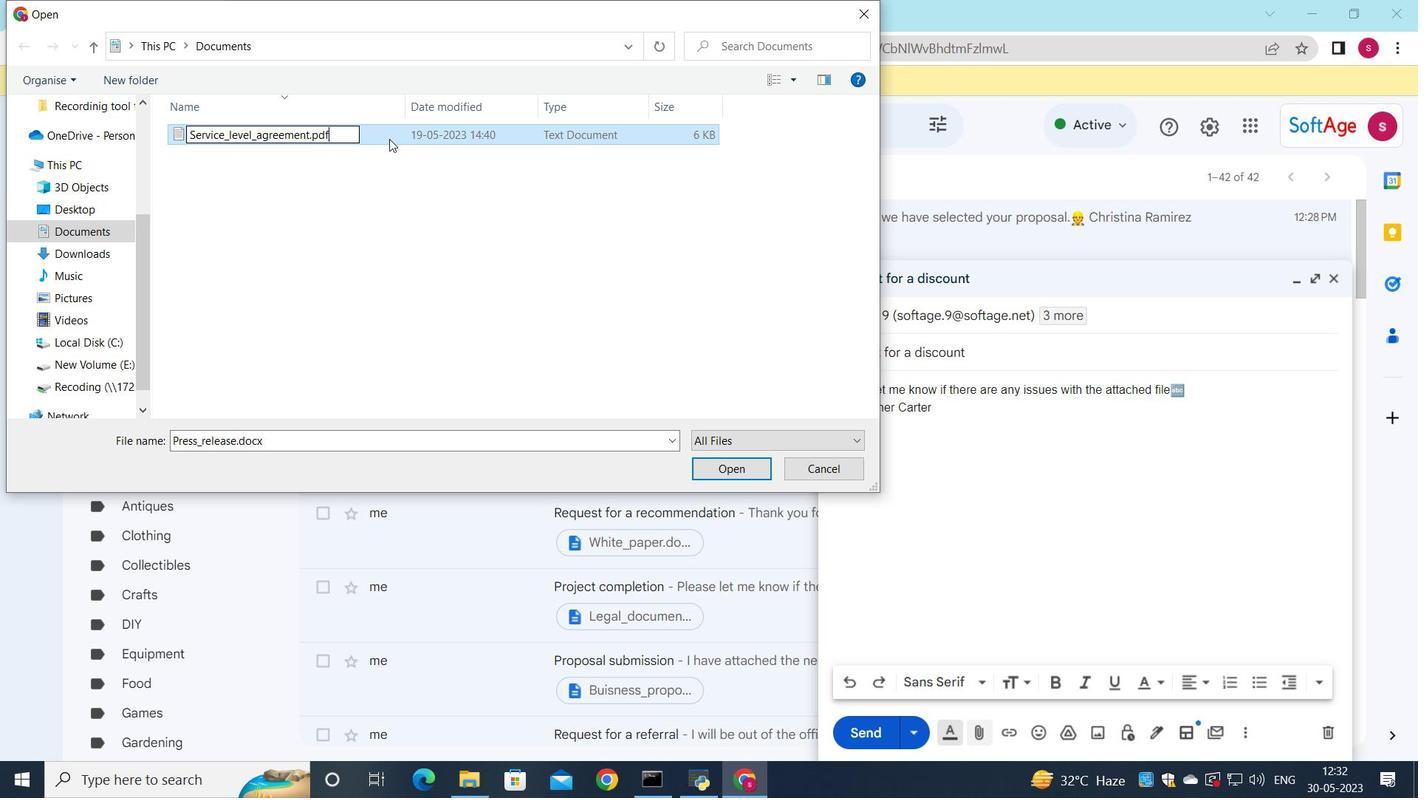 
Action: Mouse moved to (697, 465)
Screenshot: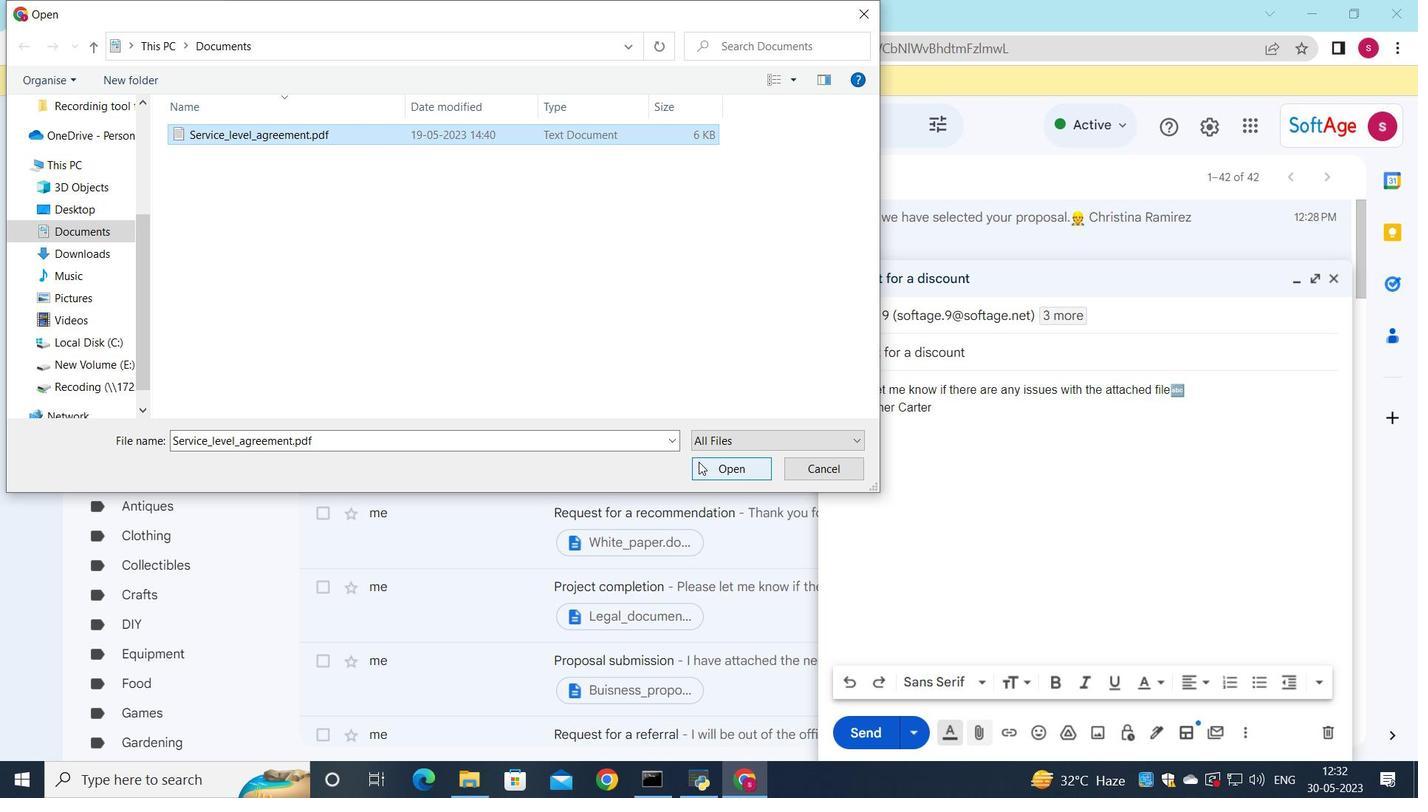 
Action: Mouse pressed left at (697, 465)
Screenshot: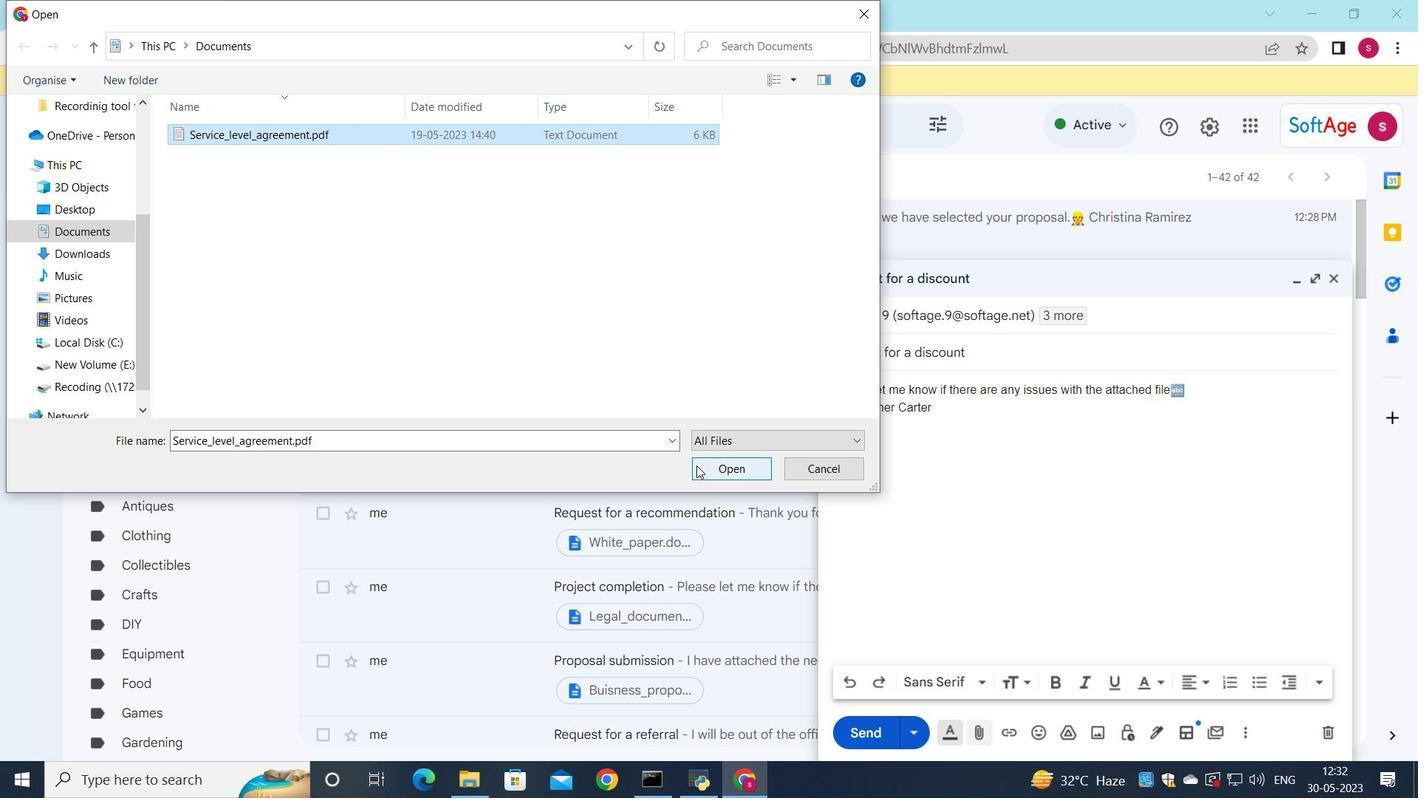 
Action: Mouse moved to (869, 733)
Screenshot: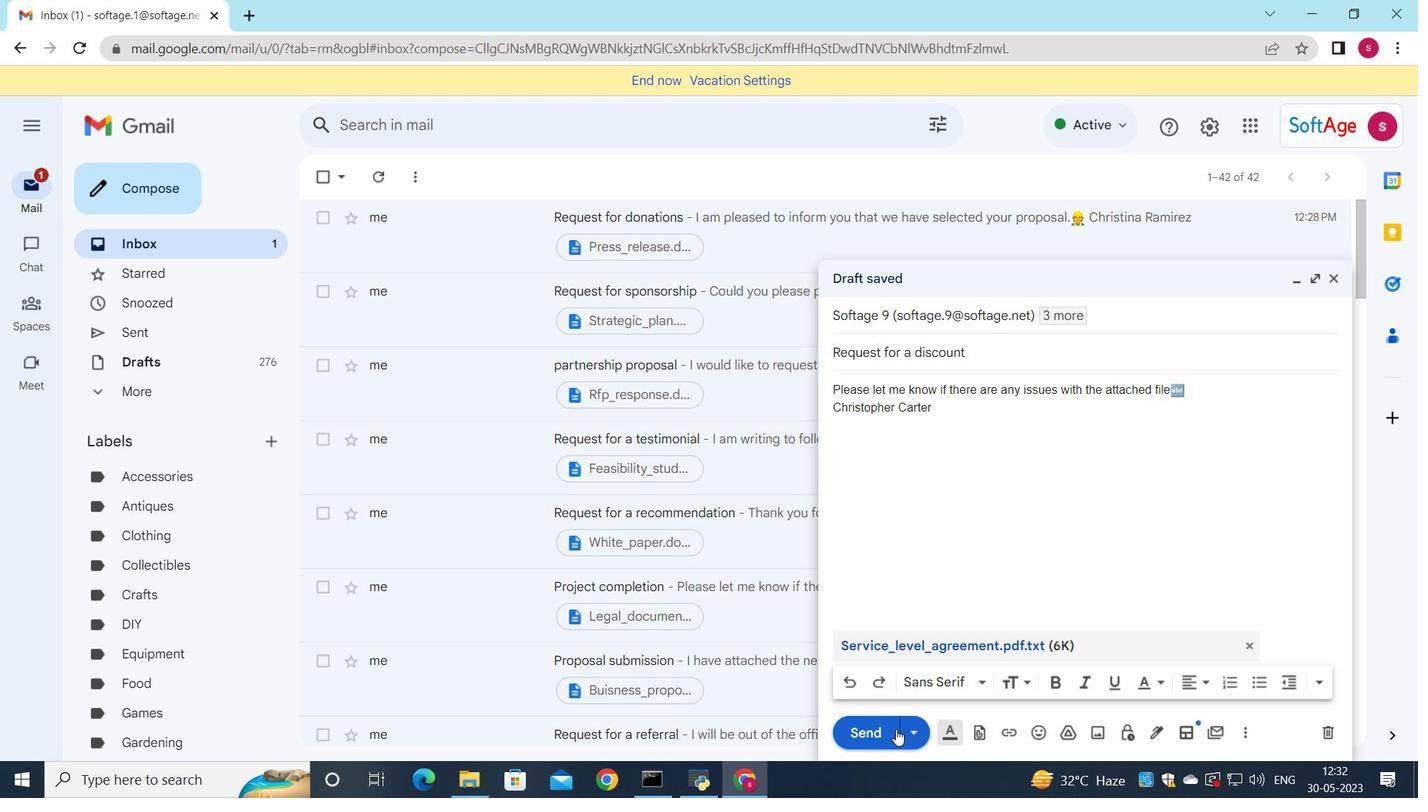 
Action: Mouse pressed left at (869, 733)
Screenshot: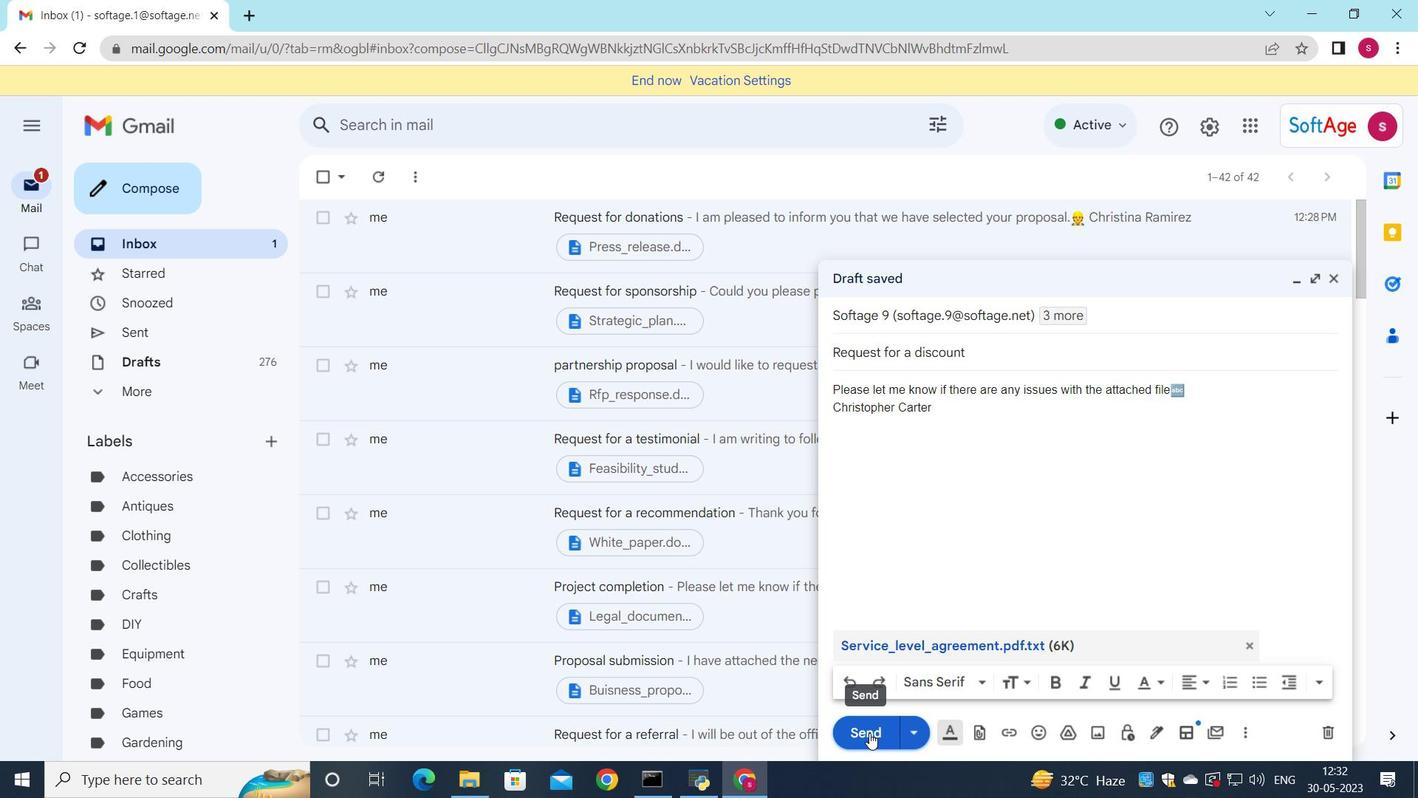 
Action: Mouse moved to (938, 223)
Screenshot: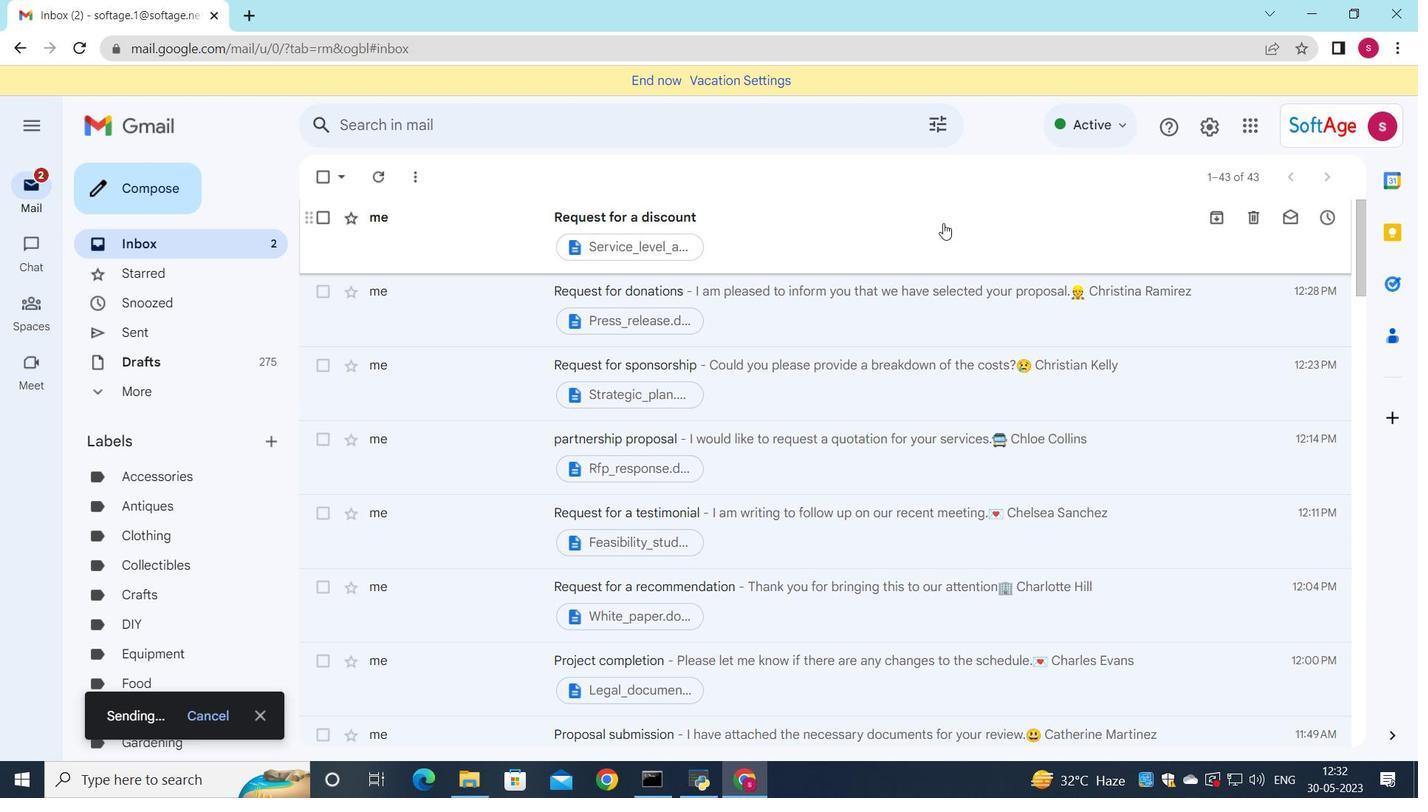 
Action: Mouse pressed left at (938, 223)
Screenshot: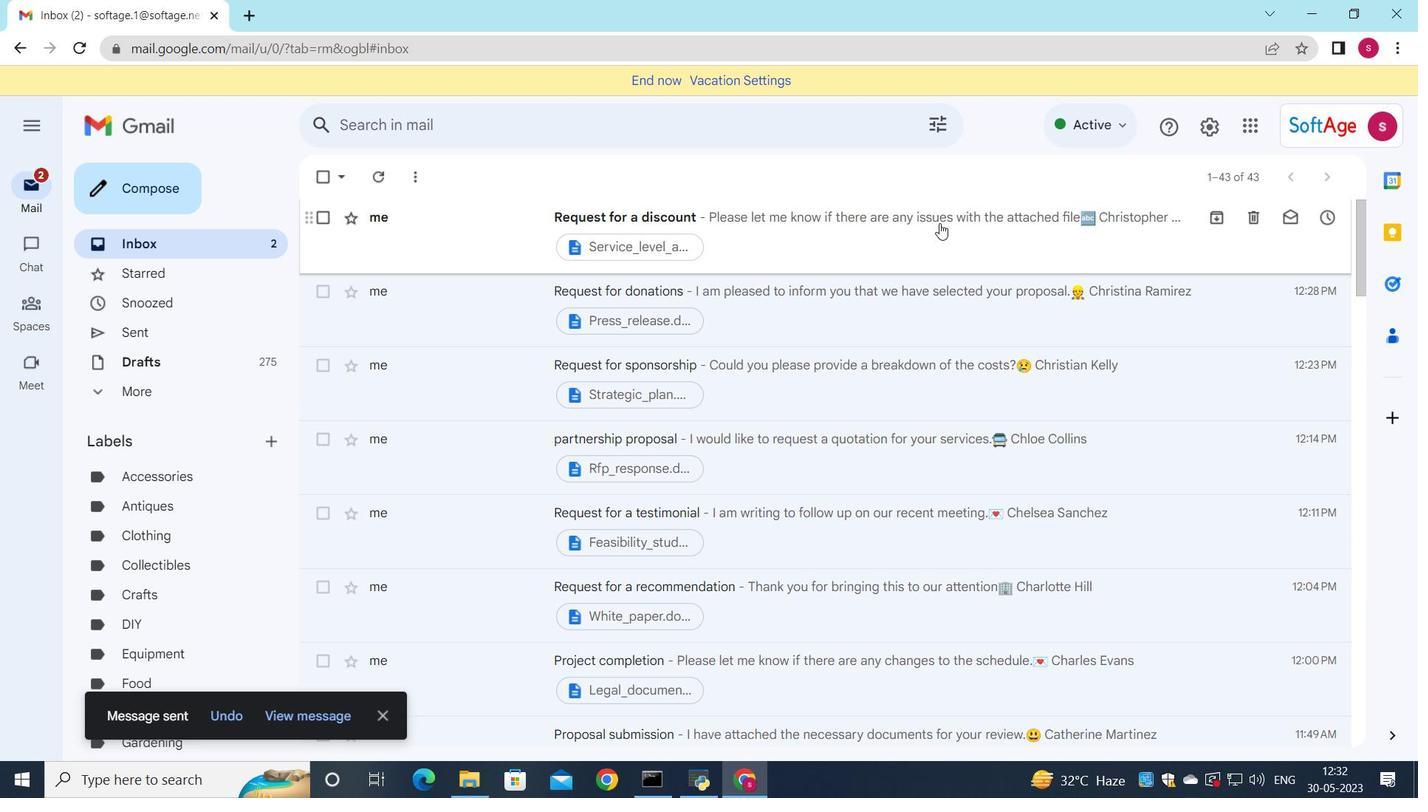 
Action: Mouse moved to (938, 223)
Screenshot: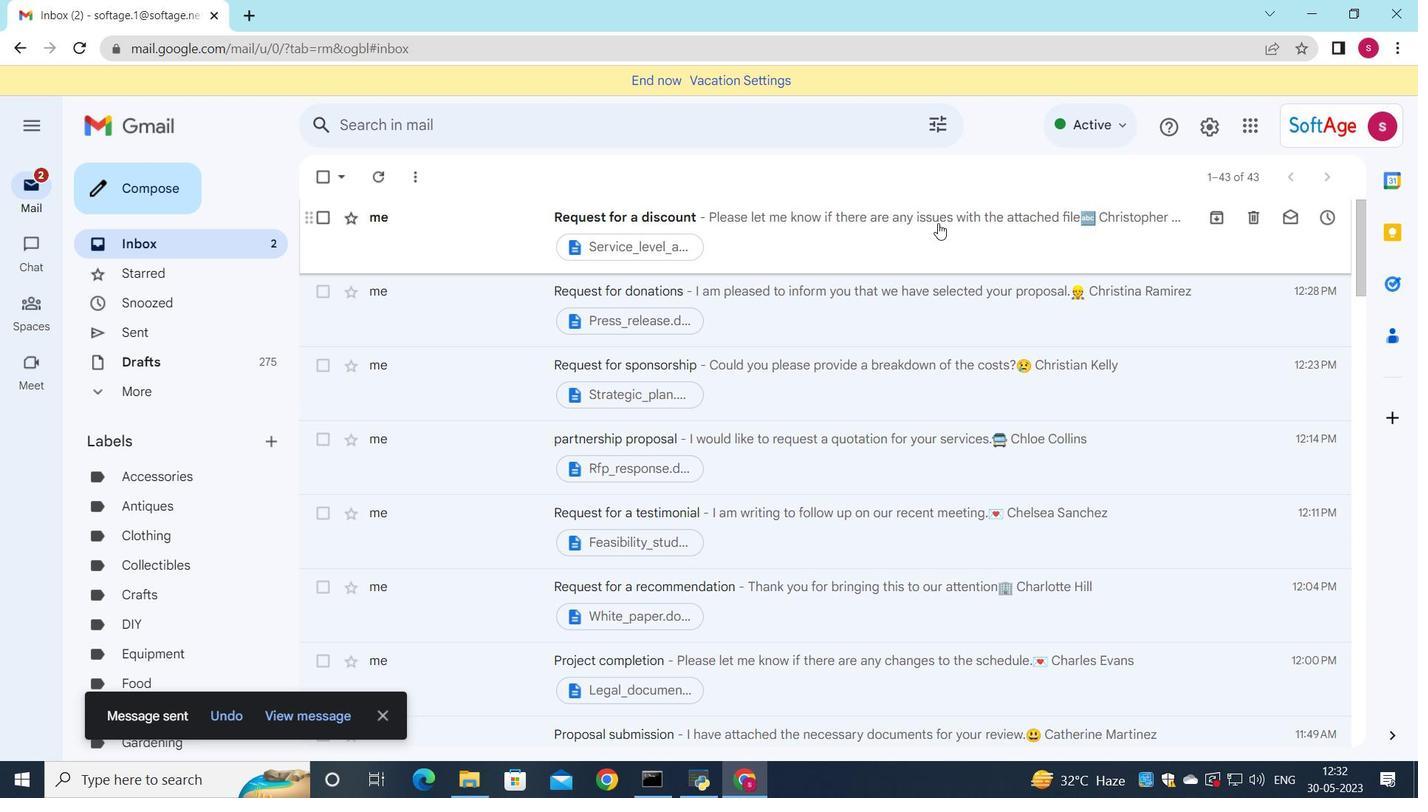 
